 Task: Explore Airbnb accommodation in Chimichagua, Colombia from 12nd December, 2023 to 16th December, 2023 for 2 adults. Place can be entire room with 1  bedroom having 1 bed and 1 bathroom. Property type can be hotel. Amenities needed are: washing machine.
Action: Mouse moved to (461, 81)
Screenshot: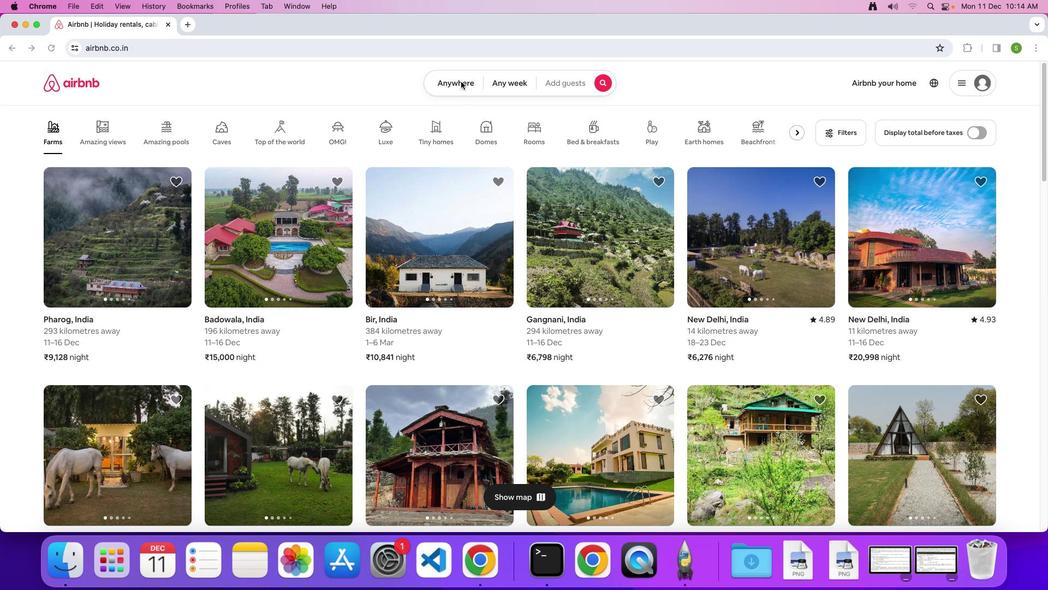 
Action: Mouse pressed left at (461, 81)
Screenshot: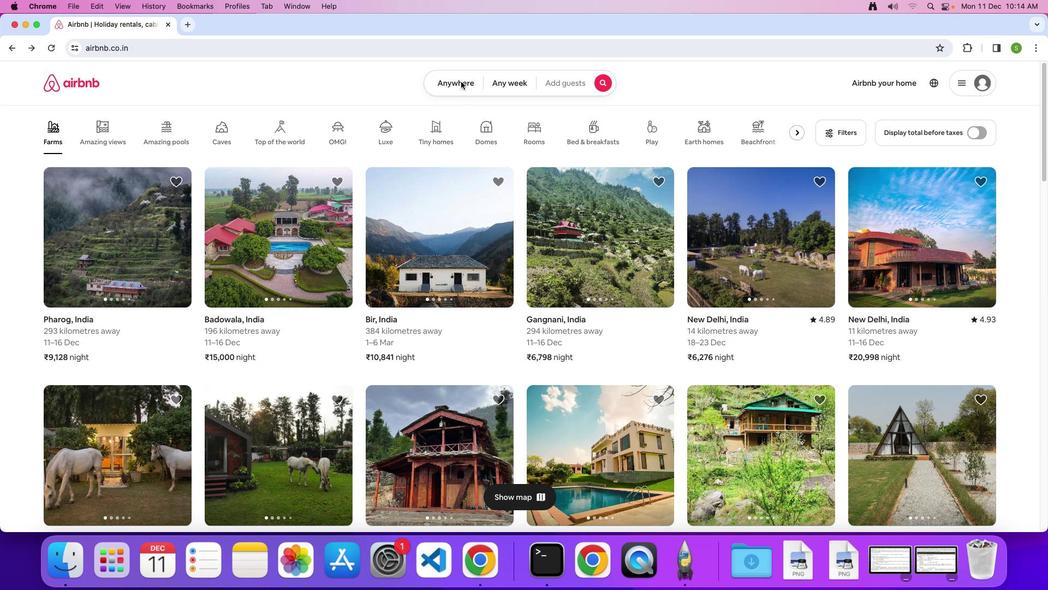 
Action: Mouse moved to (451, 87)
Screenshot: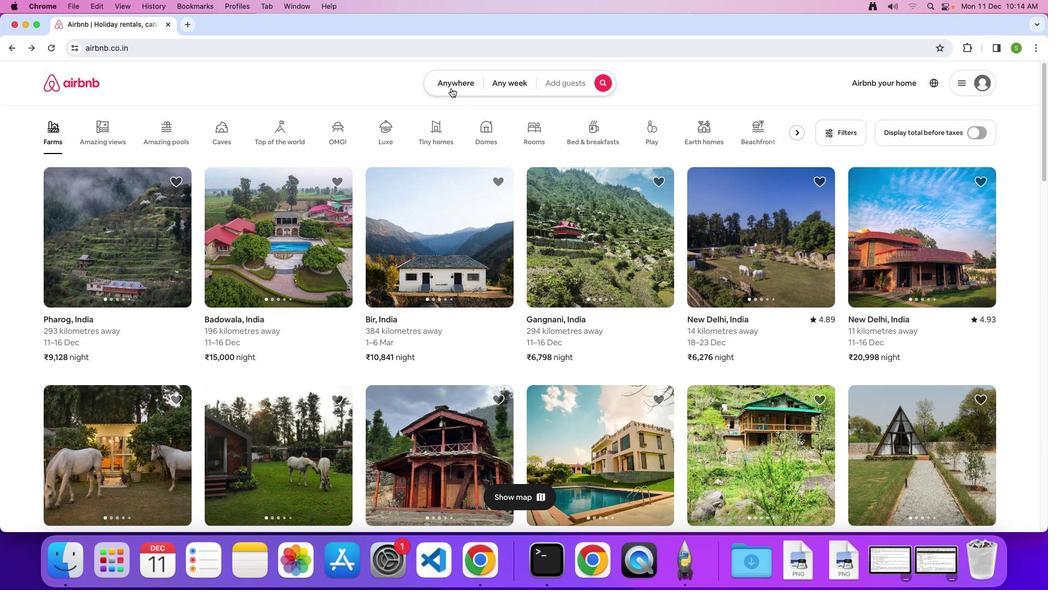 
Action: Mouse pressed left at (451, 87)
Screenshot: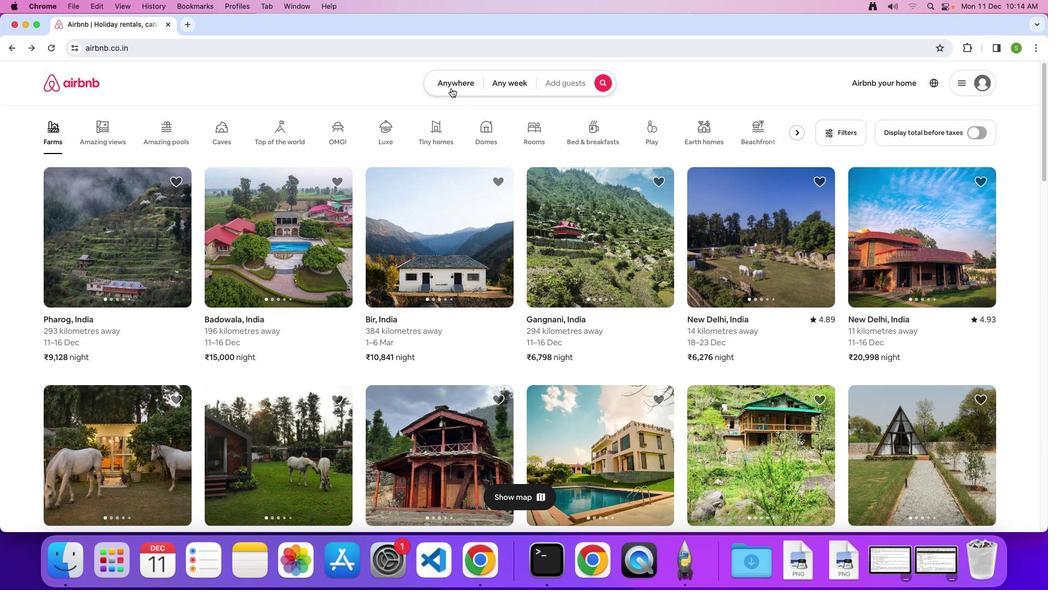 
Action: Mouse moved to (414, 123)
Screenshot: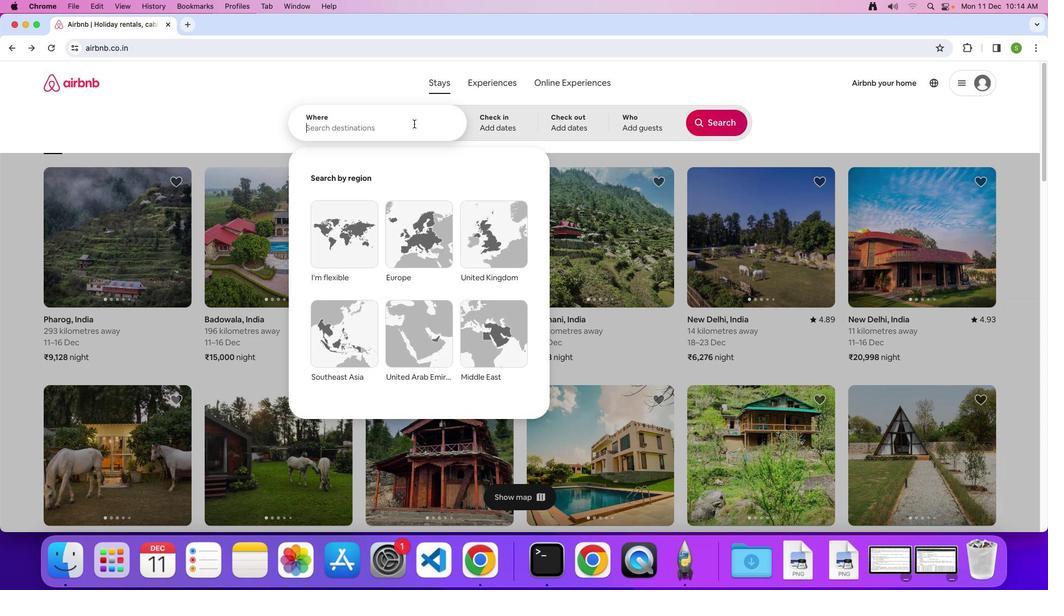 
Action: Mouse pressed left at (414, 123)
Screenshot: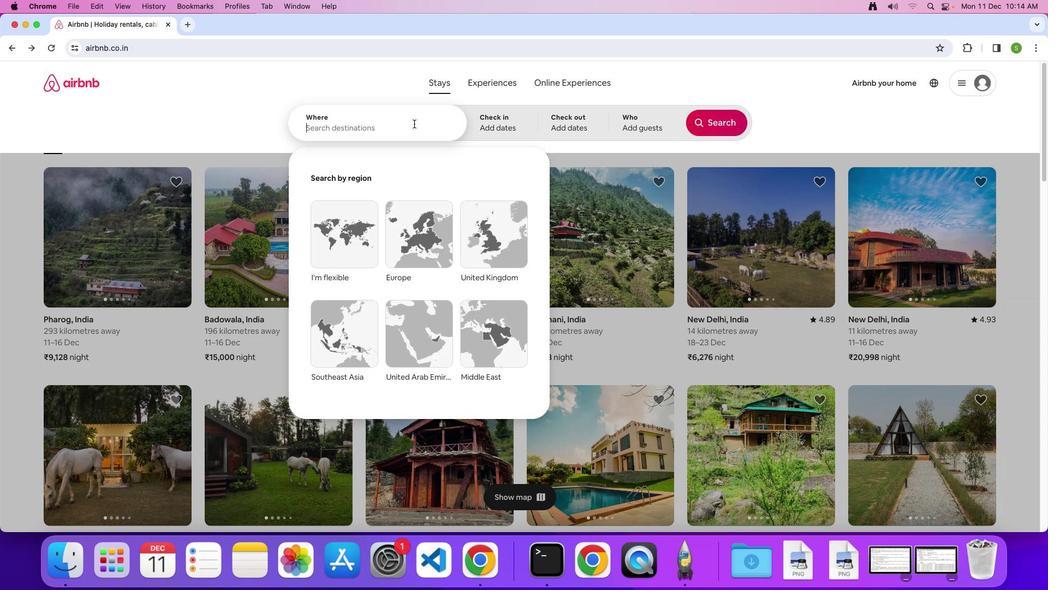 
Action: Key pressed 'C'Key.caps_lock'h''i''m''i''c''h''a''g''u''a'','Key.spaceKey.shift'C''o''l''o''m''b''i''a'Key.enter
Screenshot: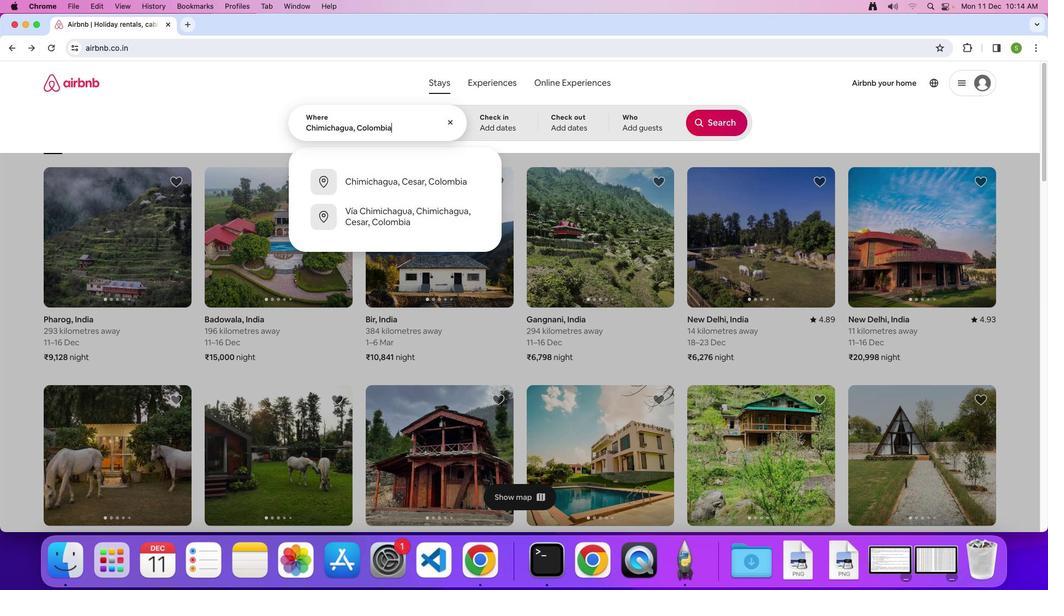 
Action: Mouse moved to (391, 312)
Screenshot: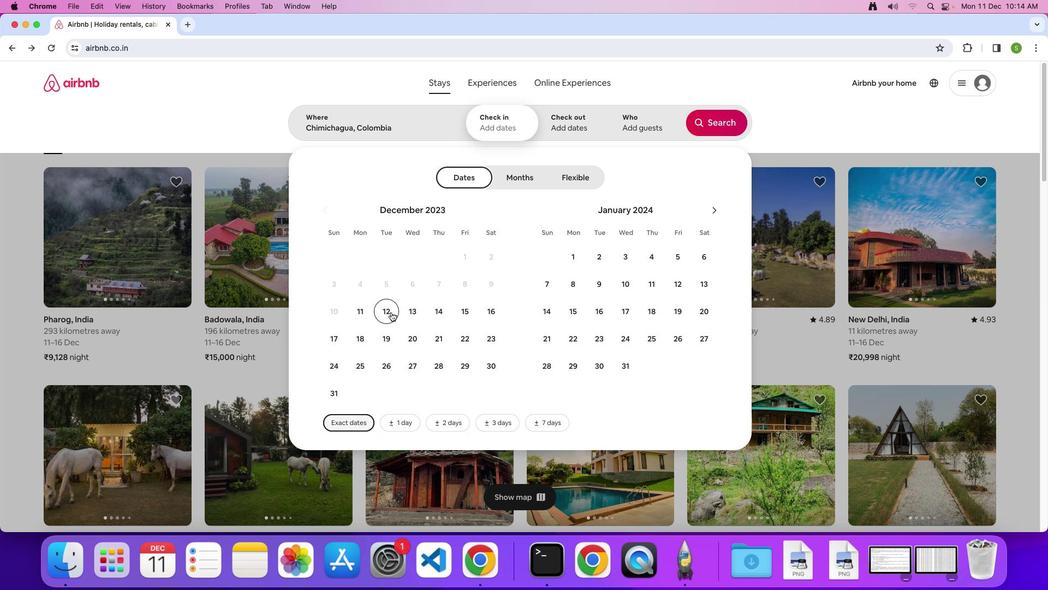
Action: Mouse pressed left at (391, 312)
Screenshot: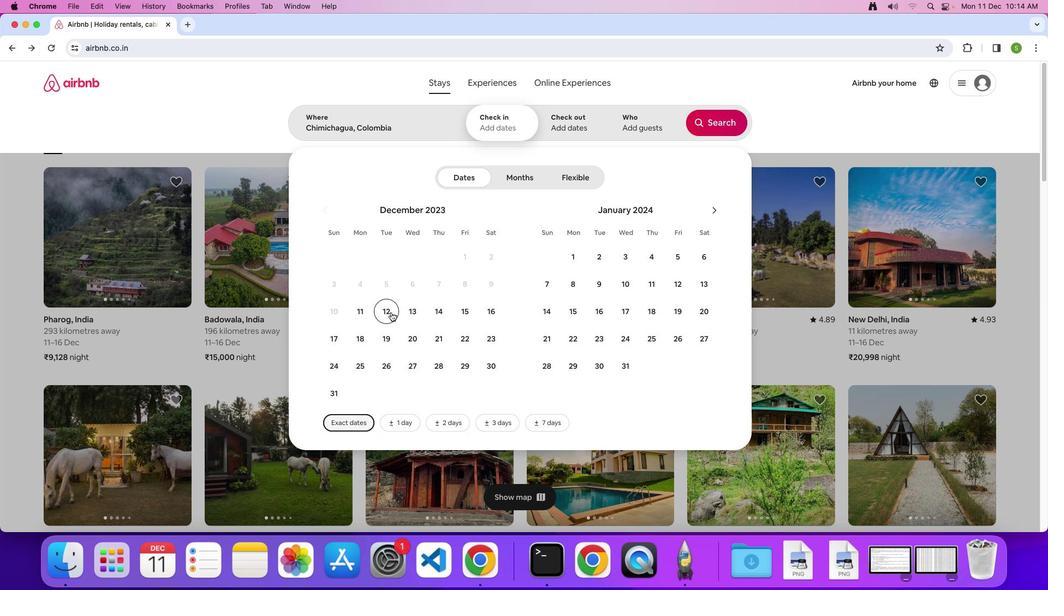 
Action: Mouse moved to (486, 309)
Screenshot: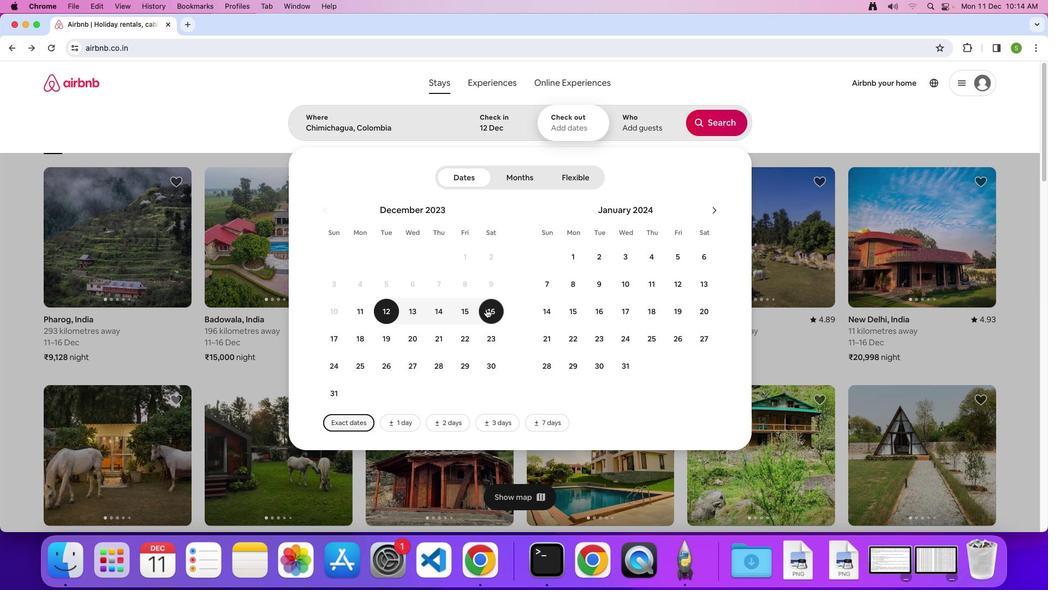 
Action: Mouse pressed left at (486, 309)
Screenshot: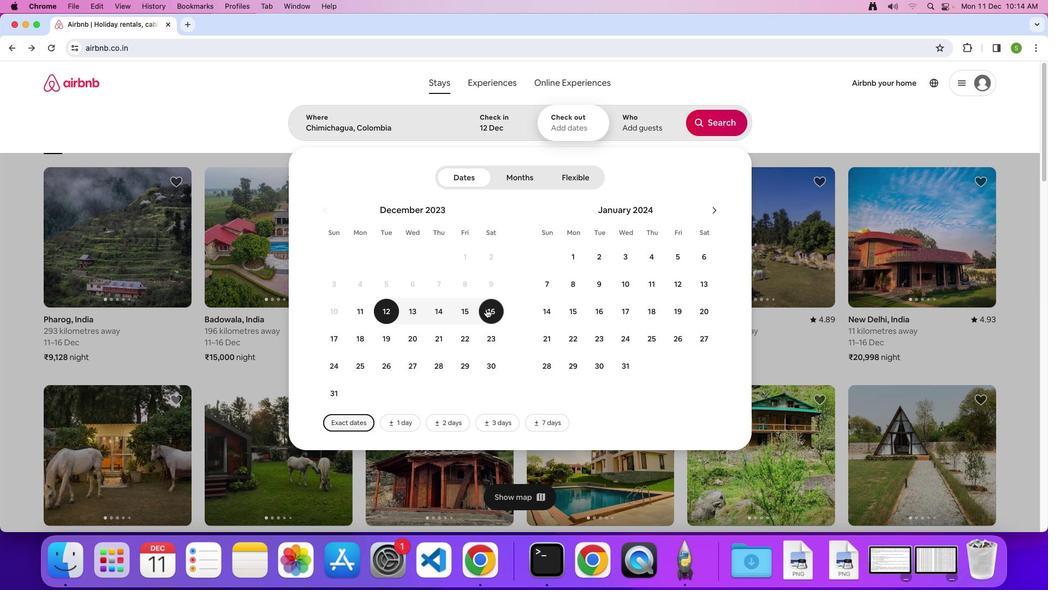
Action: Mouse moved to (643, 130)
Screenshot: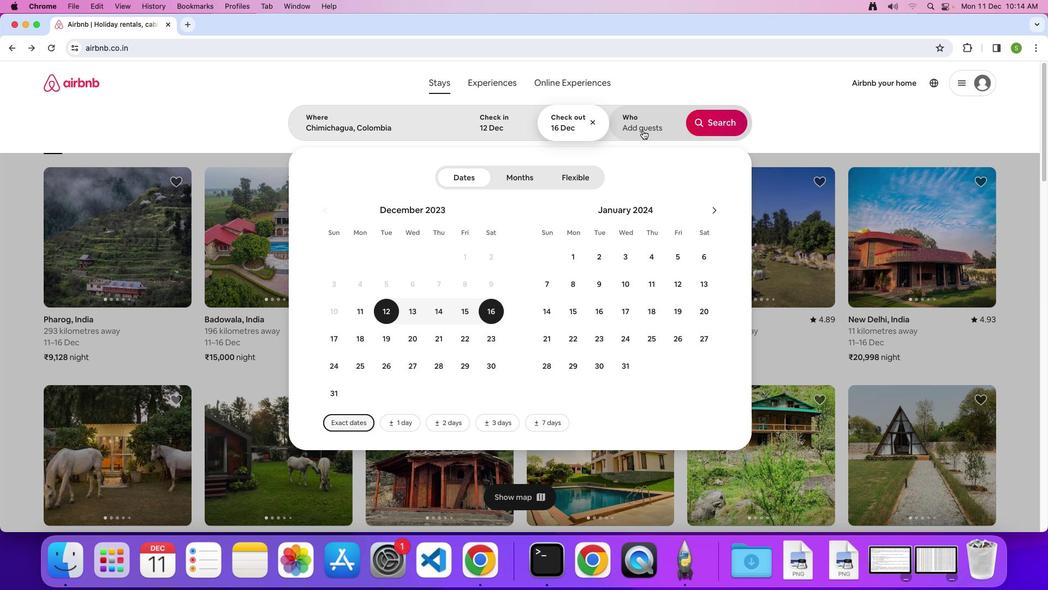 
Action: Mouse pressed left at (643, 130)
Screenshot: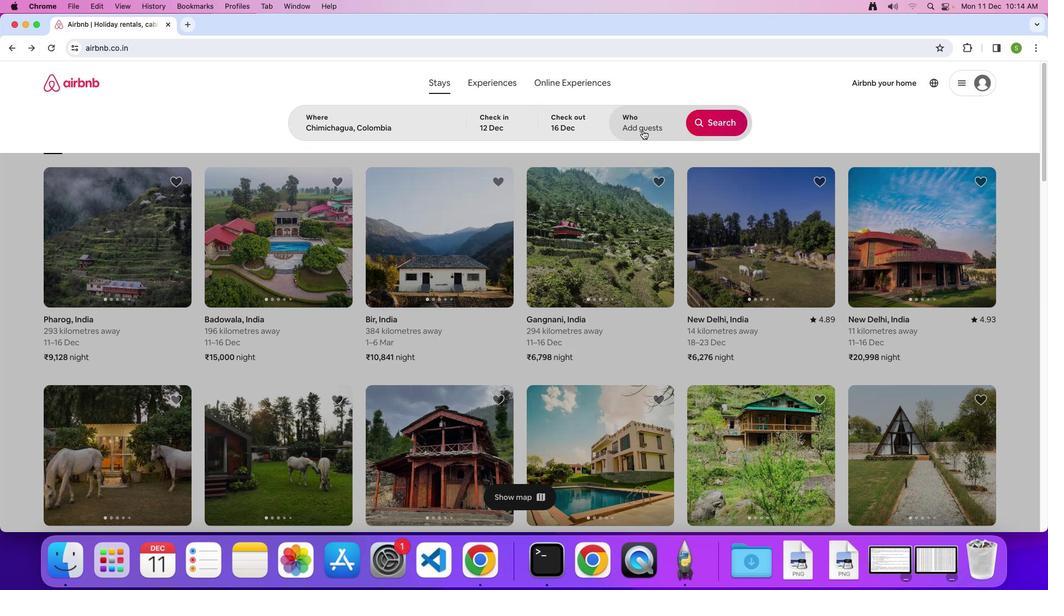 
Action: Mouse moved to (715, 180)
Screenshot: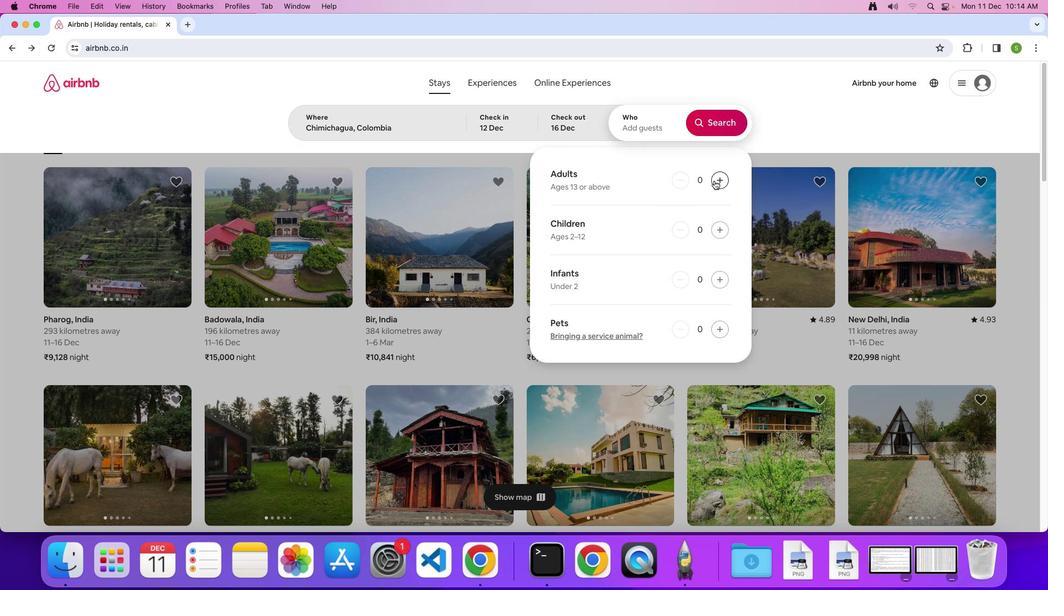 
Action: Mouse pressed left at (715, 180)
Screenshot: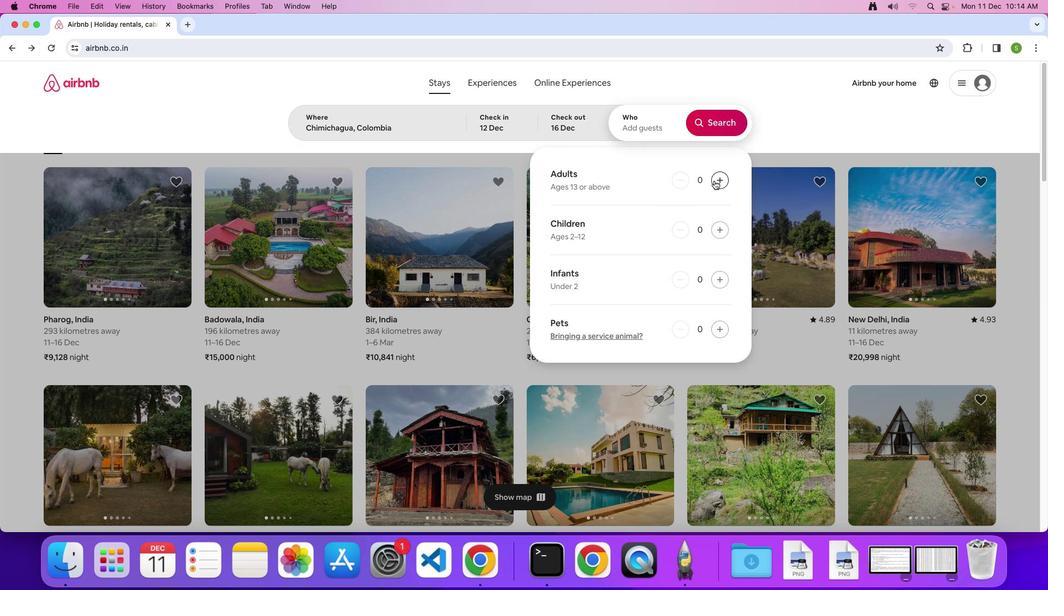 
Action: Mouse pressed left at (715, 180)
Screenshot: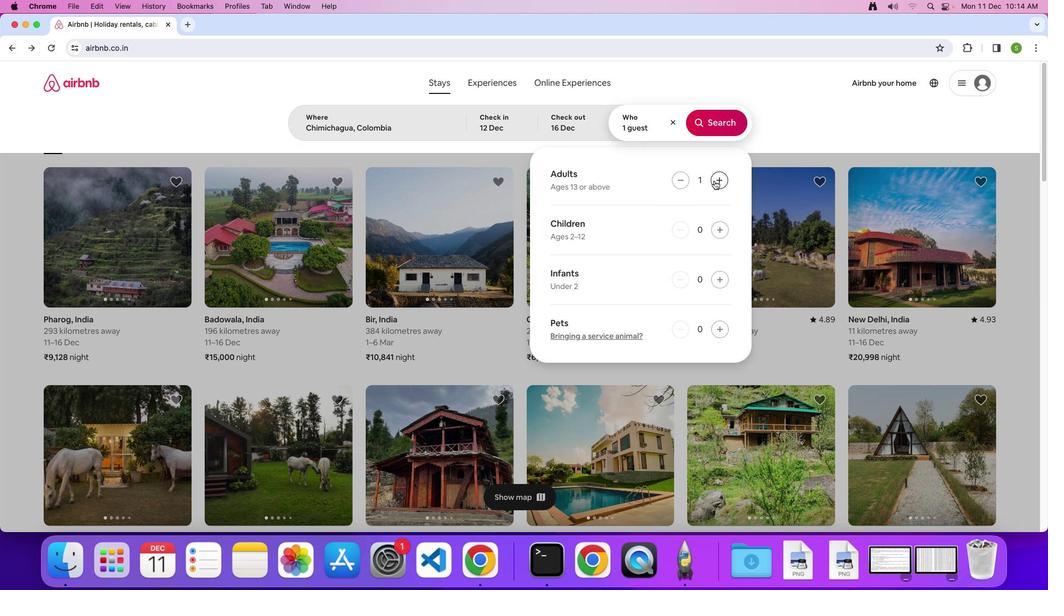 
Action: Mouse moved to (712, 127)
Screenshot: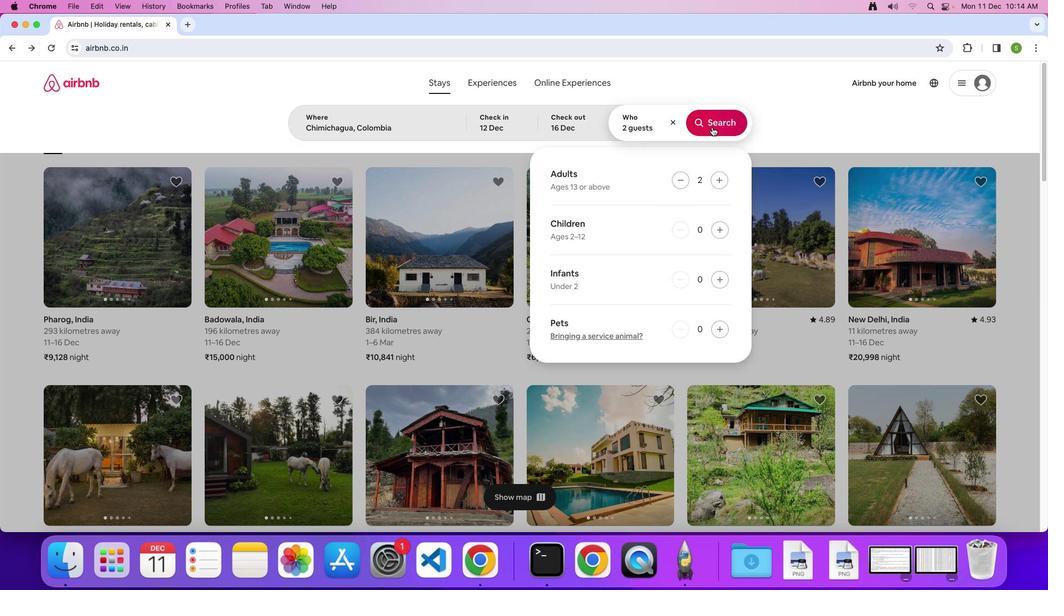 
Action: Mouse pressed left at (712, 127)
Screenshot: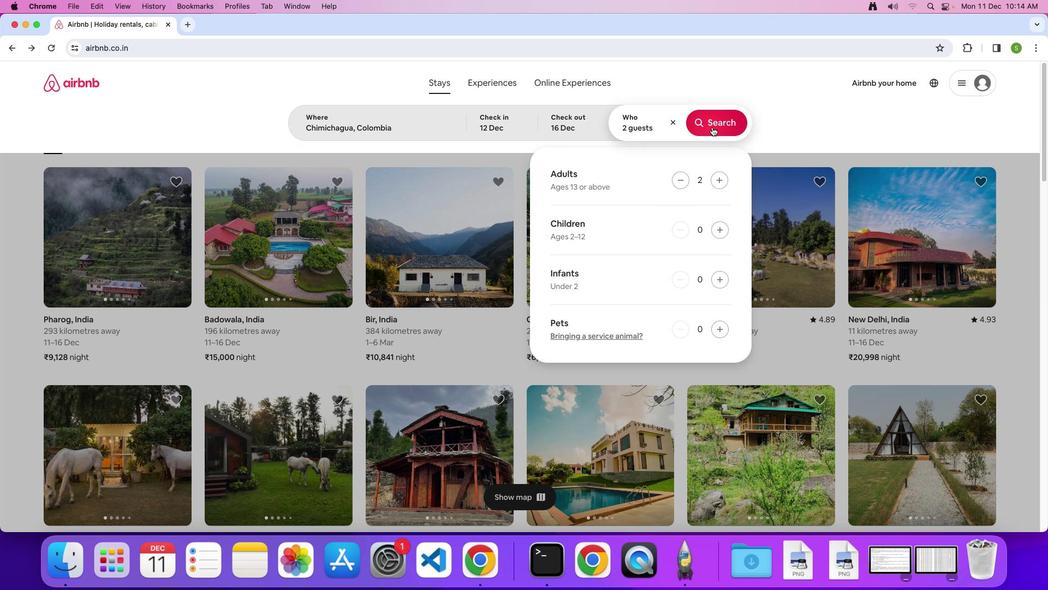 
Action: Mouse moved to (864, 131)
Screenshot: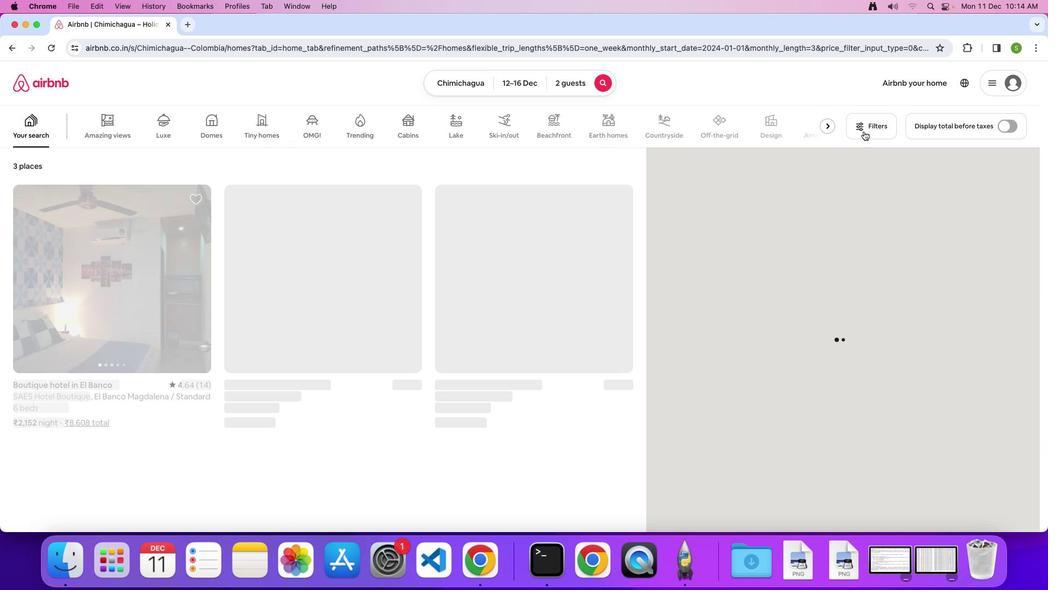 
Action: Mouse pressed left at (864, 131)
Screenshot: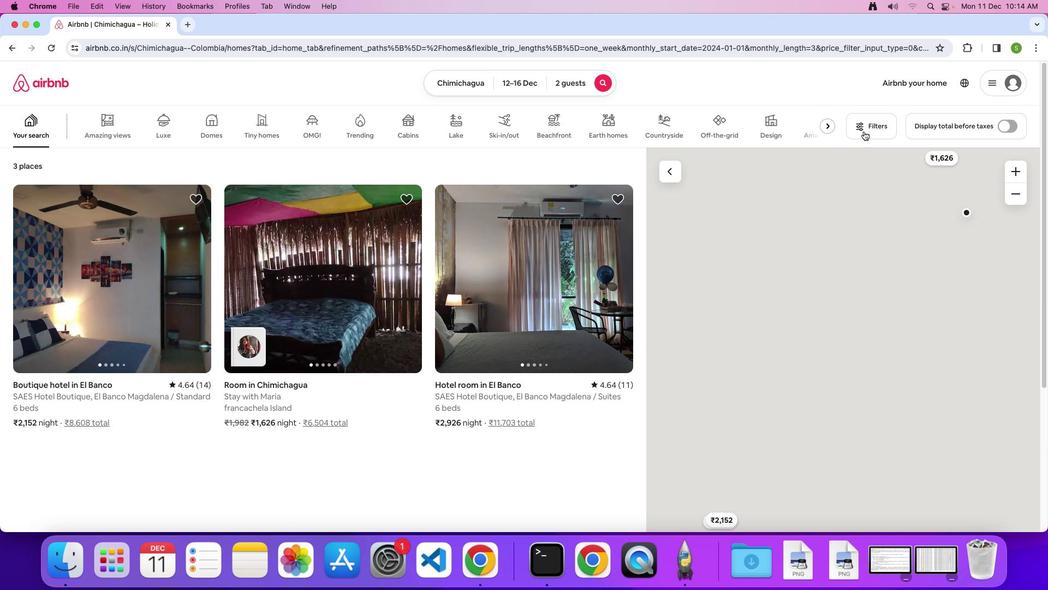 
Action: Mouse moved to (454, 360)
Screenshot: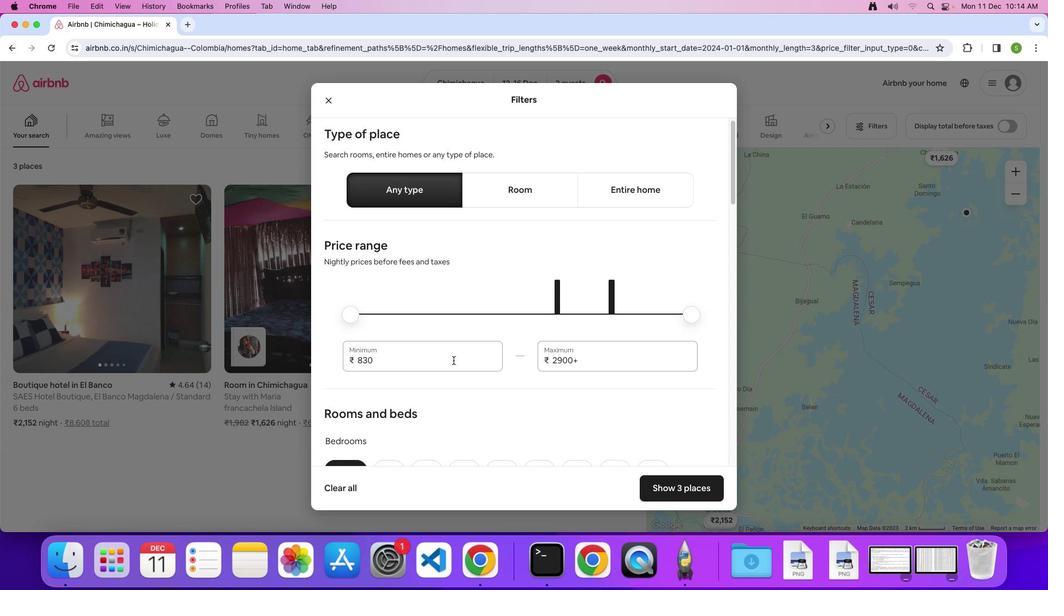 
Action: Mouse scrolled (454, 360) with delta (0, 0)
Screenshot: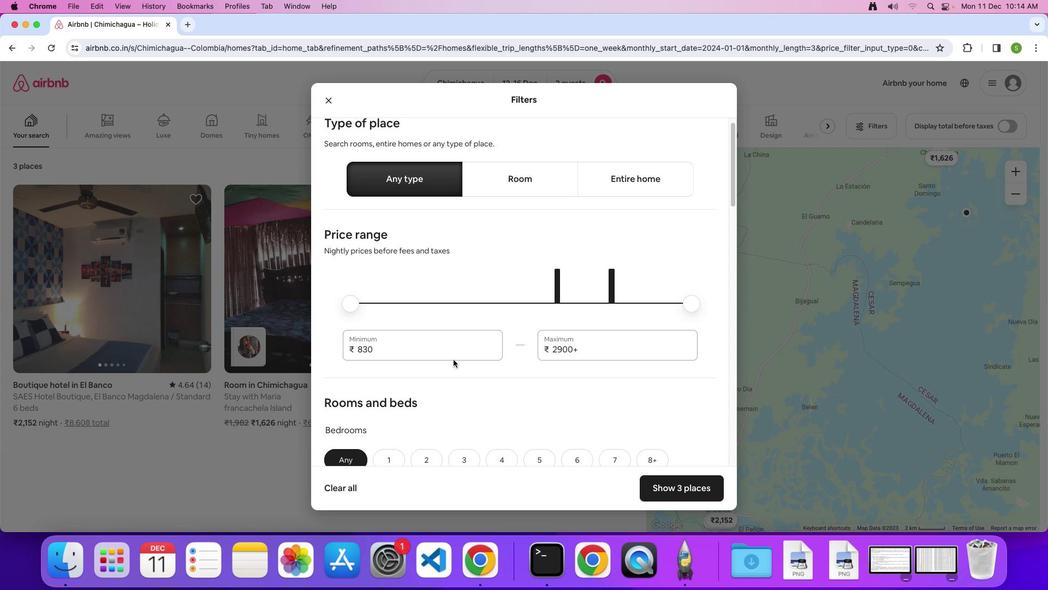 
Action: Mouse moved to (454, 360)
Screenshot: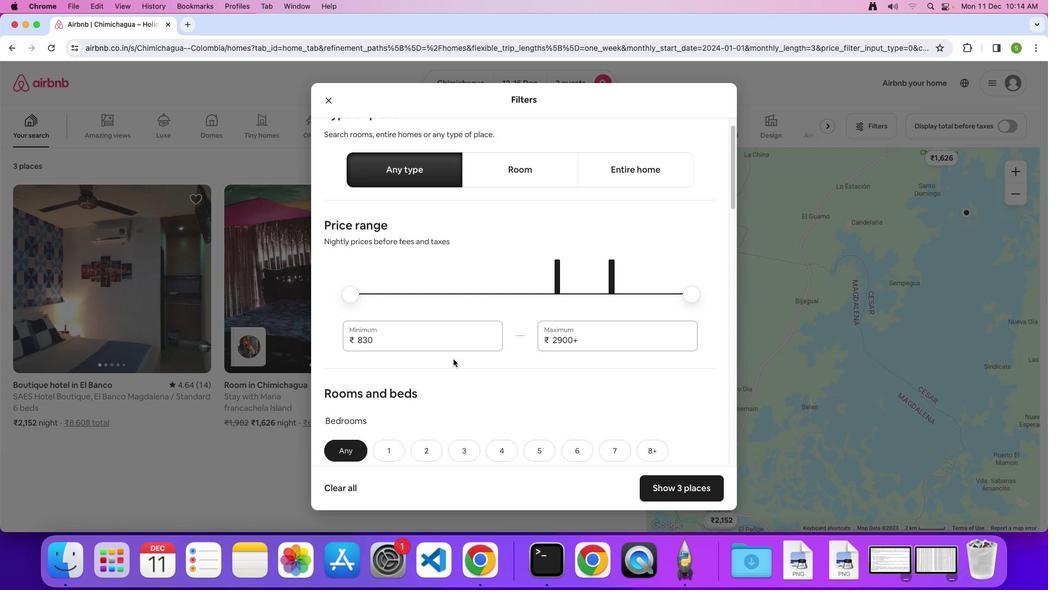 
Action: Mouse scrolled (454, 360) with delta (0, 0)
Screenshot: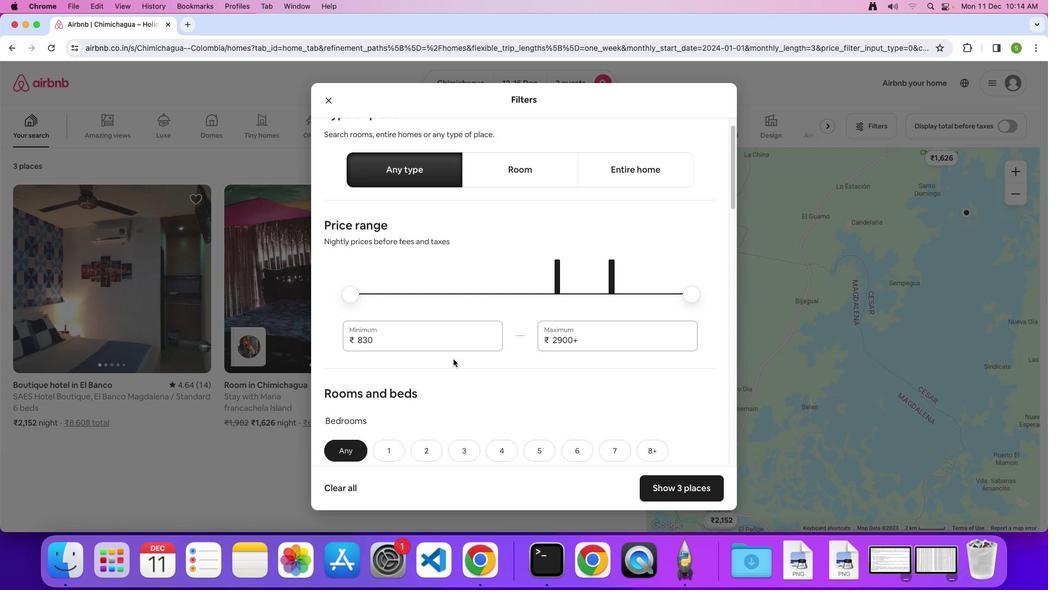 
Action: Mouse moved to (454, 360)
Screenshot: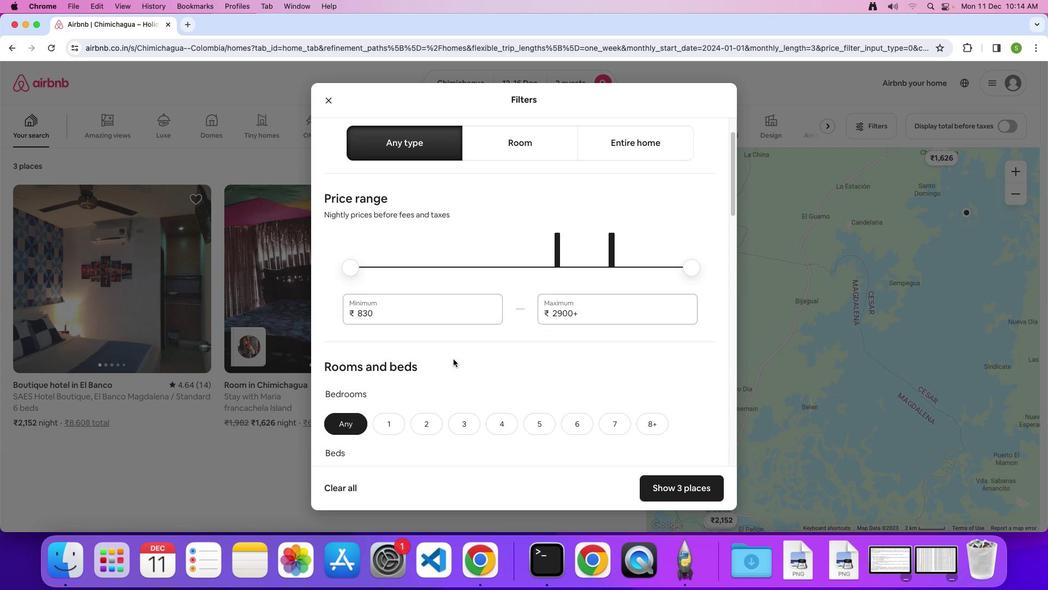 
Action: Mouse scrolled (454, 360) with delta (0, -1)
Screenshot: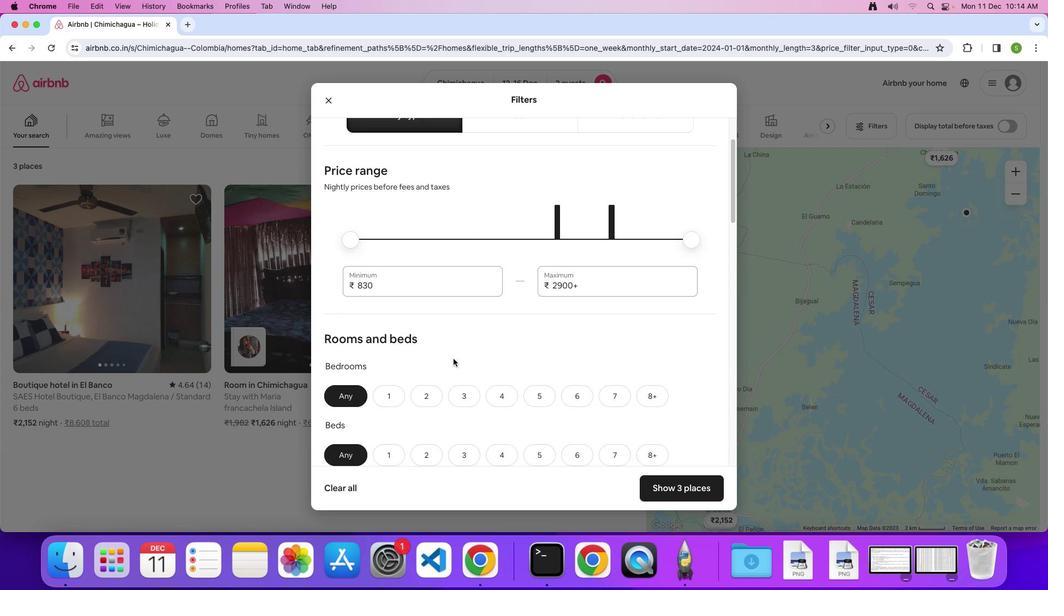 
Action: Mouse moved to (454, 358)
Screenshot: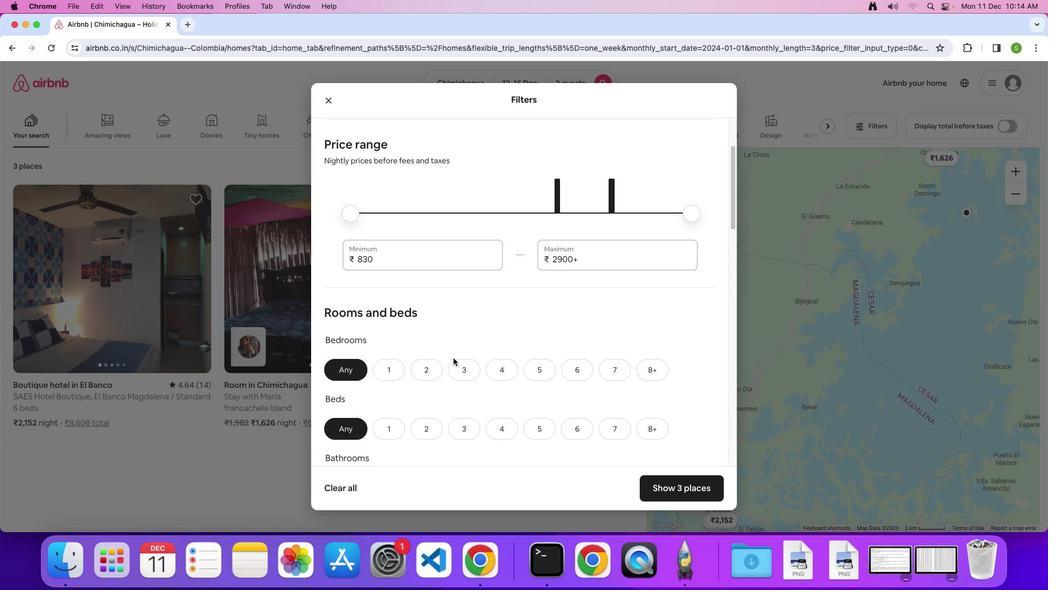 
Action: Mouse scrolled (454, 358) with delta (0, 0)
Screenshot: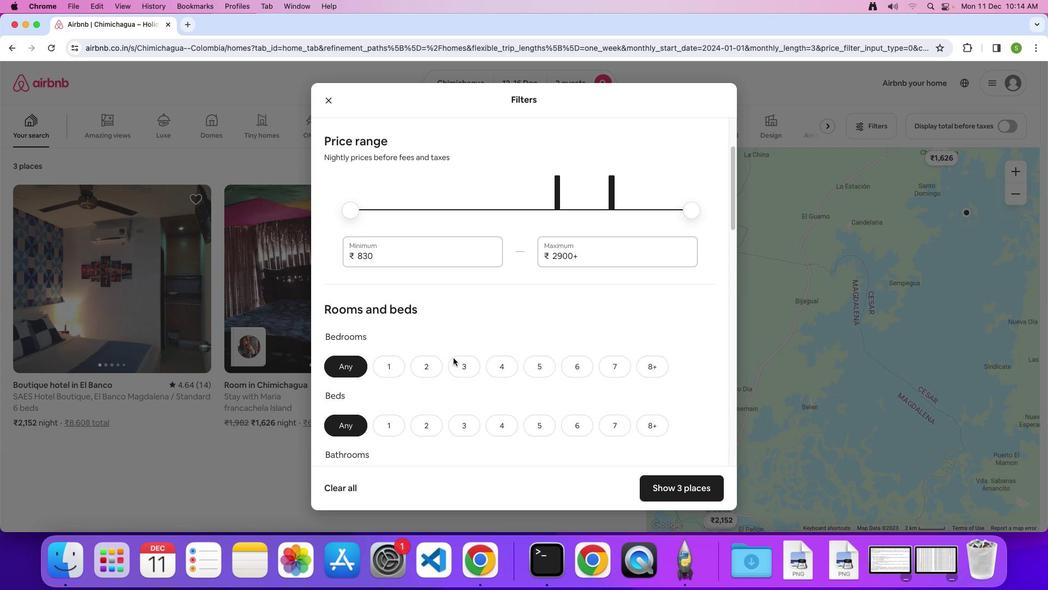 
Action: Mouse moved to (454, 358)
Screenshot: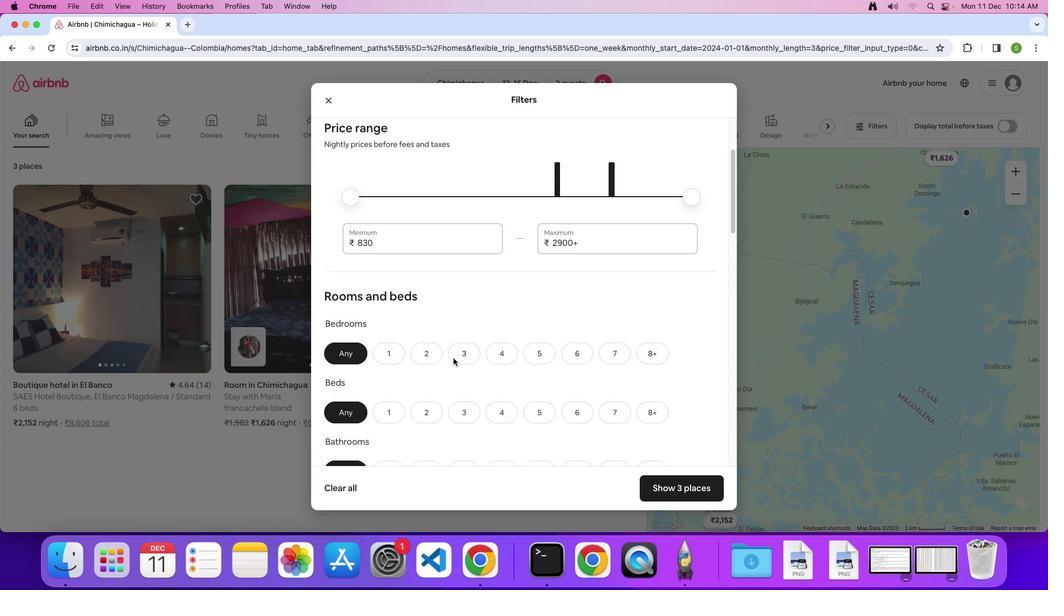 
Action: Mouse scrolled (454, 358) with delta (0, 0)
Screenshot: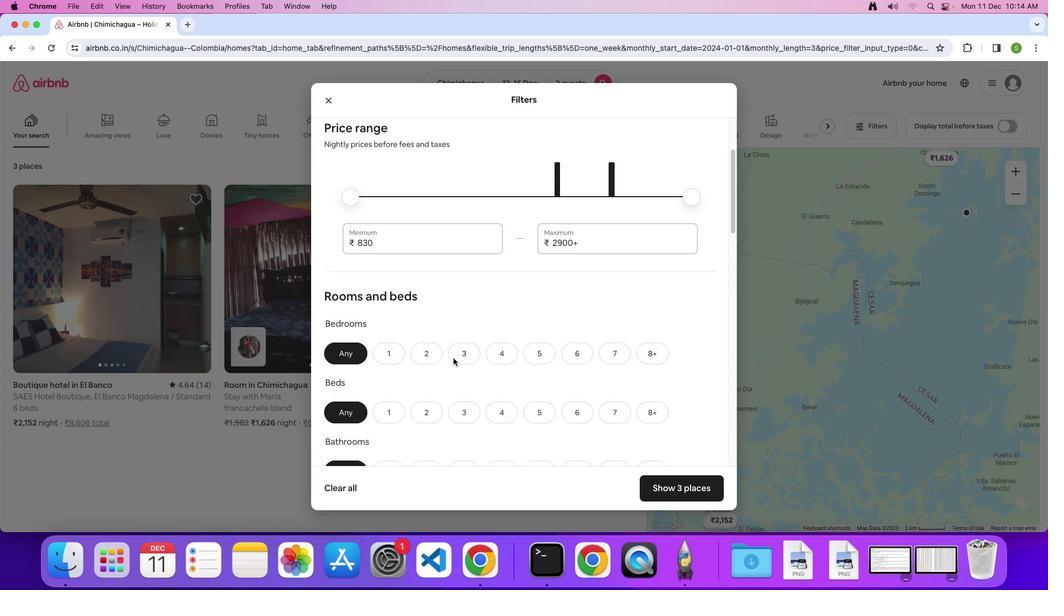 
Action: Mouse scrolled (454, 358) with delta (0, -1)
Screenshot: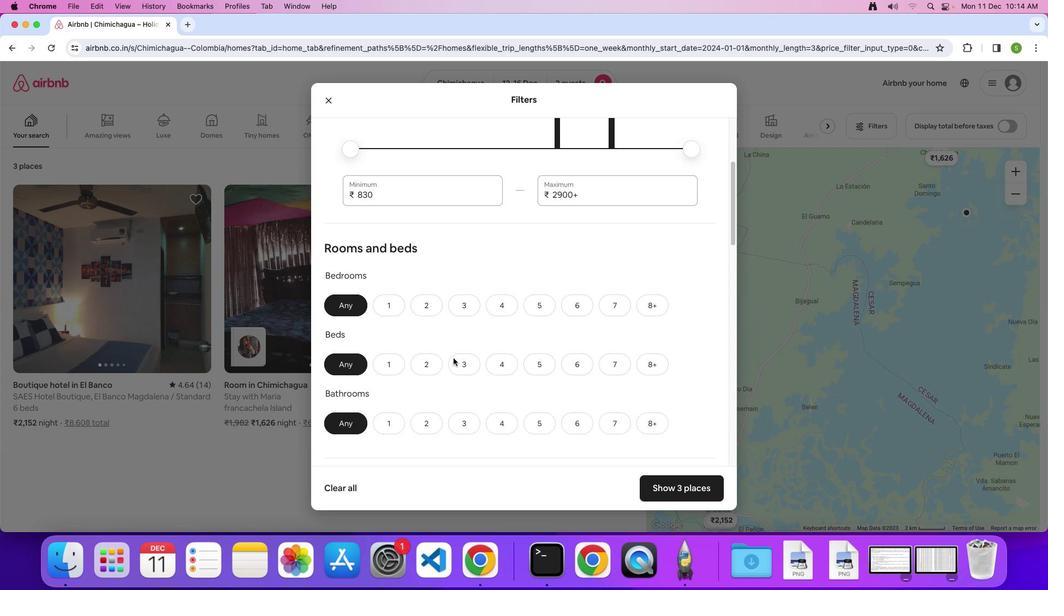 
Action: Mouse moved to (393, 285)
Screenshot: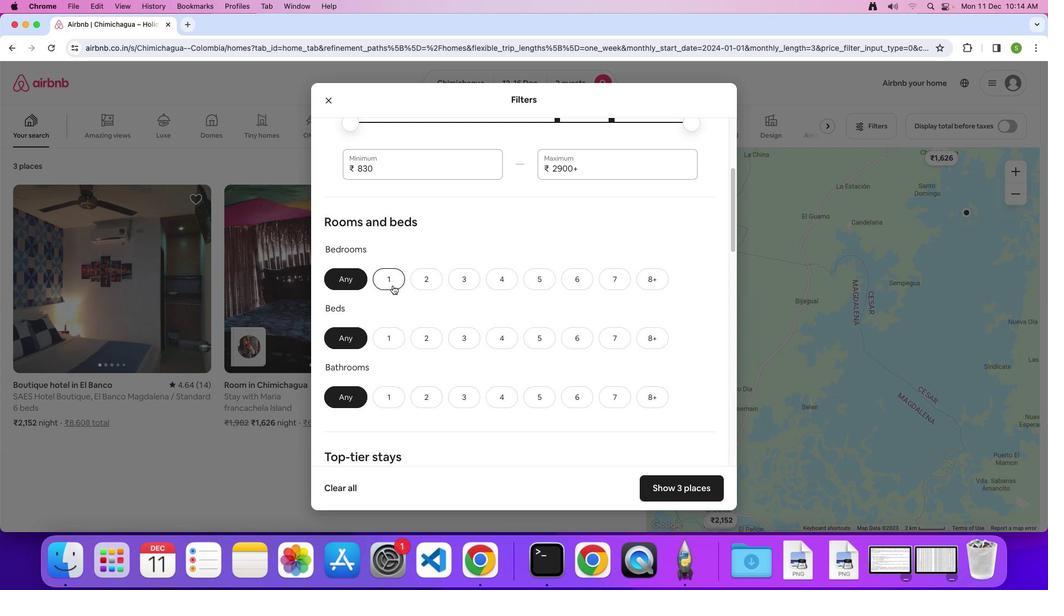 
Action: Mouse pressed left at (393, 285)
Screenshot: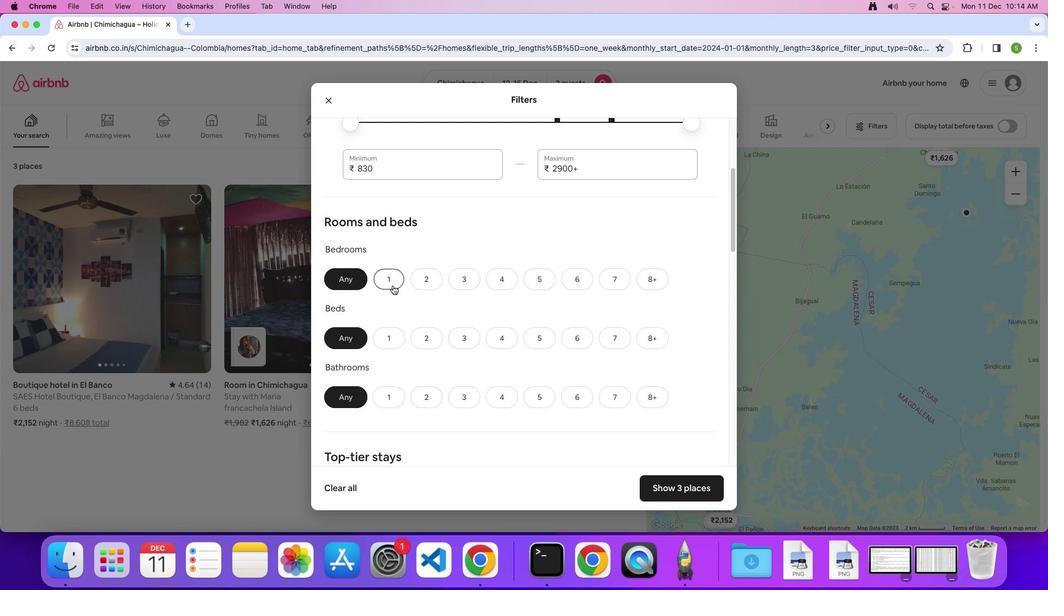 
Action: Mouse moved to (380, 346)
Screenshot: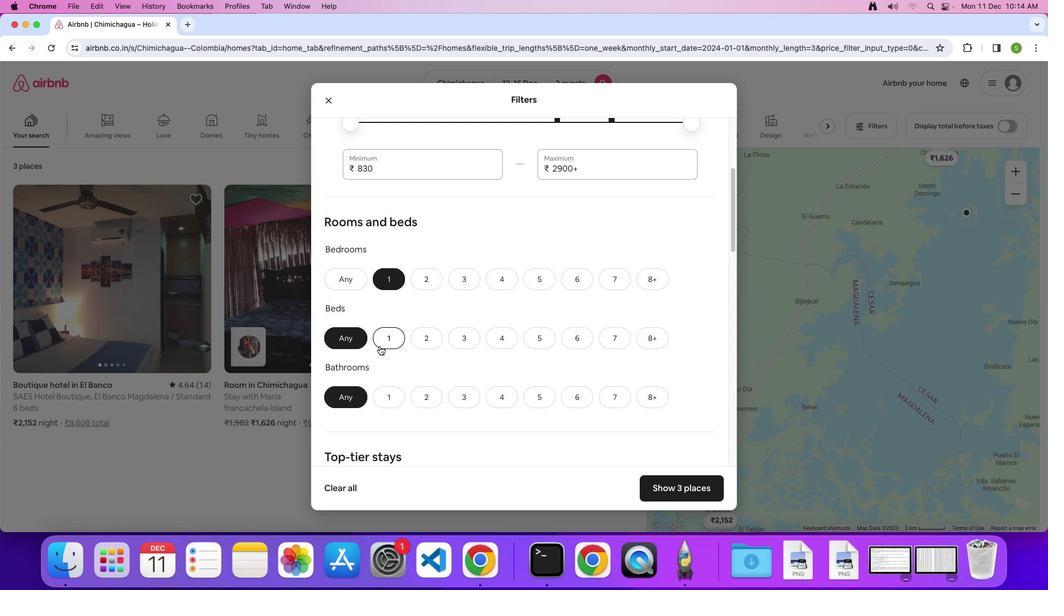 
Action: Mouse pressed left at (380, 346)
Screenshot: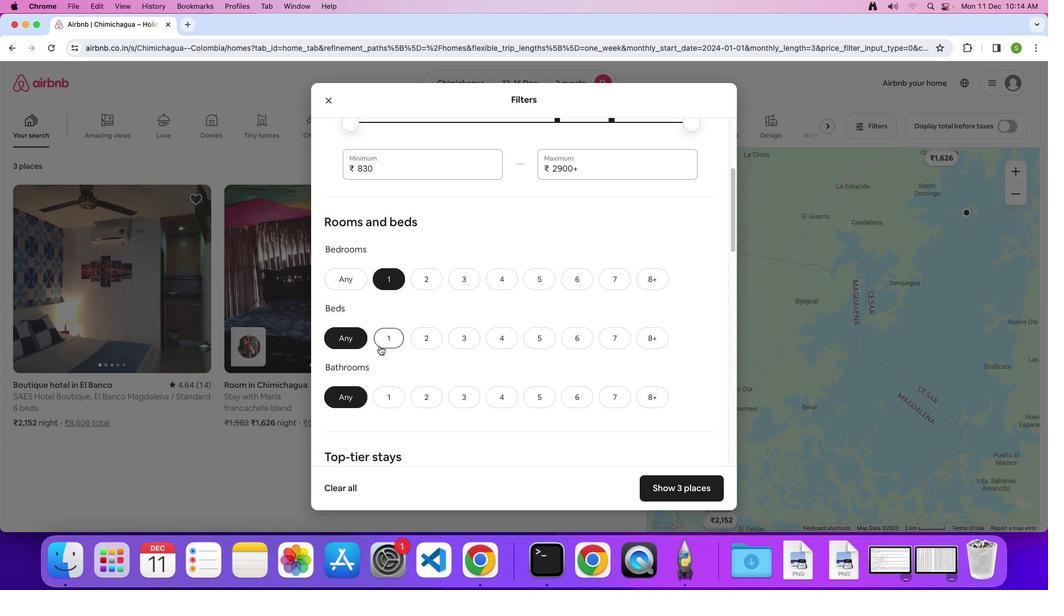 
Action: Mouse moved to (385, 396)
Screenshot: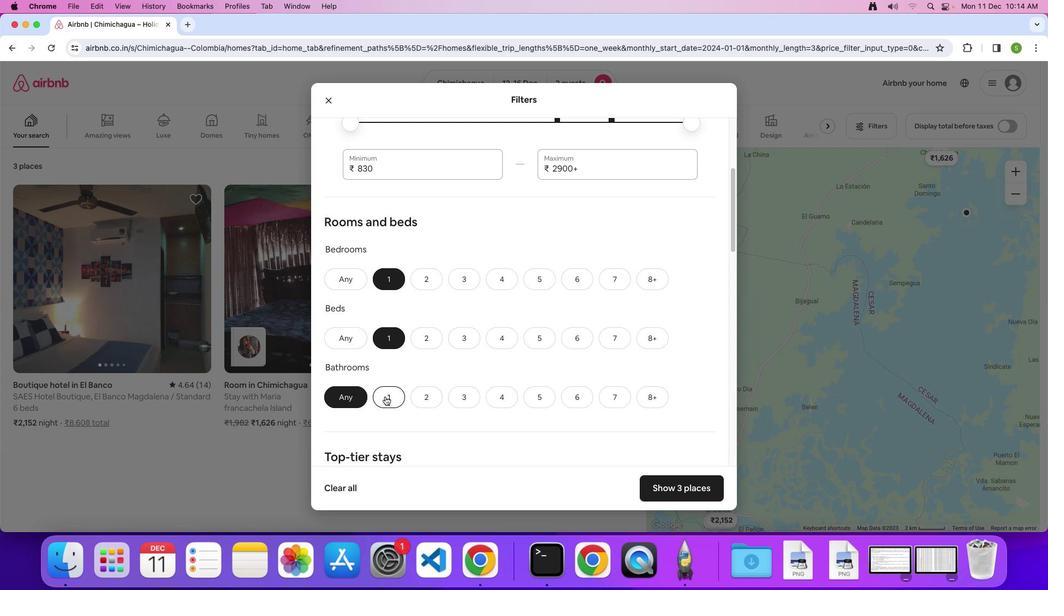 
Action: Mouse pressed left at (385, 396)
Screenshot: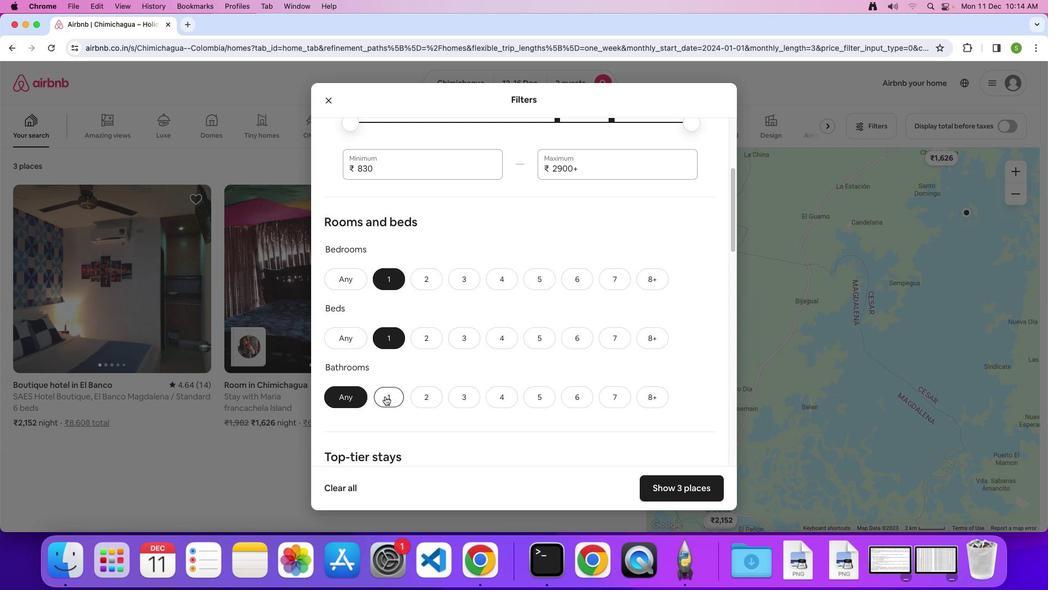 
Action: Mouse moved to (490, 329)
Screenshot: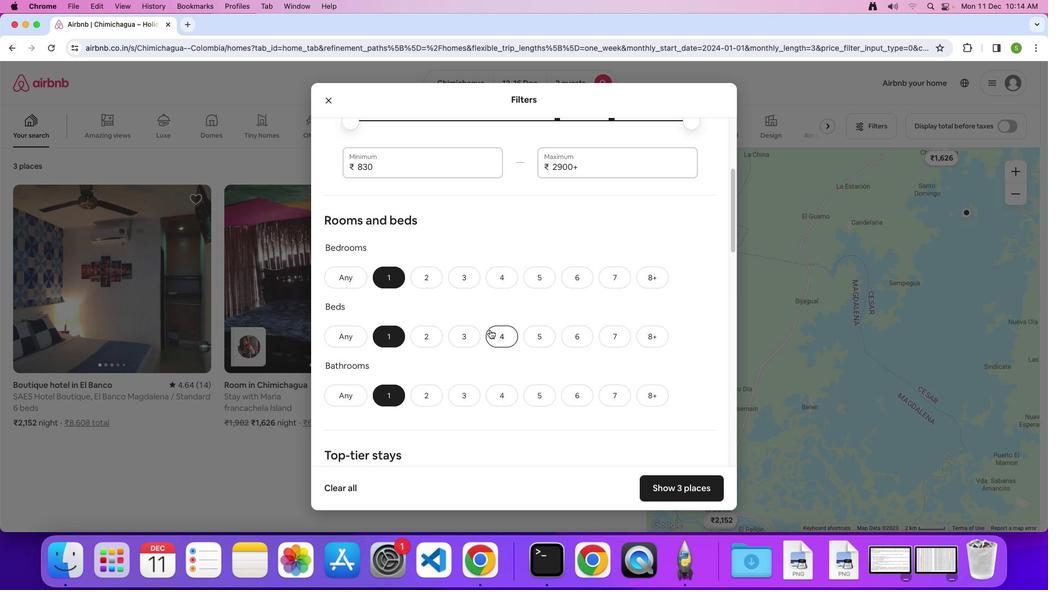 
Action: Mouse scrolled (490, 329) with delta (0, 0)
Screenshot: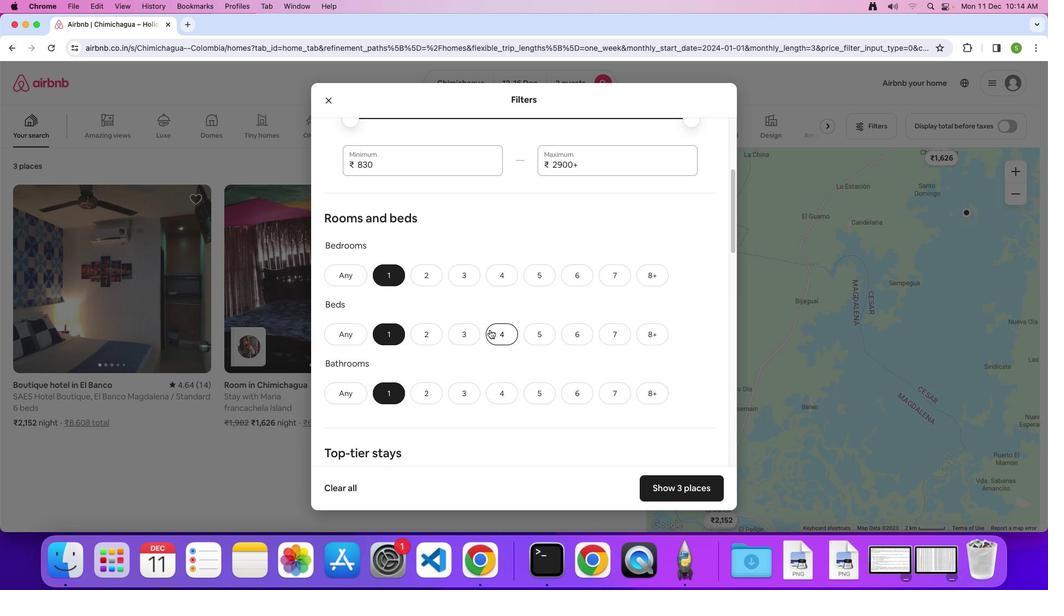 
Action: Mouse moved to (490, 329)
Screenshot: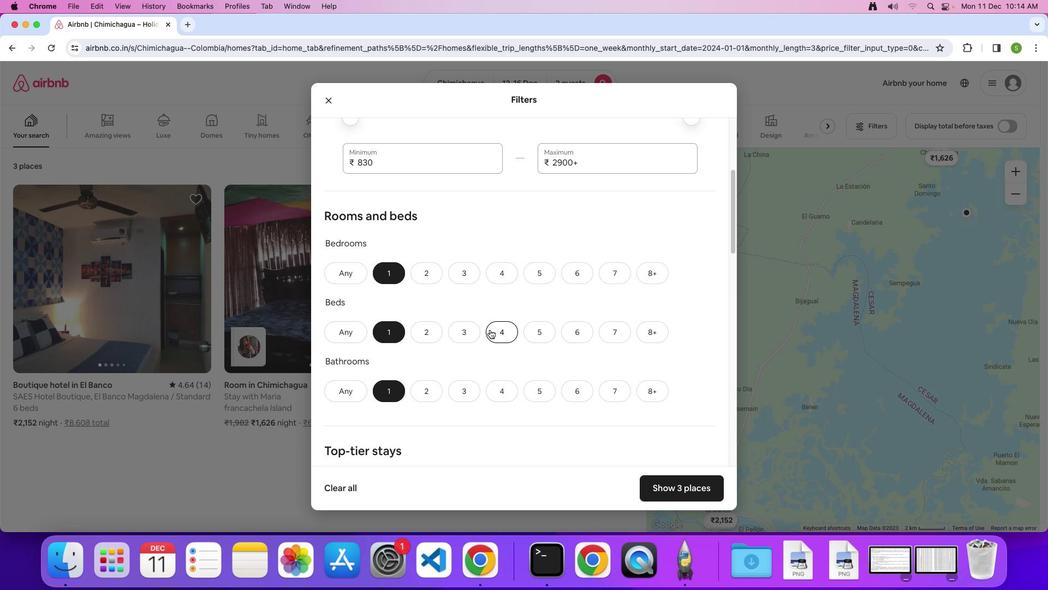 
Action: Mouse scrolled (490, 329) with delta (0, 0)
Screenshot: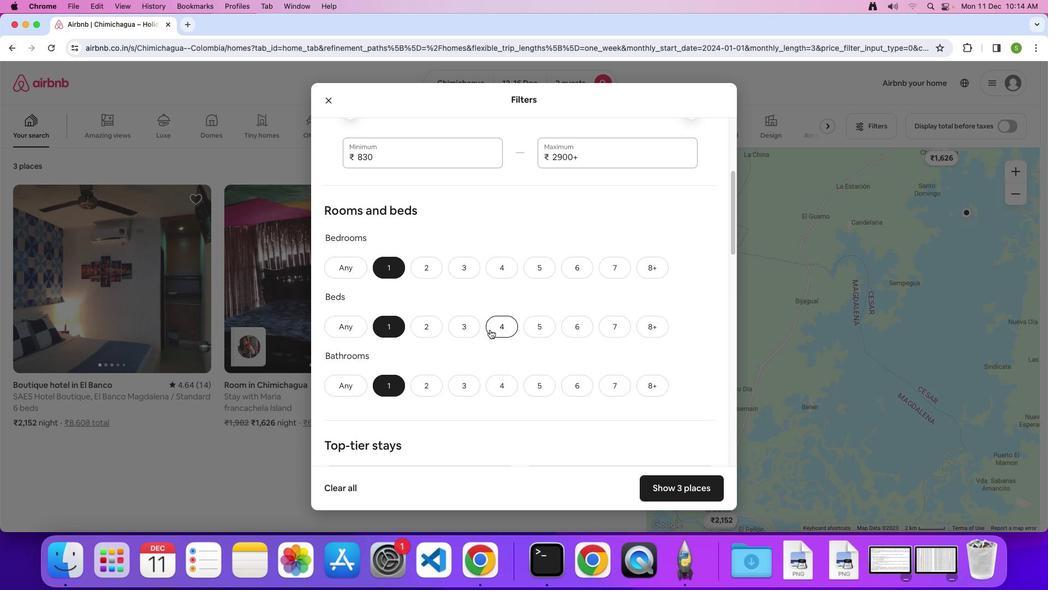 
Action: Mouse scrolled (490, 329) with delta (0, 0)
Screenshot: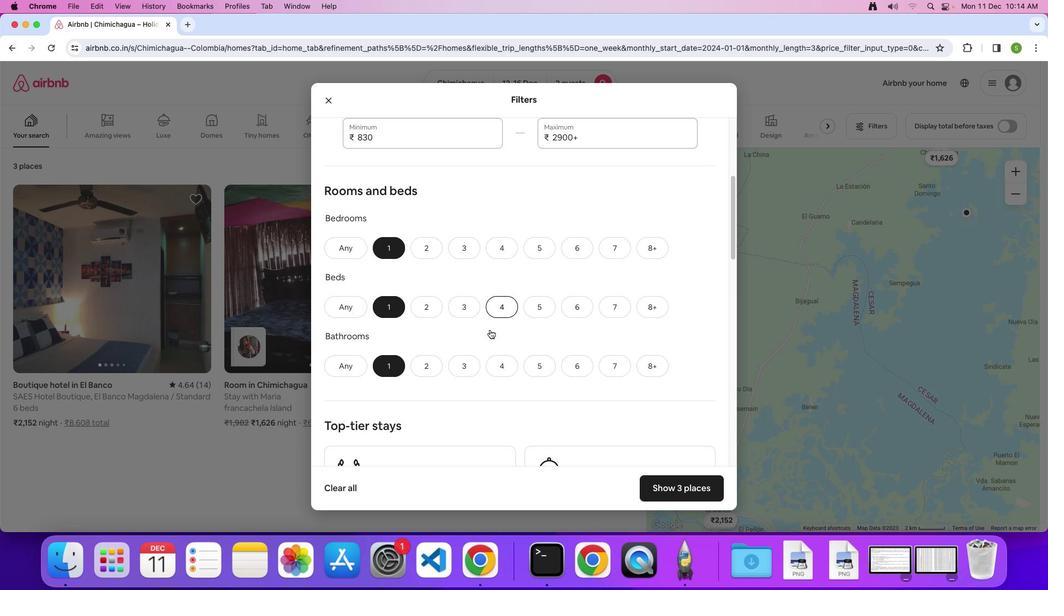 
Action: Mouse scrolled (490, 329) with delta (0, 0)
Screenshot: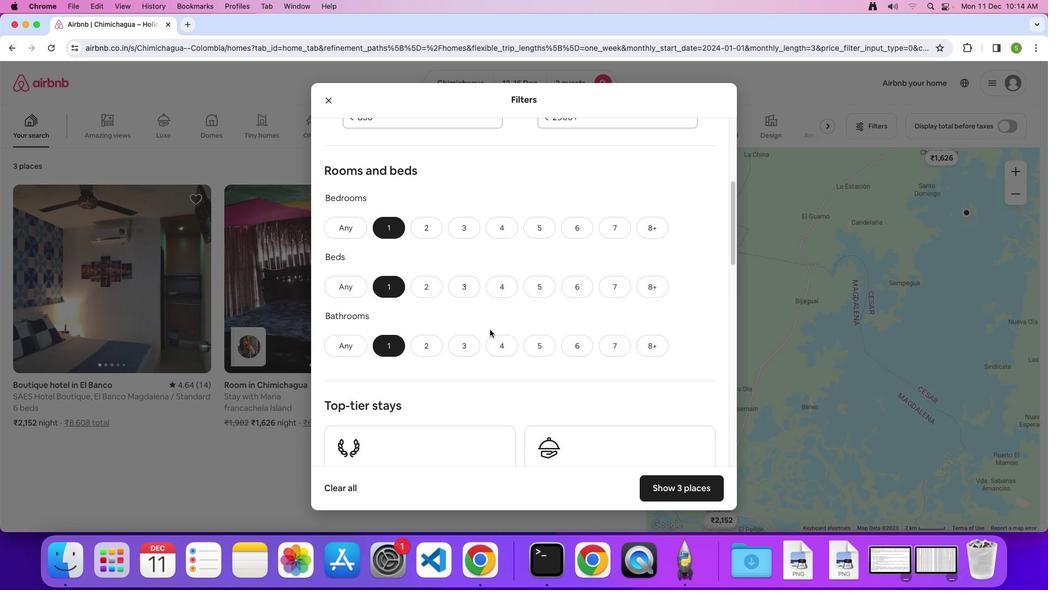 
Action: Mouse scrolled (490, 329) with delta (0, 0)
Screenshot: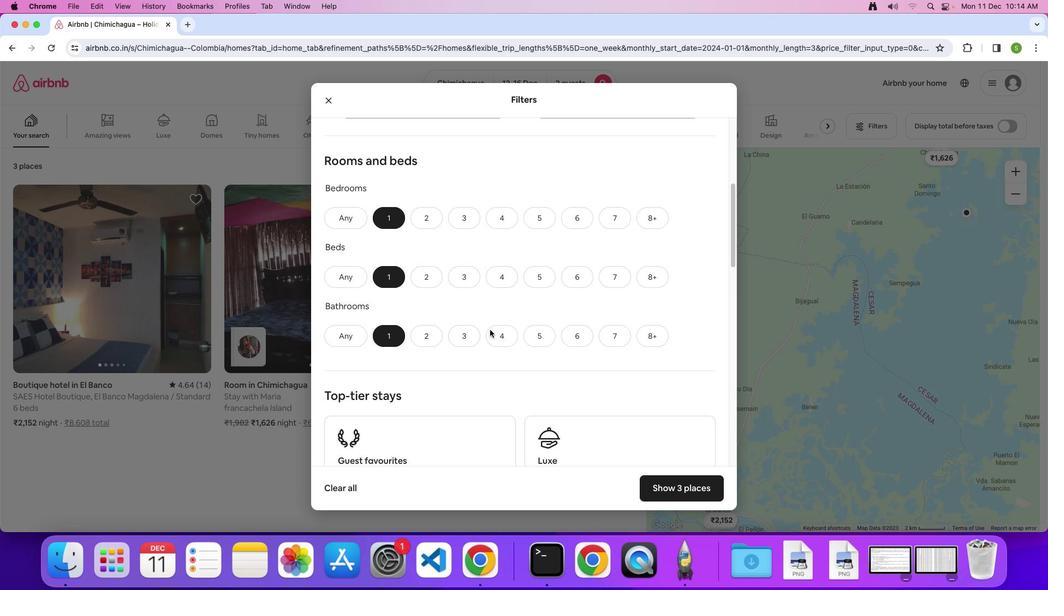 
Action: Mouse scrolled (490, 329) with delta (0, 0)
Screenshot: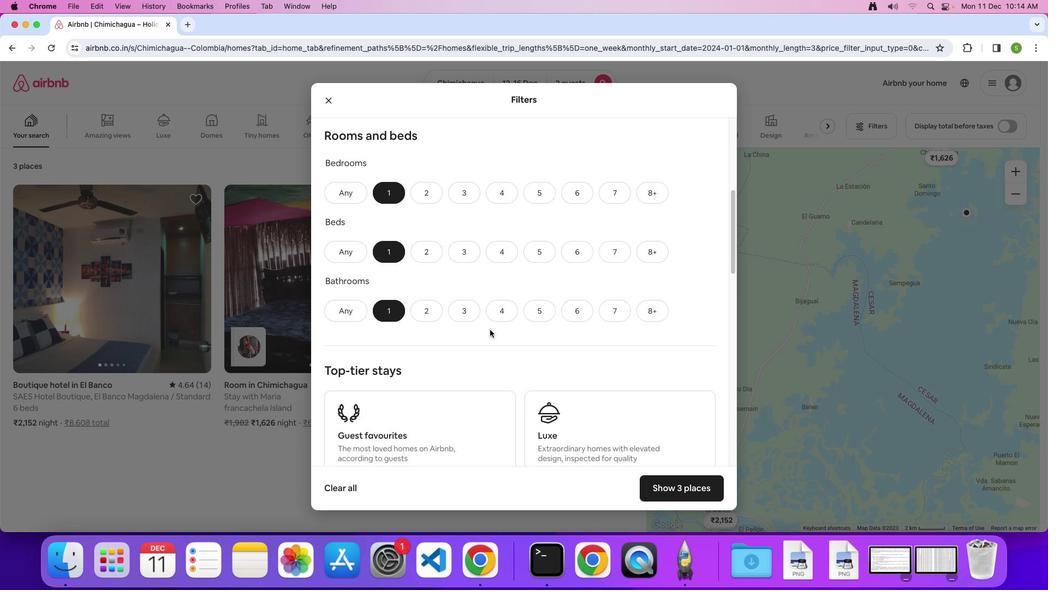 
Action: Mouse scrolled (490, 329) with delta (0, 0)
Screenshot: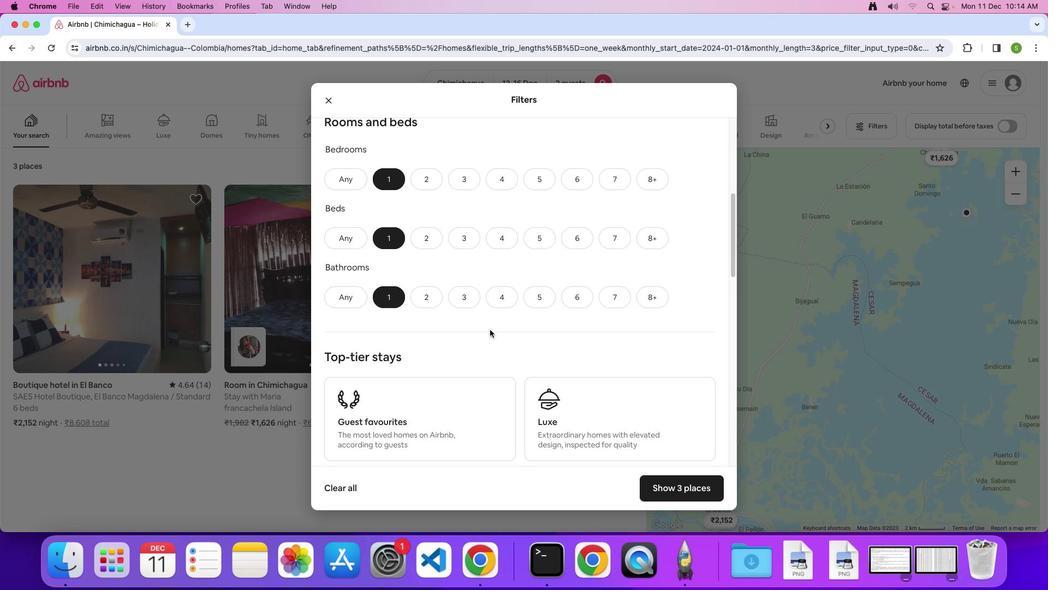 
Action: Mouse scrolled (490, 329) with delta (0, 0)
Screenshot: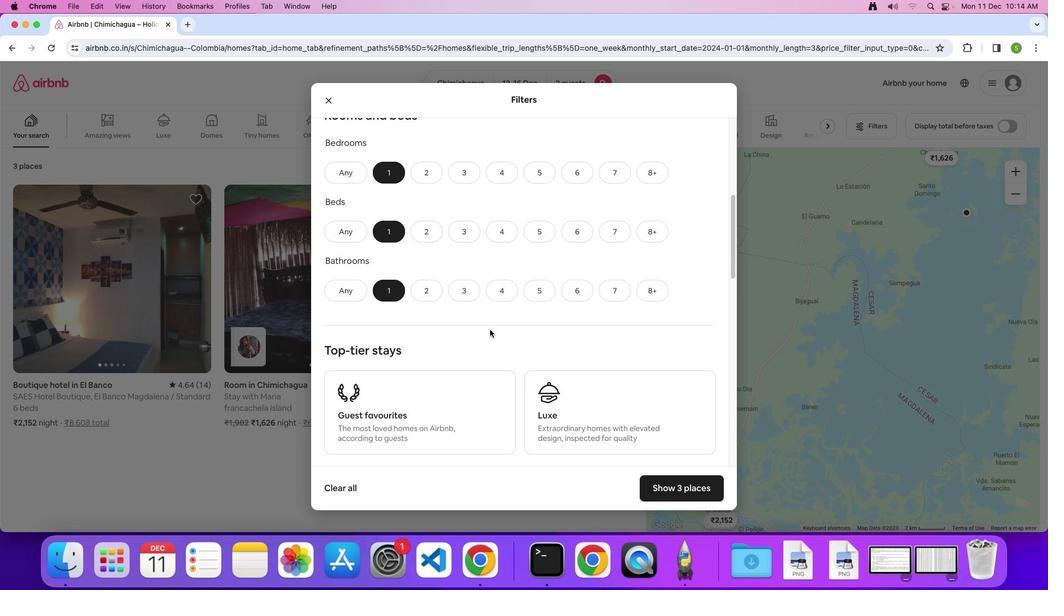 
Action: Mouse scrolled (490, 329) with delta (0, 0)
Screenshot: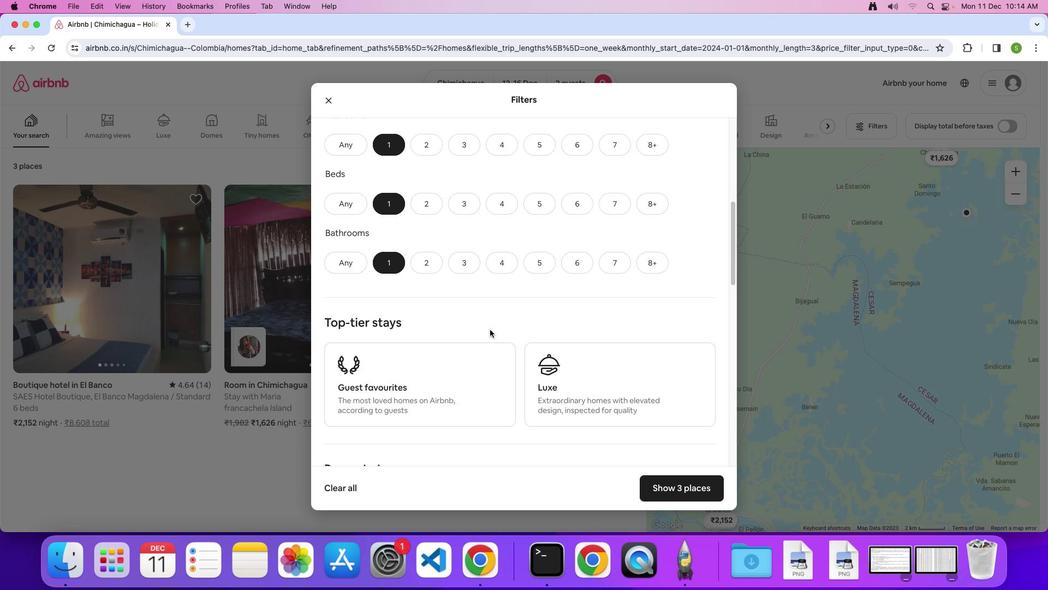 
Action: Mouse scrolled (490, 329) with delta (0, 0)
Screenshot: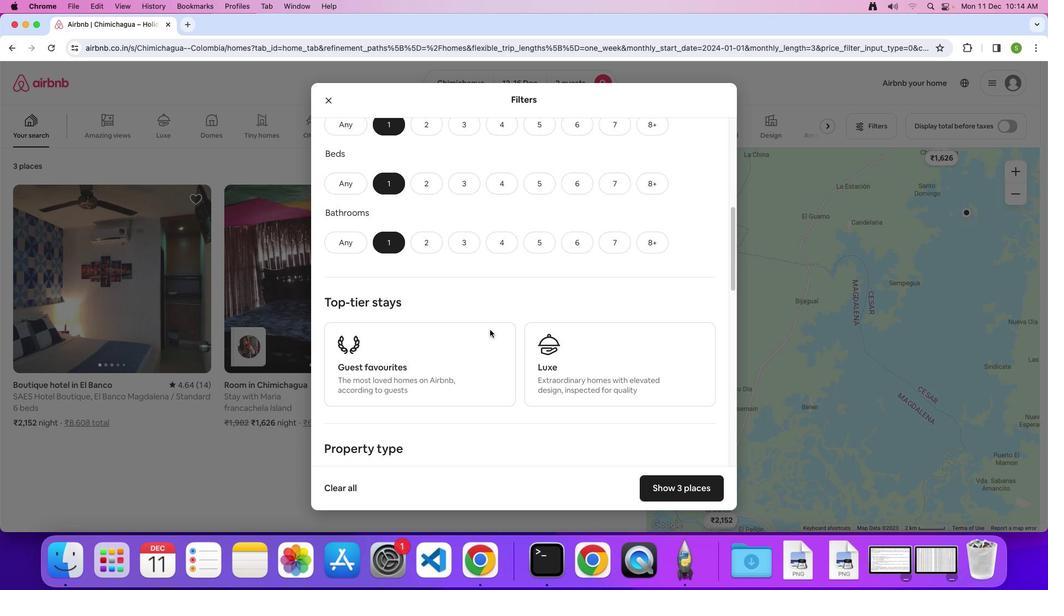 
Action: Mouse scrolled (490, 329) with delta (0, 0)
Screenshot: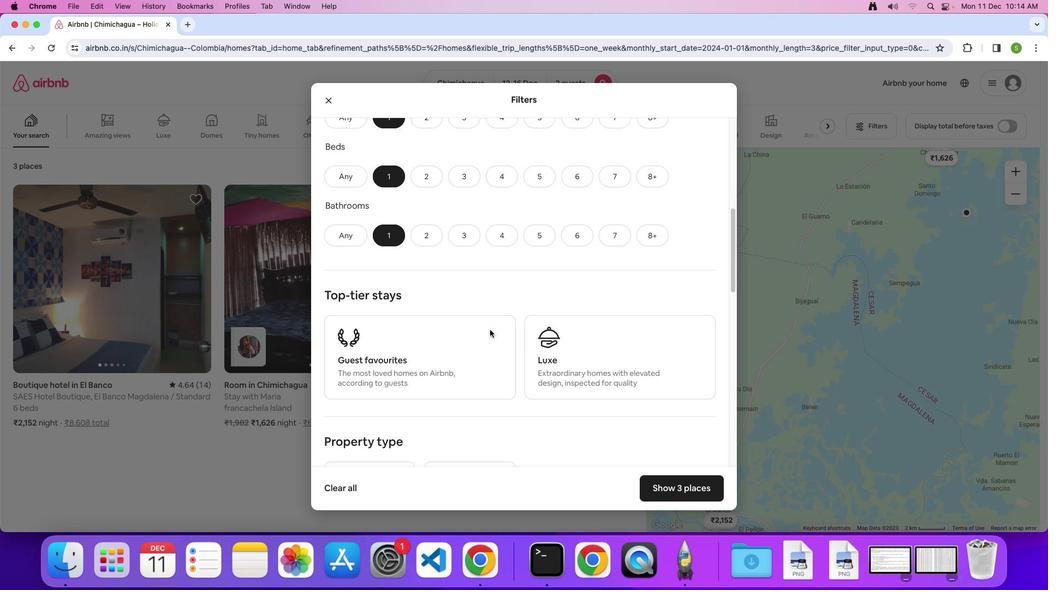 
Action: Mouse scrolled (490, 329) with delta (0, 0)
Screenshot: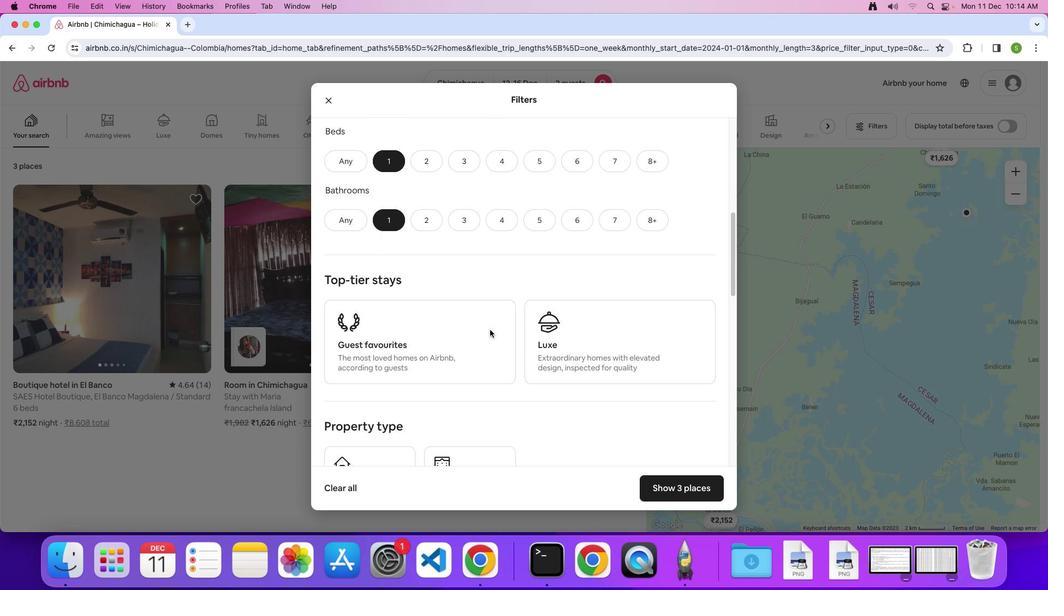 
Action: Mouse scrolled (490, 329) with delta (0, 0)
Screenshot: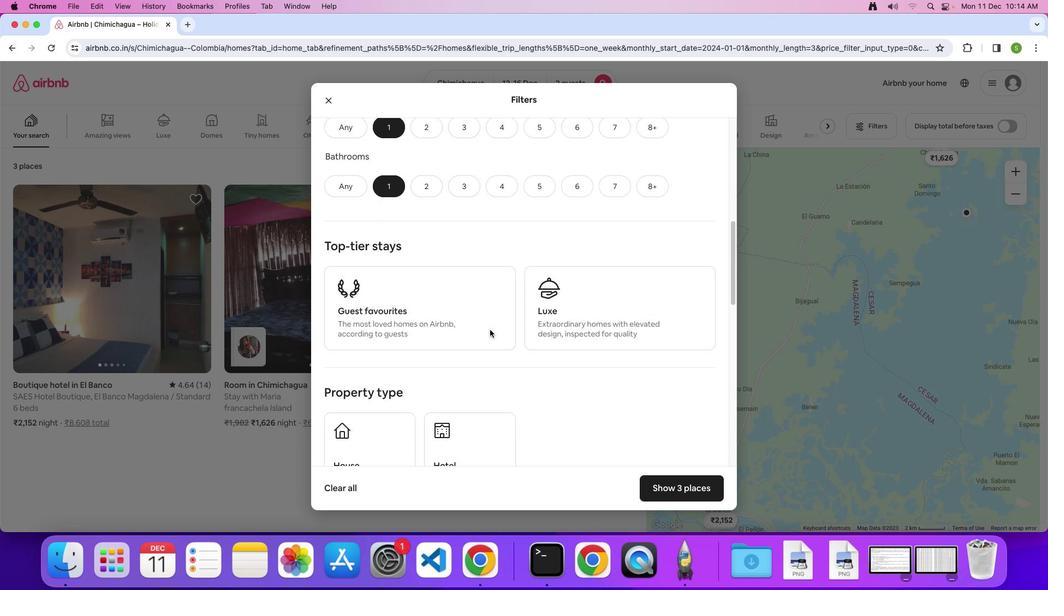 
Action: Mouse scrolled (490, 329) with delta (0, -1)
Screenshot: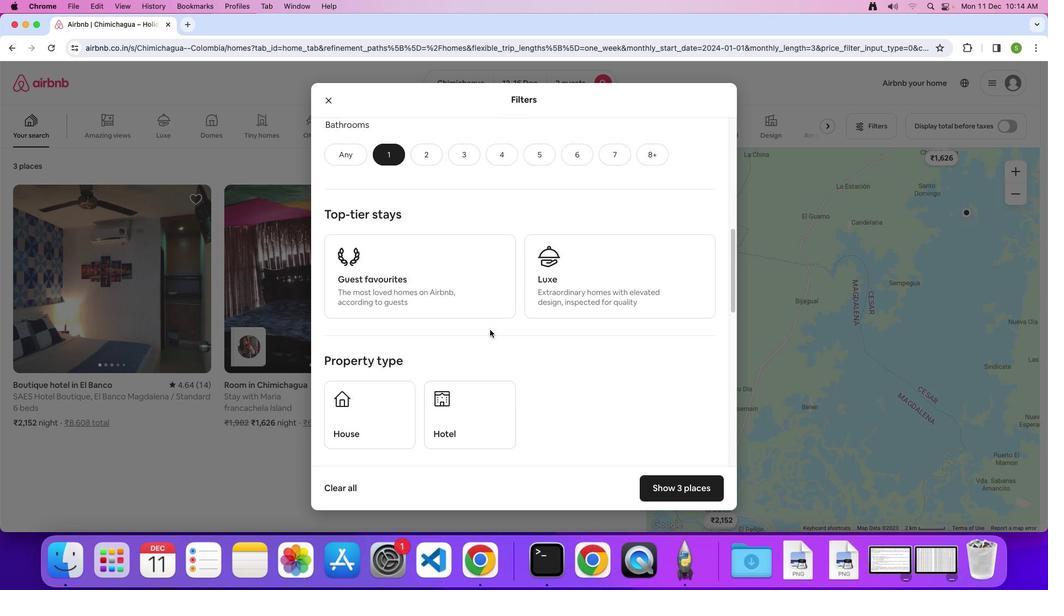 
Action: Mouse scrolled (490, 329) with delta (0, 0)
Screenshot: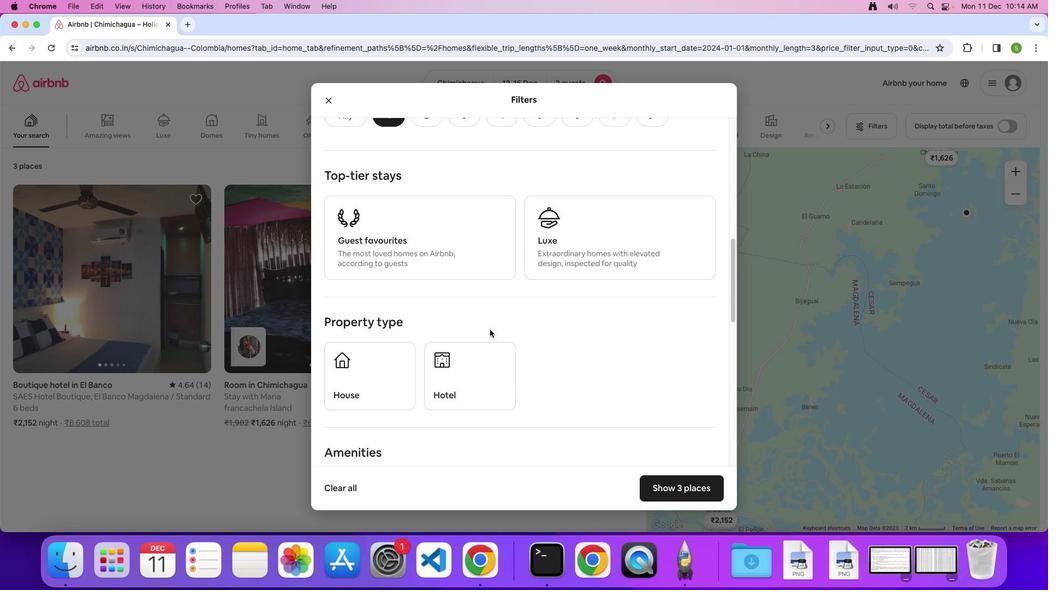 
Action: Mouse scrolled (490, 329) with delta (0, 0)
Screenshot: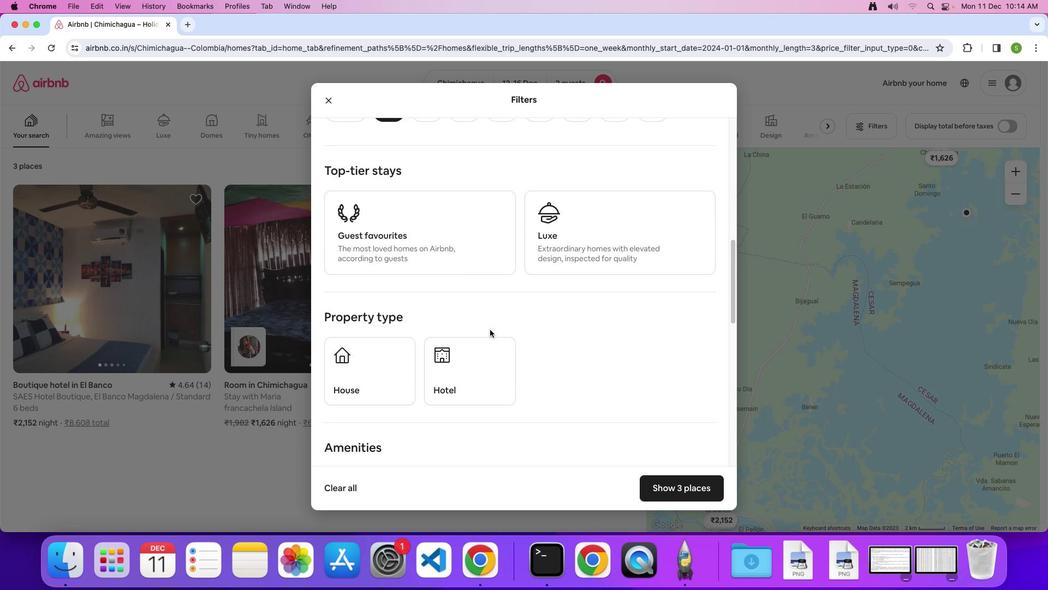 
Action: Mouse scrolled (490, 329) with delta (0, 0)
Screenshot: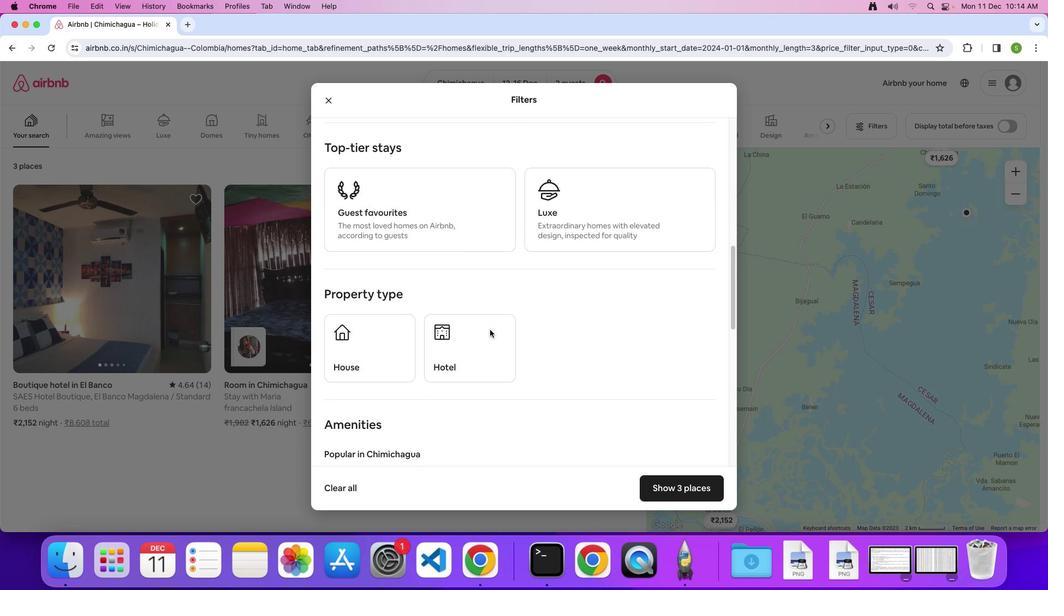 
Action: Mouse moved to (479, 332)
Screenshot: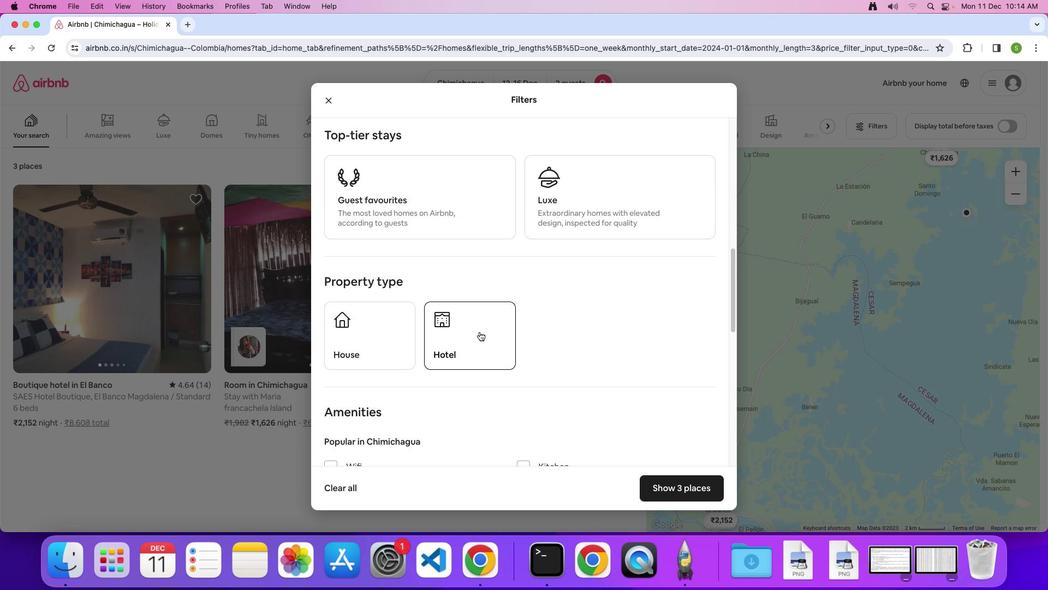 
Action: Mouse pressed left at (479, 332)
Screenshot: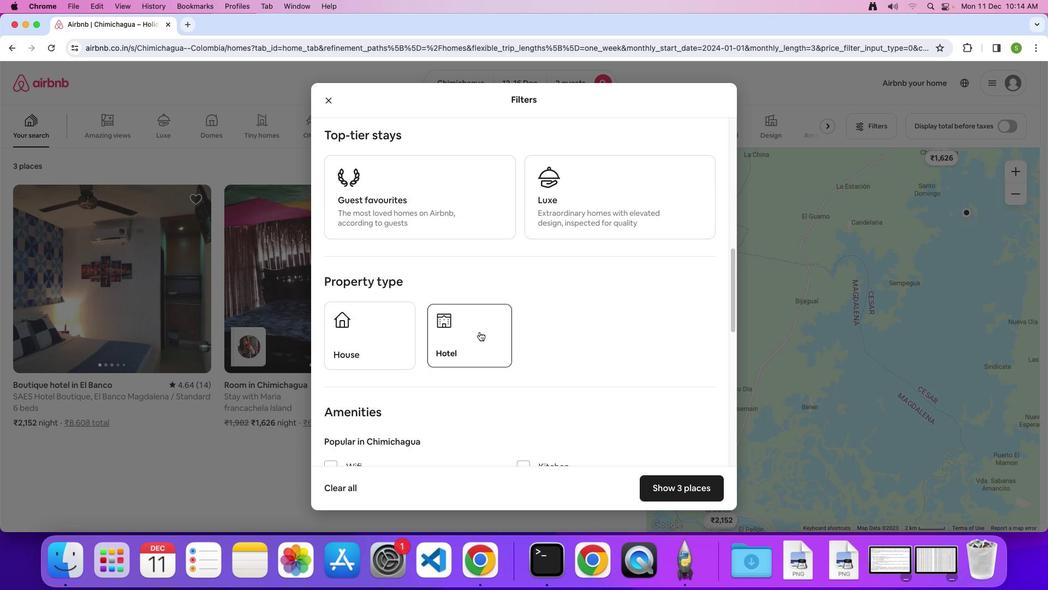 
Action: Mouse moved to (568, 326)
Screenshot: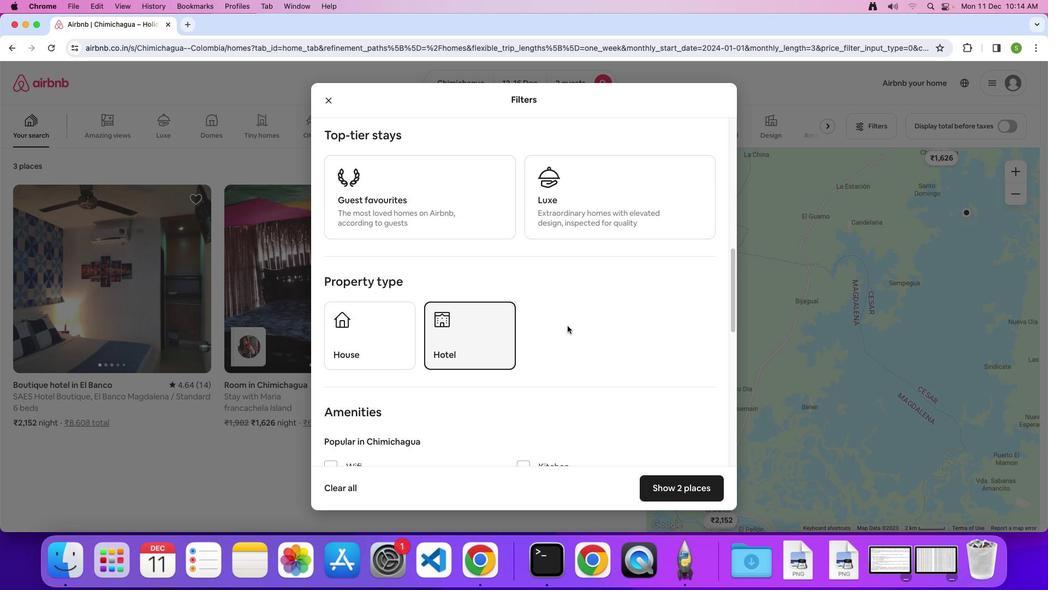 
Action: Mouse scrolled (568, 326) with delta (0, 0)
Screenshot: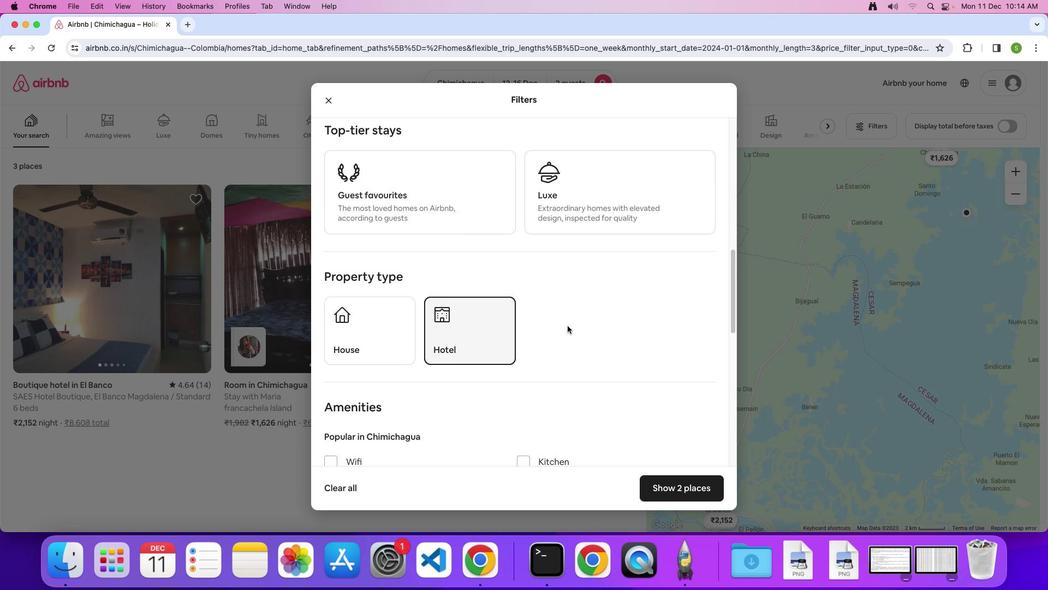 
Action: Mouse scrolled (568, 326) with delta (0, 0)
Screenshot: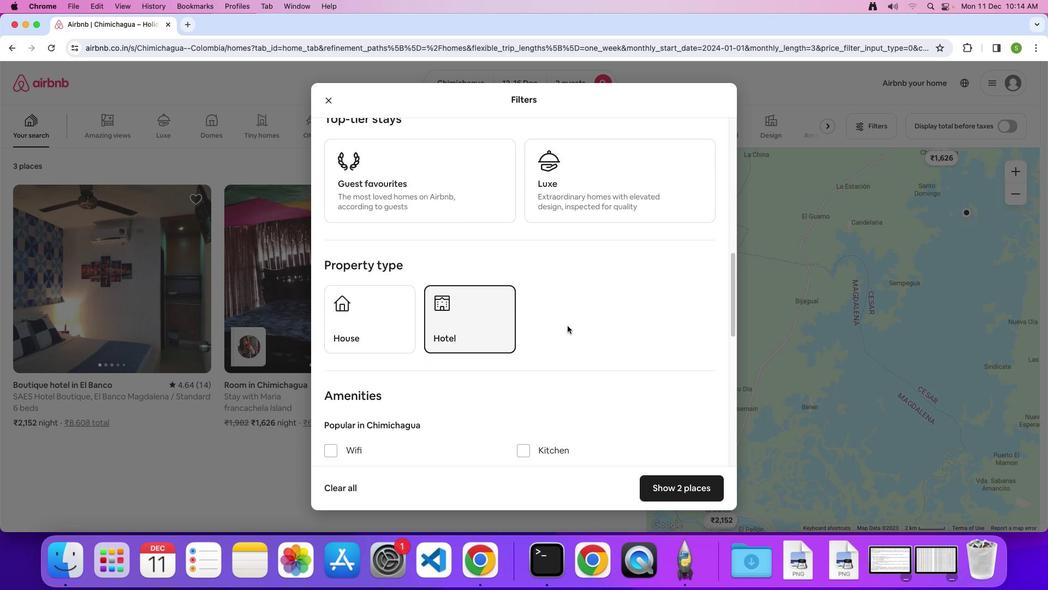 
Action: Mouse scrolled (568, 326) with delta (0, 0)
Screenshot: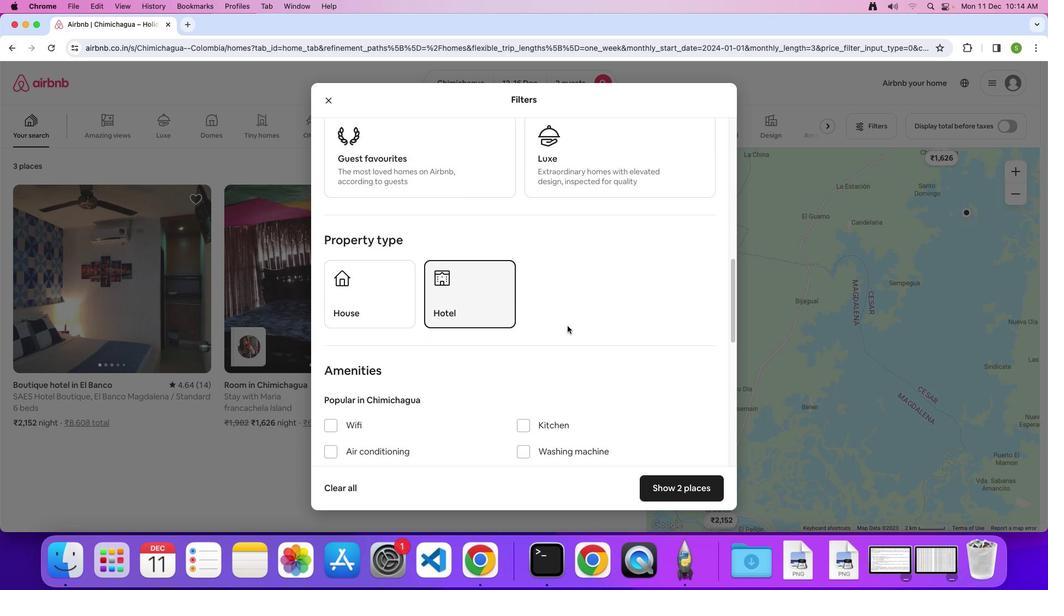 
Action: Mouse scrolled (568, 326) with delta (0, 0)
Screenshot: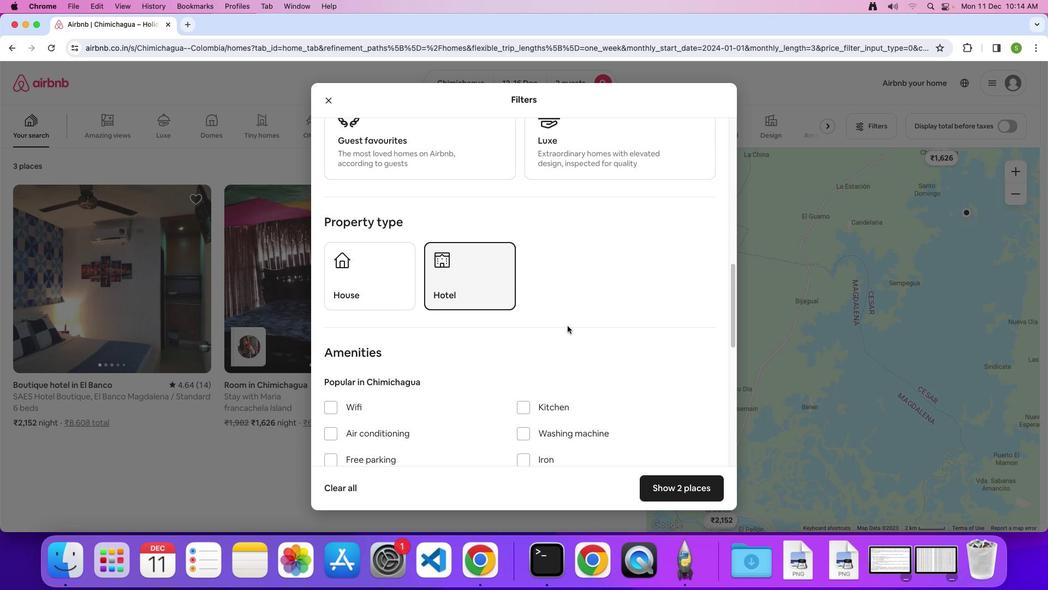 
Action: Mouse scrolled (568, 326) with delta (0, 0)
Screenshot: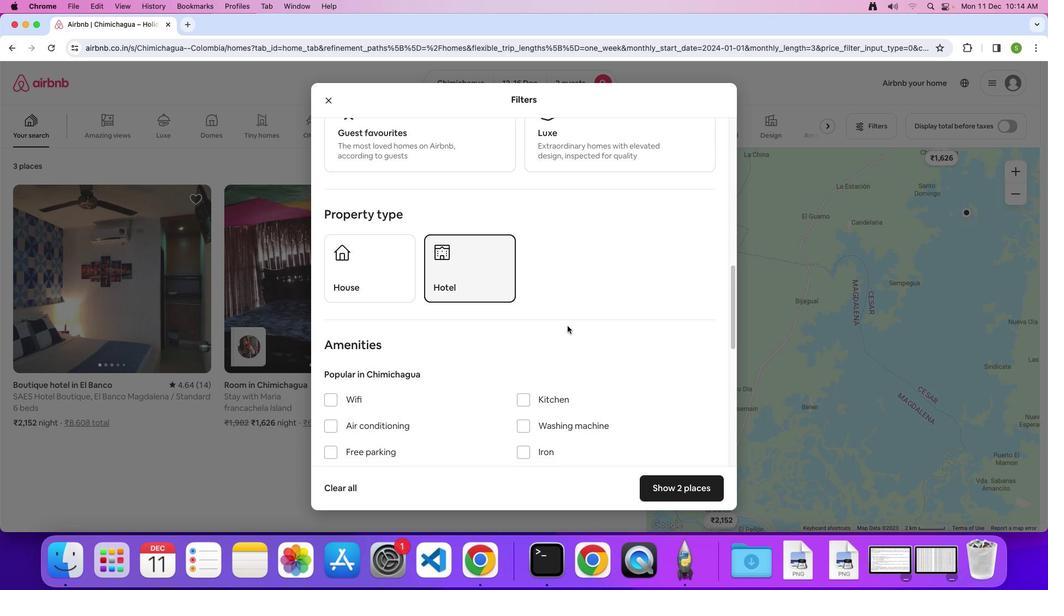 
Action: Mouse scrolled (568, 326) with delta (0, 0)
Screenshot: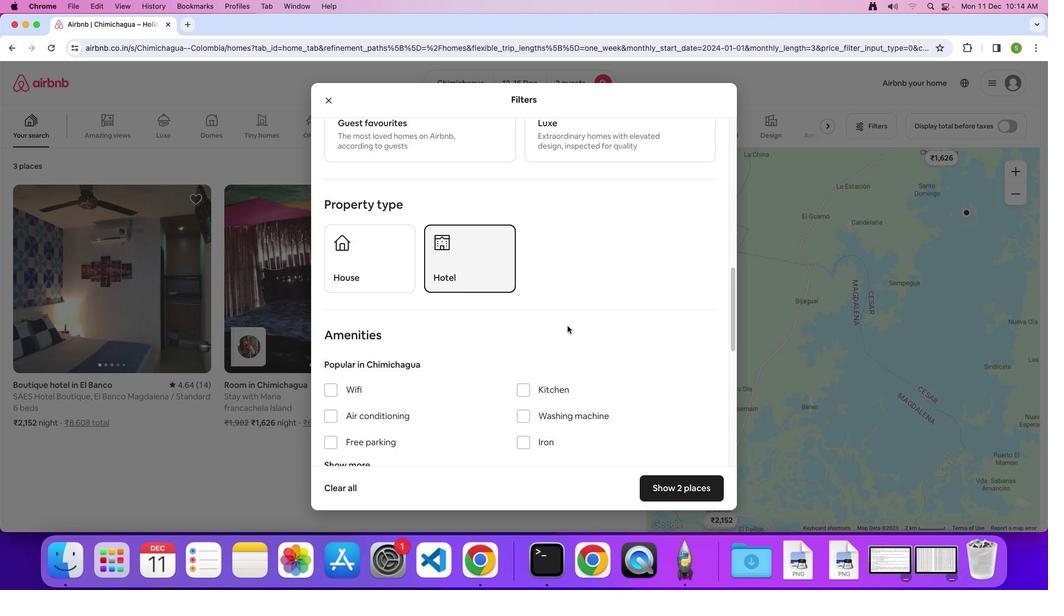 
Action: Mouse scrolled (568, 326) with delta (0, 0)
Screenshot: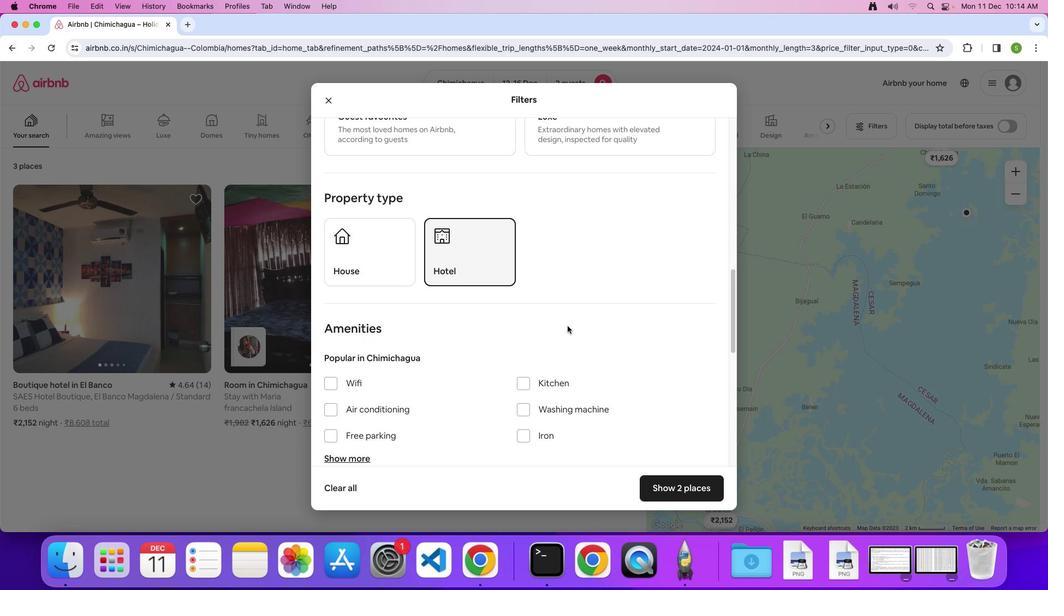 
Action: Mouse scrolled (568, 326) with delta (0, 0)
Screenshot: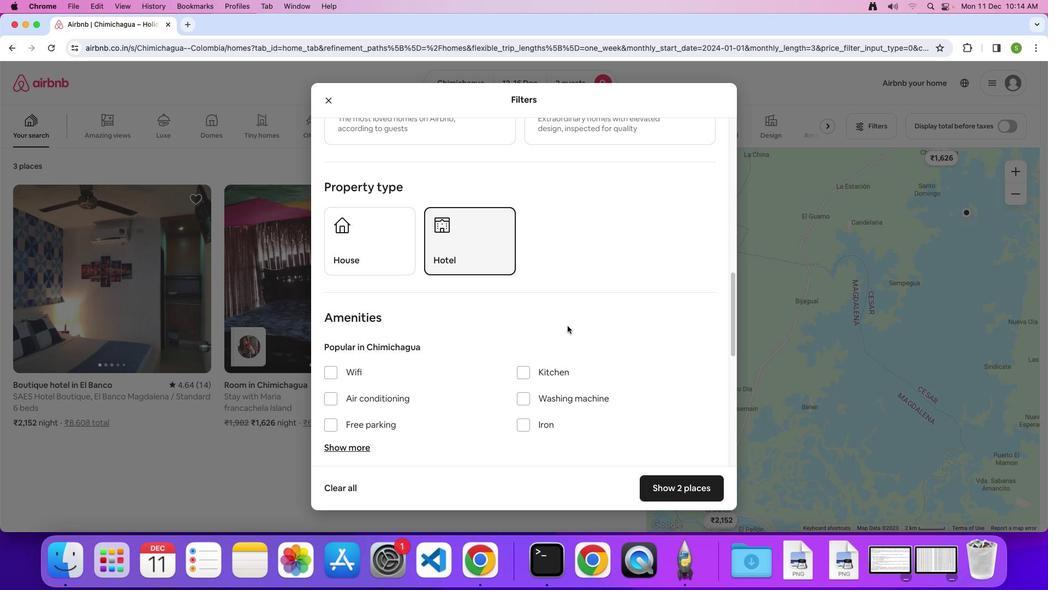 
Action: Mouse scrolled (568, 326) with delta (0, 0)
Screenshot: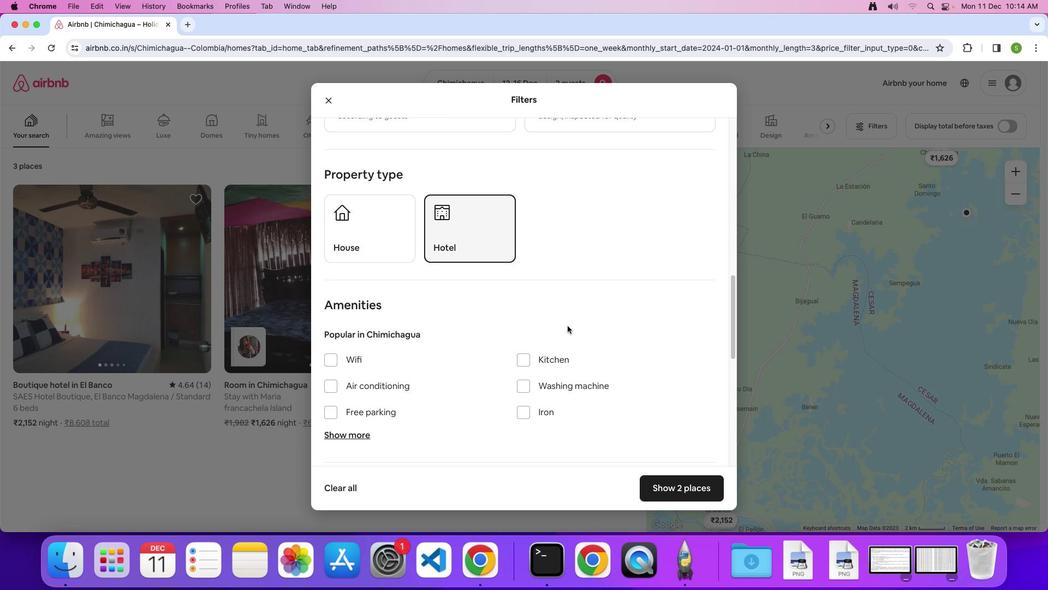 
Action: Mouse scrolled (568, 326) with delta (0, 0)
Screenshot: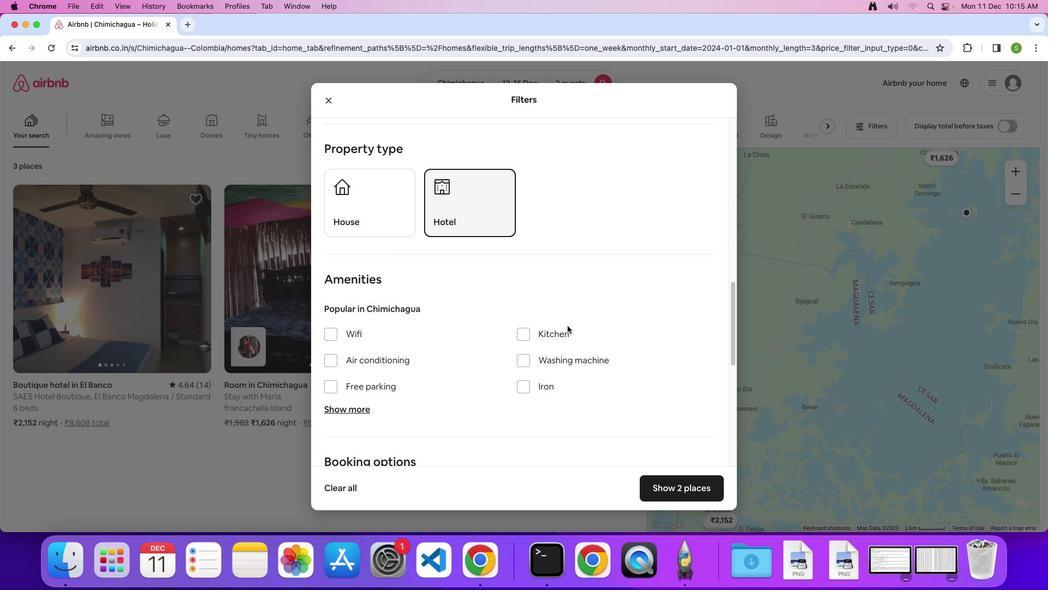 
Action: Mouse scrolled (568, 326) with delta (0, 0)
Screenshot: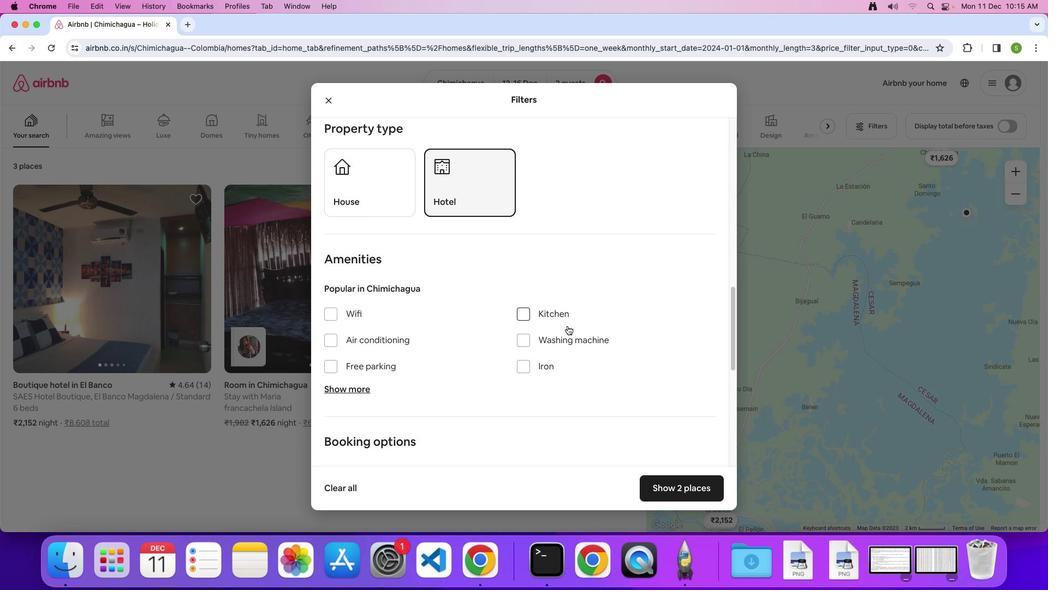 
Action: Mouse scrolled (568, 326) with delta (0, 0)
Screenshot: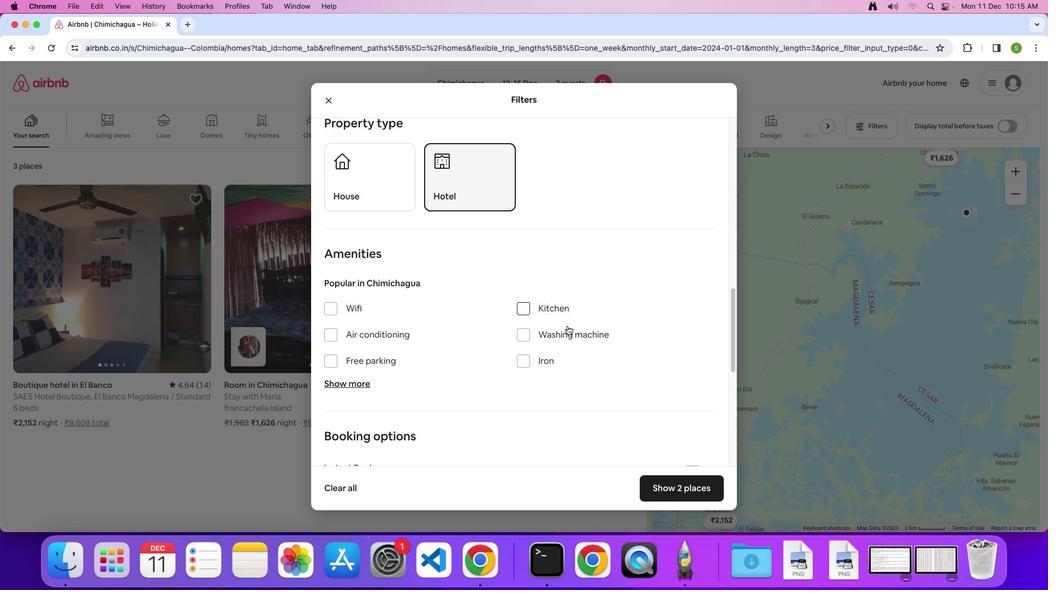 
Action: Mouse scrolled (568, 326) with delta (0, 0)
Screenshot: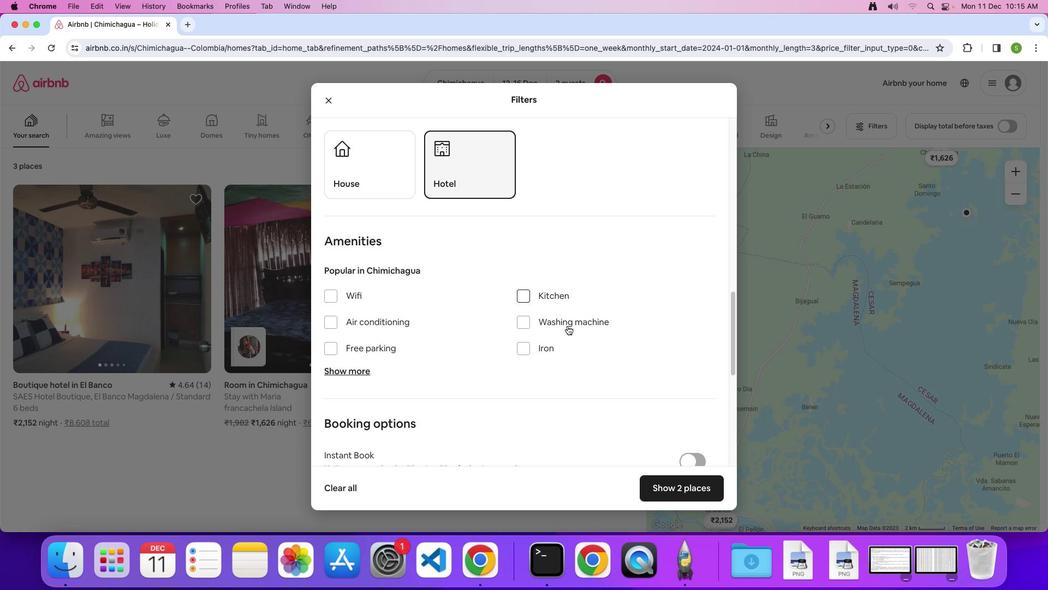 
Action: Mouse scrolled (568, 326) with delta (0, 0)
Screenshot: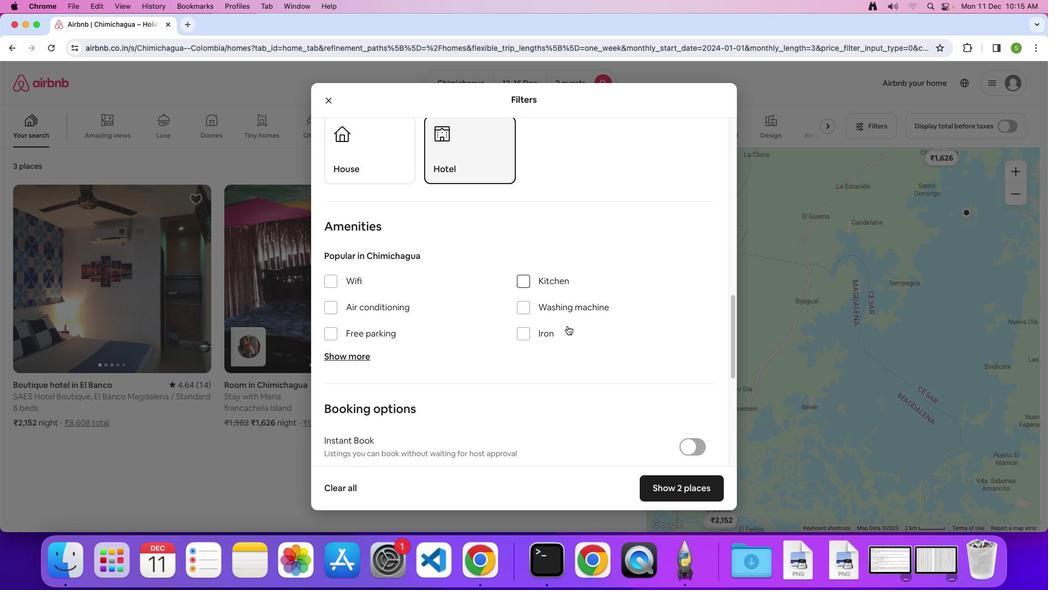 
Action: Mouse scrolled (568, 326) with delta (0, -1)
Screenshot: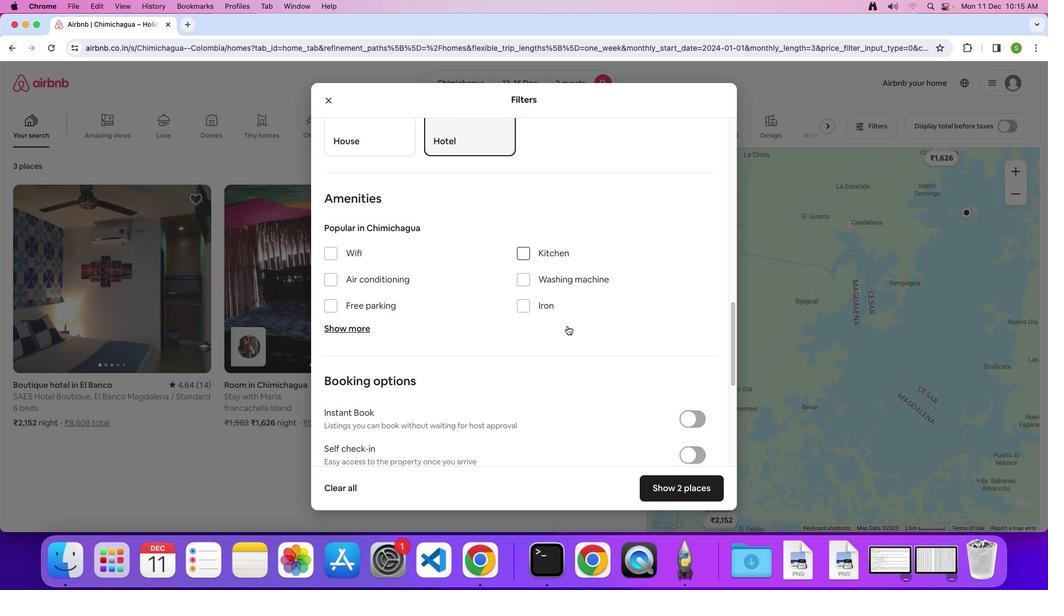 
Action: Mouse moved to (524, 267)
Screenshot: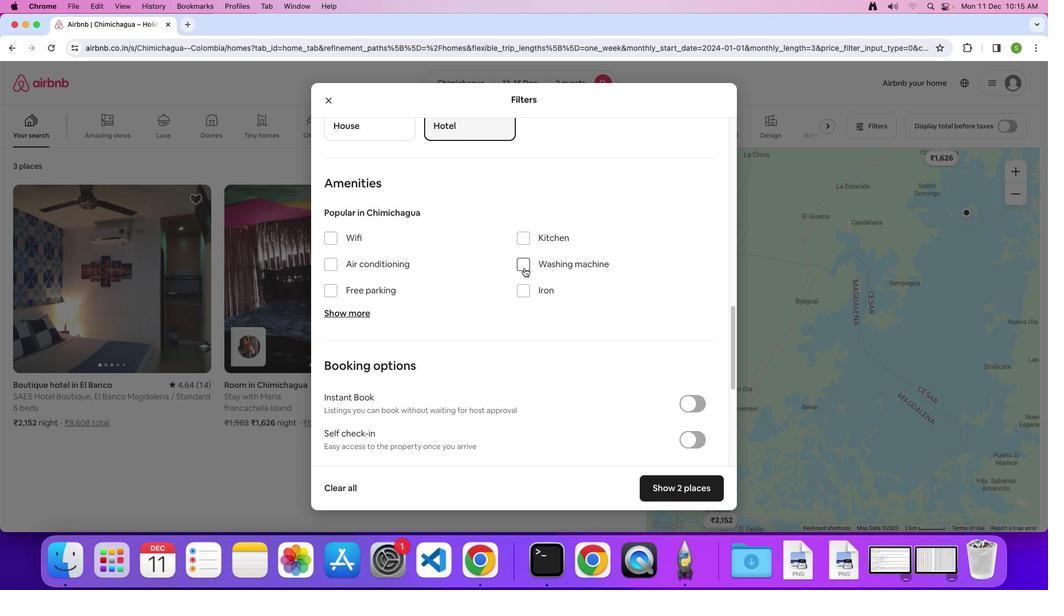 
Action: Mouse pressed left at (524, 267)
Screenshot: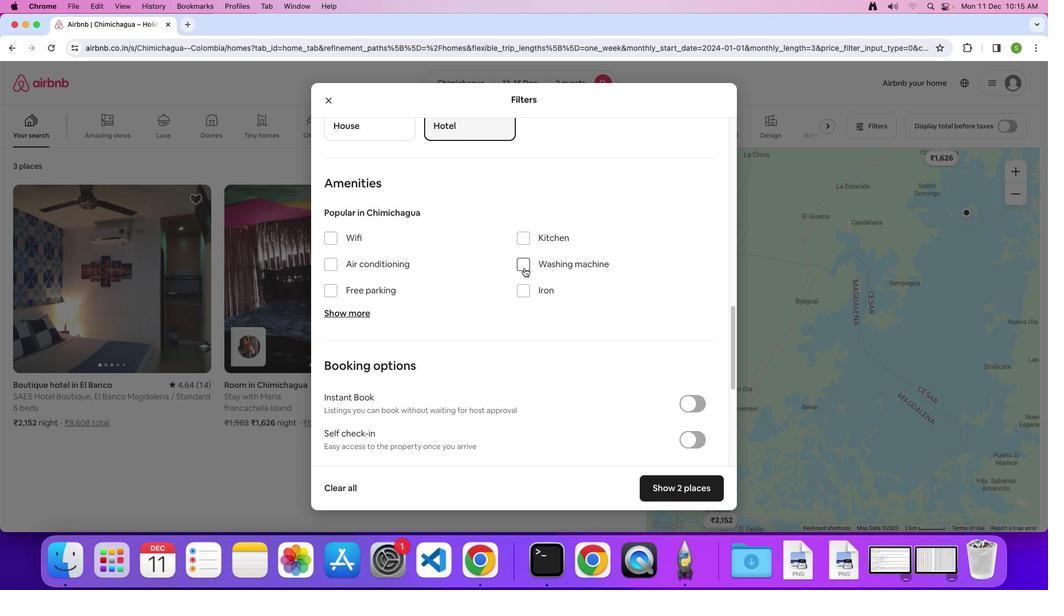 
Action: Mouse moved to (606, 331)
Screenshot: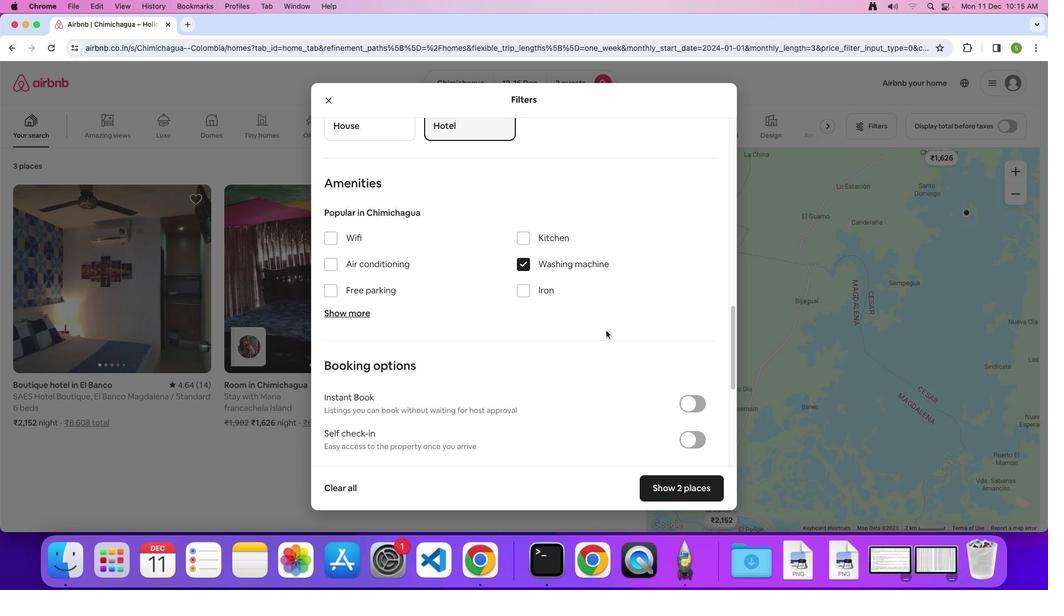 
Action: Mouse scrolled (606, 331) with delta (0, 0)
Screenshot: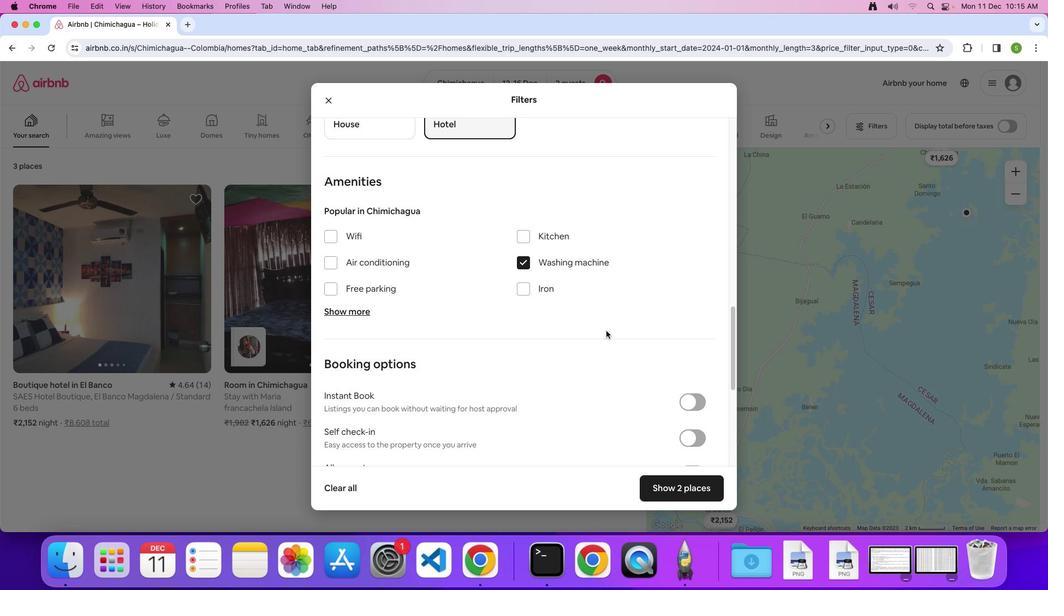 
Action: Mouse scrolled (606, 331) with delta (0, 0)
Screenshot: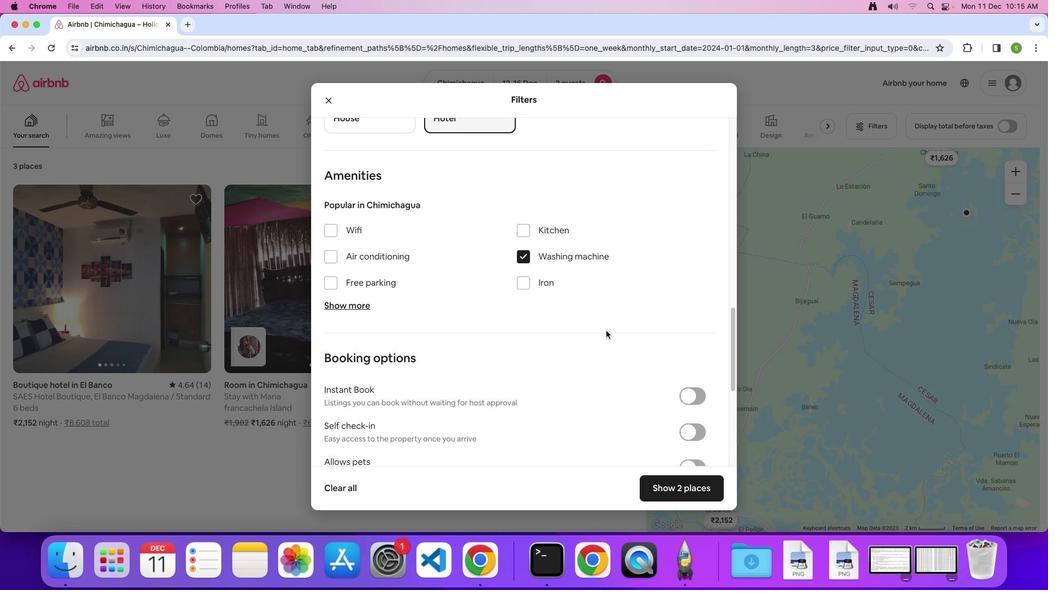
Action: Mouse scrolled (606, 331) with delta (0, 0)
Screenshot: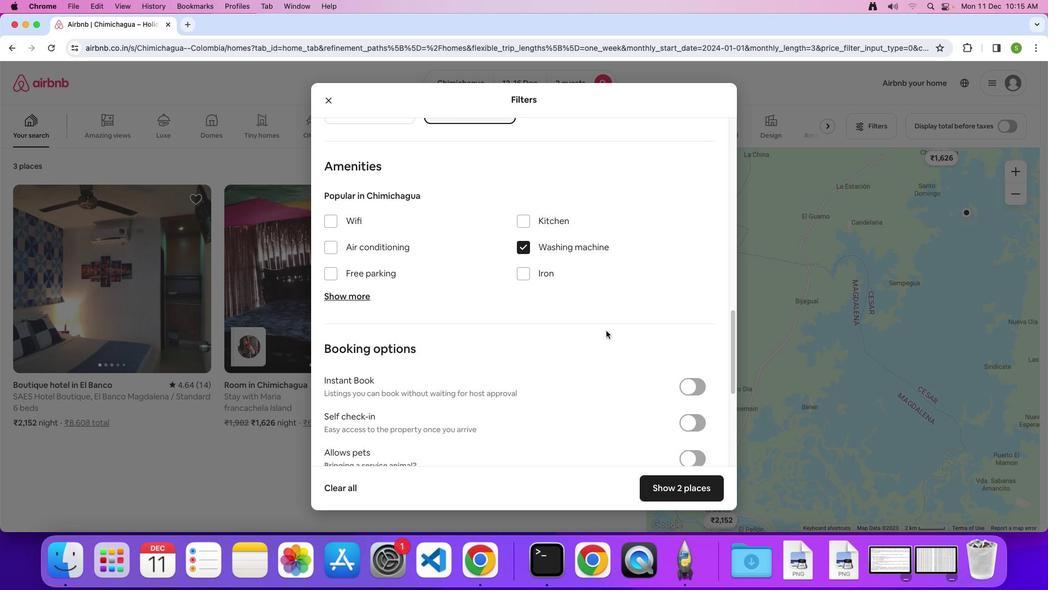 
Action: Mouse scrolled (606, 331) with delta (0, 0)
Screenshot: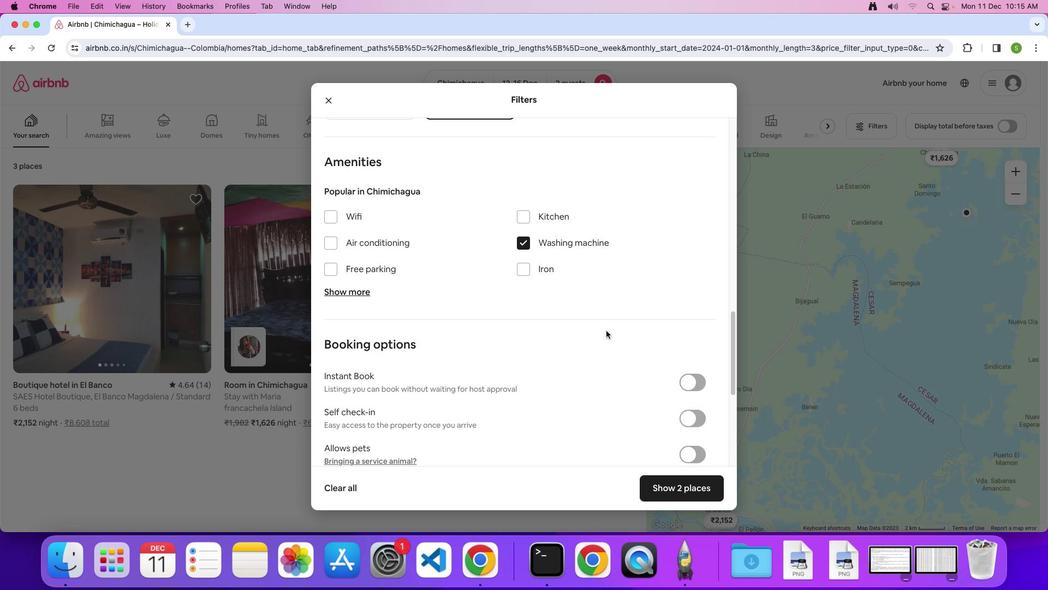 
Action: Mouse scrolled (606, 331) with delta (0, 0)
Screenshot: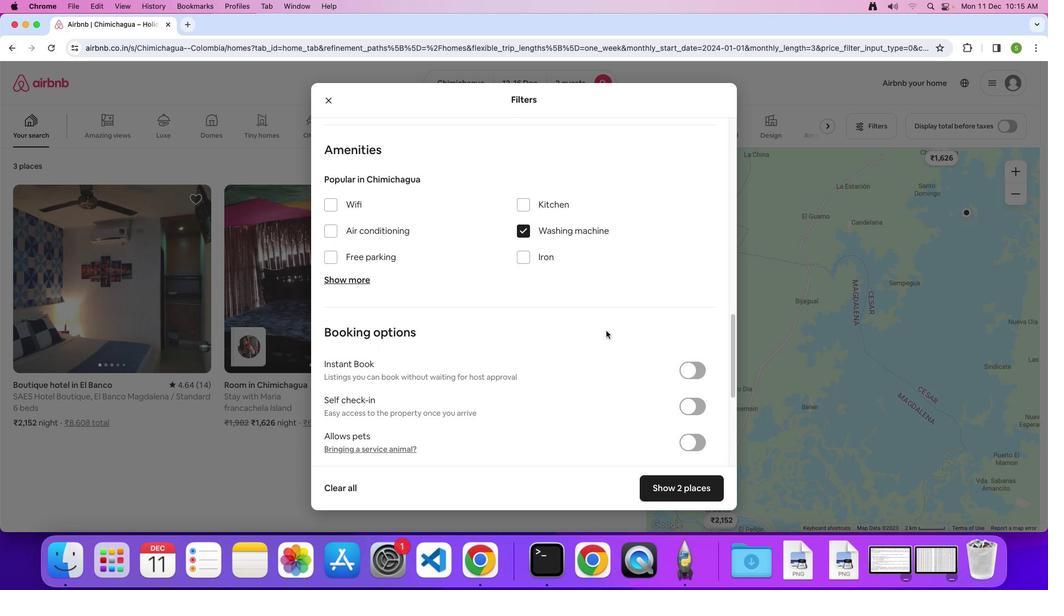 
Action: Mouse scrolled (606, 331) with delta (0, 0)
Screenshot: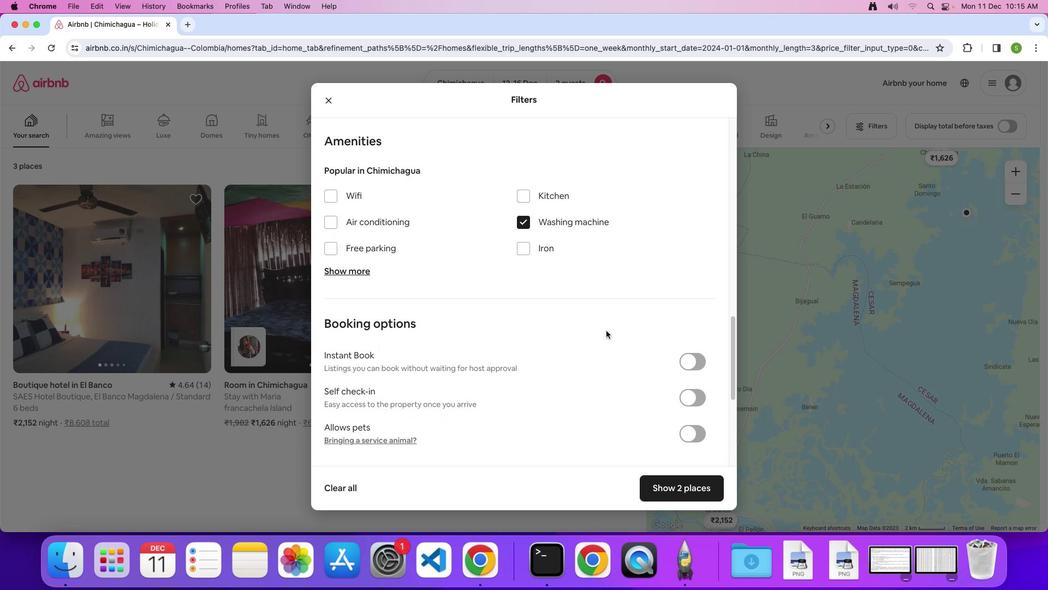 
Action: Mouse scrolled (606, 331) with delta (0, 0)
Screenshot: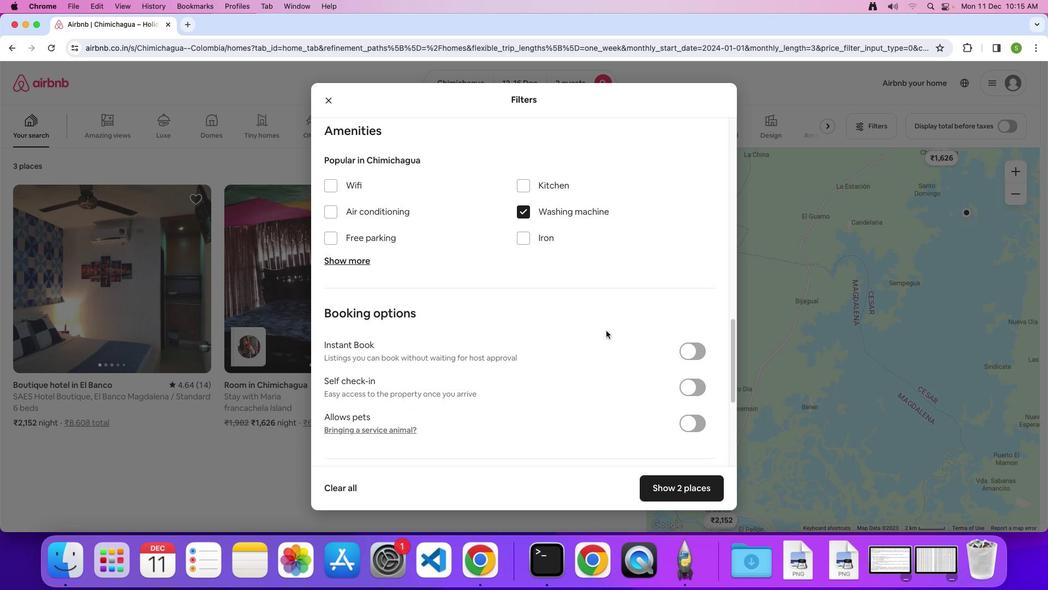 
Action: Mouse scrolled (606, 331) with delta (0, 0)
Screenshot: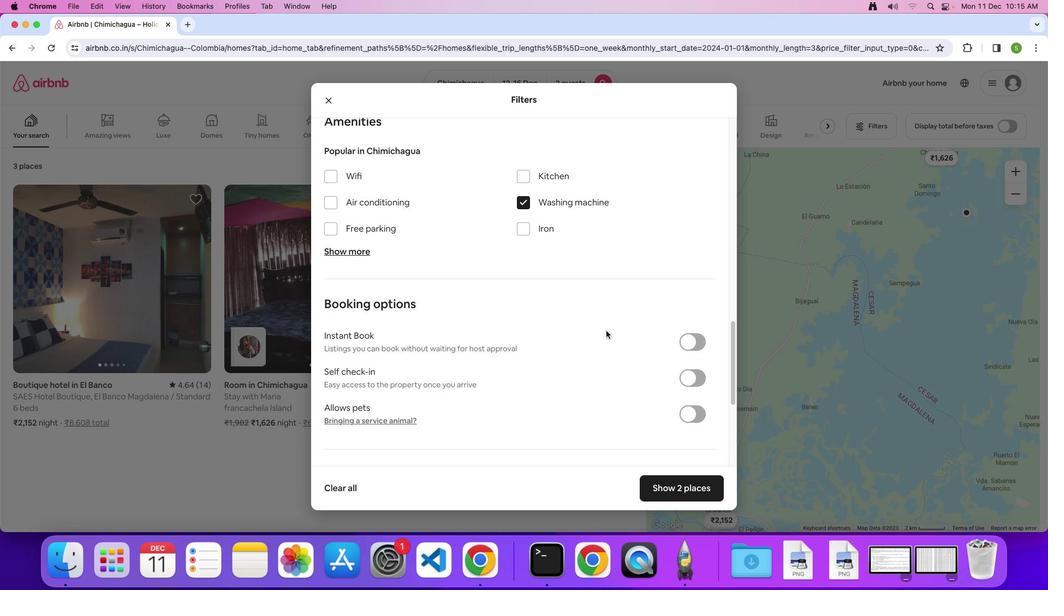 
Action: Mouse scrolled (606, 331) with delta (0, 0)
Screenshot: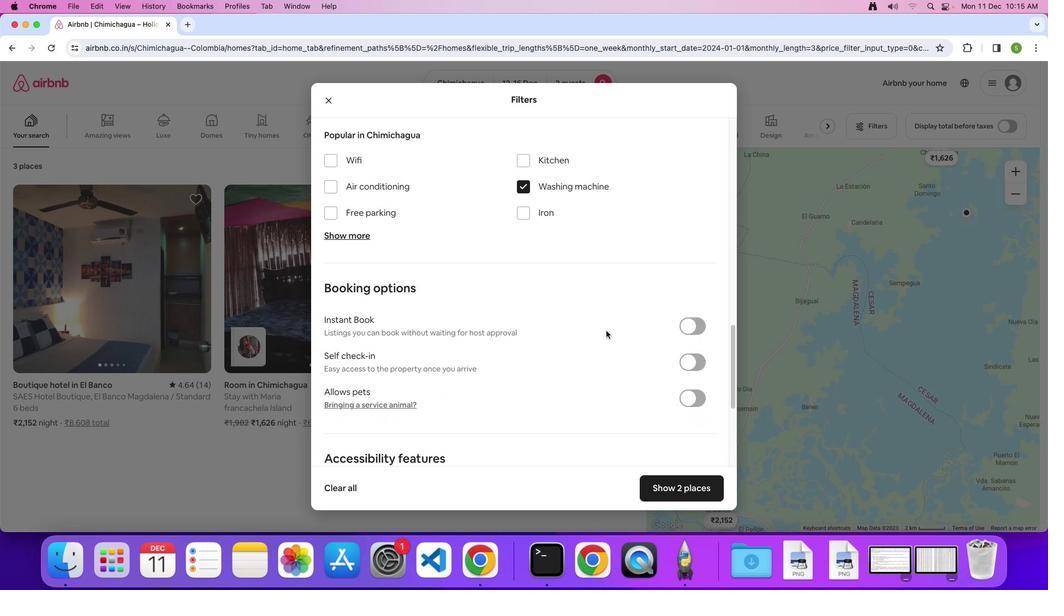 
Action: Mouse scrolled (606, 331) with delta (0, 0)
Screenshot: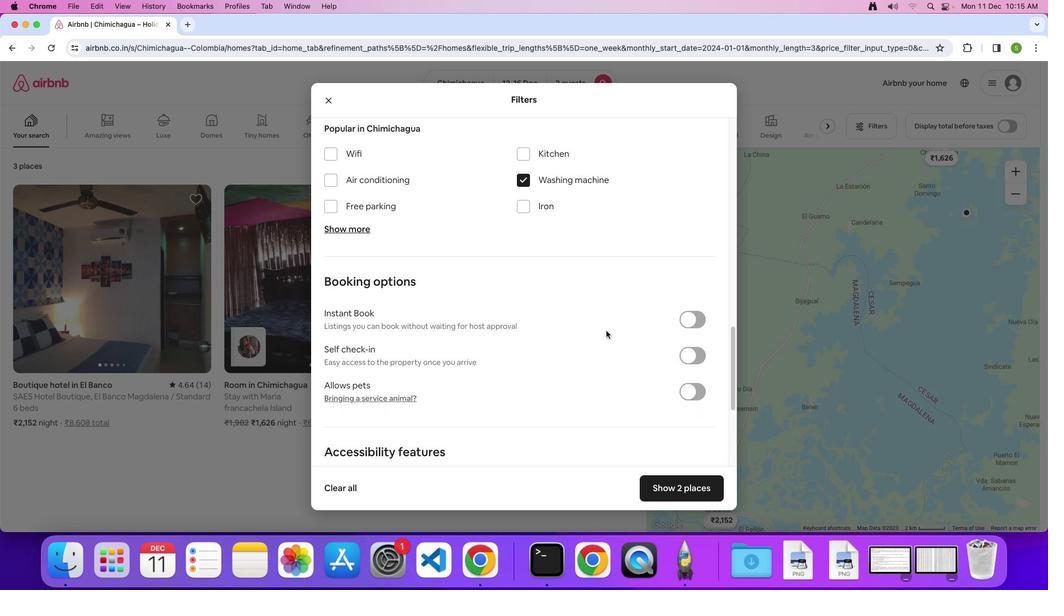 
Action: Mouse scrolled (606, 331) with delta (0, -1)
Screenshot: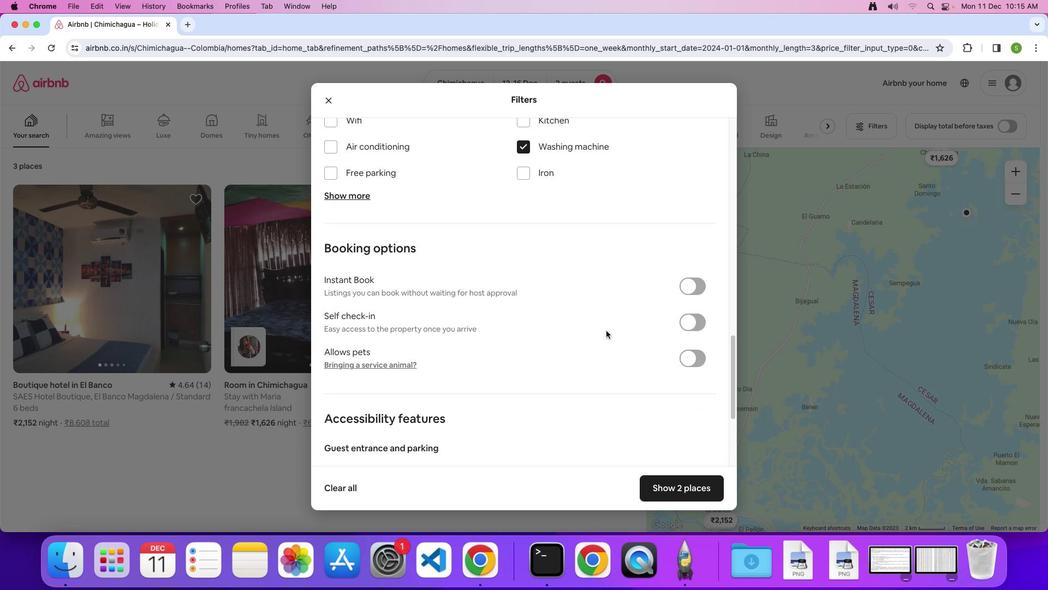 
Action: Mouse scrolled (606, 331) with delta (0, 0)
Screenshot: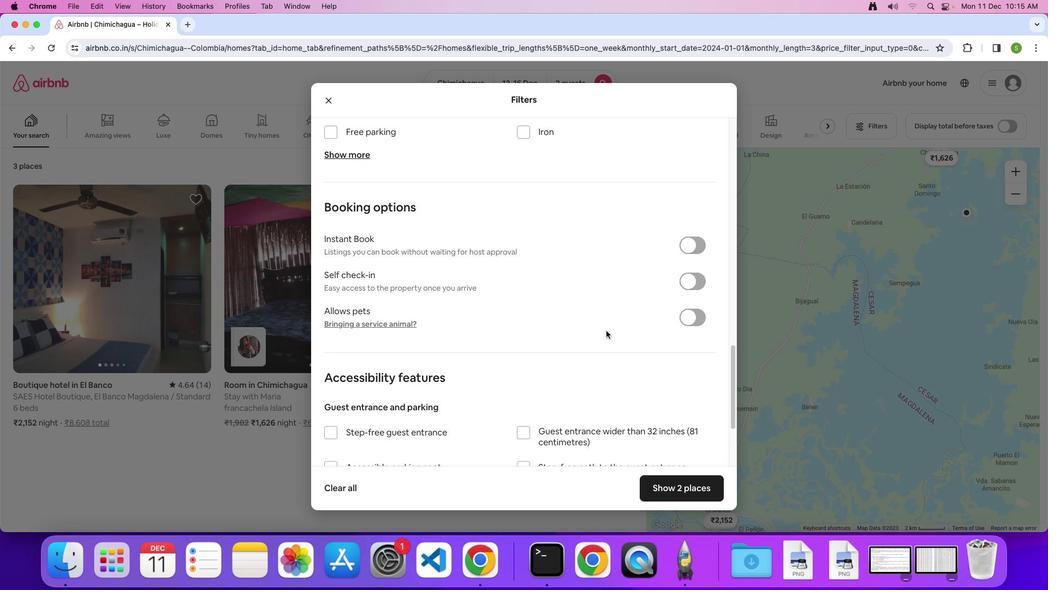 
Action: Mouse scrolled (606, 331) with delta (0, 0)
Screenshot: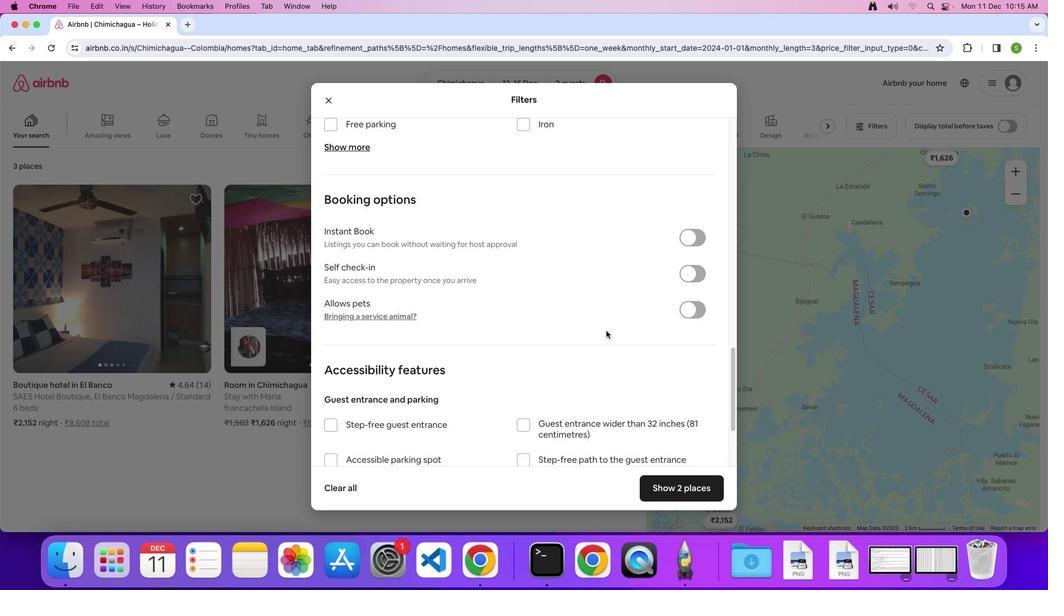 
Action: Mouse scrolled (606, 331) with delta (0, 0)
Screenshot: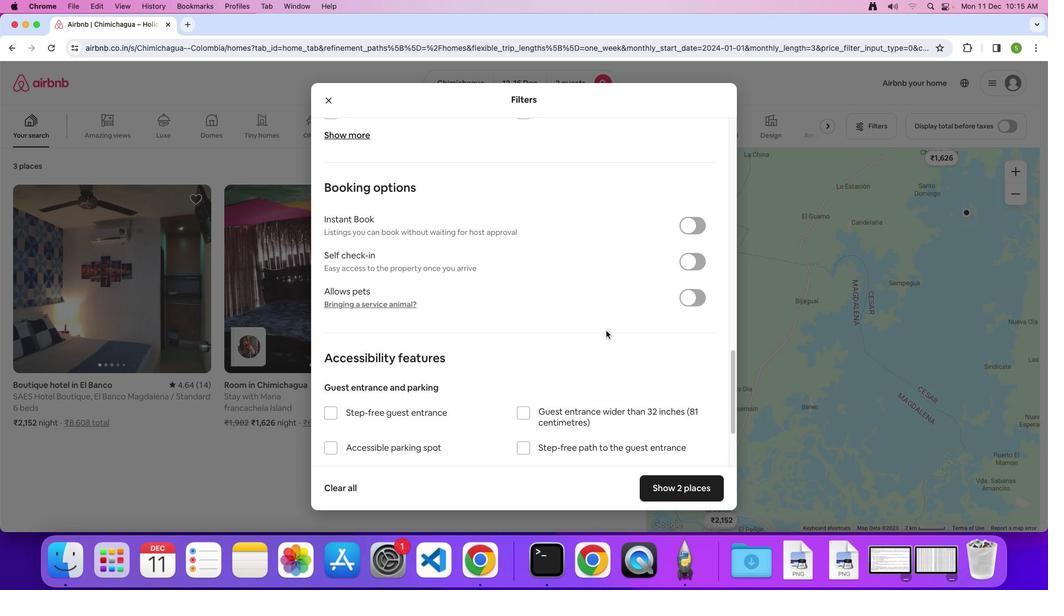 
Action: Mouse scrolled (606, 331) with delta (0, 0)
Screenshot: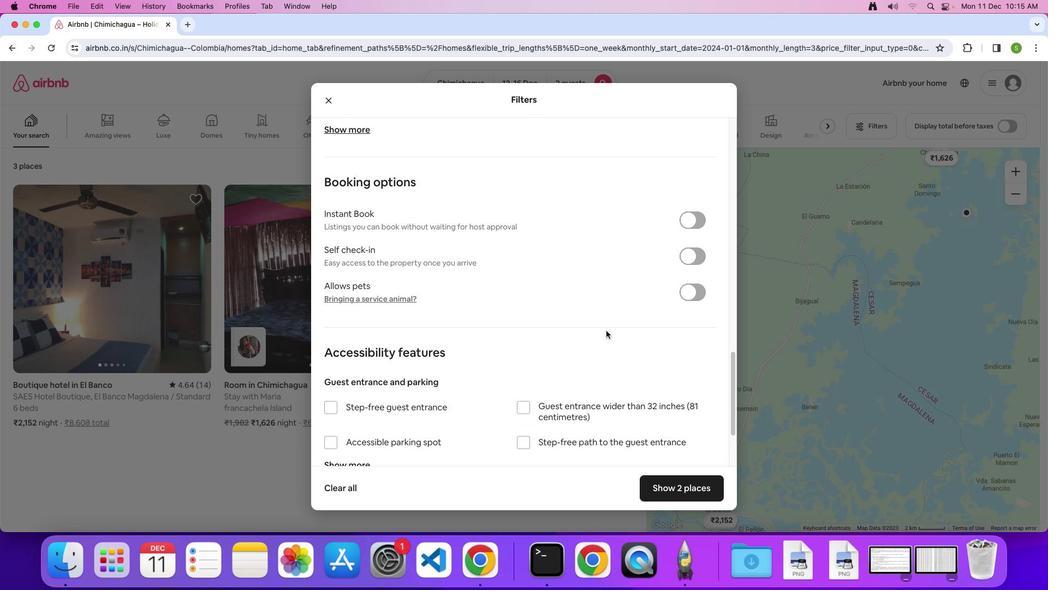 
Action: Mouse scrolled (606, 331) with delta (0, -1)
Screenshot: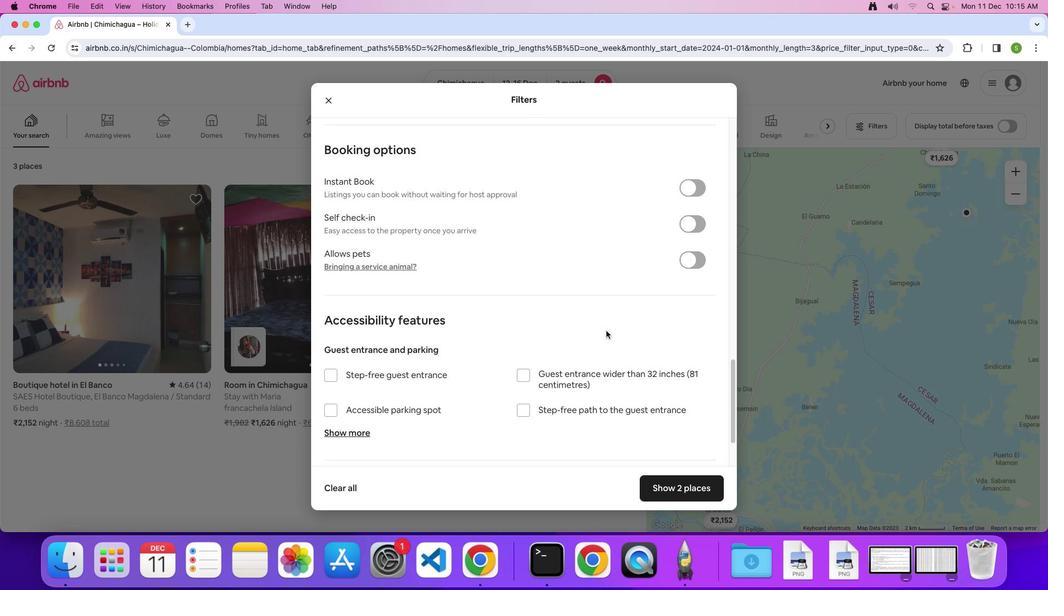 
Action: Mouse scrolled (606, 331) with delta (0, 0)
Screenshot: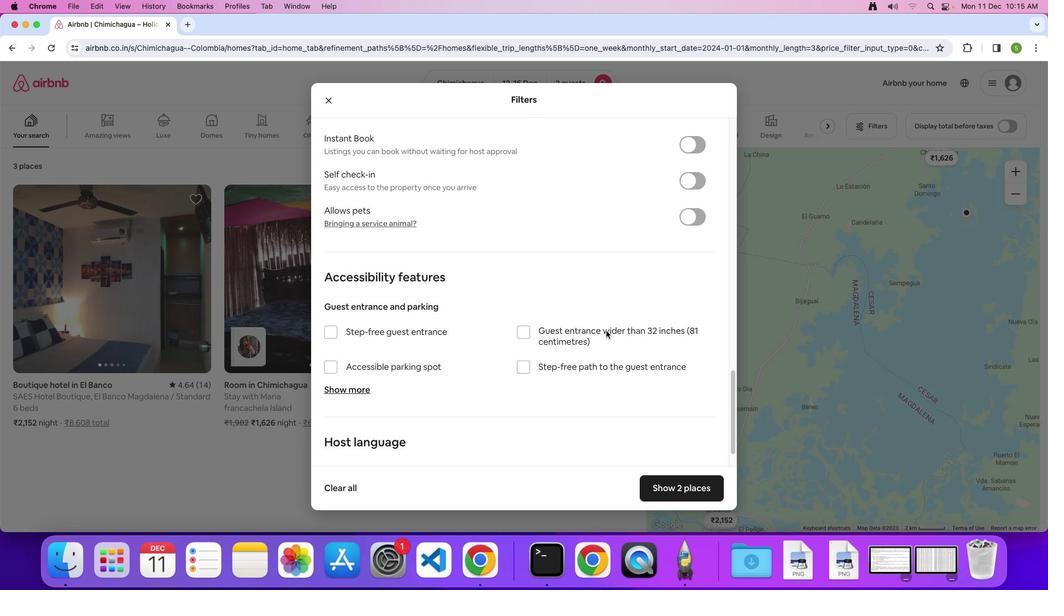
Action: Mouse scrolled (606, 331) with delta (0, 0)
Screenshot: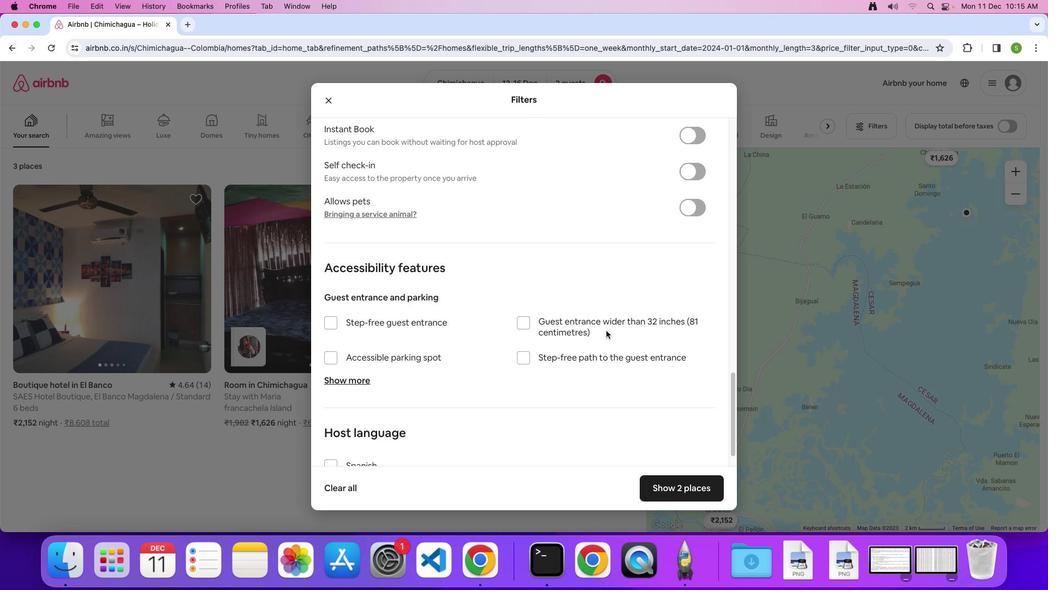 
Action: Mouse scrolled (606, 331) with delta (0, 0)
Screenshot: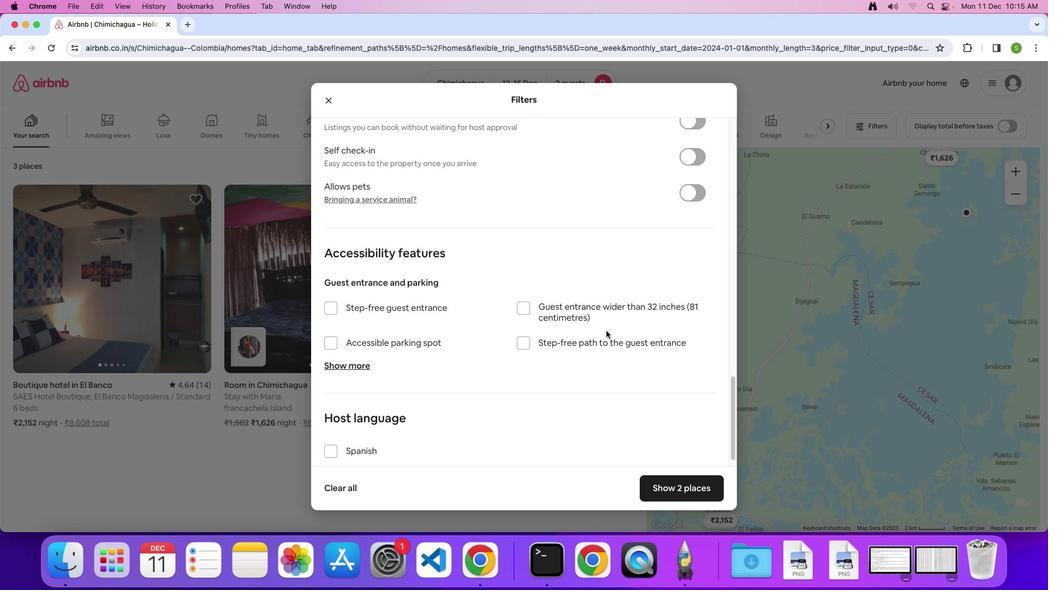 
Action: Mouse scrolled (606, 331) with delta (0, 0)
Screenshot: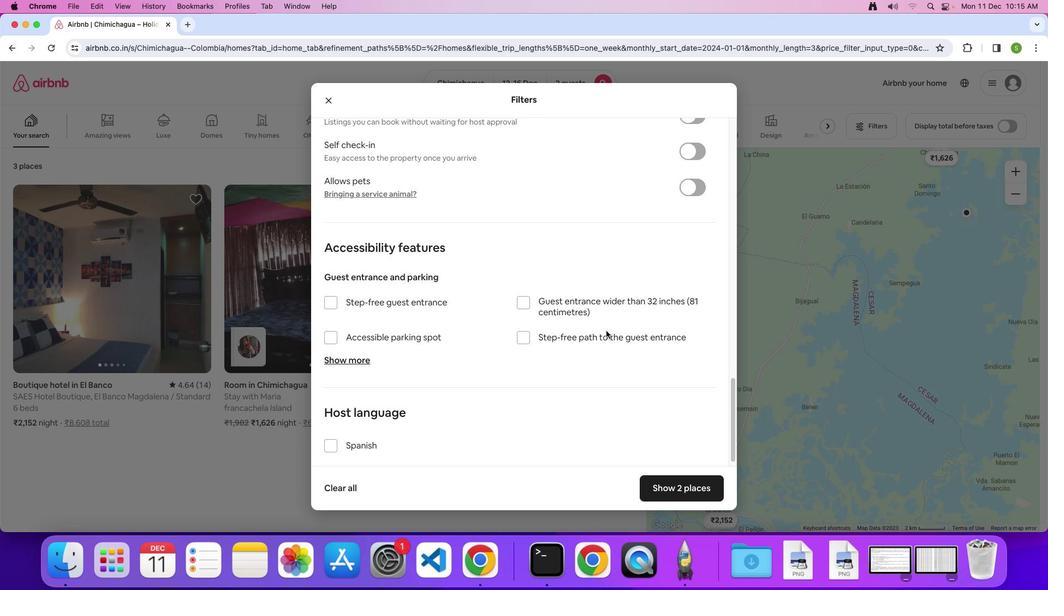 
Action: Mouse scrolled (606, 331) with delta (0, -1)
Screenshot: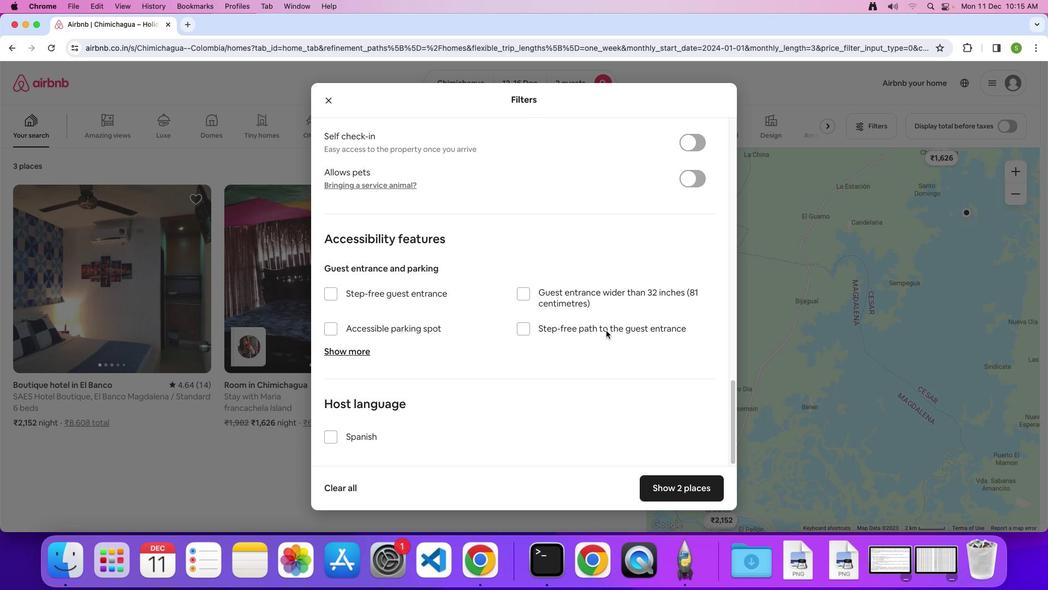 
Action: Mouse scrolled (606, 331) with delta (0, 0)
Screenshot: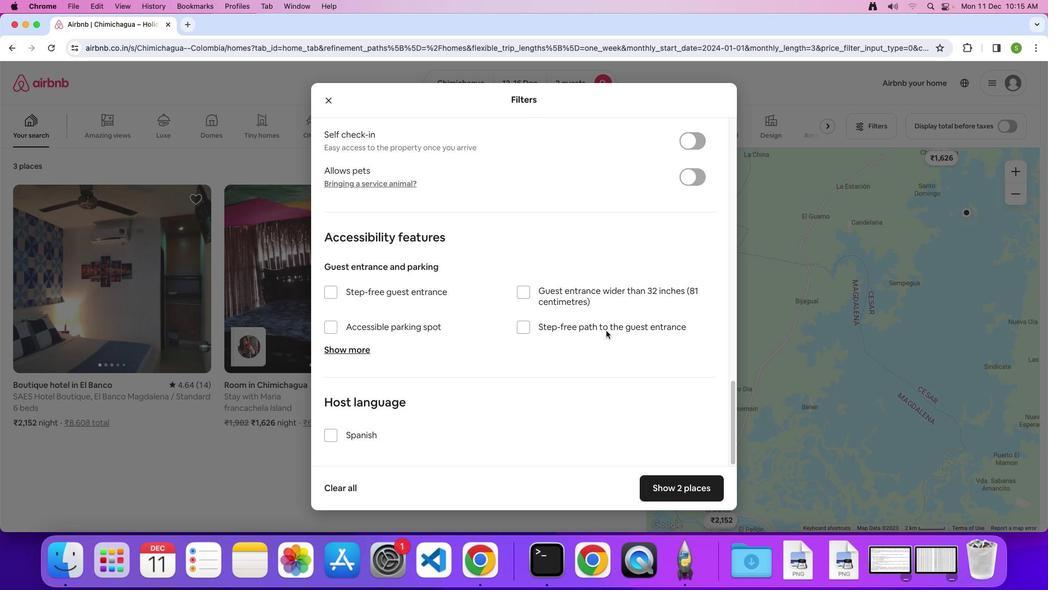 
Action: Mouse scrolled (606, 331) with delta (0, 0)
Screenshot: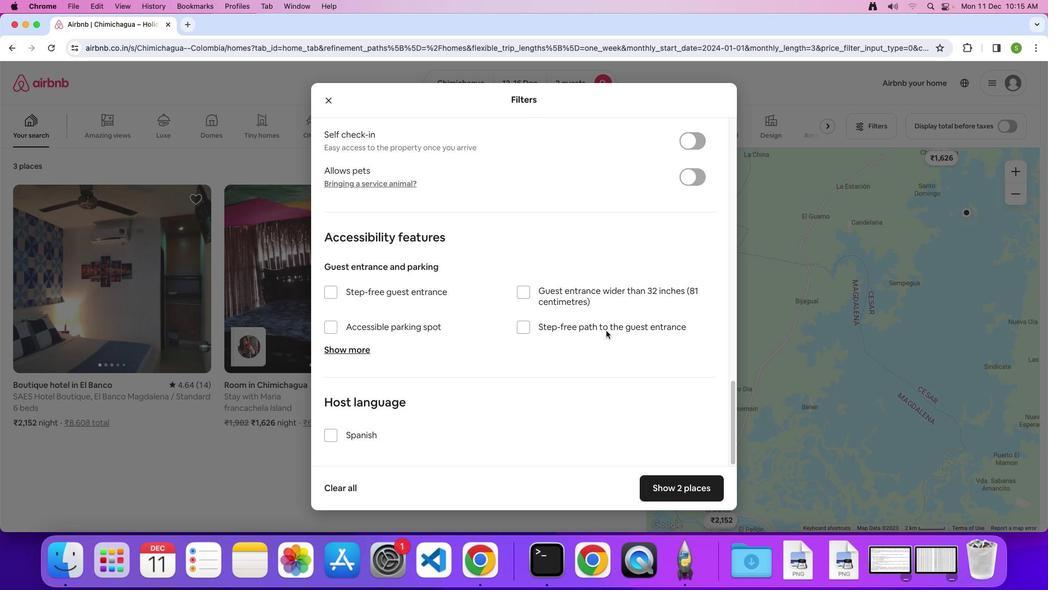 
Action: Mouse scrolled (606, 331) with delta (0, 0)
Screenshot: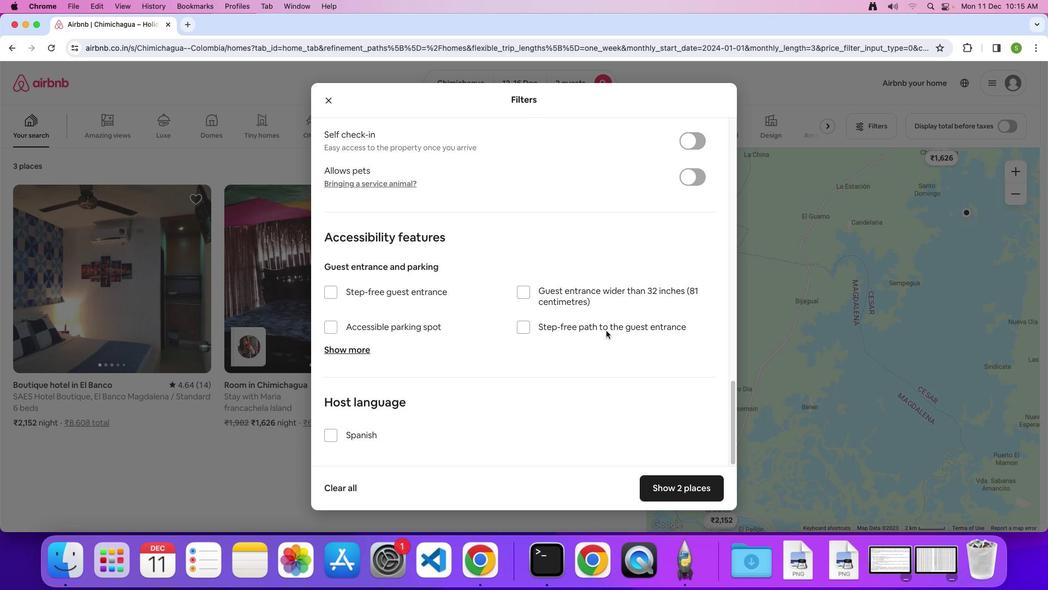 
Action: Mouse scrolled (606, 331) with delta (0, 0)
Screenshot: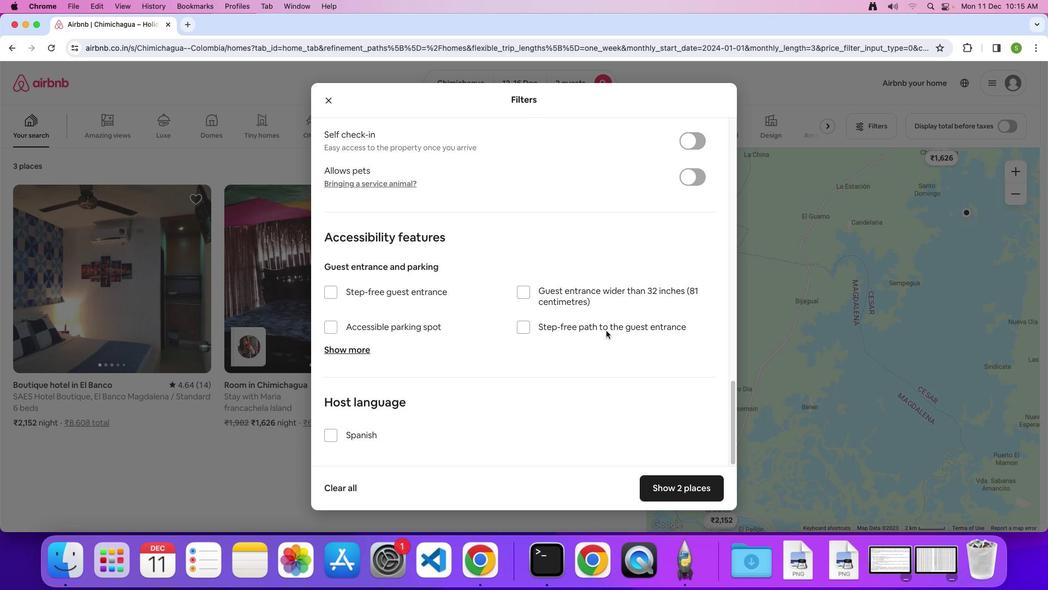 
Action: Mouse scrolled (606, 331) with delta (0, -1)
Screenshot: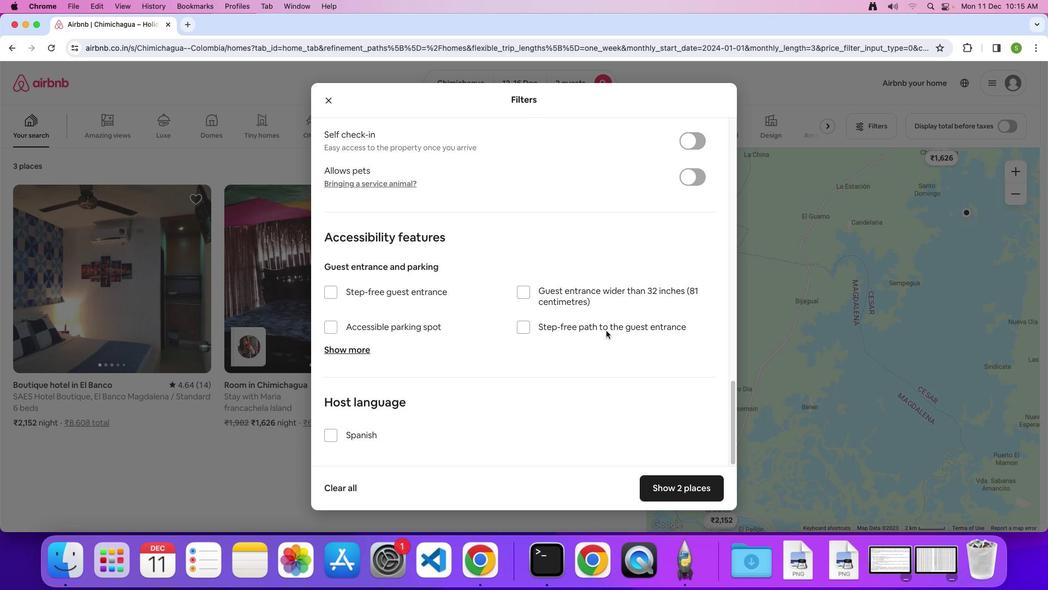 
Action: Mouse scrolled (606, 331) with delta (0, 0)
Screenshot: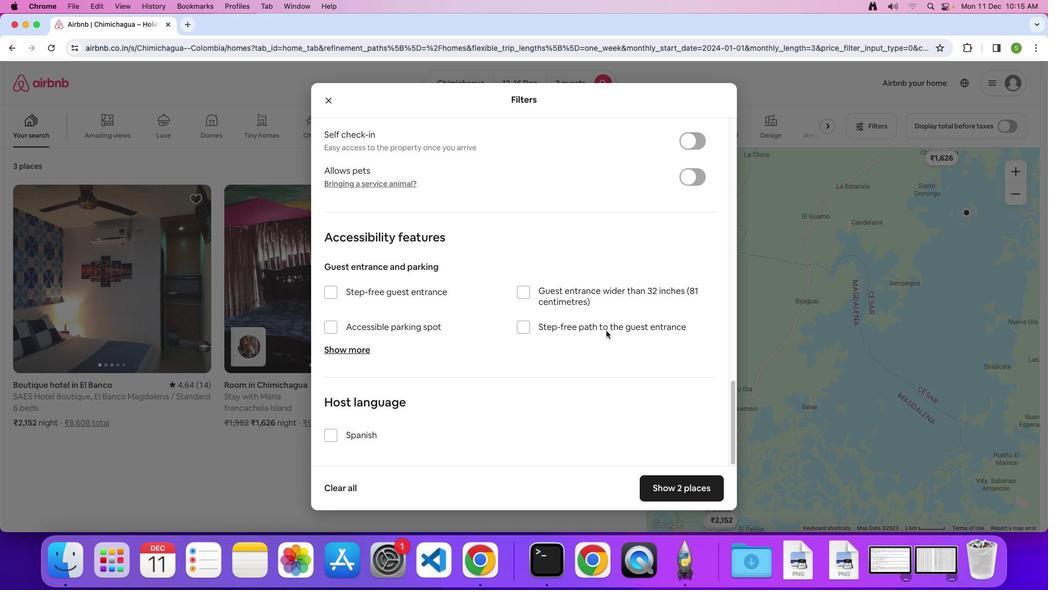 
Action: Mouse scrolled (606, 331) with delta (0, 0)
Screenshot: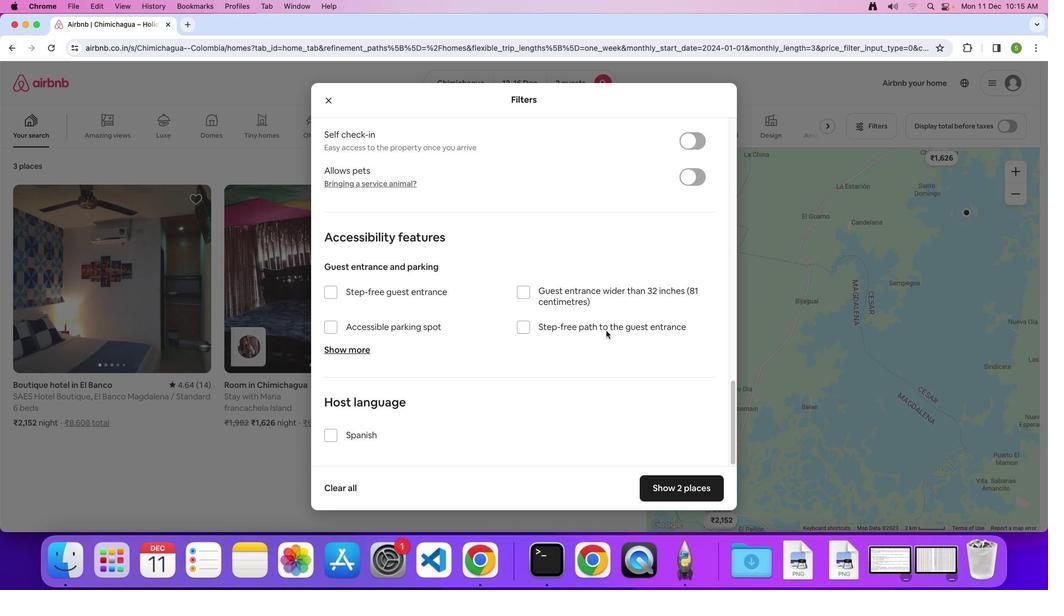 
Action: Mouse scrolled (606, 331) with delta (0, 0)
Screenshot: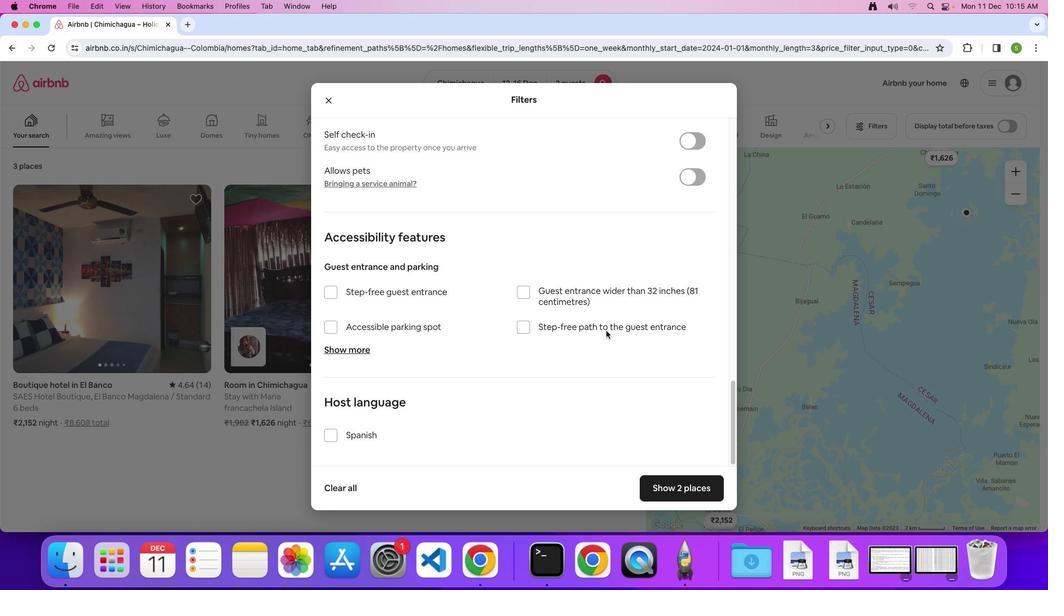 
Action: Mouse scrolled (606, 331) with delta (0, 0)
Screenshot: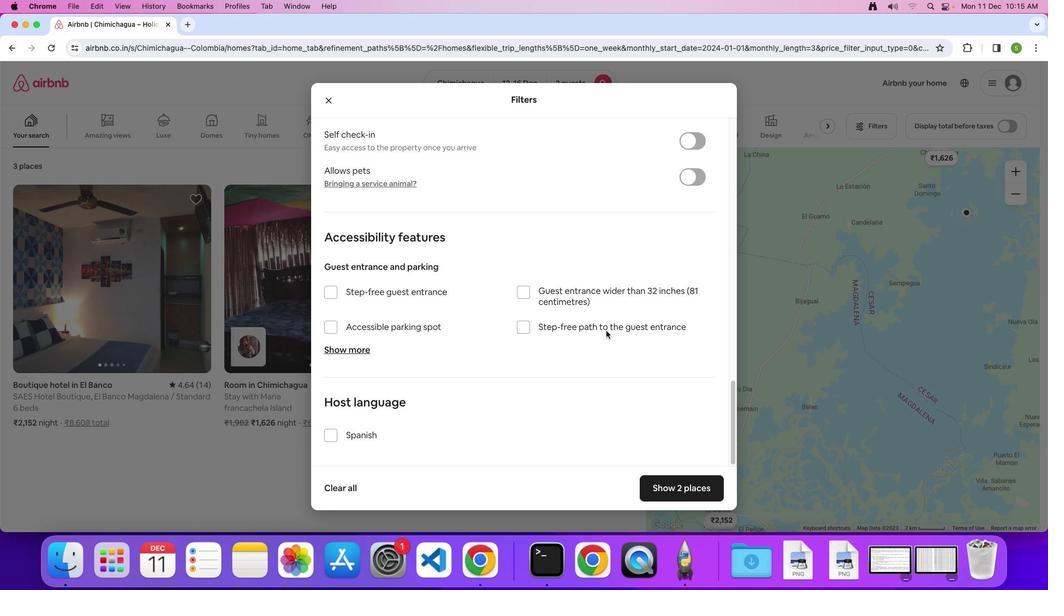 
Action: Mouse scrolled (606, 331) with delta (0, -1)
Screenshot: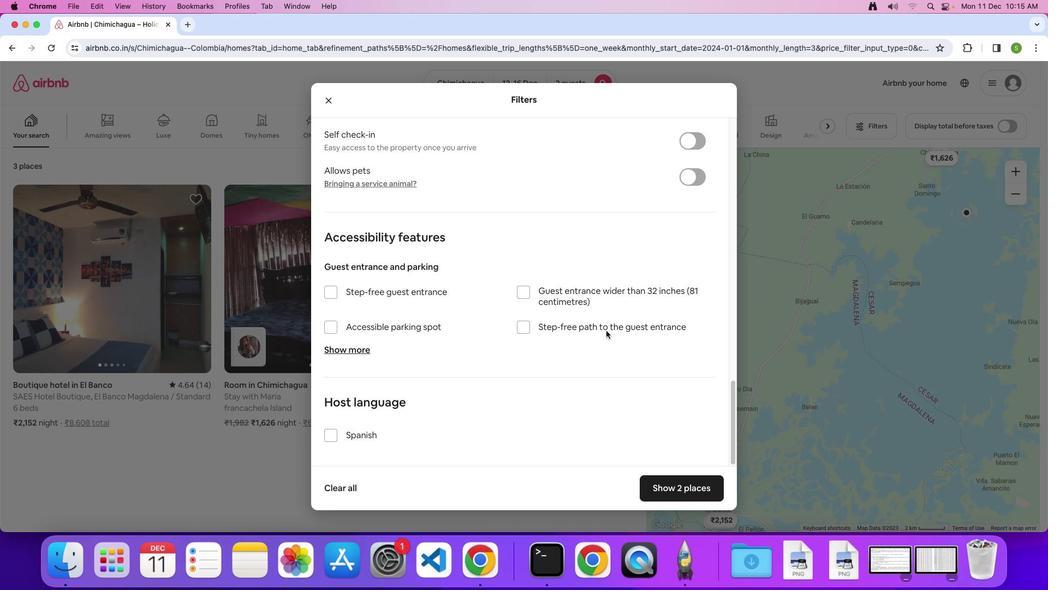 
Action: Mouse moved to (668, 488)
Screenshot: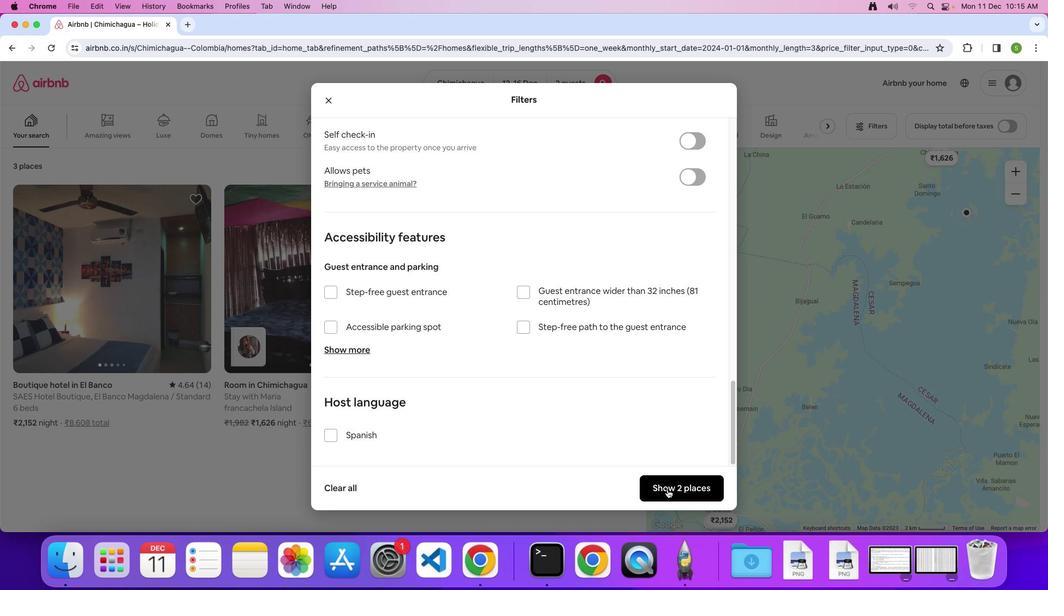 
Action: Mouse pressed left at (668, 488)
Screenshot: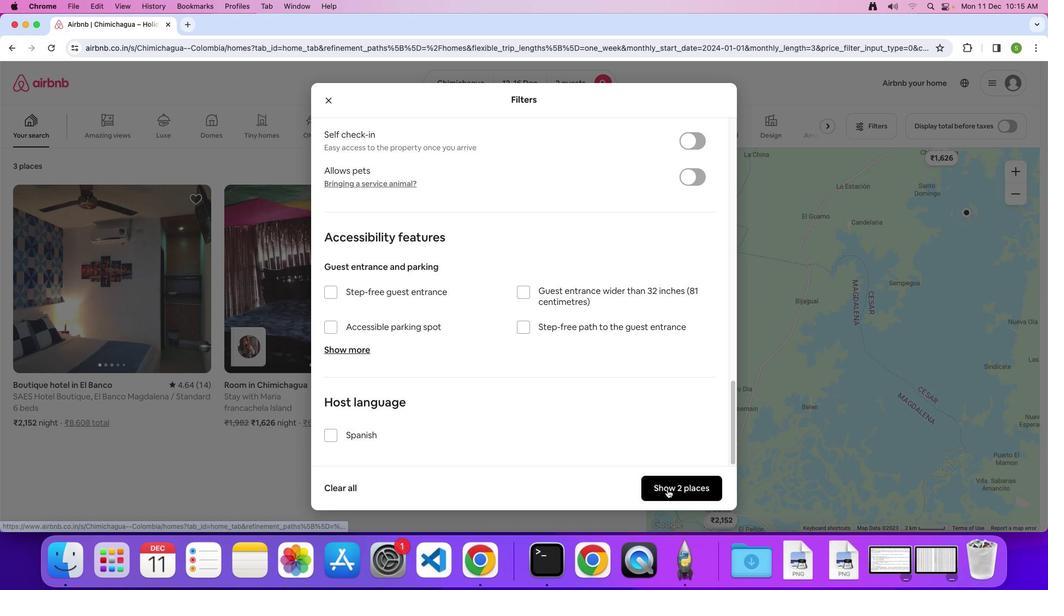 
Action: Mouse moved to (167, 249)
Screenshot: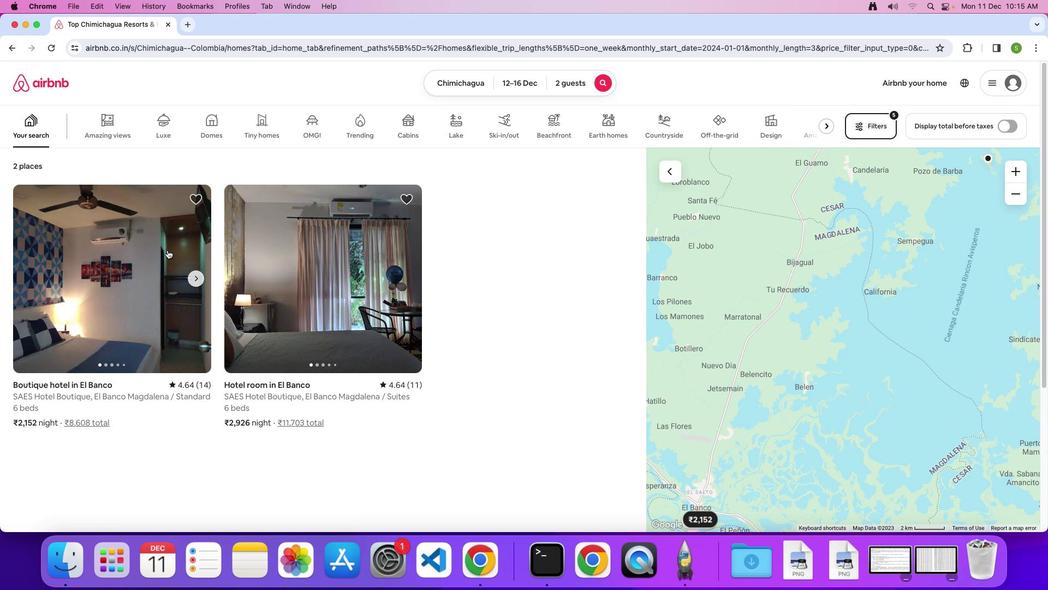 
Action: Mouse pressed left at (167, 249)
Screenshot: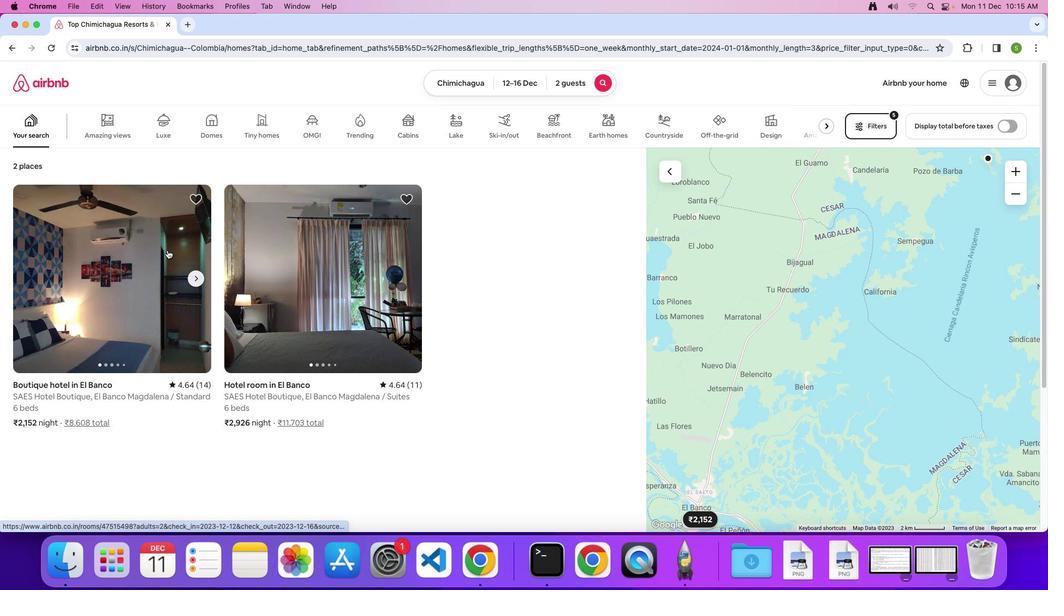 
Action: Mouse moved to (428, 282)
Screenshot: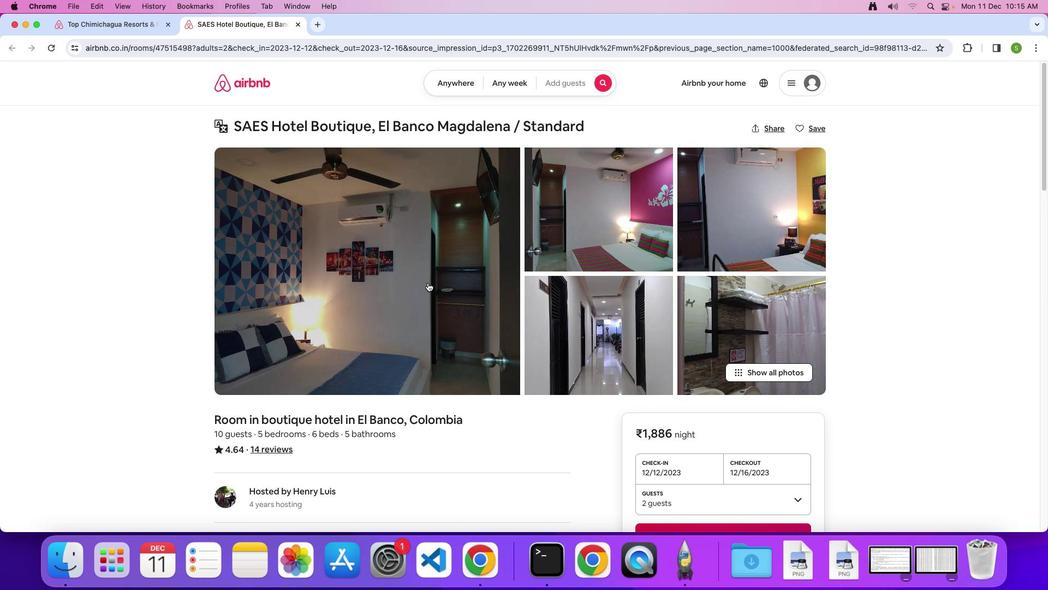 
Action: Mouse pressed left at (428, 282)
Screenshot: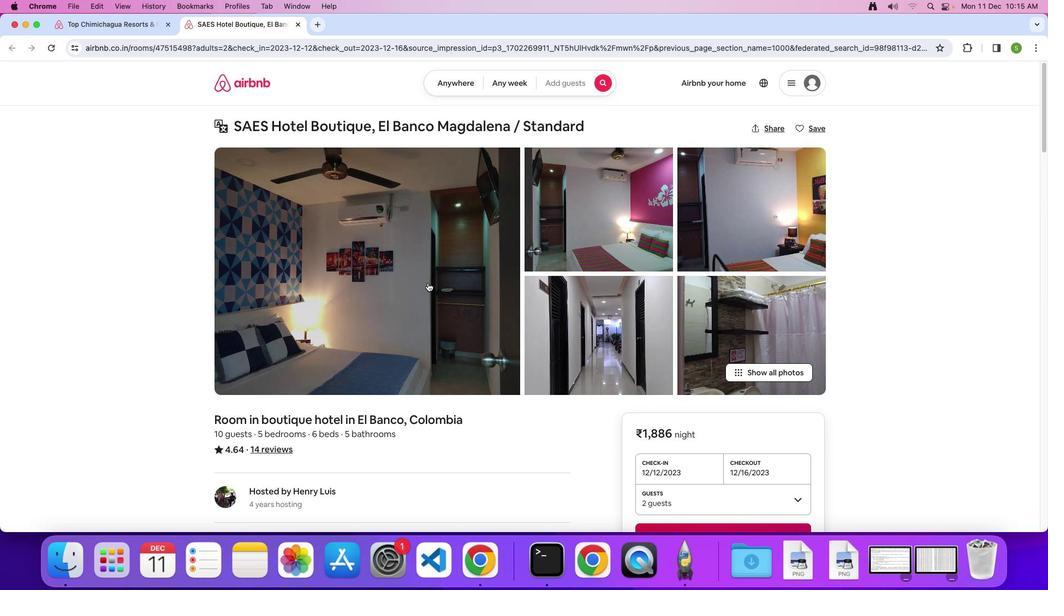 
Action: Mouse moved to (566, 315)
Screenshot: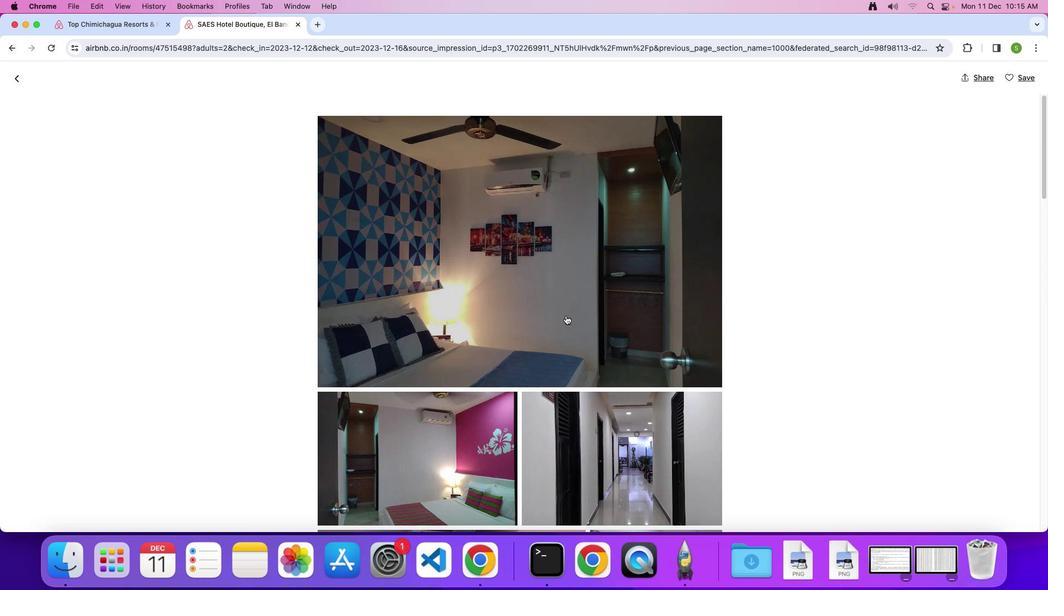 
Action: Mouse scrolled (566, 315) with delta (0, 0)
Screenshot: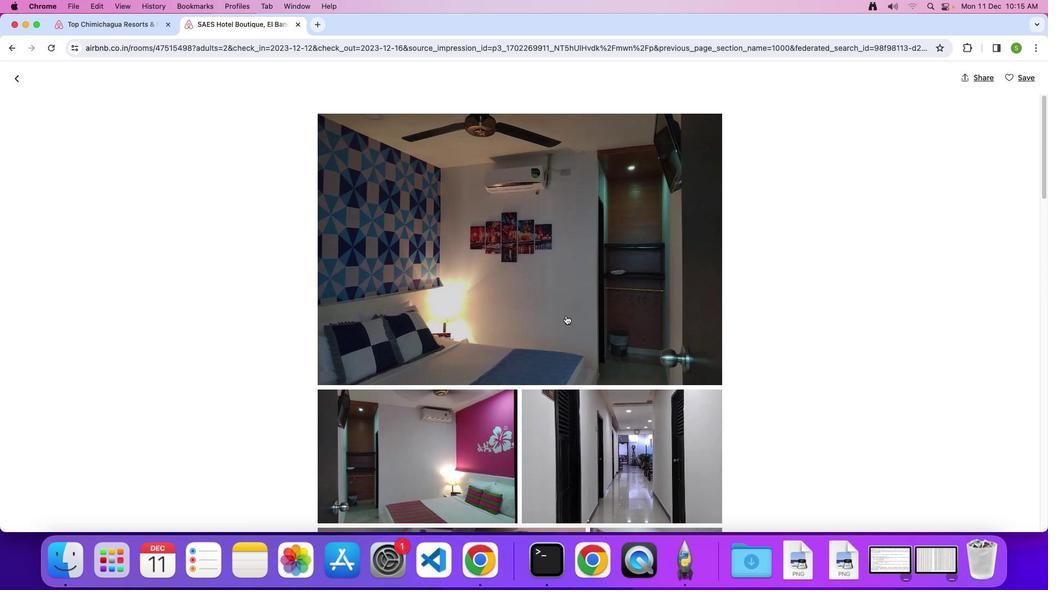 
Action: Mouse scrolled (566, 315) with delta (0, 0)
Screenshot: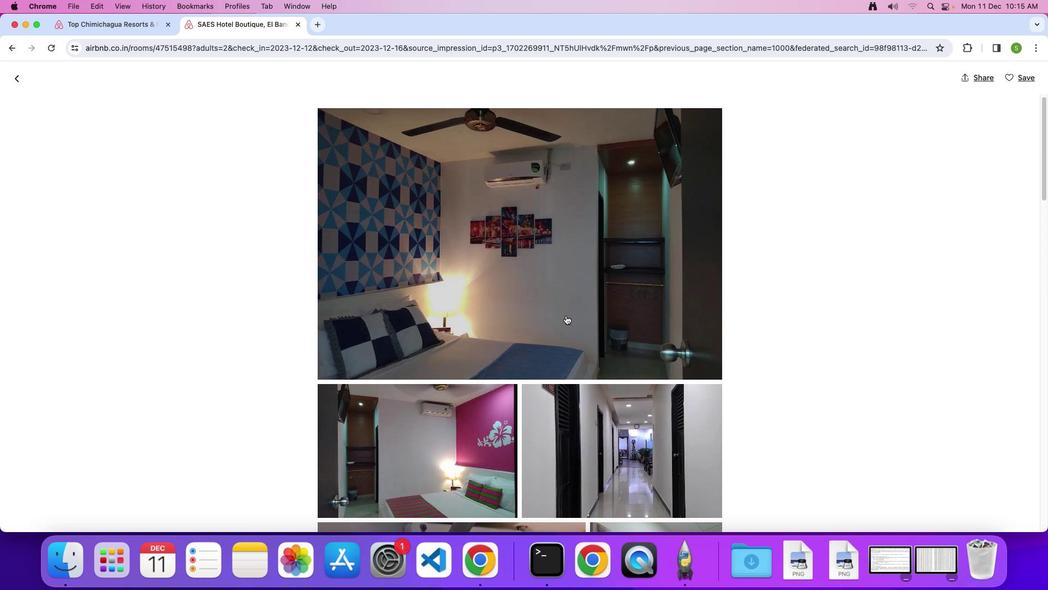 
Action: Mouse scrolled (566, 315) with delta (0, 0)
Screenshot: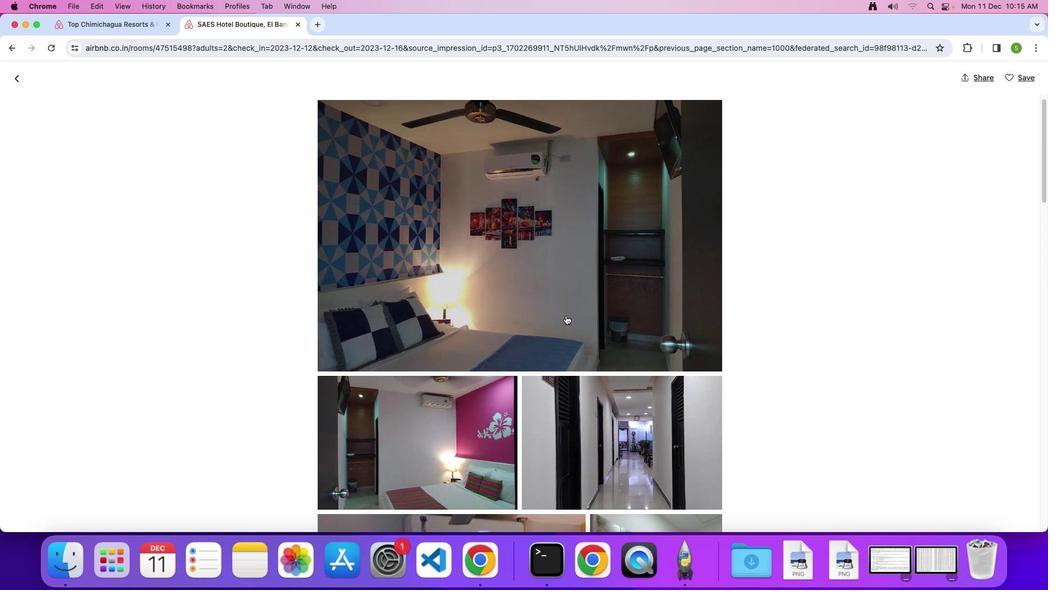 
Action: Mouse scrolled (566, 315) with delta (0, 0)
Screenshot: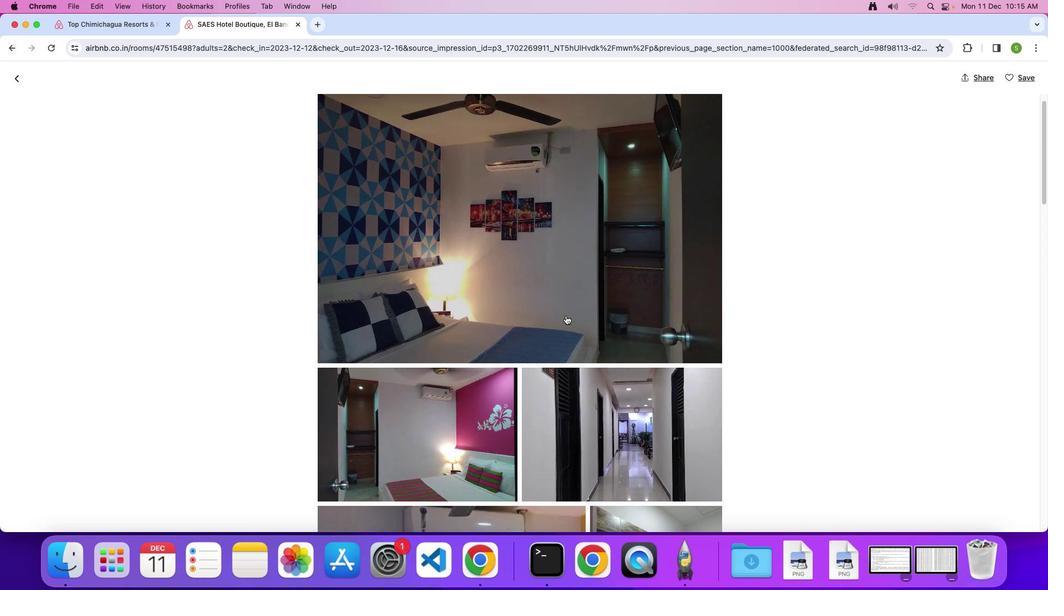 
Action: Mouse scrolled (566, 315) with delta (0, 0)
Screenshot: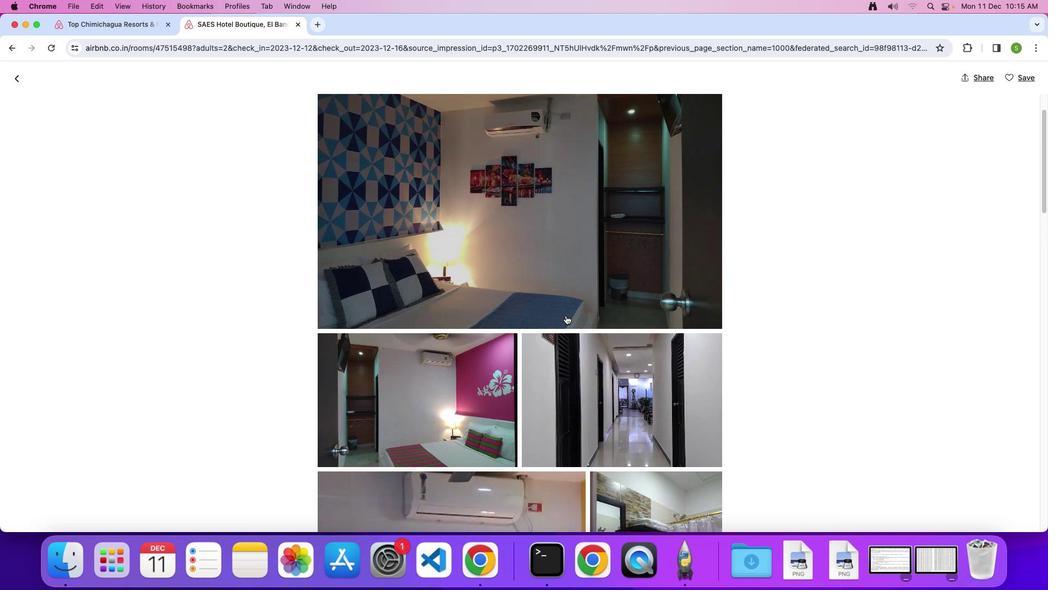 
Action: Mouse scrolled (566, 315) with delta (0, 0)
Screenshot: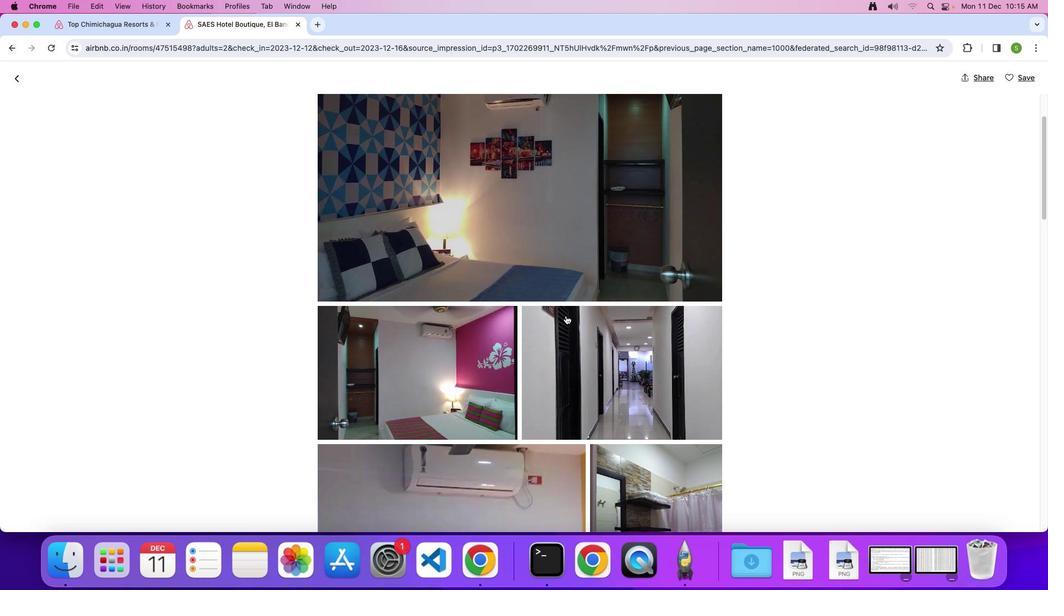 
Action: Mouse scrolled (566, 315) with delta (0, 0)
Screenshot: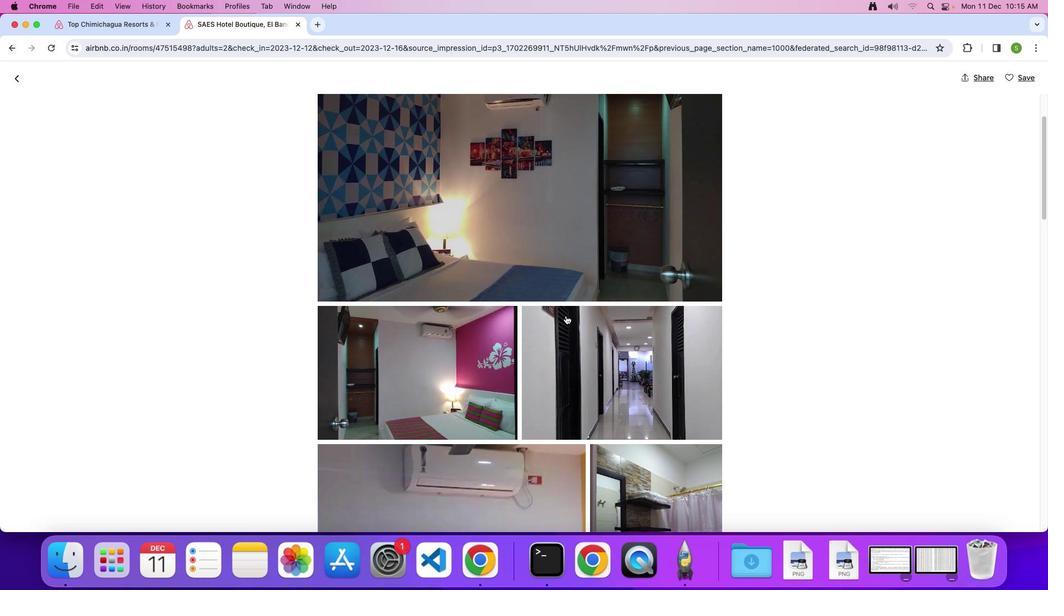 
Action: Mouse scrolled (566, 315) with delta (0, 0)
Screenshot: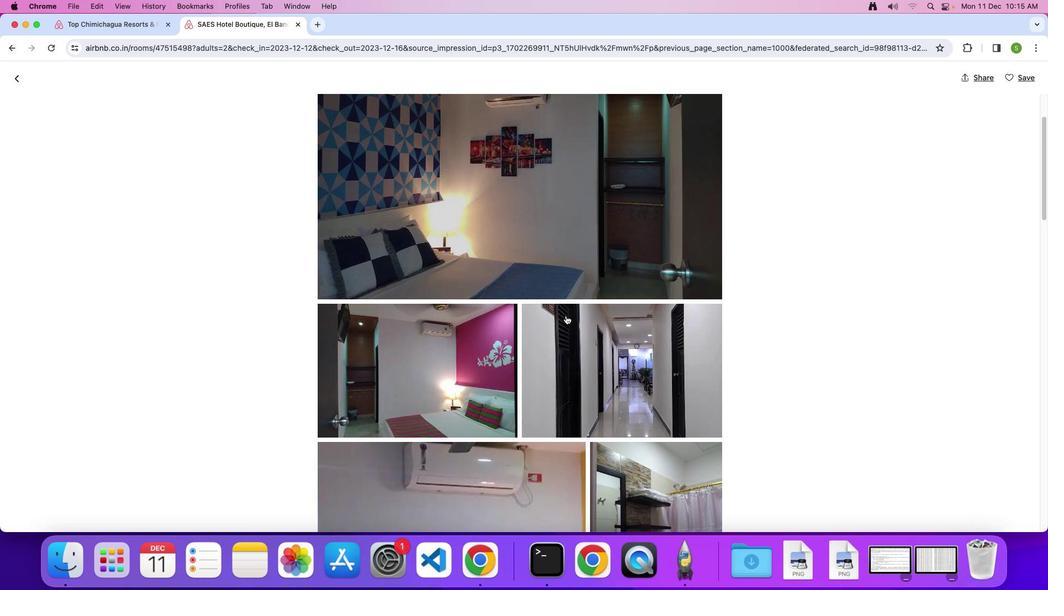 
Action: Mouse scrolled (566, 315) with delta (0, 0)
Screenshot: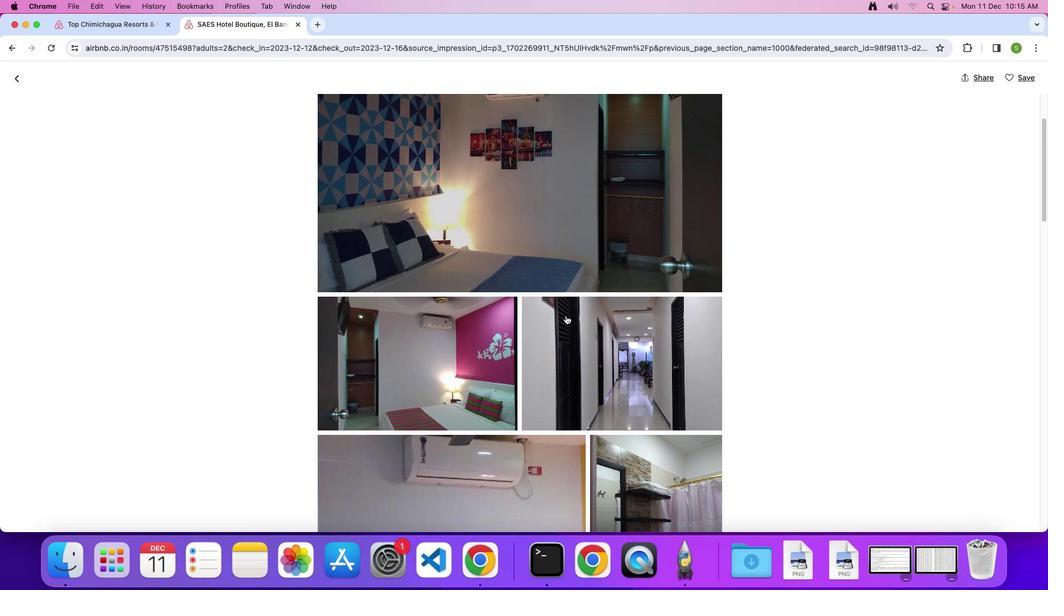 
Action: Mouse scrolled (566, 315) with delta (0, -1)
Screenshot: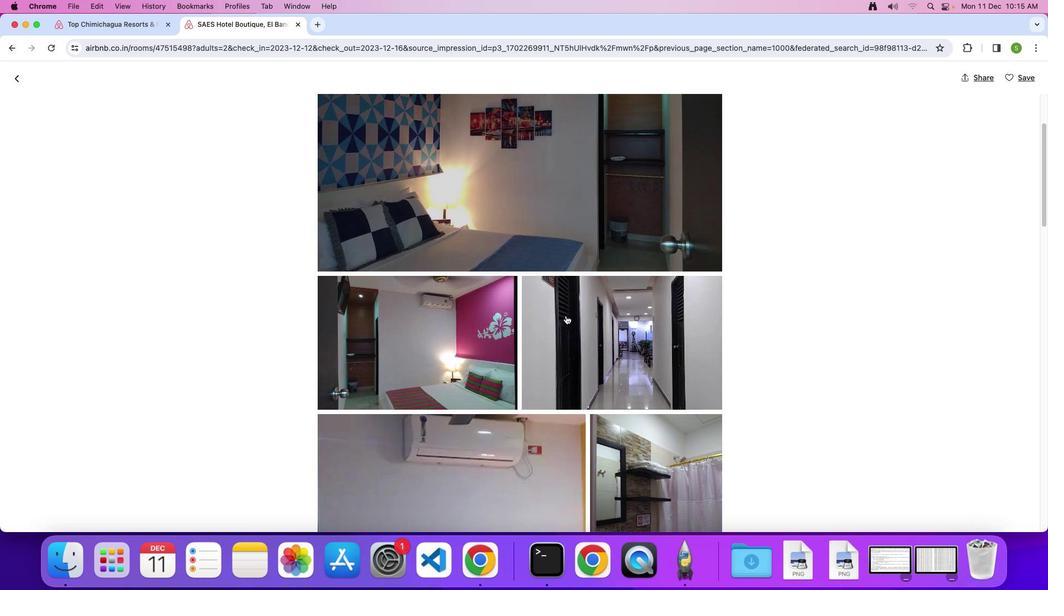 
Action: Mouse scrolled (566, 315) with delta (0, 0)
Screenshot: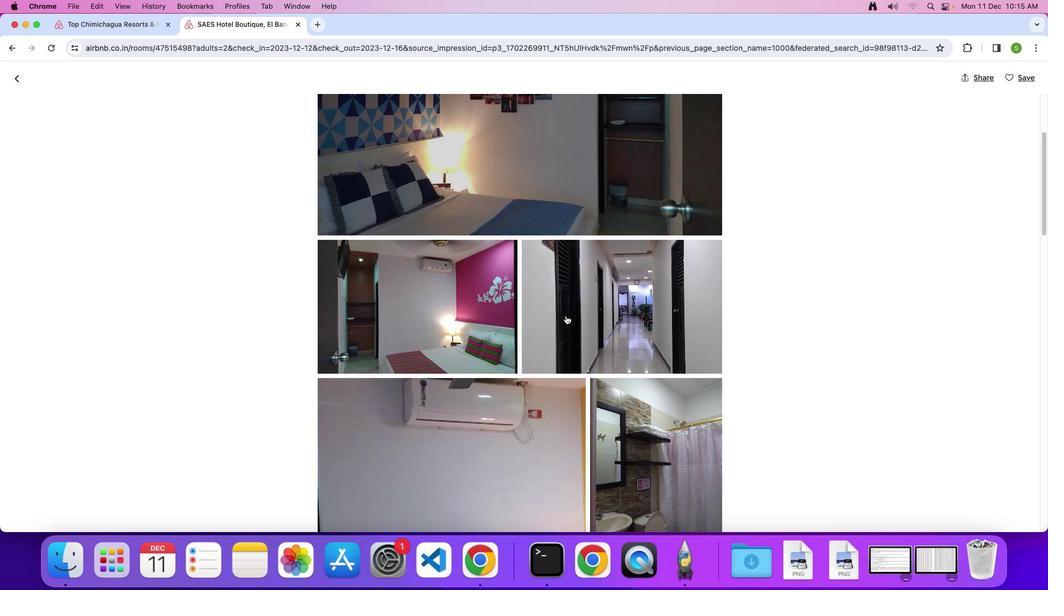 
Action: Mouse scrolled (566, 315) with delta (0, 0)
Screenshot: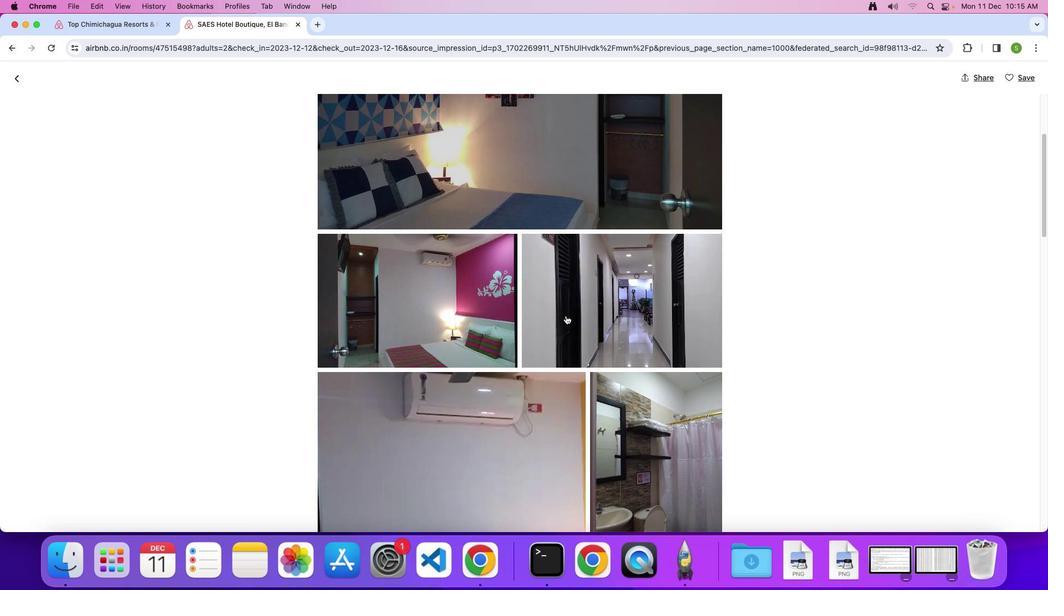 
Action: Mouse scrolled (566, 315) with delta (0, 0)
Screenshot: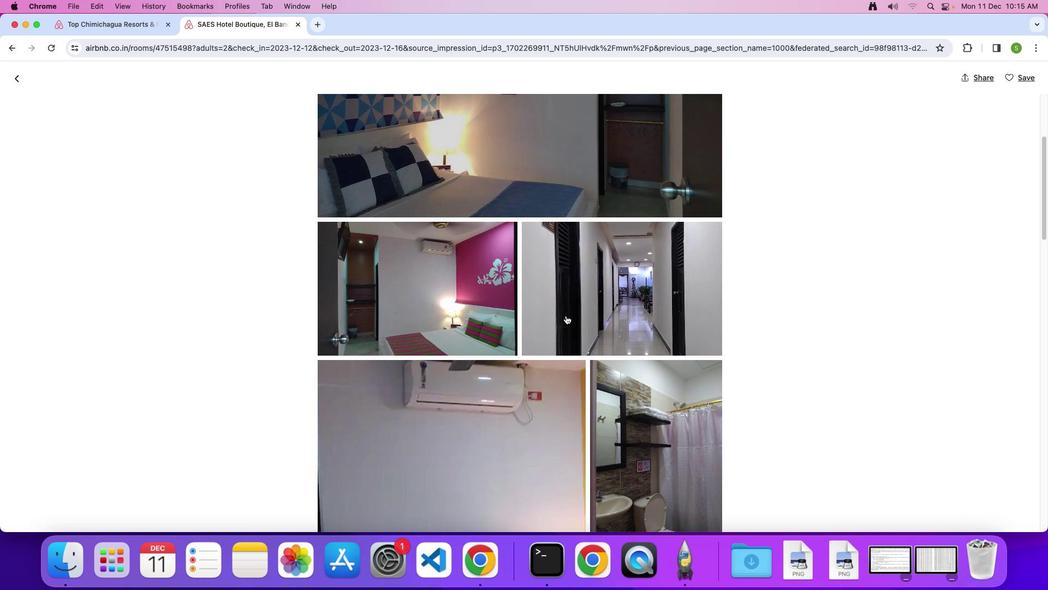 
Action: Mouse scrolled (566, 315) with delta (0, 0)
Screenshot: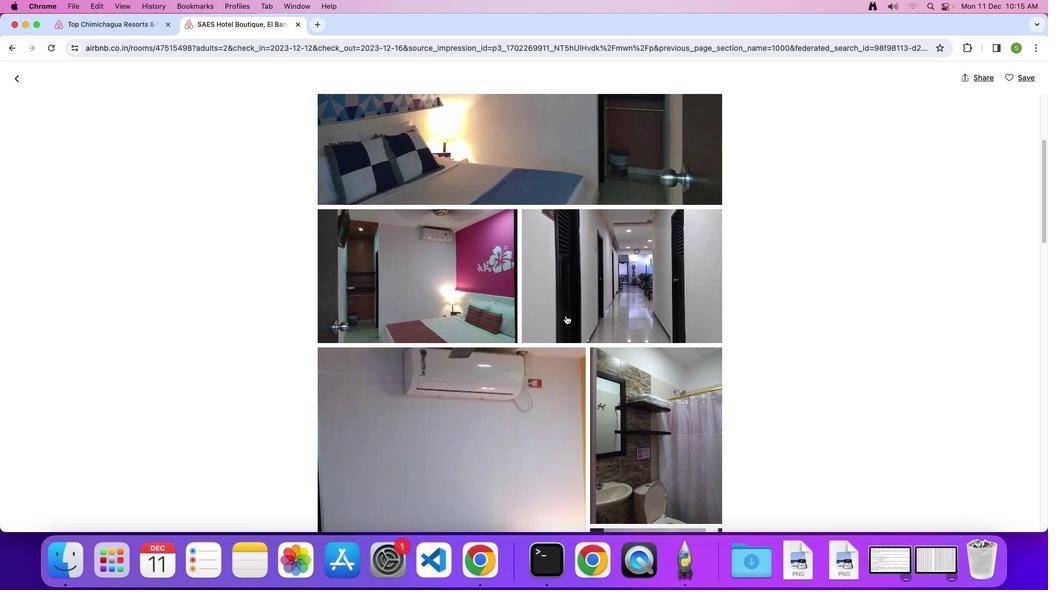 
Action: Mouse scrolled (566, 315) with delta (0, -1)
Screenshot: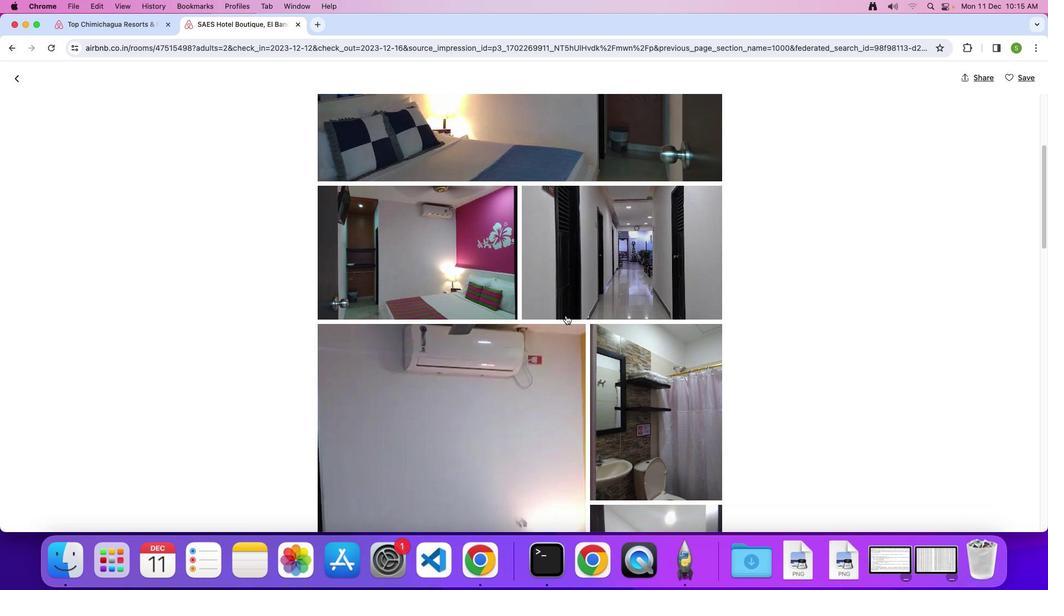 
Action: Mouse scrolled (566, 315) with delta (0, 0)
Screenshot: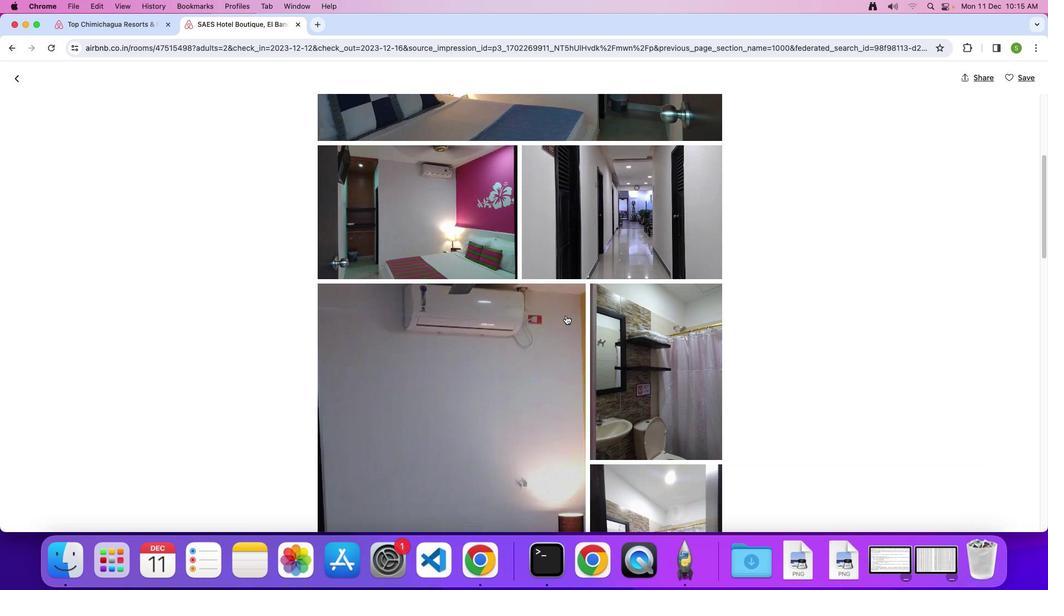 
Action: Mouse scrolled (566, 315) with delta (0, 0)
Screenshot: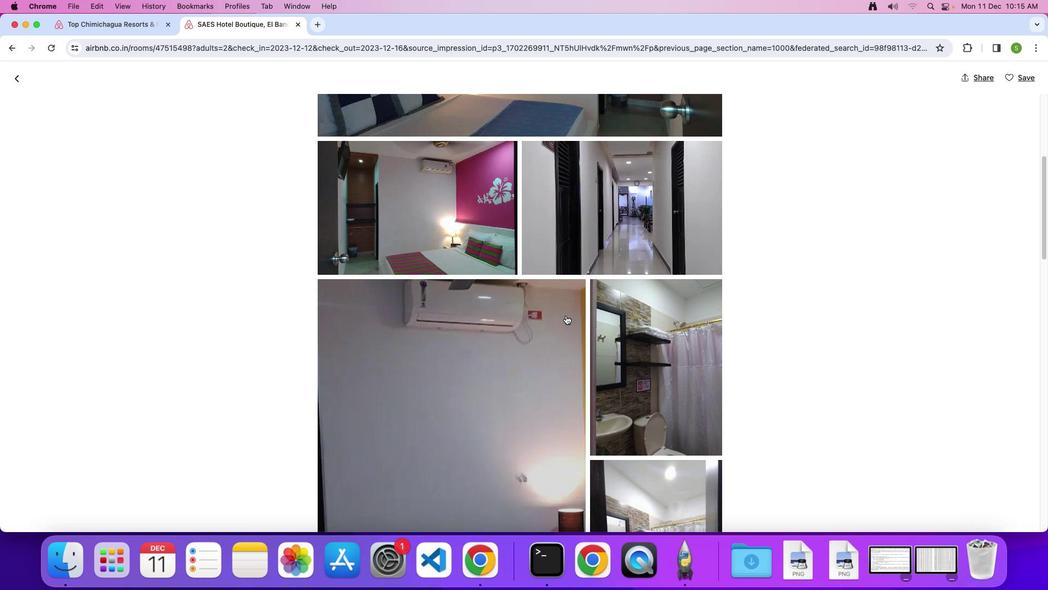 
Action: Mouse scrolled (566, 315) with delta (0, 0)
Screenshot: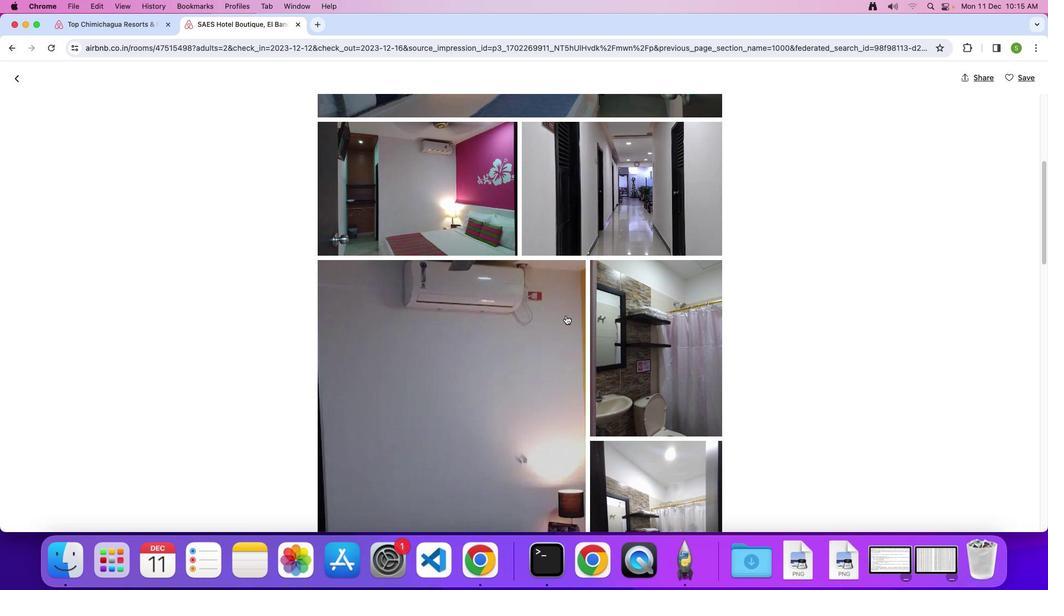 
Action: Mouse scrolled (566, 315) with delta (0, 0)
Screenshot: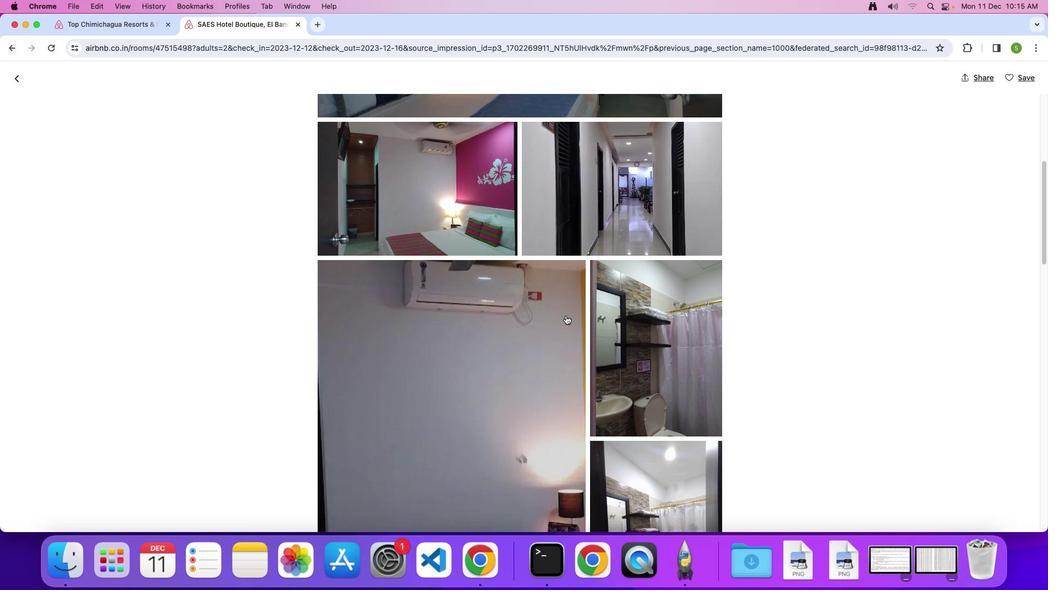 
Action: Mouse scrolled (566, 315) with delta (0, -1)
Screenshot: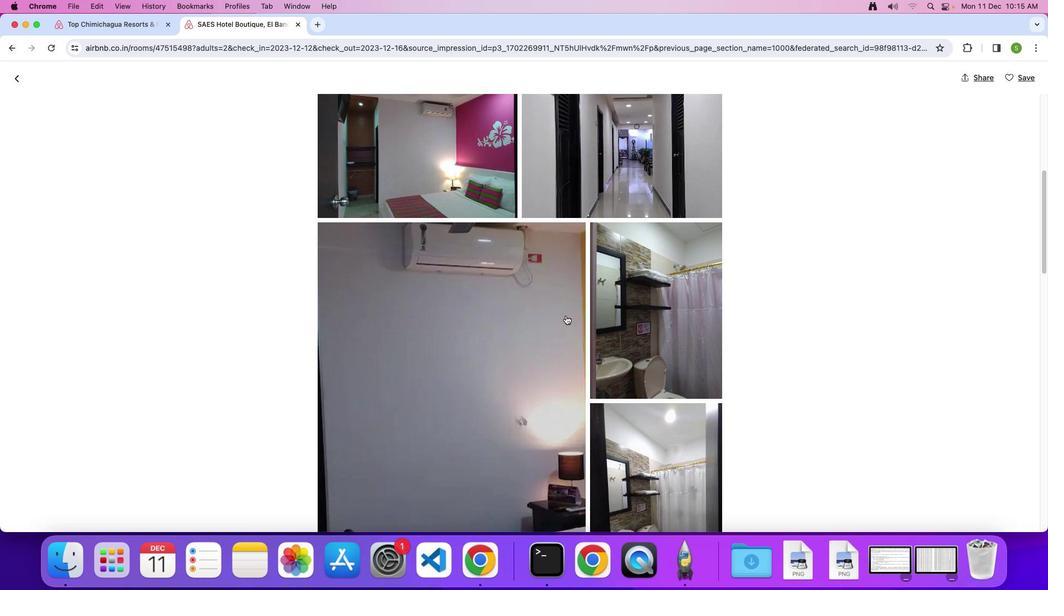 
Action: Mouse scrolled (566, 315) with delta (0, 0)
Screenshot: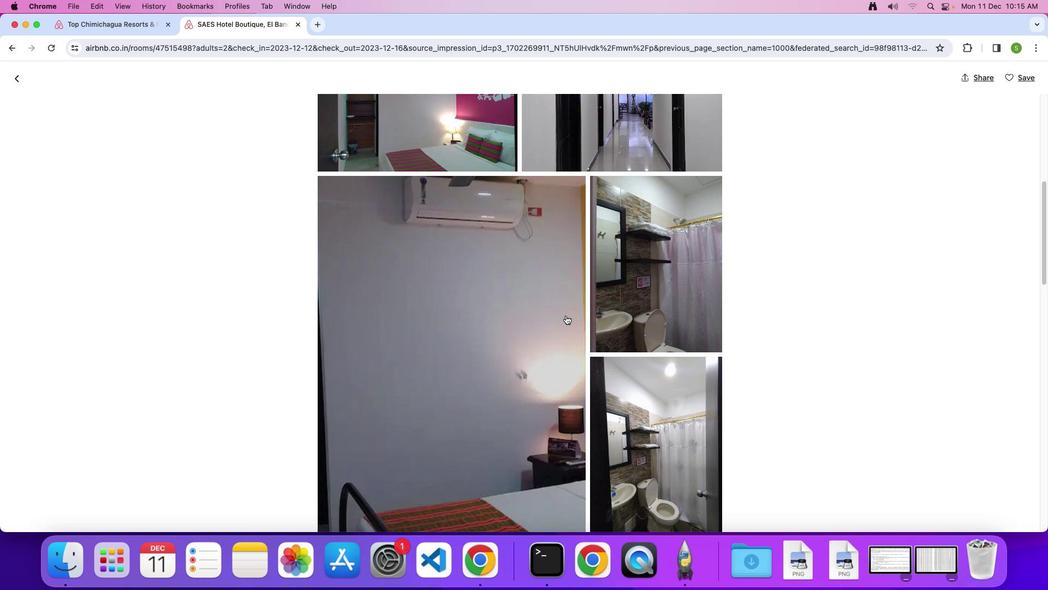 
Action: Mouse scrolled (566, 315) with delta (0, 0)
Screenshot: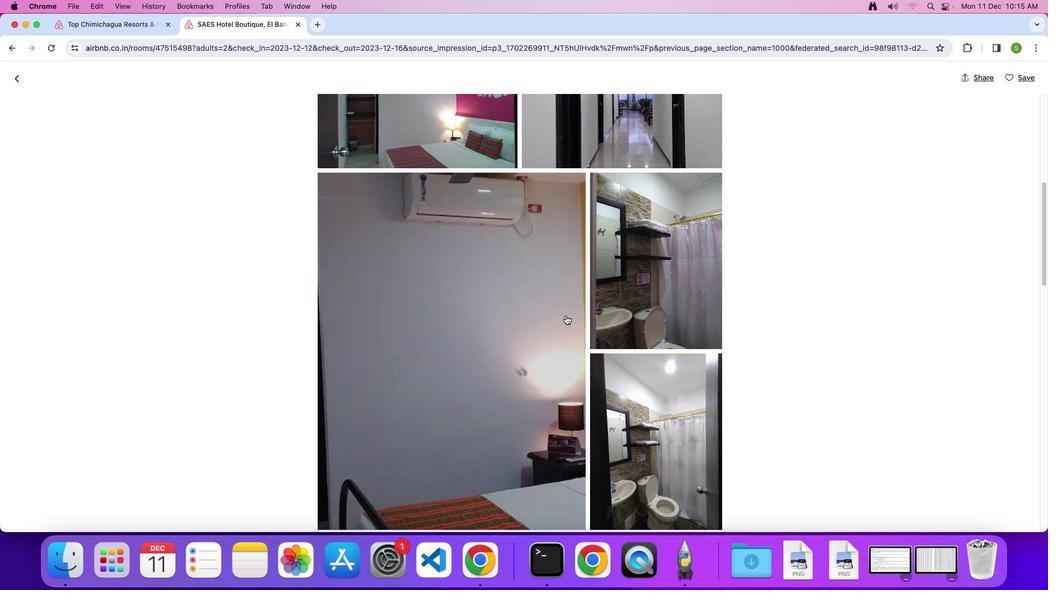 
Action: Mouse scrolled (566, 315) with delta (0, 0)
Screenshot: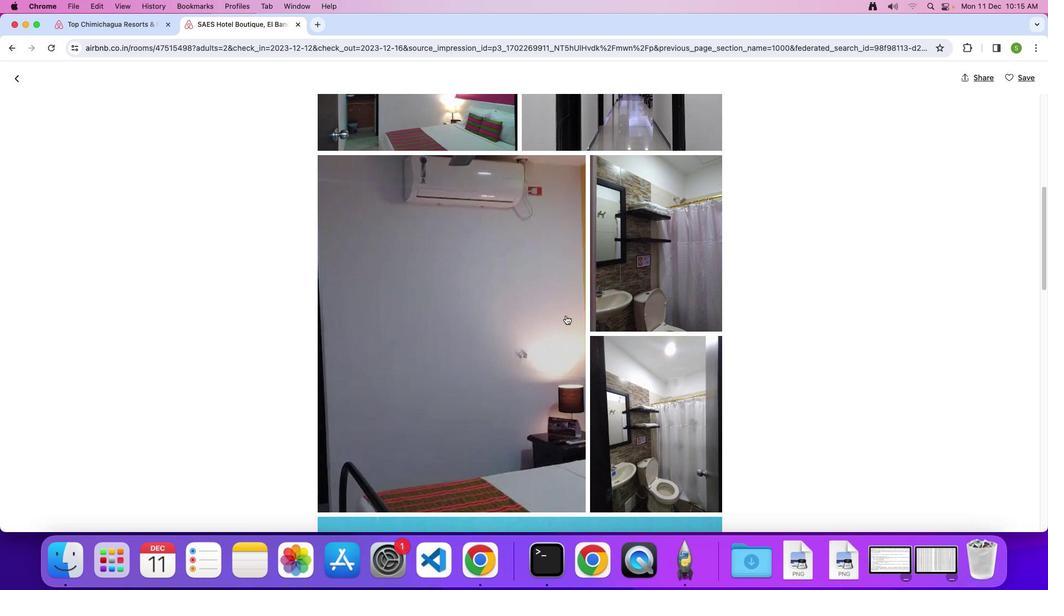
Action: Mouse scrolled (566, 315) with delta (0, 0)
Screenshot: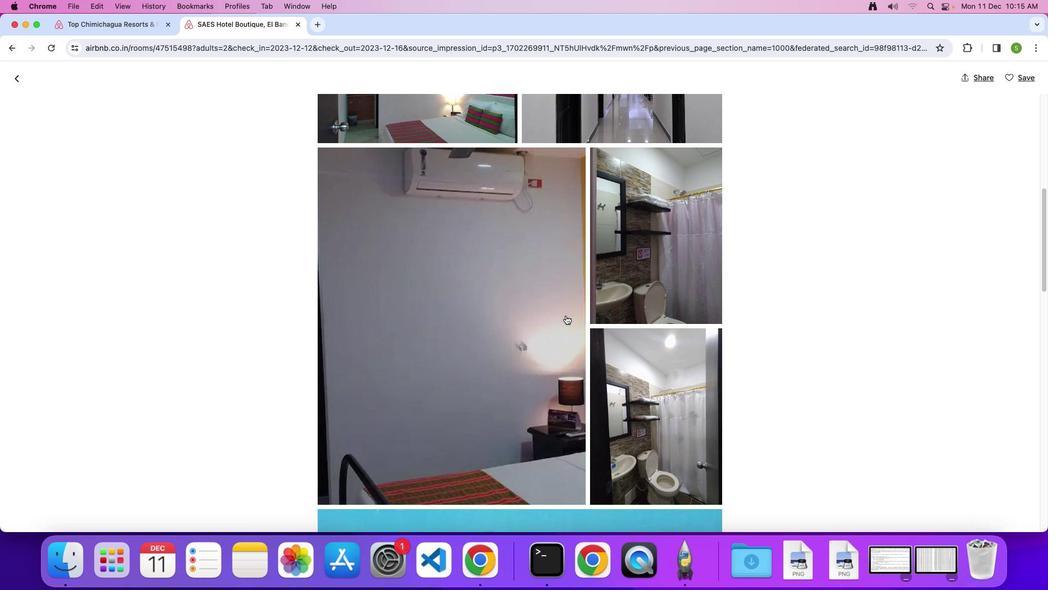 
Action: Mouse scrolled (566, 315) with delta (0, -1)
Screenshot: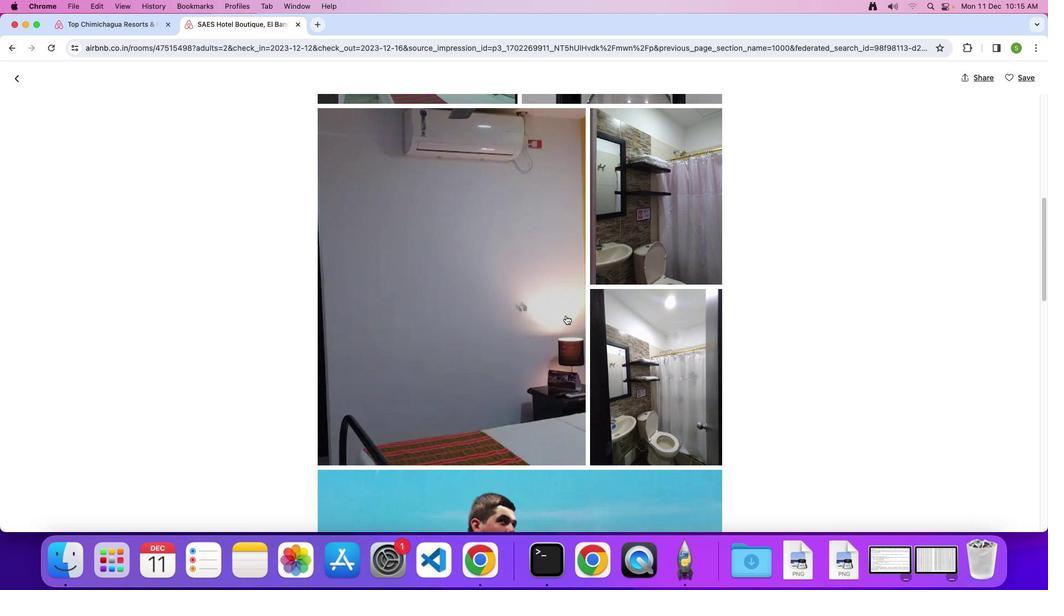 
Action: Mouse scrolled (566, 315) with delta (0, 0)
Screenshot: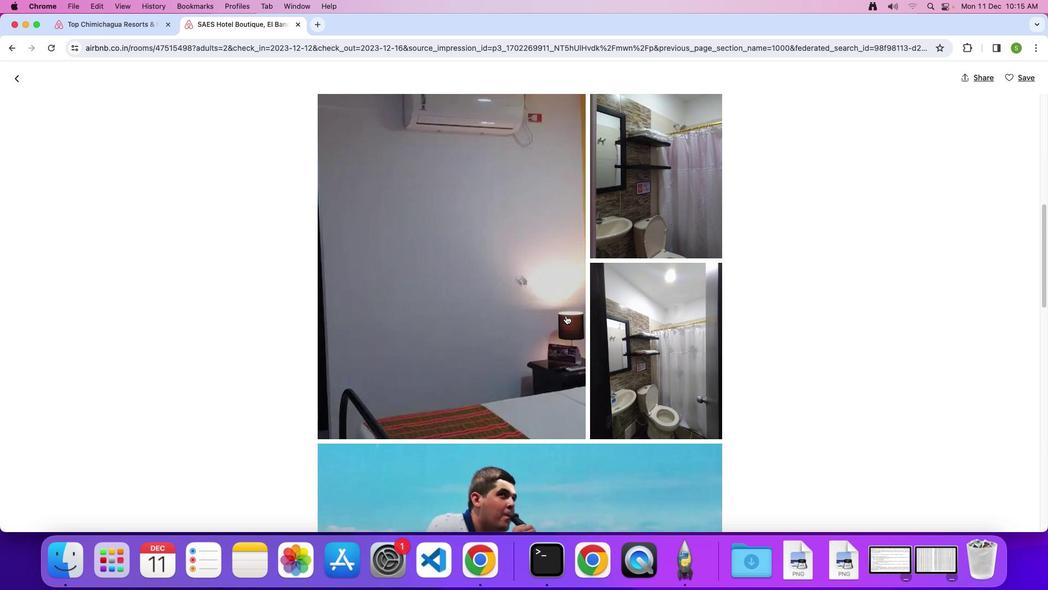 
Action: Mouse scrolled (566, 315) with delta (0, 0)
Screenshot: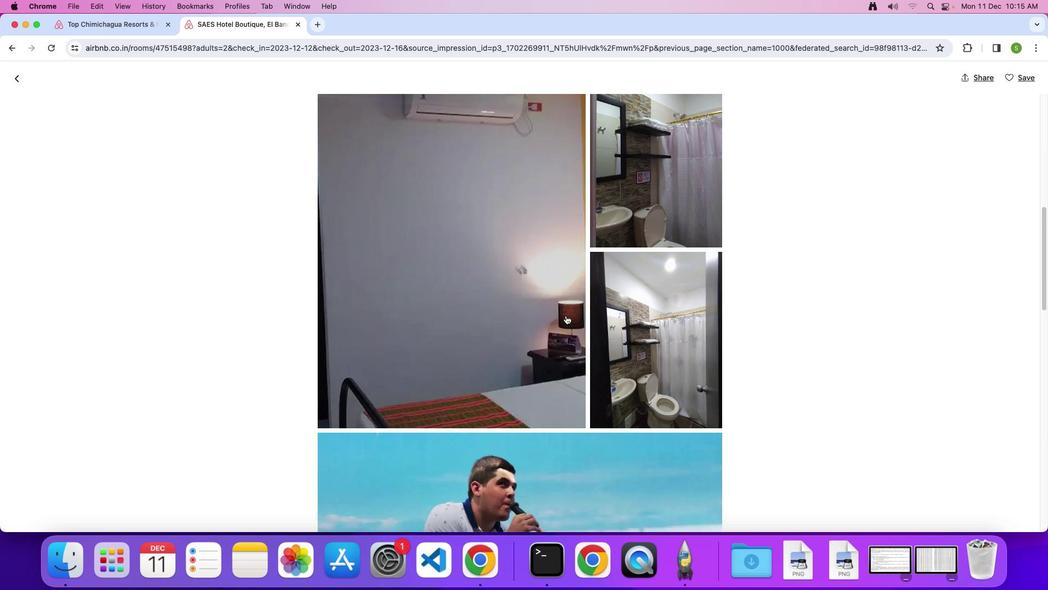 
Action: Mouse scrolled (566, 315) with delta (0, 0)
Screenshot: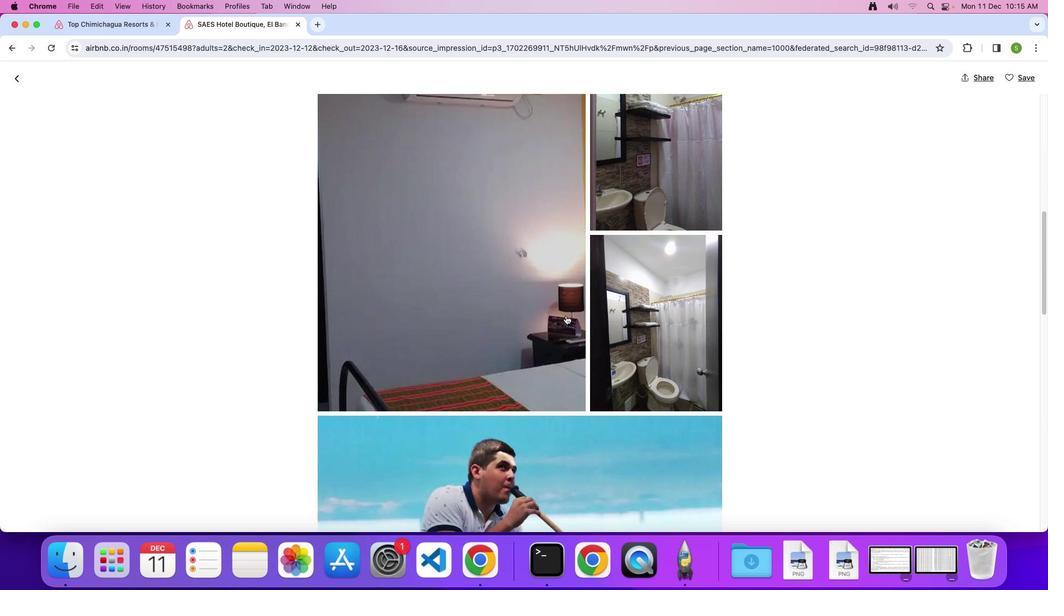 
Action: Mouse scrolled (566, 315) with delta (0, 0)
Screenshot: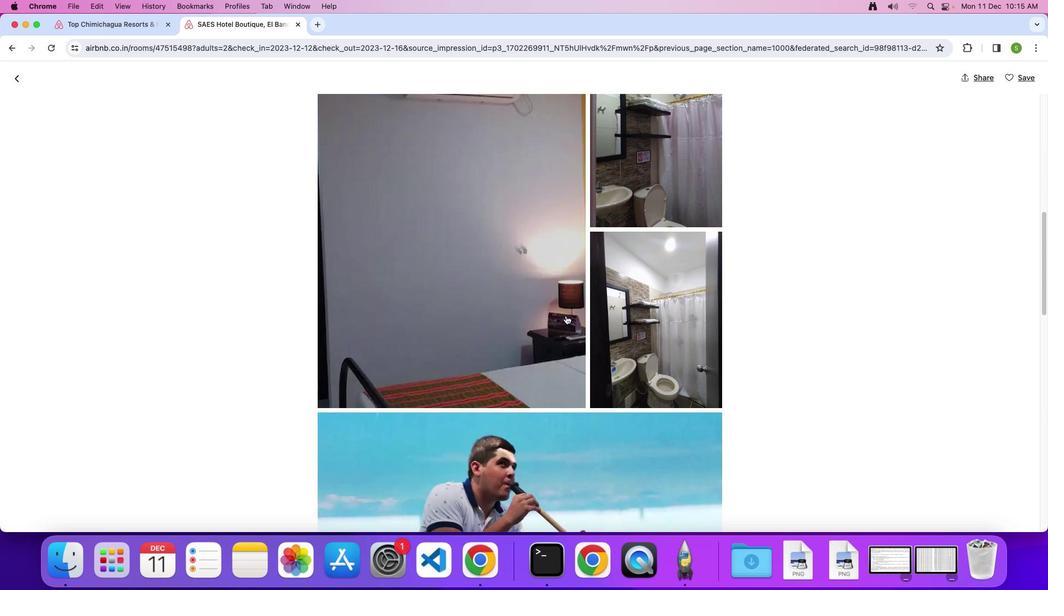 
Action: Mouse scrolled (566, 315) with delta (0, -1)
Screenshot: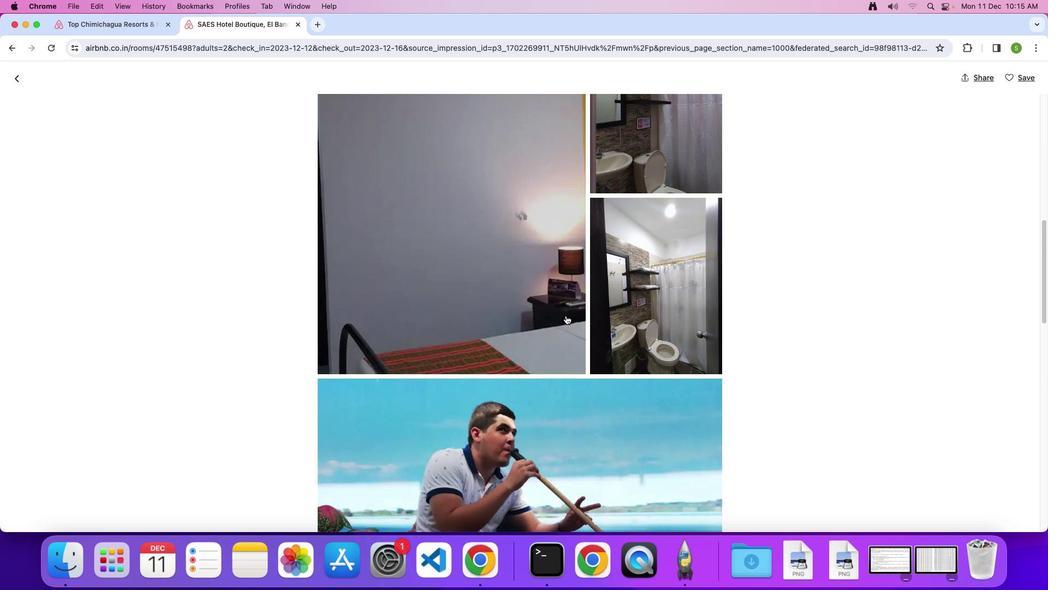 
Action: Mouse scrolled (566, 315) with delta (0, 0)
Screenshot: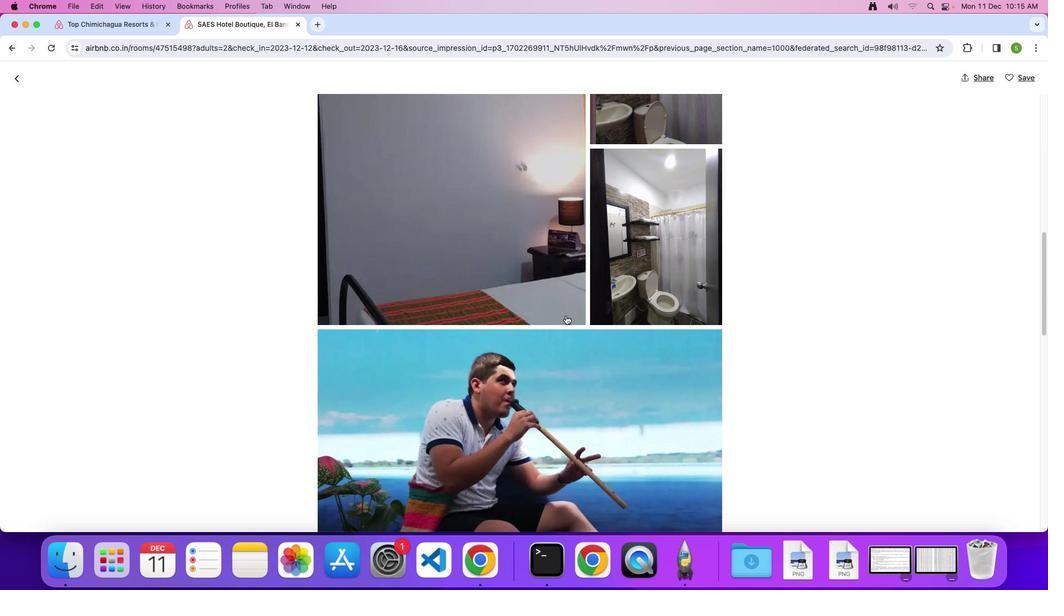 
Action: Mouse scrolled (566, 315) with delta (0, 0)
Screenshot: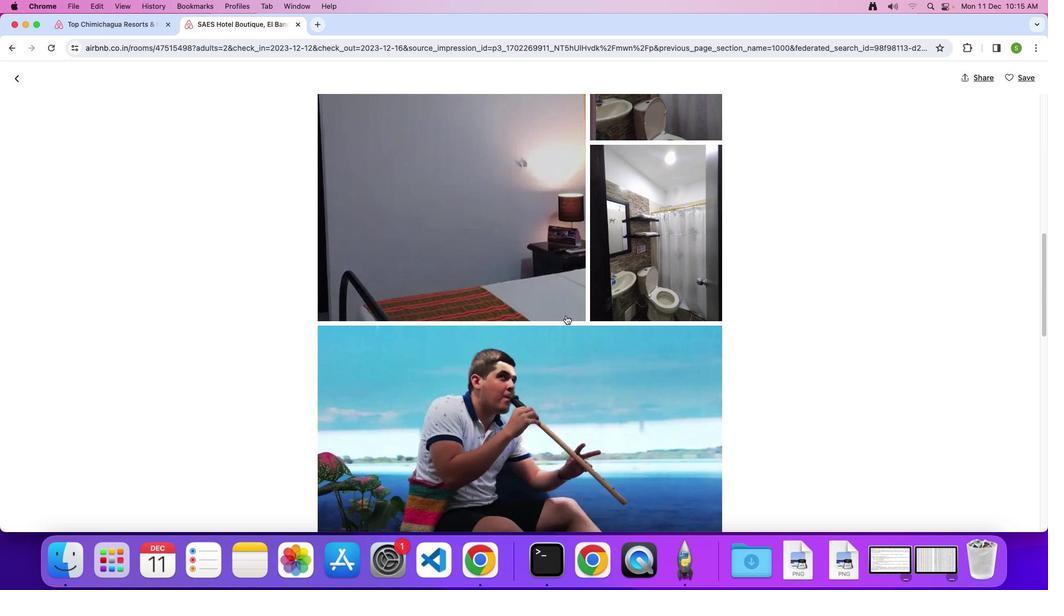 
Action: Mouse scrolled (566, 315) with delta (0, 0)
Screenshot: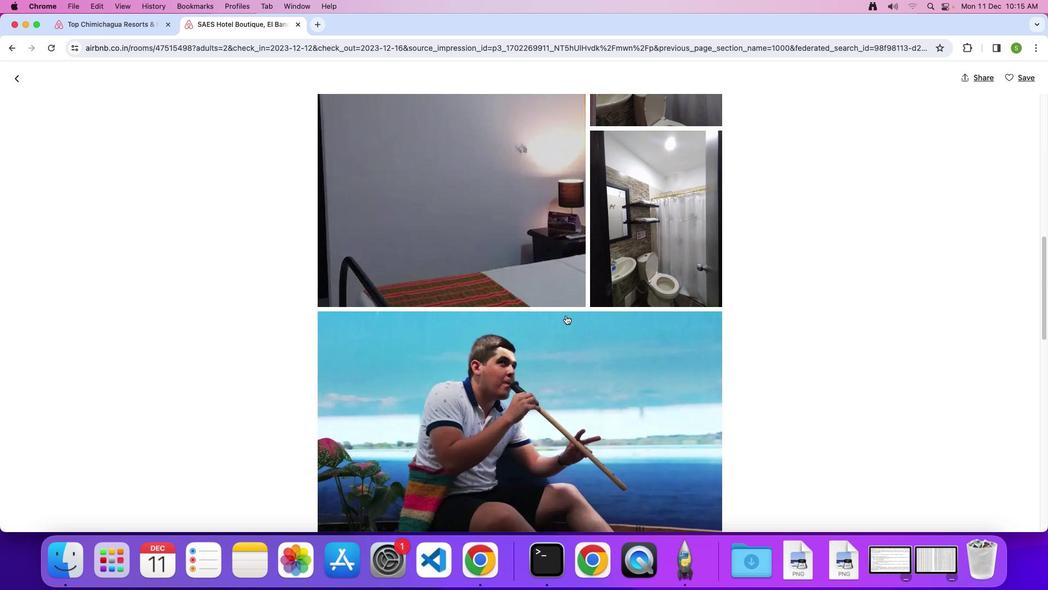 
Action: Mouse scrolled (566, 315) with delta (0, 0)
Screenshot: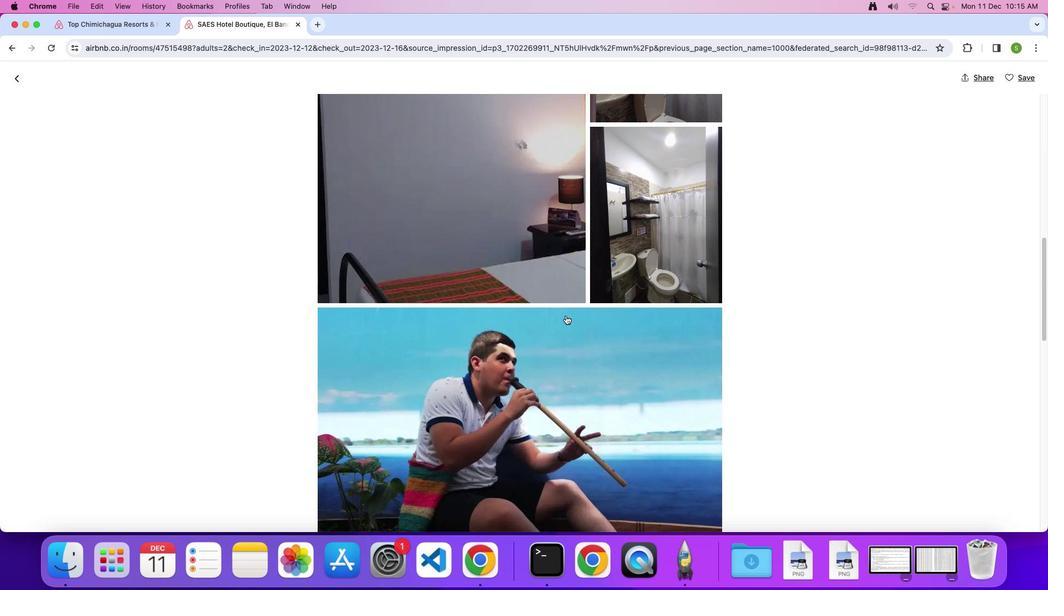 
Action: Mouse scrolled (566, 315) with delta (0, -1)
Screenshot: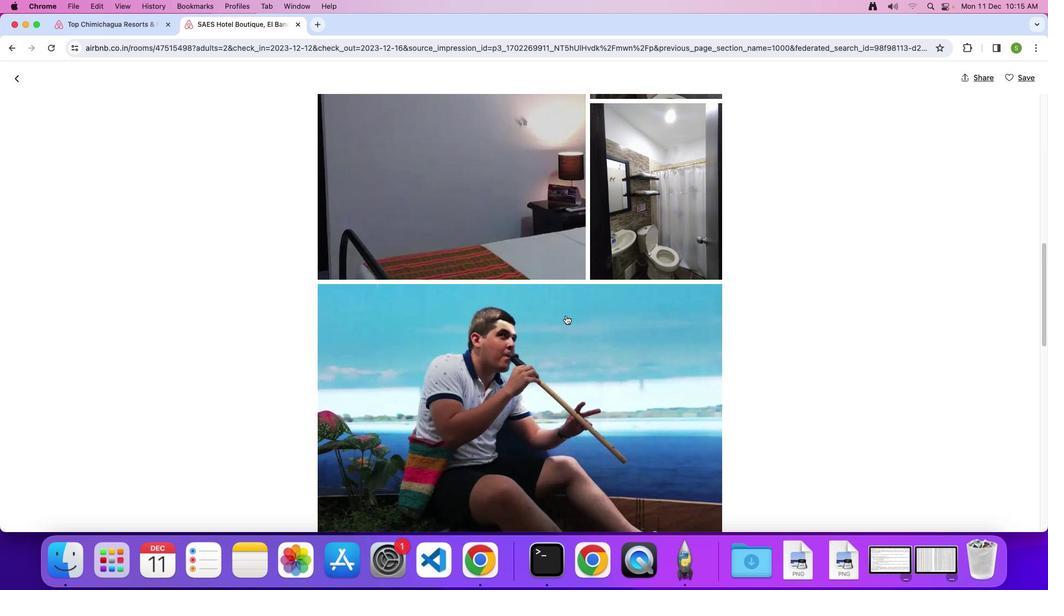 
Action: Mouse scrolled (566, 315) with delta (0, 0)
Screenshot: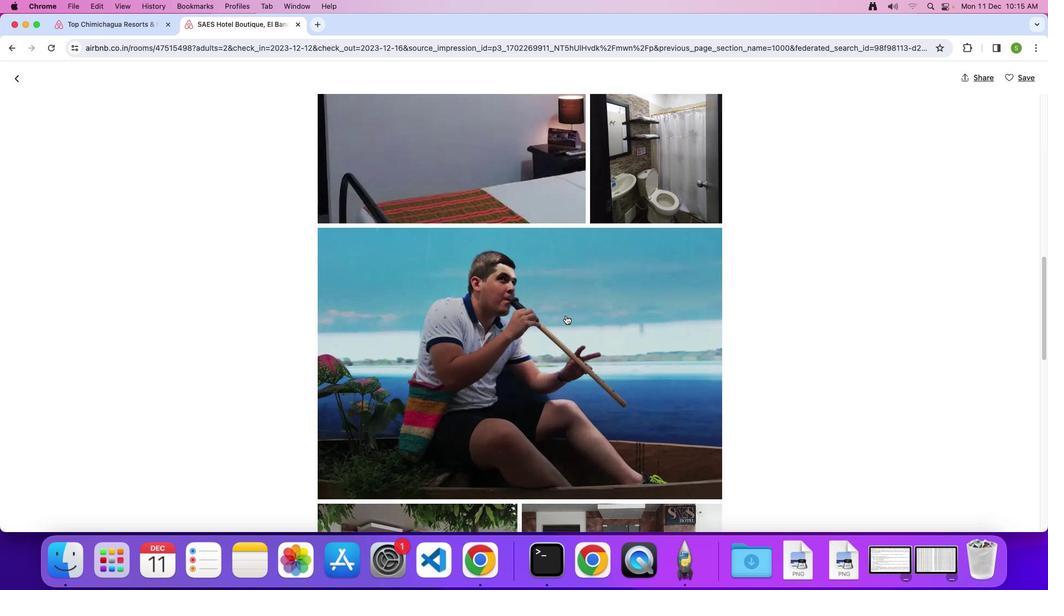 
Action: Mouse scrolled (566, 315) with delta (0, 0)
Screenshot: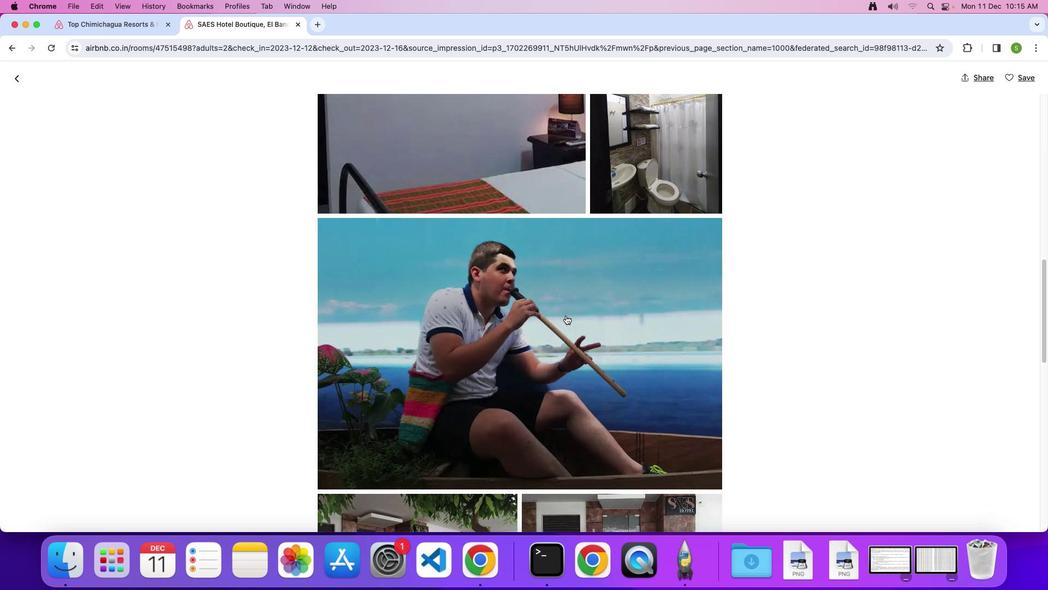 
Action: Mouse scrolled (566, 315) with delta (0, 0)
Screenshot: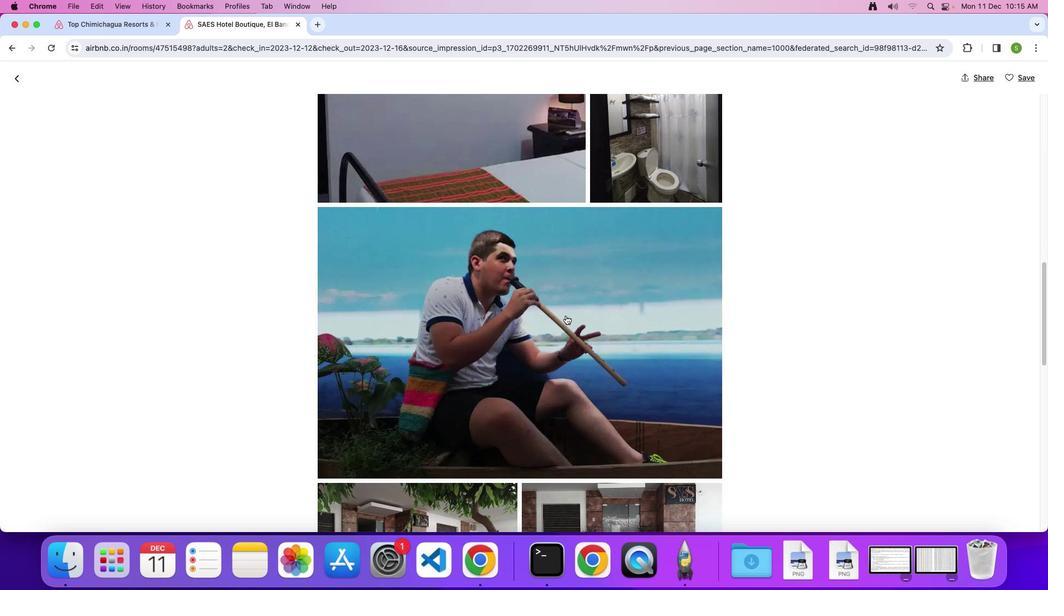 
Action: Mouse scrolled (566, 315) with delta (0, 0)
Screenshot: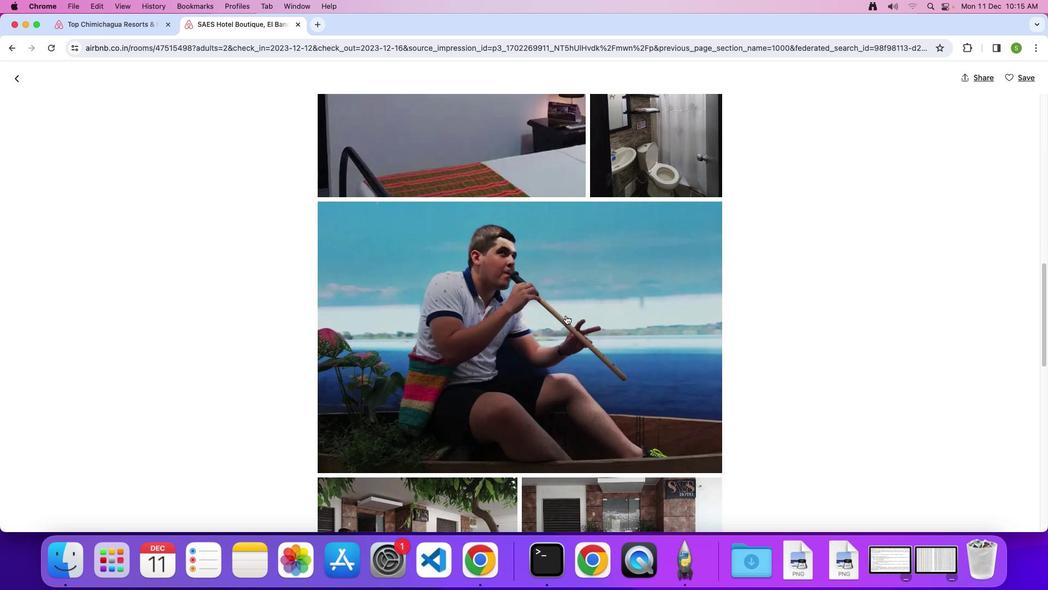 
Action: Mouse scrolled (566, 315) with delta (0, -1)
Screenshot: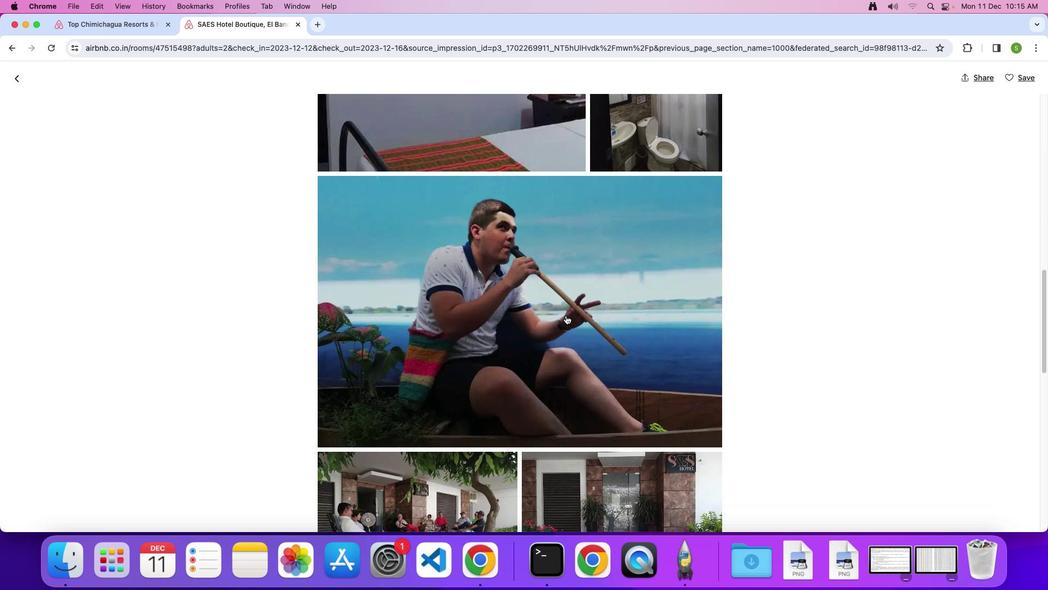 
Action: Mouse scrolled (566, 315) with delta (0, 0)
Screenshot: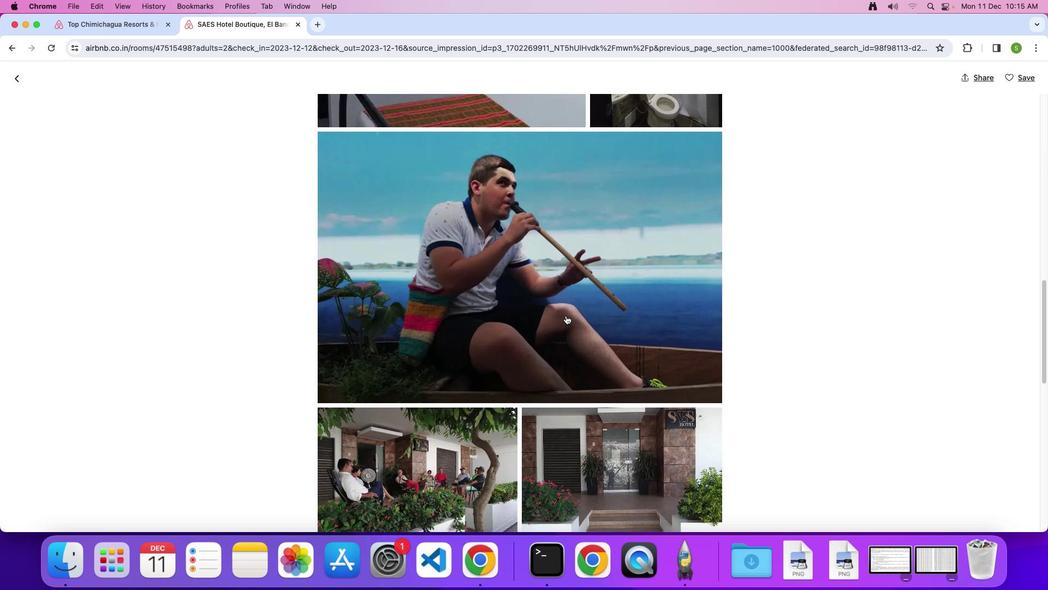 
Action: Mouse scrolled (566, 315) with delta (0, 0)
Screenshot: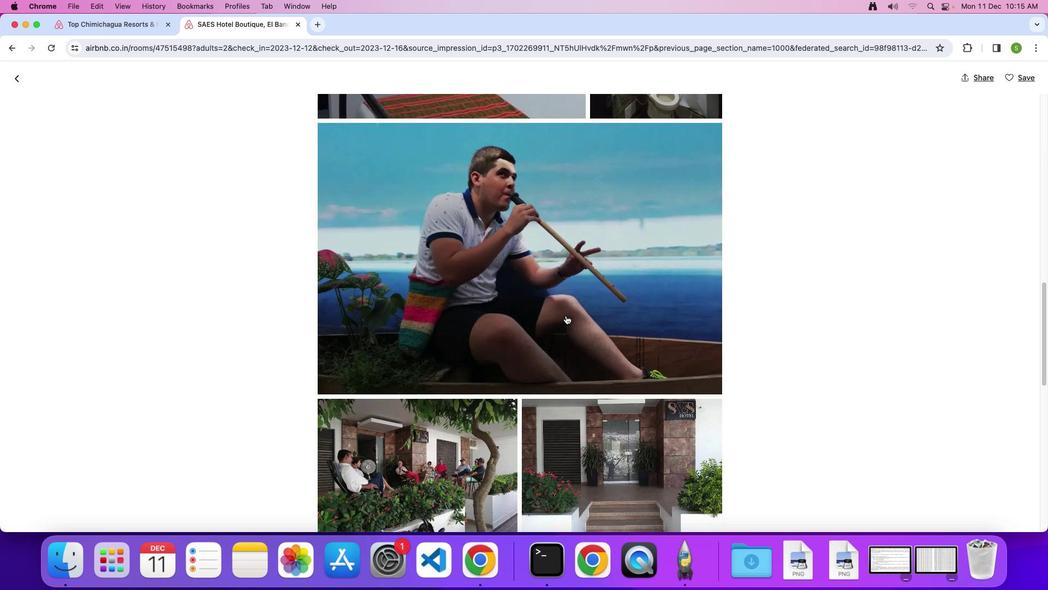 
Action: Mouse scrolled (566, 315) with delta (0, 0)
Screenshot: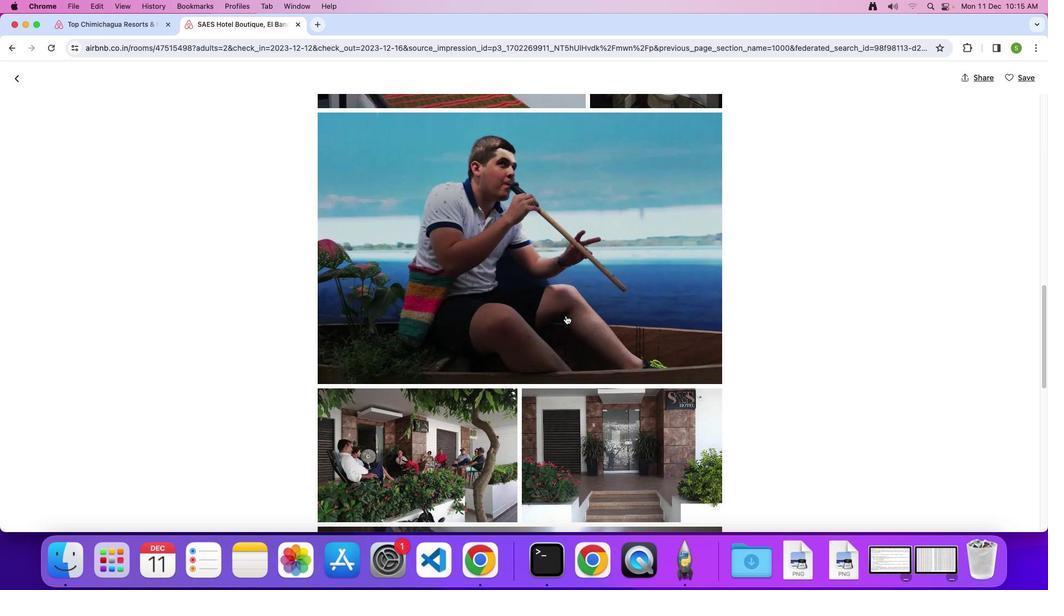 
Action: Mouse scrolled (566, 315) with delta (0, 0)
Screenshot: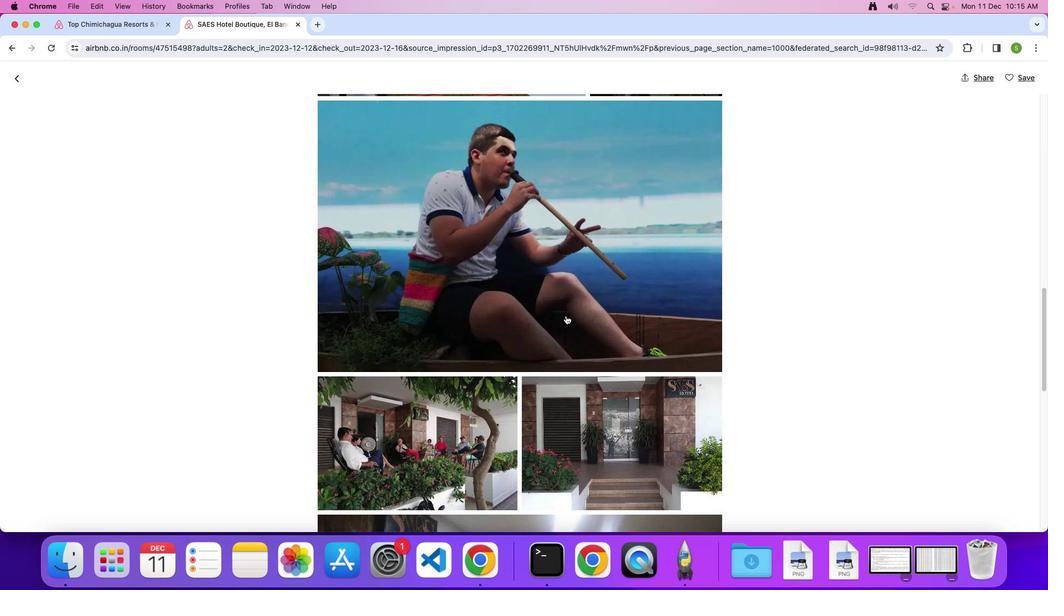 
Action: Mouse scrolled (566, 315) with delta (0, -1)
Screenshot: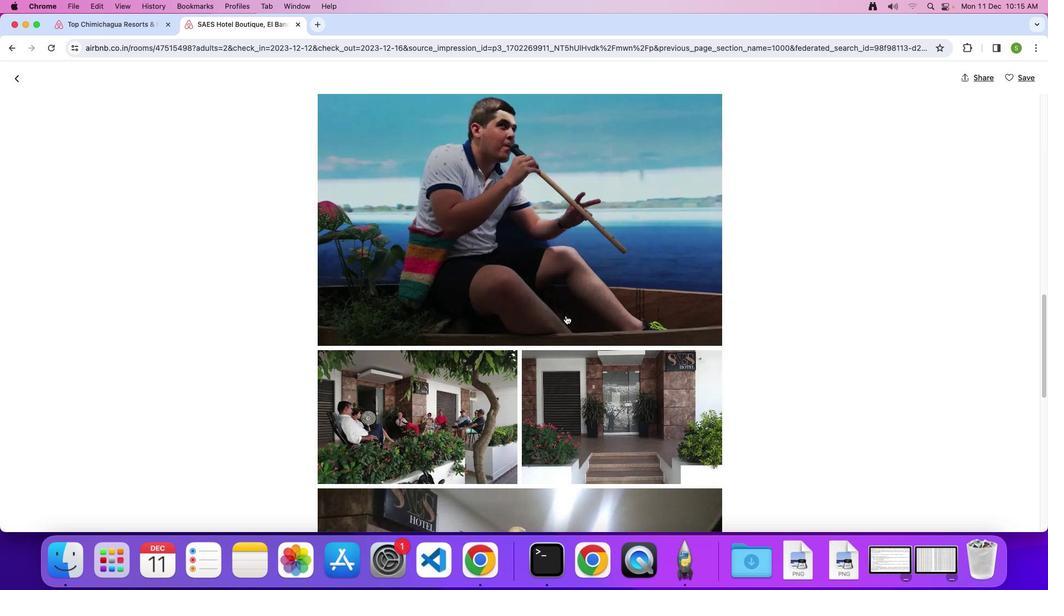 
Action: Mouse scrolled (566, 315) with delta (0, 0)
Screenshot: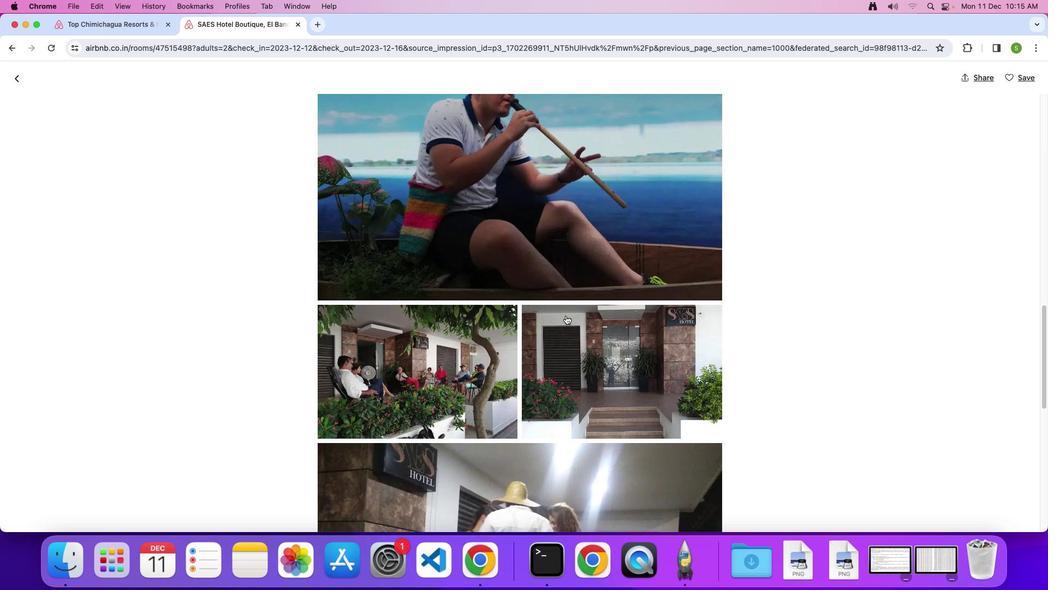 
Action: Mouse scrolled (566, 315) with delta (0, 0)
Screenshot: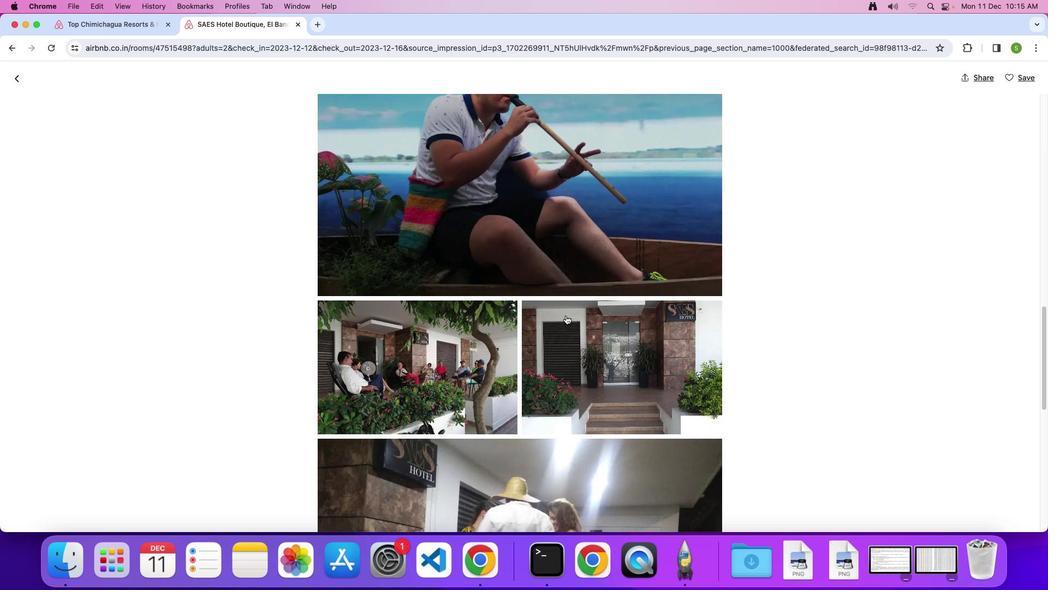
Action: Mouse scrolled (566, 315) with delta (0, 0)
Screenshot: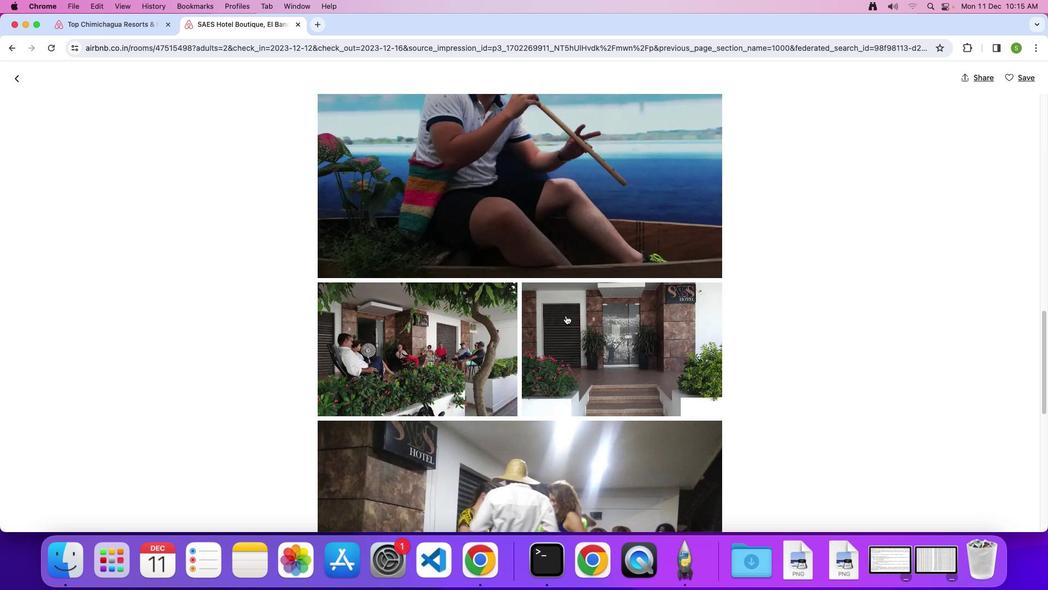 
Action: Mouse scrolled (566, 315) with delta (0, 0)
Screenshot: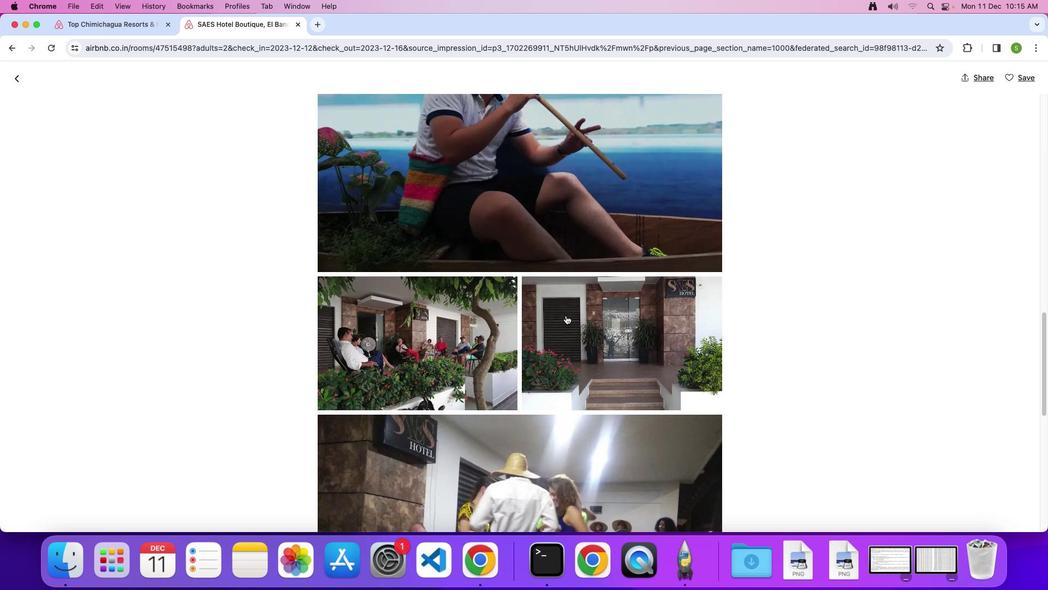 
Action: Mouse scrolled (566, 315) with delta (0, -1)
Screenshot: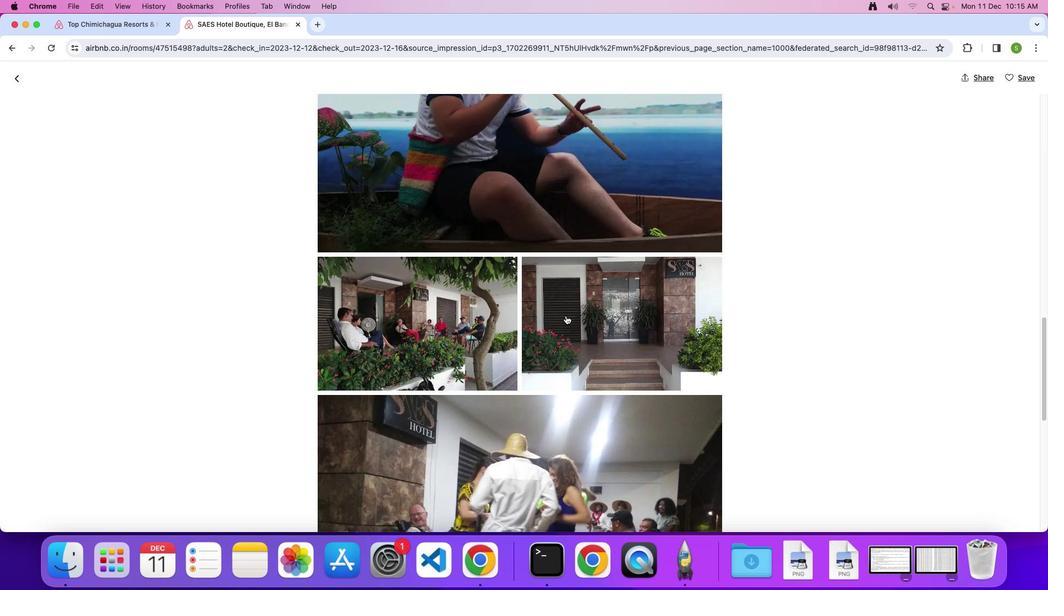 
Action: Mouse scrolled (566, 315) with delta (0, 0)
Screenshot: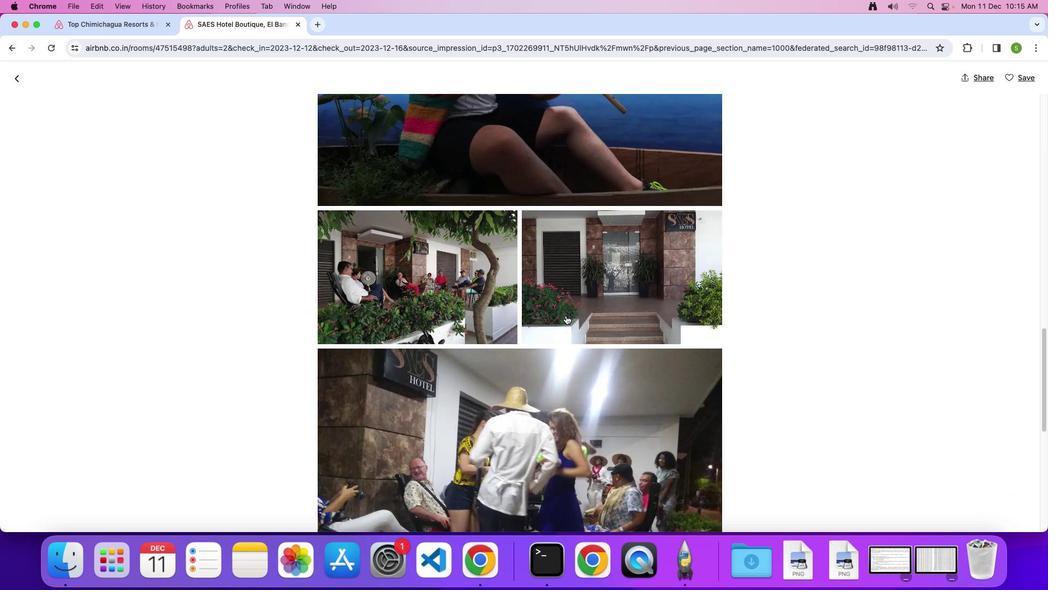 
Action: Mouse scrolled (566, 315) with delta (0, 0)
Screenshot: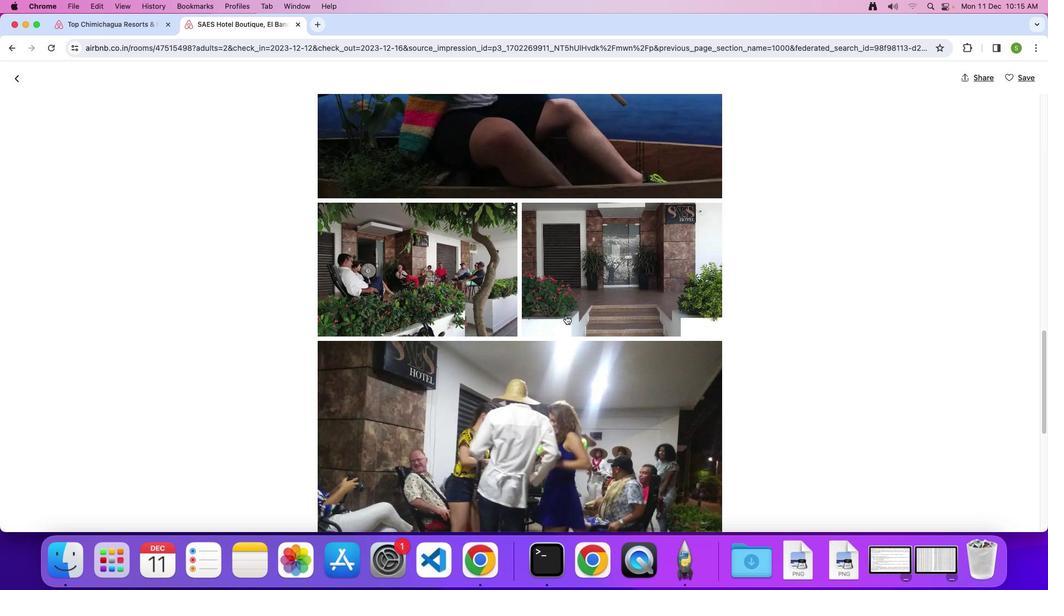 
Action: Mouse scrolled (566, 315) with delta (0, 0)
Screenshot: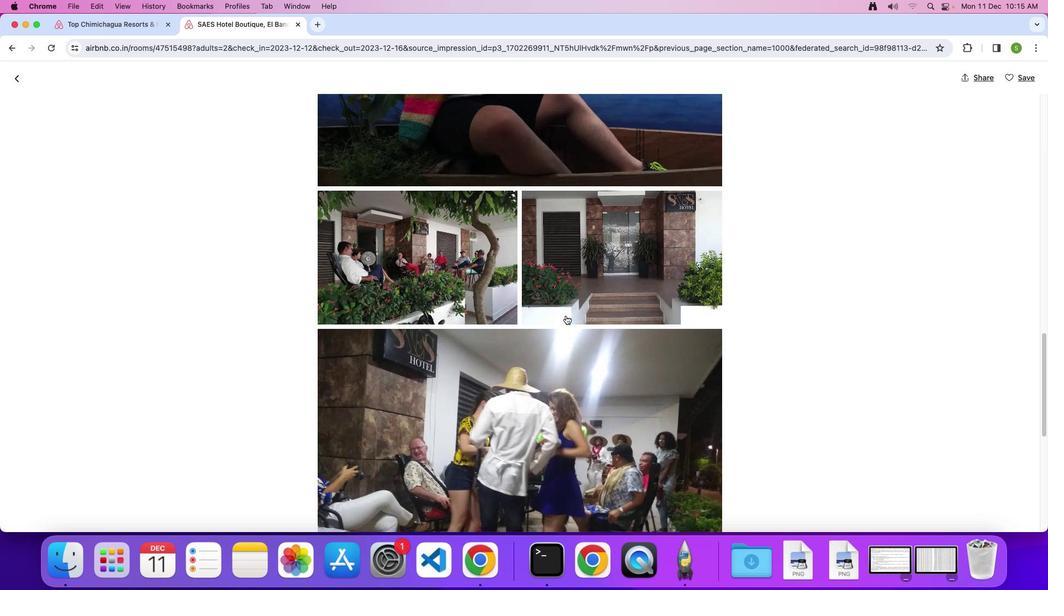 
Action: Mouse scrolled (566, 315) with delta (0, 0)
Screenshot: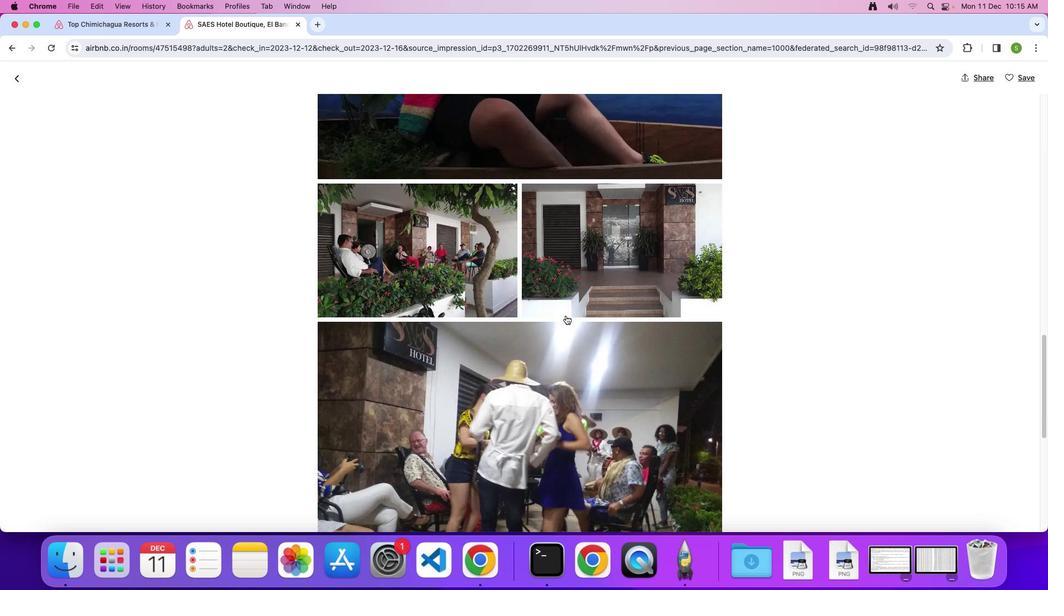 
Action: Mouse scrolled (566, 315) with delta (0, -1)
Screenshot: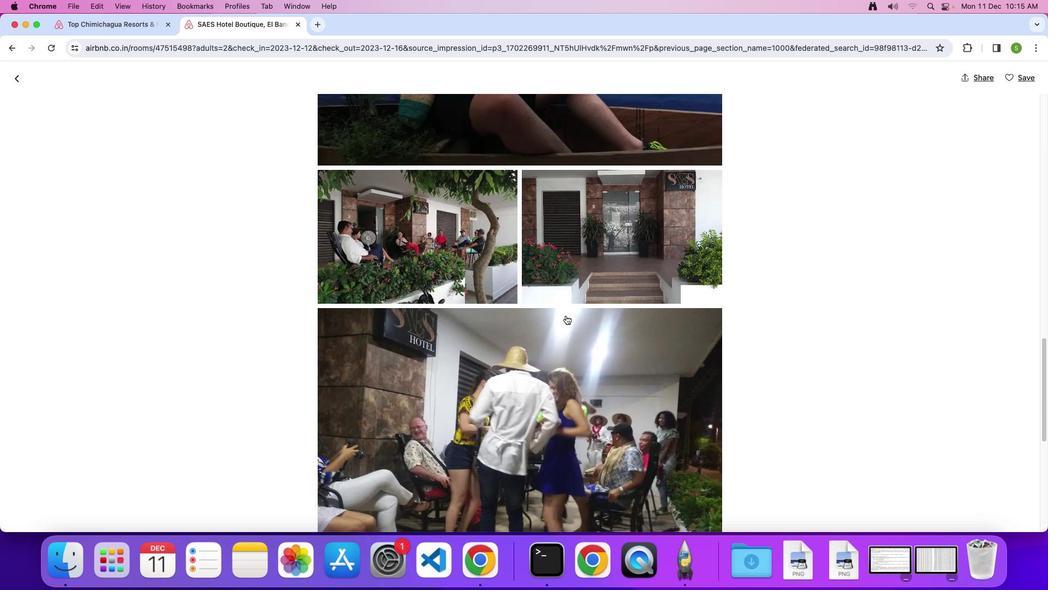 
Action: Mouse scrolled (566, 315) with delta (0, 0)
Screenshot: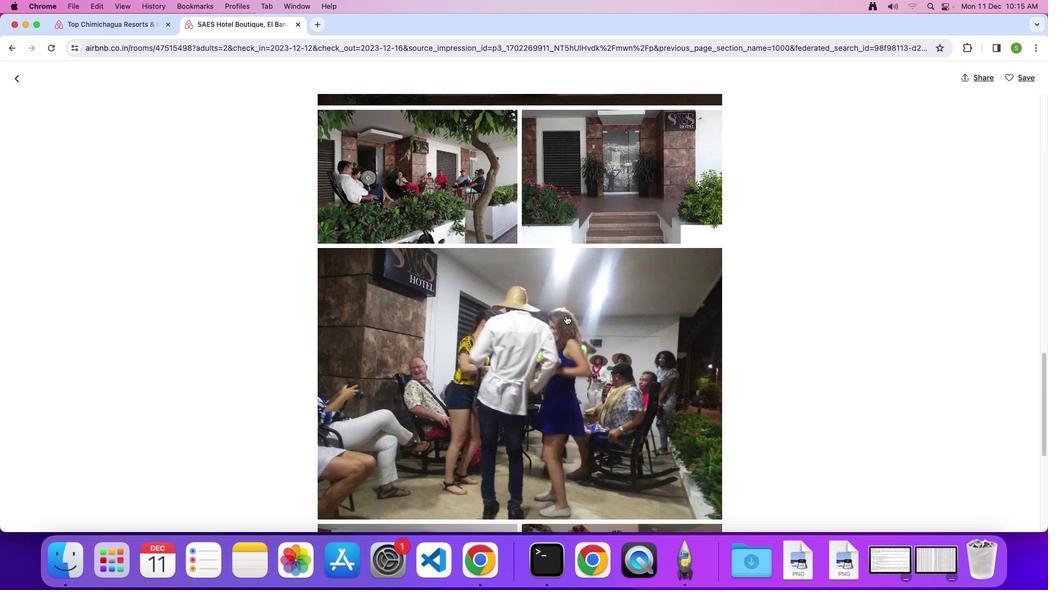 
Action: Mouse scrolled (566, 315) with delta (0, 0)
Screenshot: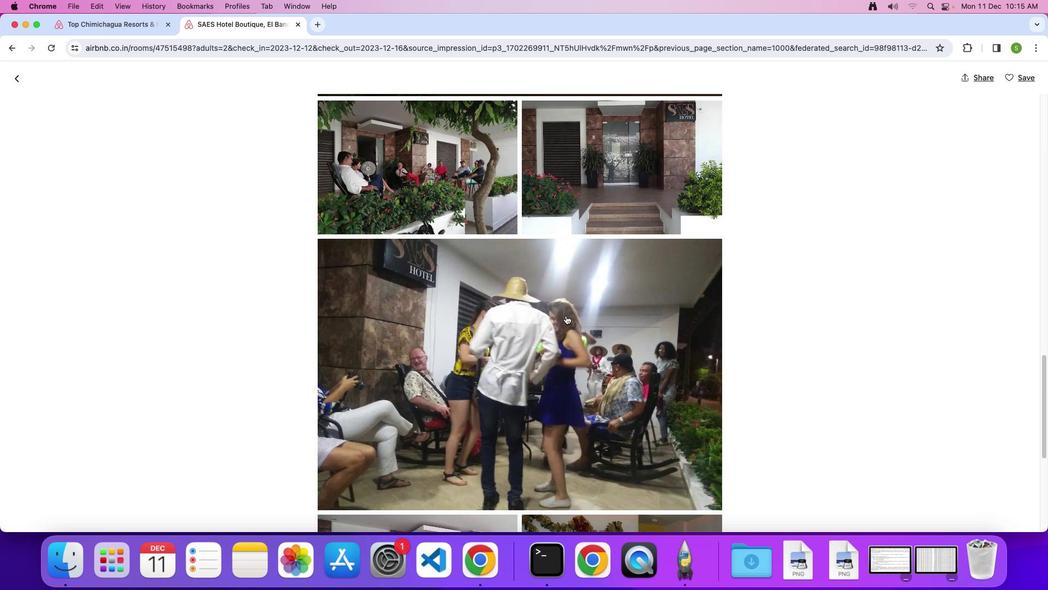 
Action: Mouse scrolled (566, 315) with delta (0, 0)
Screenshot: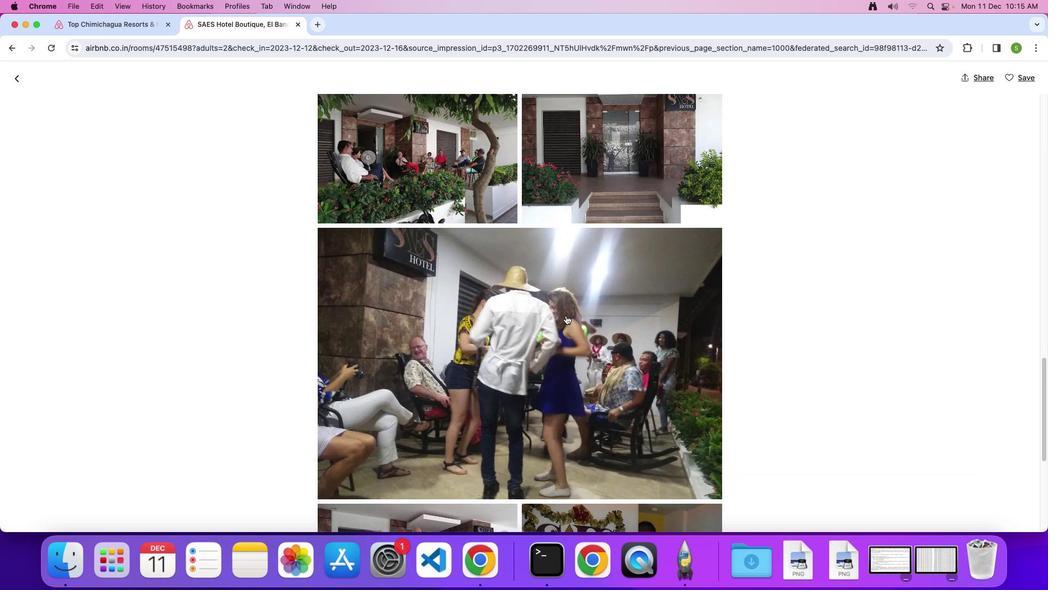 
Action: Mouse scrolled (566, 315) with delta (0, 0)
Screenshot: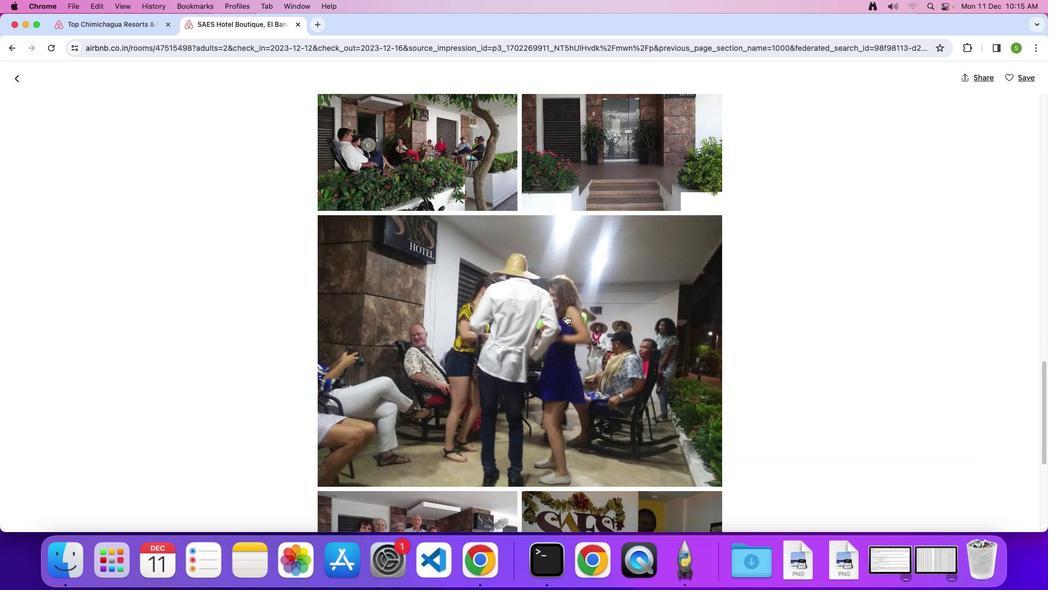 
Action: Mouse scrolled (566, 315) with delta (0, -1)
Screenshot: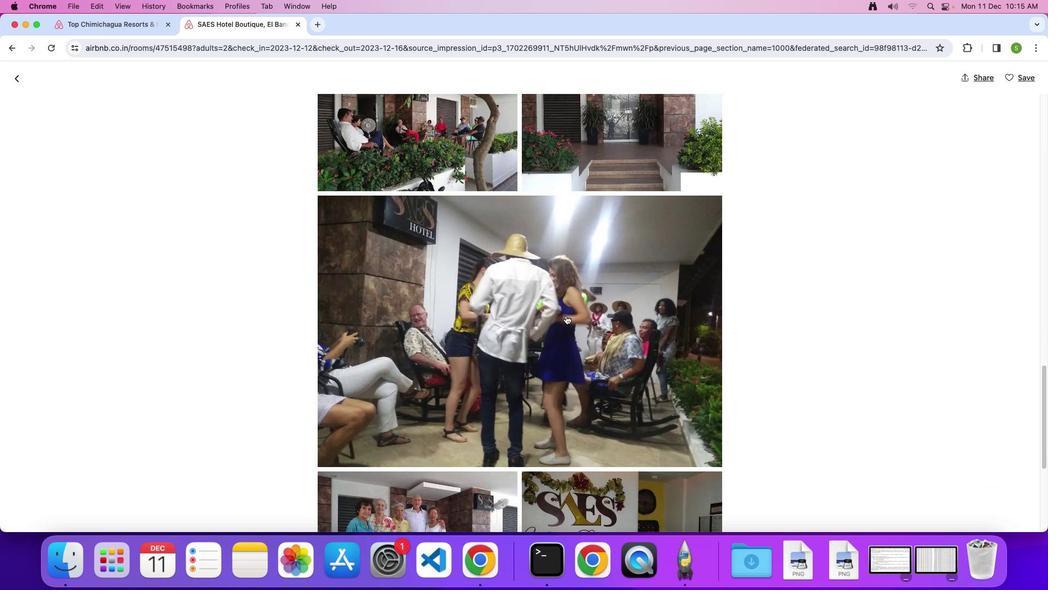 
Action: Mouse scrolled (566, 315) with delta (0, 0)
Screenshot: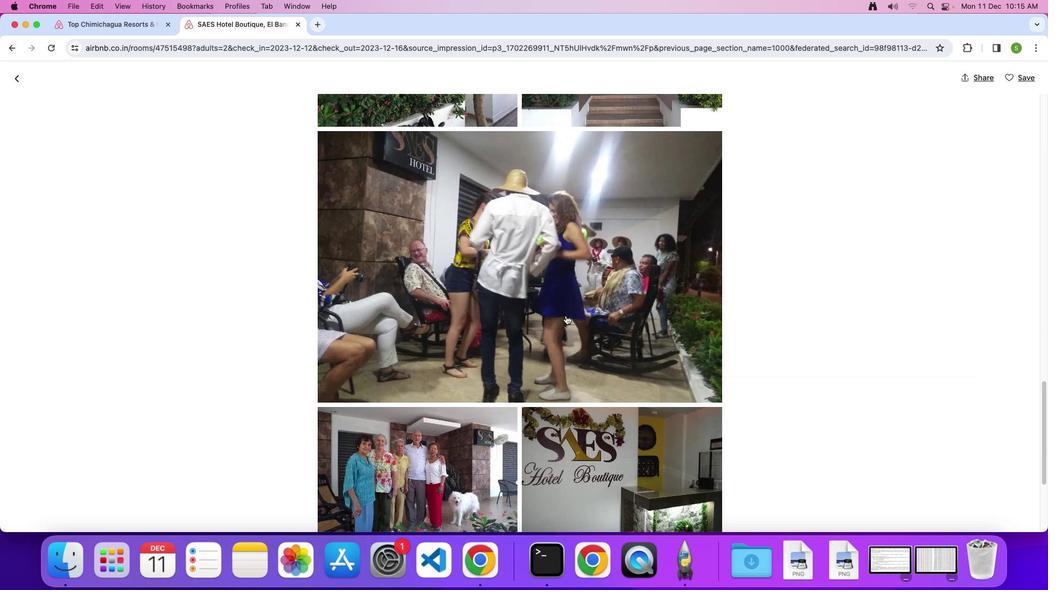 
Action: Mouse scrolled (566, 315) with delta (0, 0)
Screenshot: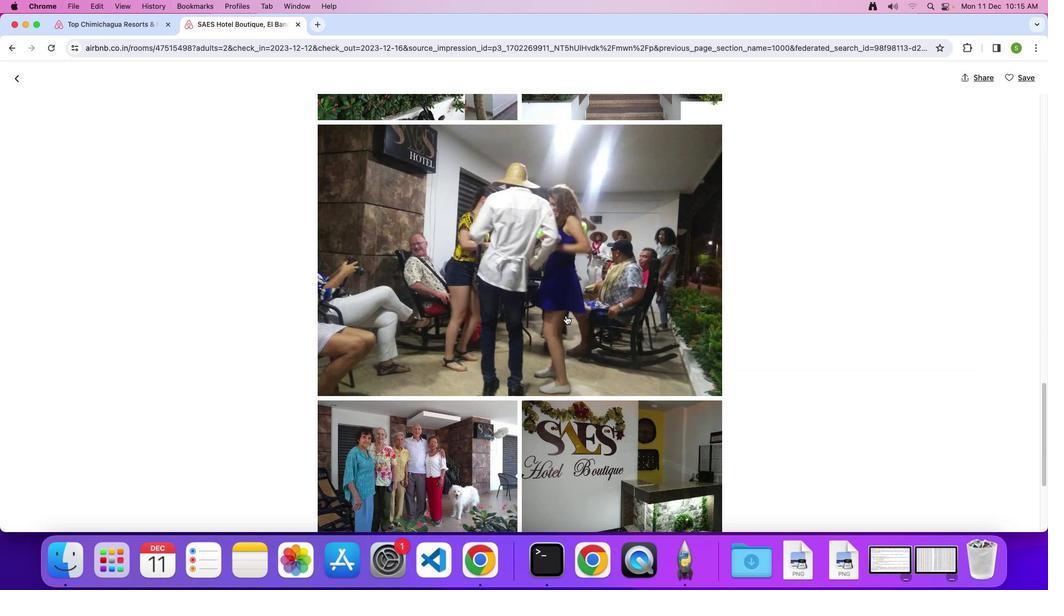 
Action: Mouse scrolled (566, 315) with delta (0, -1)
Screenshot: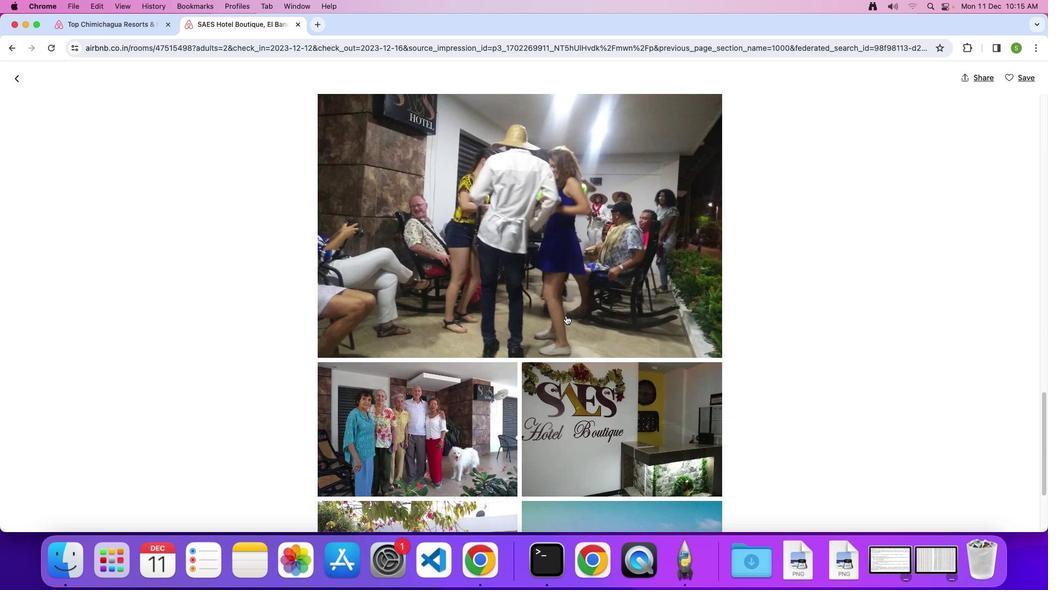 
Action: Mouse scrolled (566, 315) with delta (0, 0)
Screenshot: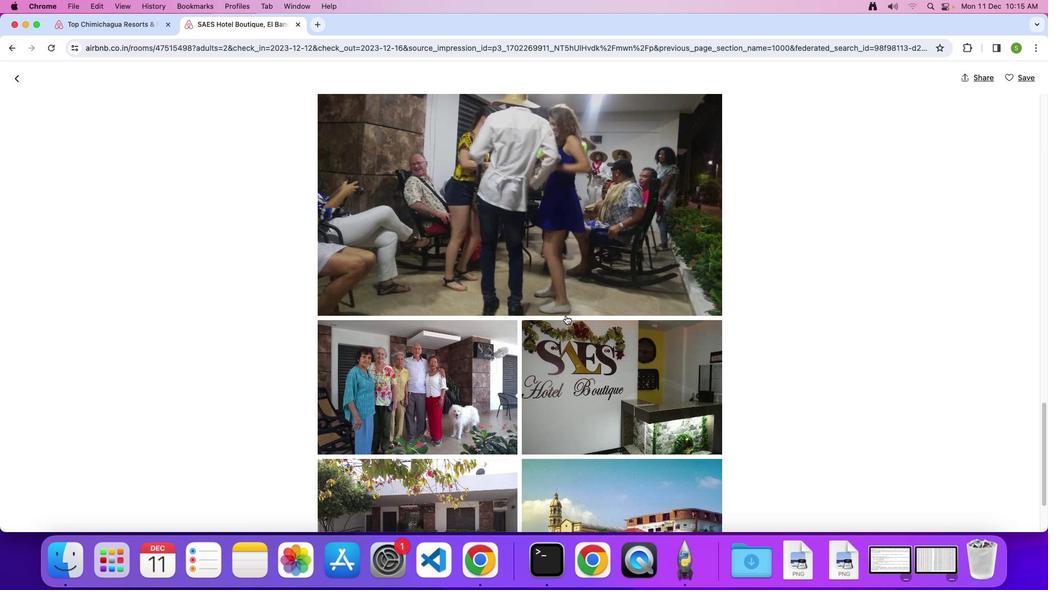 
Action: Mouse scrolled (566, 315) with delta (0, 0)
Screenshot: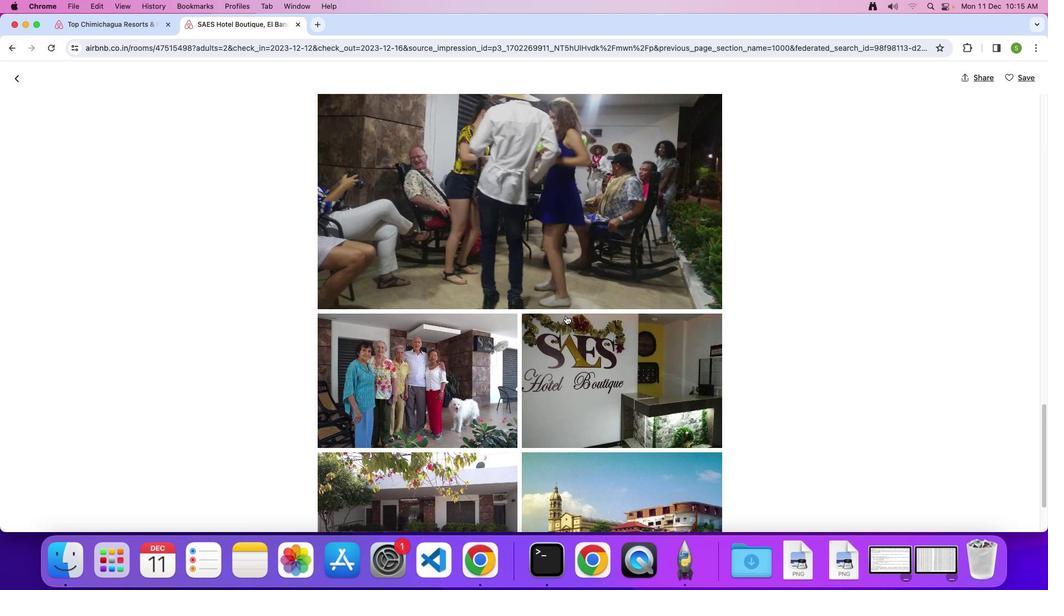 
Action: Mouse scrolled (566, 315) with delta (0, 0)
Screenshot: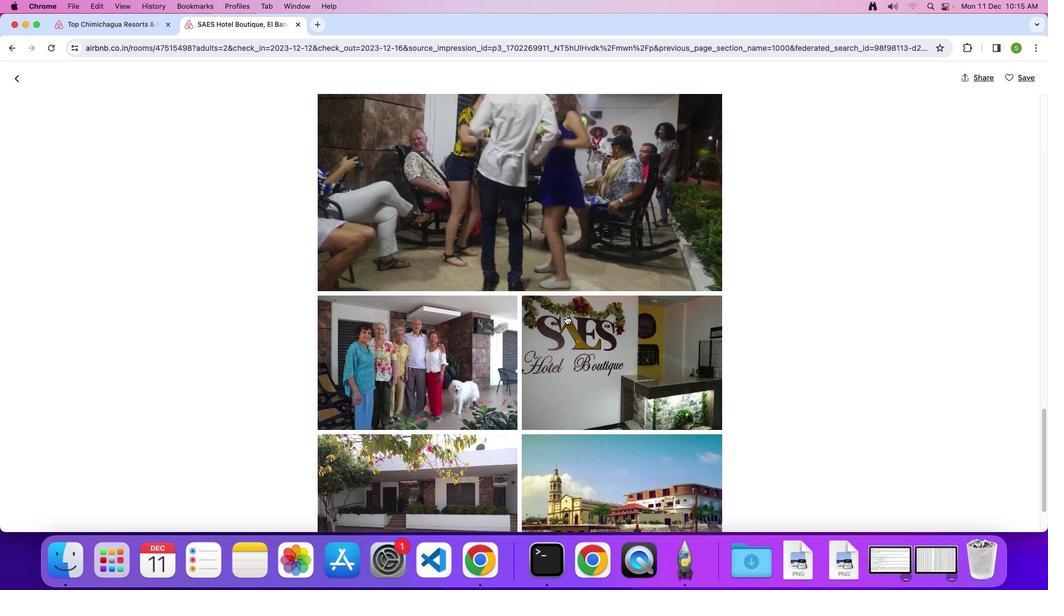 
Action: Mouse scrolled (566, 315) with delta (0, 0)
Screenshot: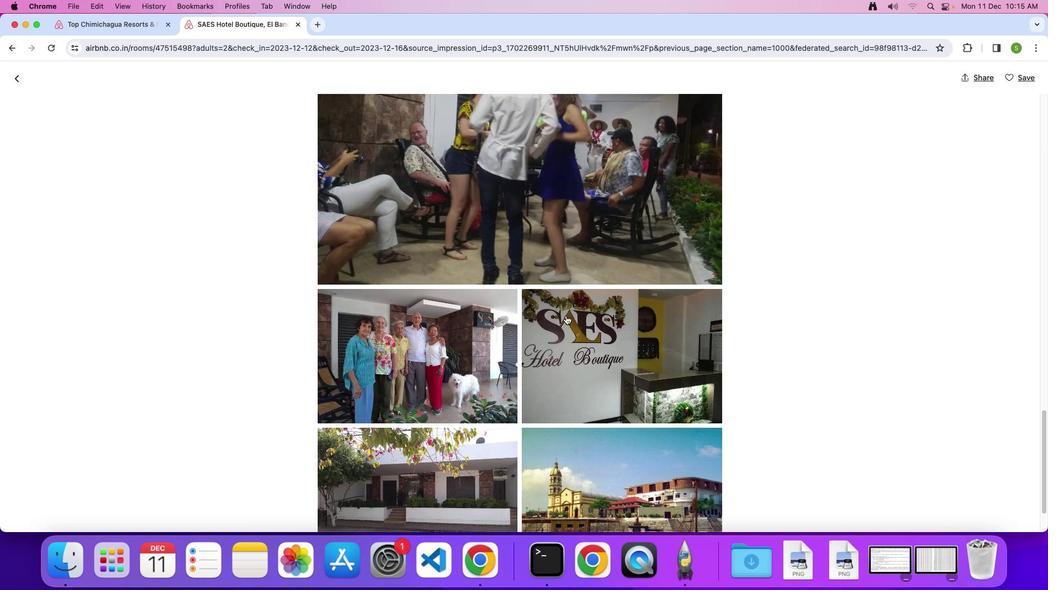 
Action: Mouse scrolled (566, 315) with delta (0, 0)
Screenshot: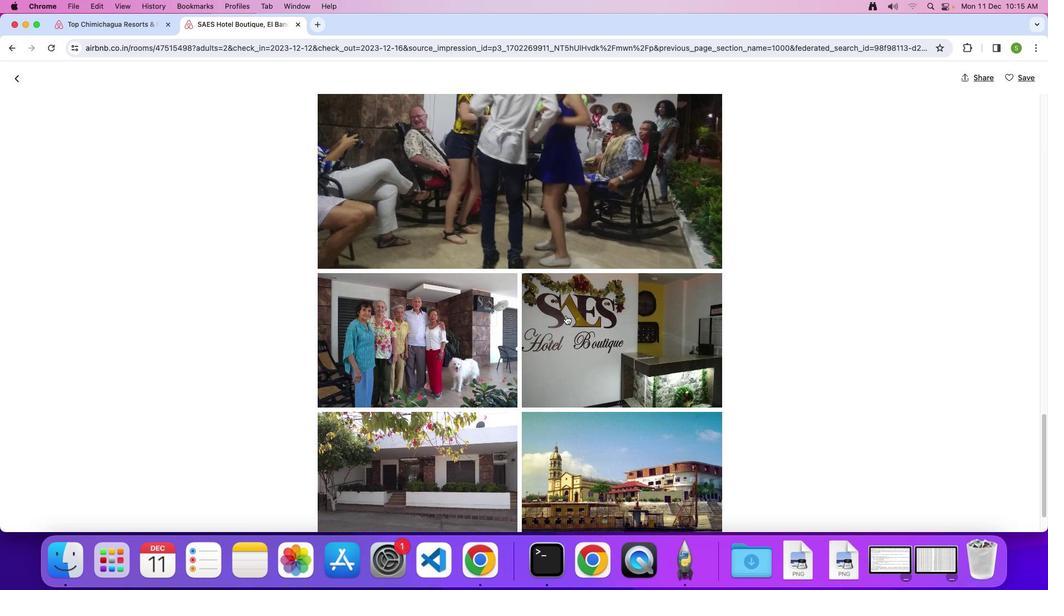 
Action: Mouse scrolled (566, 315) with delta (0, 0)
Screenshot: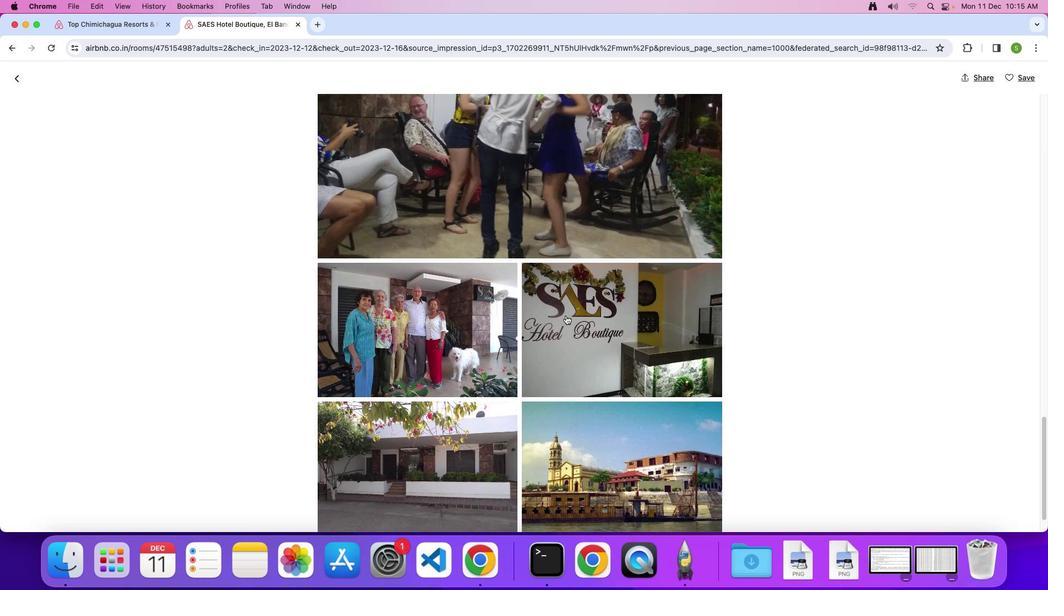
Action: Mouse scrolled (566, 315) with delta (0, -1)
Screenshot: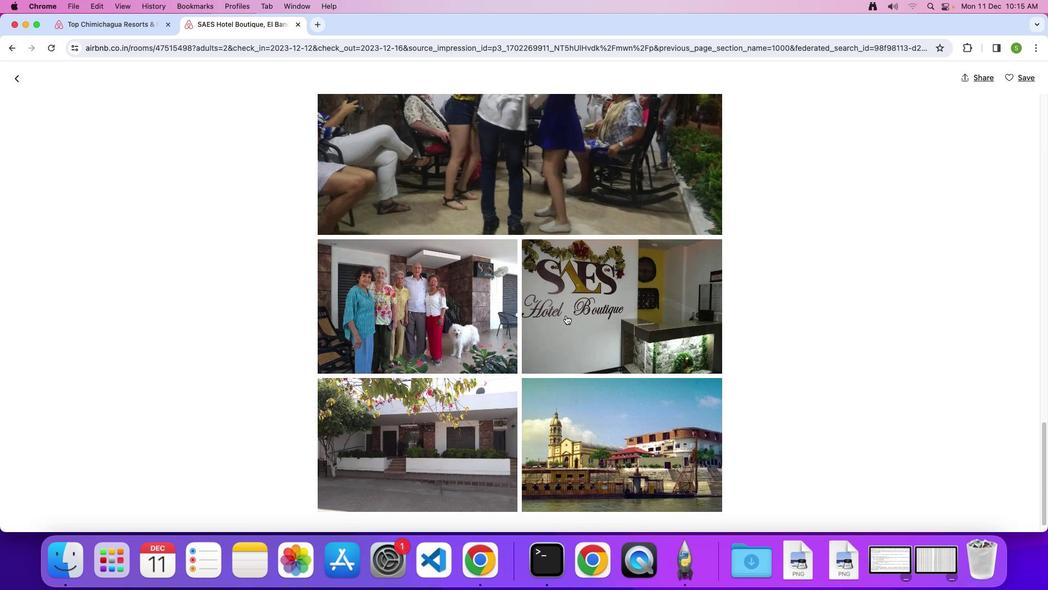
Action: Mouse scrolled (566, 315) with delta (0, 0)
Screenshot: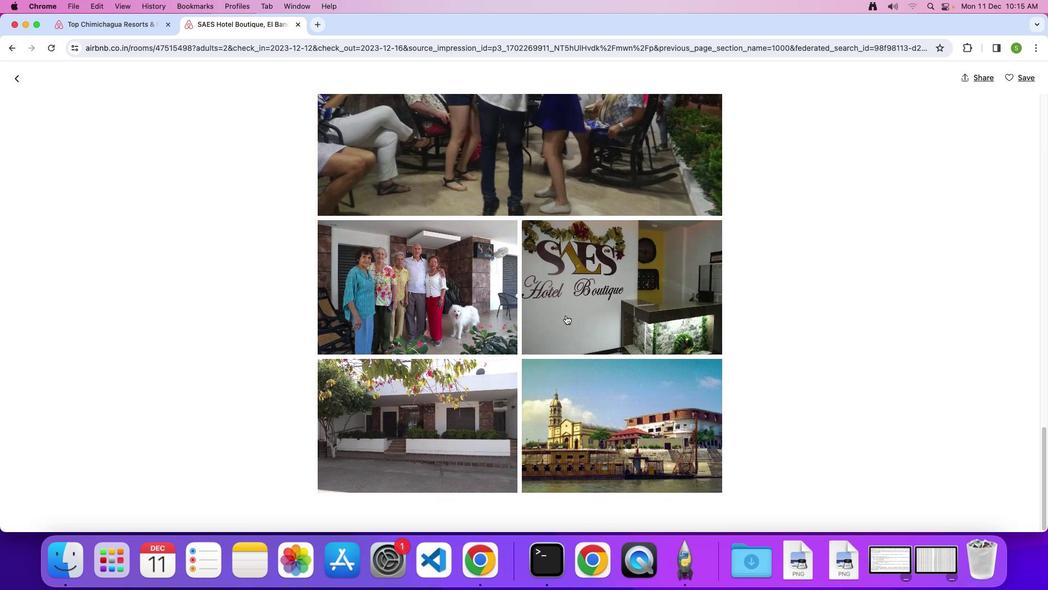 
Action: Mouse scrolled (566, 315) with delta (0, 0)
Screenshot: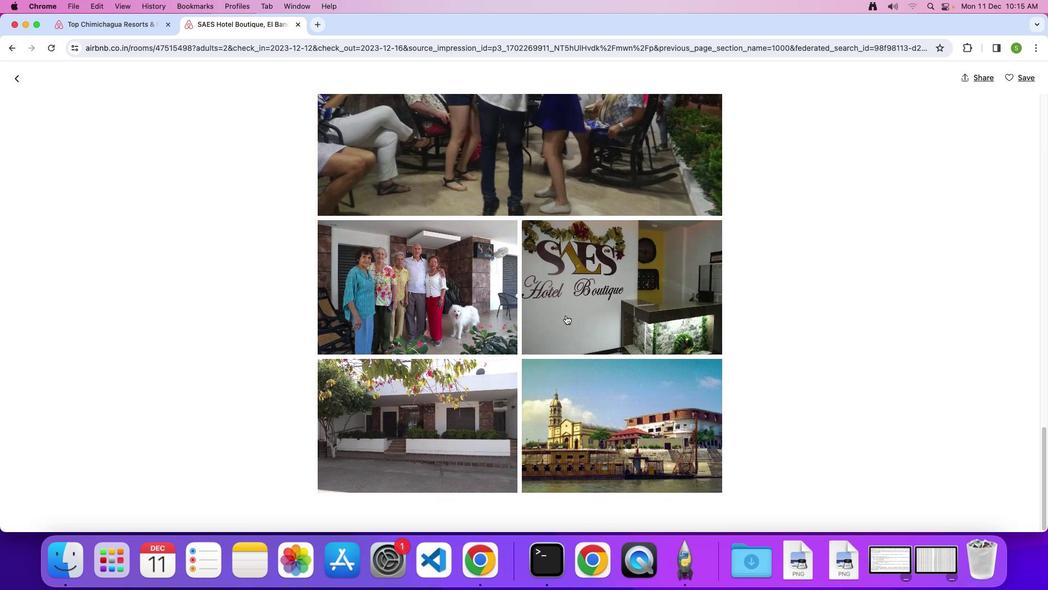 
Action: Mouse scrolled (566, 315) with delta (0, -1)
Screenshot: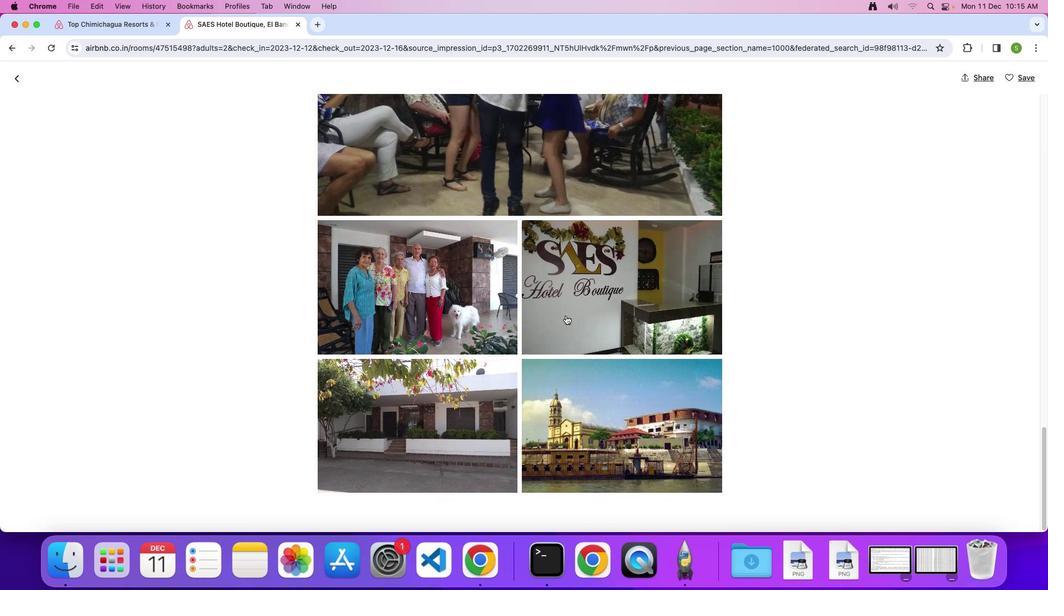 
Action: Mouse scrolled (566, 315) with delta (0, 0)
Screenshot: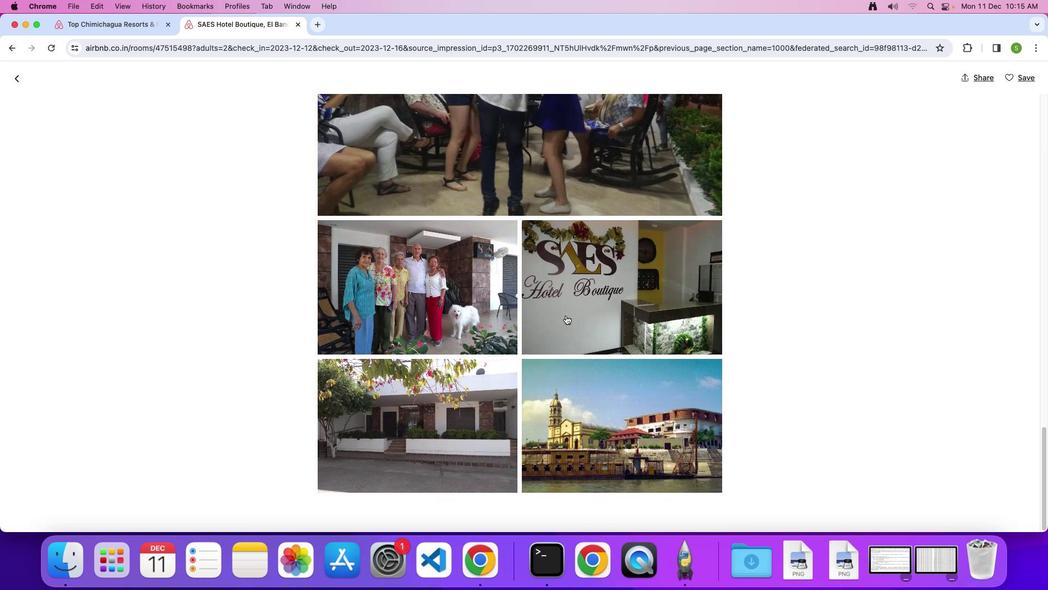 
Action: Mouse scrolled (566, 315) with delta (0, 0)
Screenshot: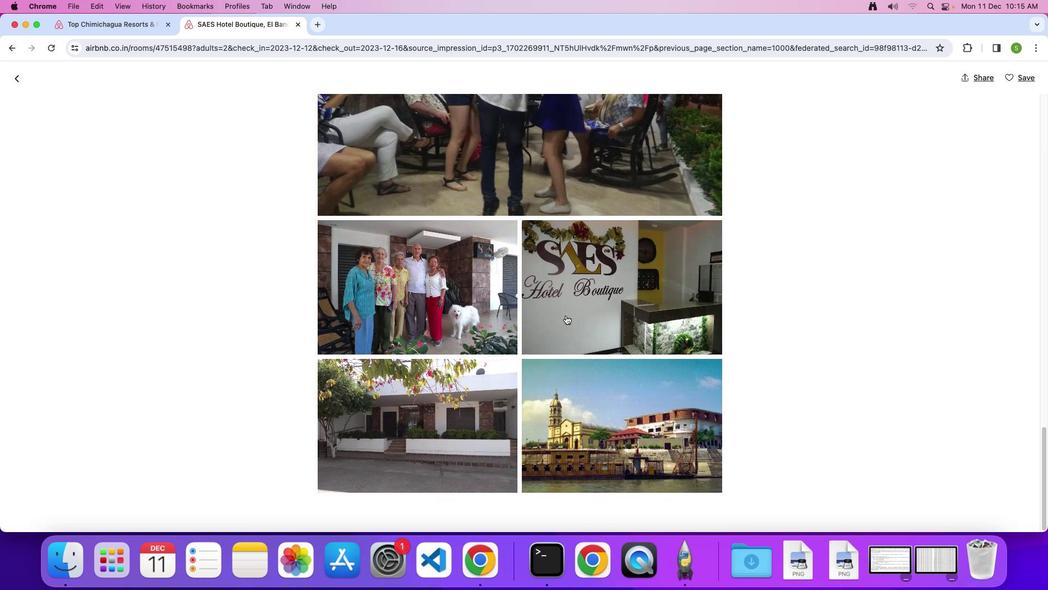 
Action: Mouse scrolled (566, 315) with delta (0, 0)
Screenshot: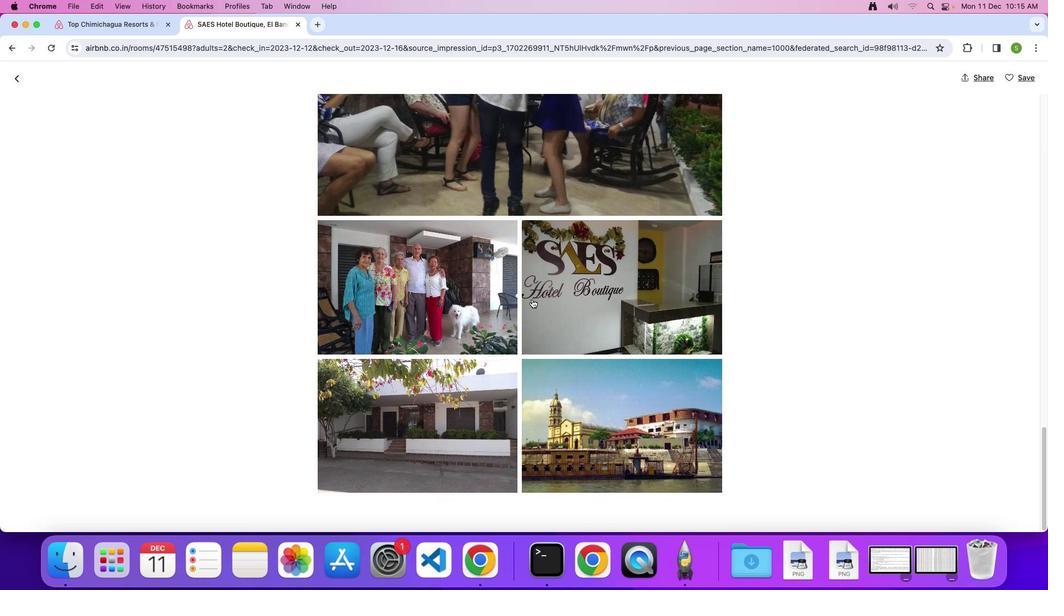 
Action: Mouse moved to (16, 78)
Screenshot: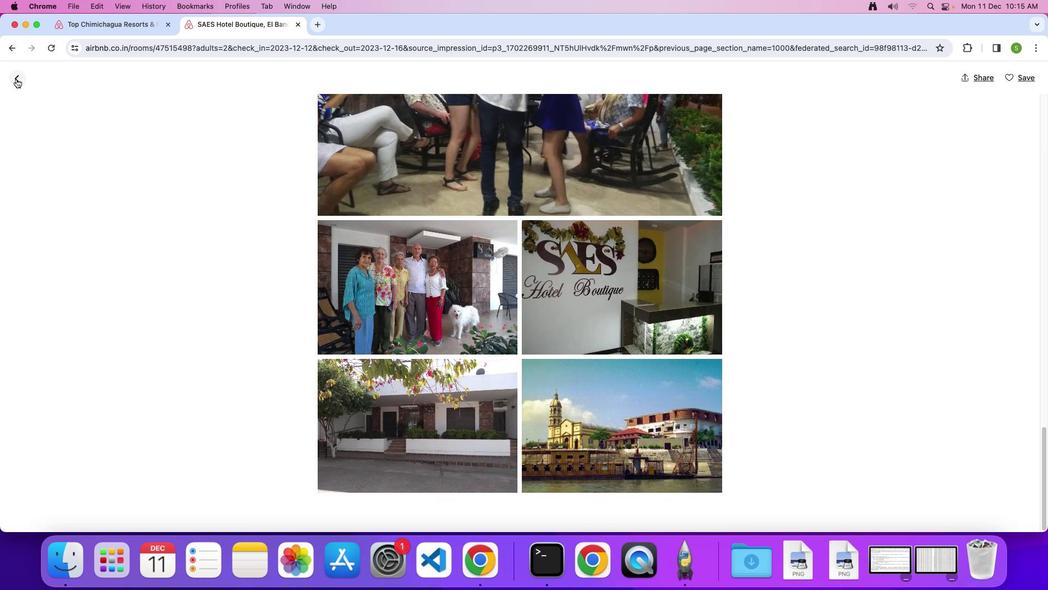 
Action: Mouse pressed left at (16, 78)
Screenshot: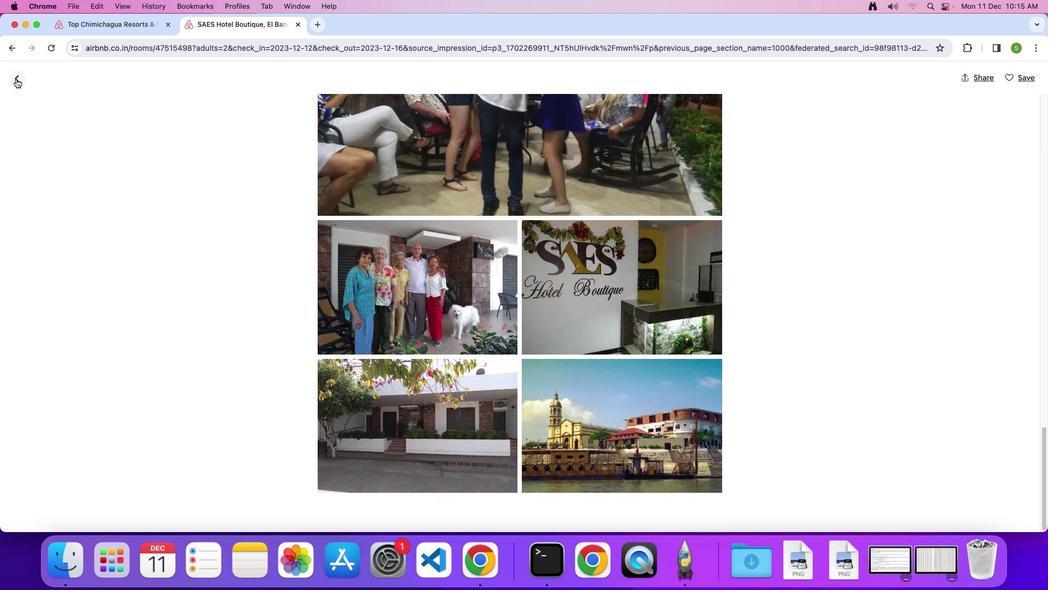 
Action: Mouse moved to (470, 325)
Screenshot: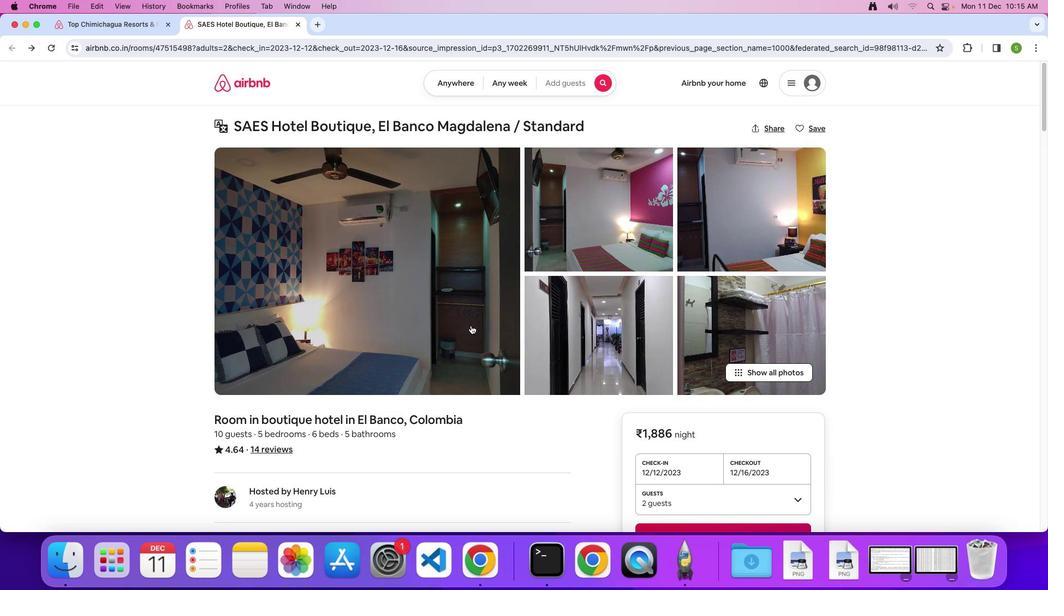 
Action: Mouse scrolled (470, 325) with delta (0, 0)
Screenshot: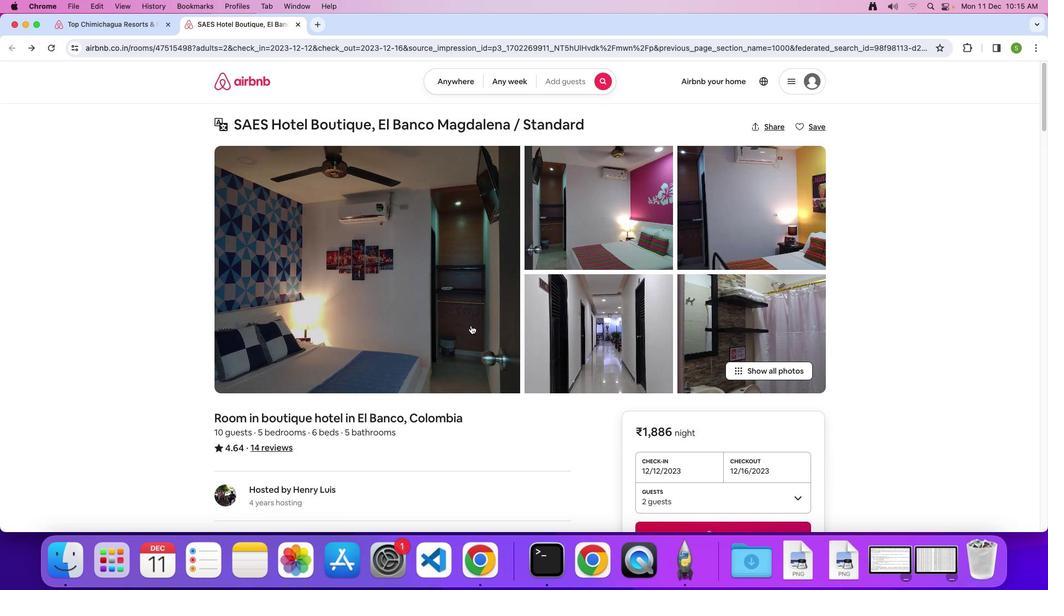 
Action: Mouse scrolled (470, 325) with delta (0, 0)
Screenshot: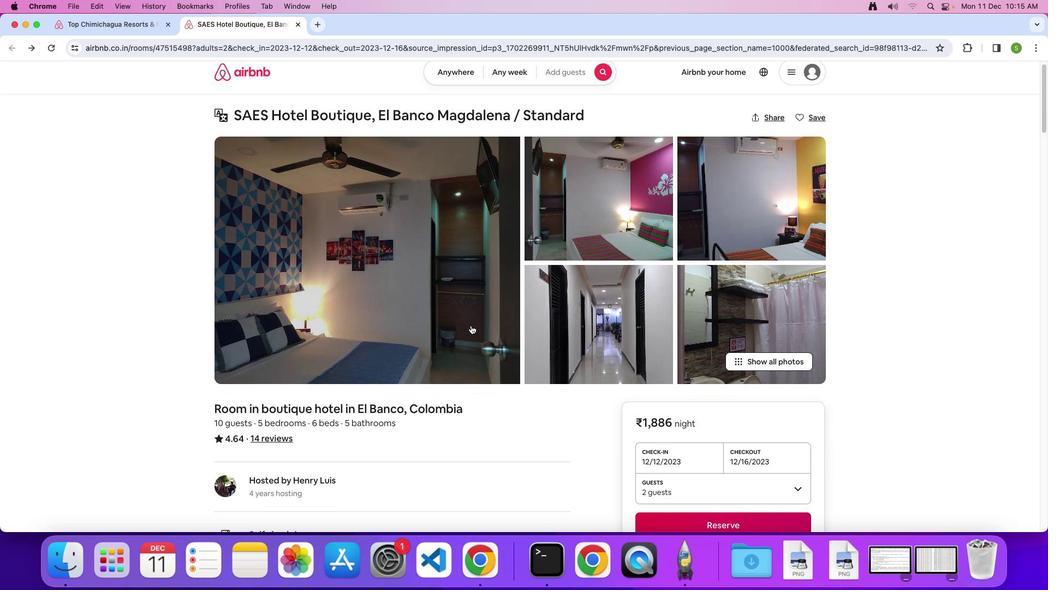 
Action: Mouse scrolled (470, 325) with delta (0, -1)
Screenshot: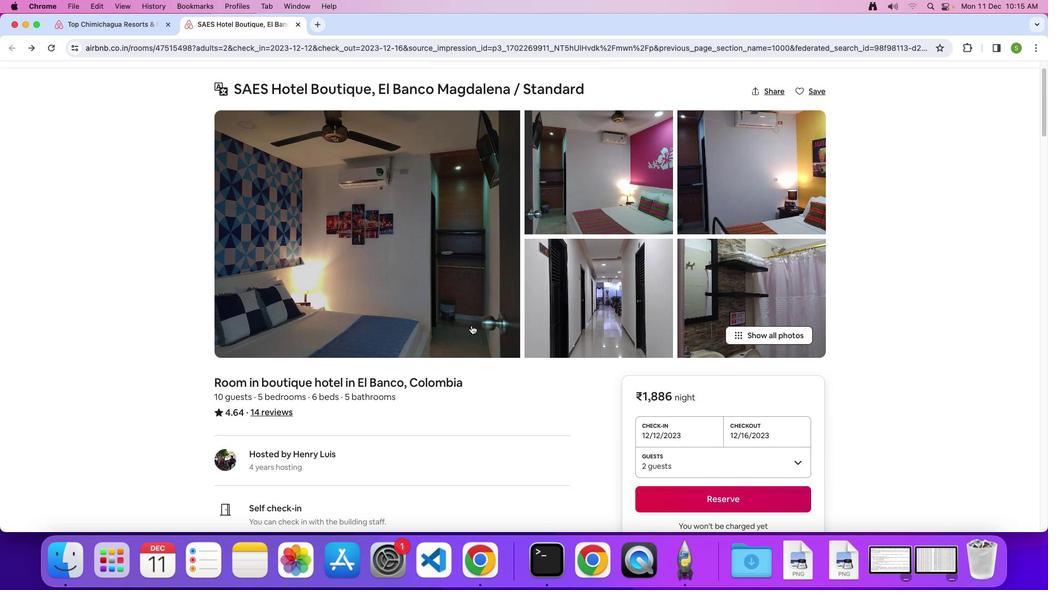 
Action: Mouse moved to (471, 325)
Screenshot: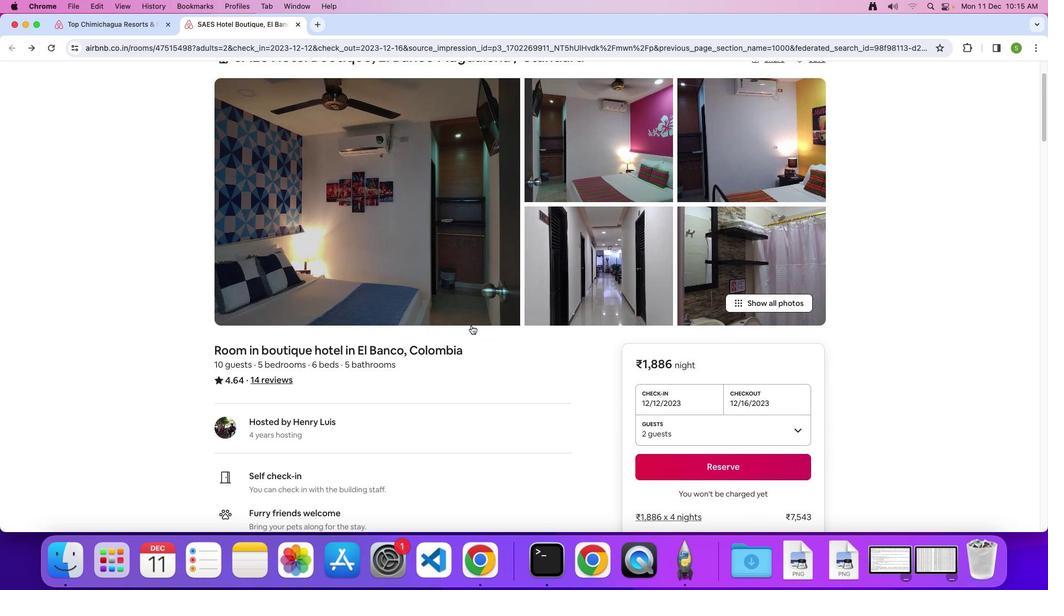
Action: Mouse scrolled (471, 325) with delta (0, 0)
Screenshot: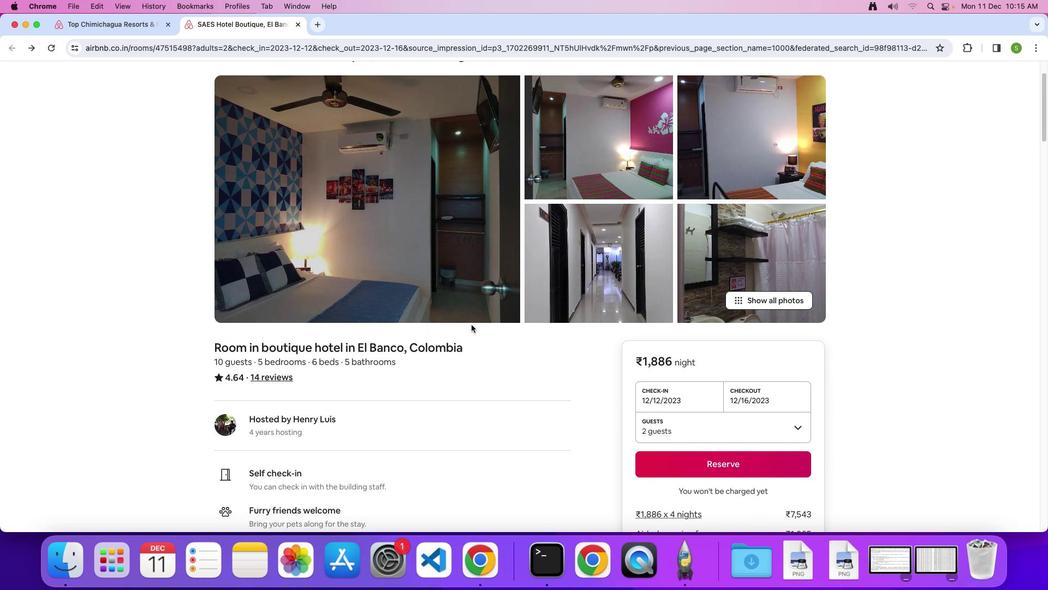 
Action: Mouse scrolled (471, 325) with delta (0, 0)
Screenshot: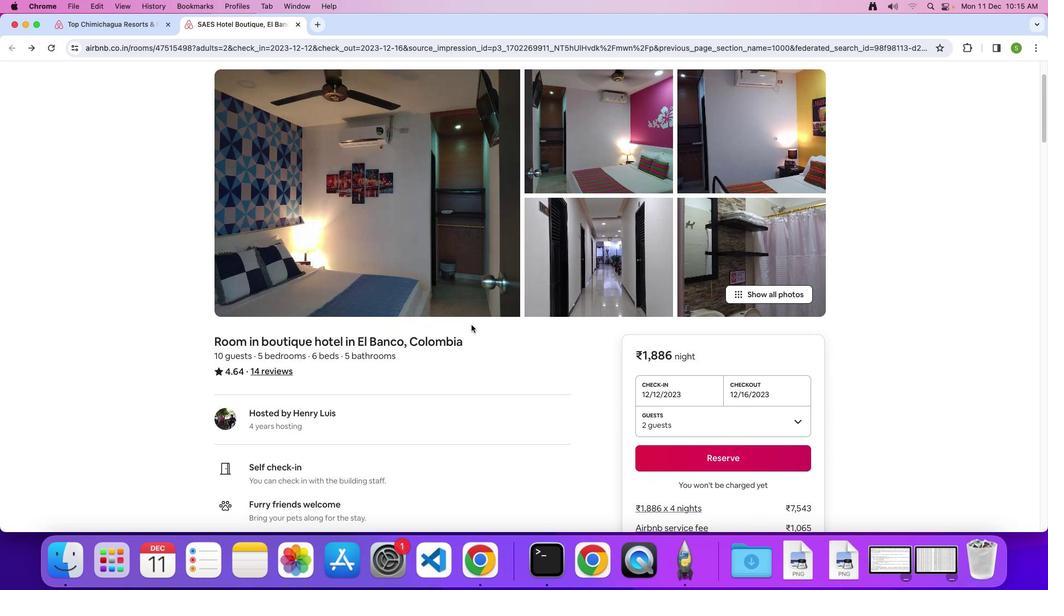 
Action: Mouse moved to (471, 324)
Screenshot: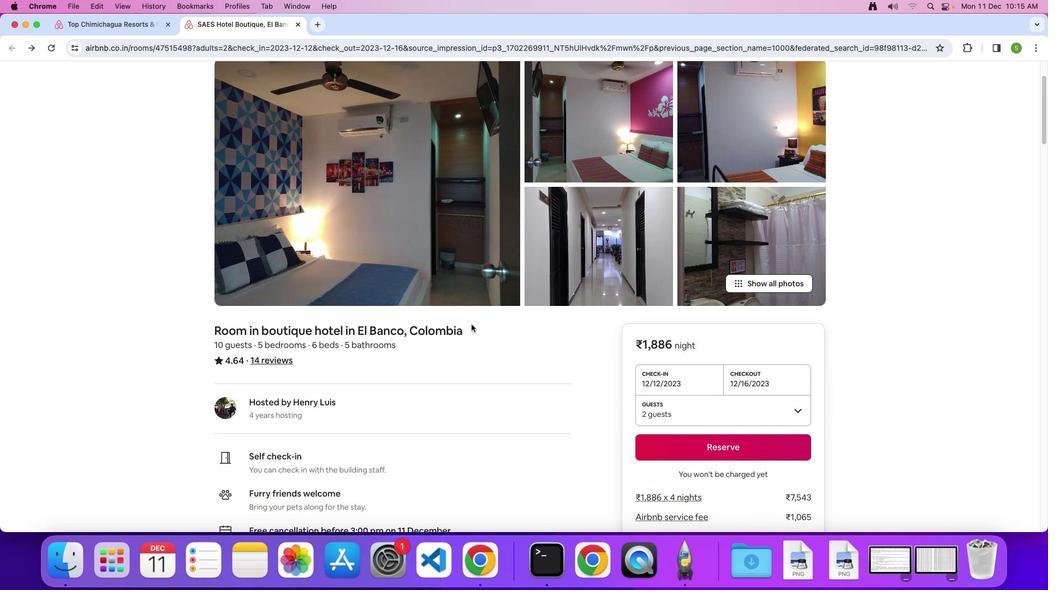 
Action: Mouse scrolled (471, 324) with delta (0, 0)
Screenshot: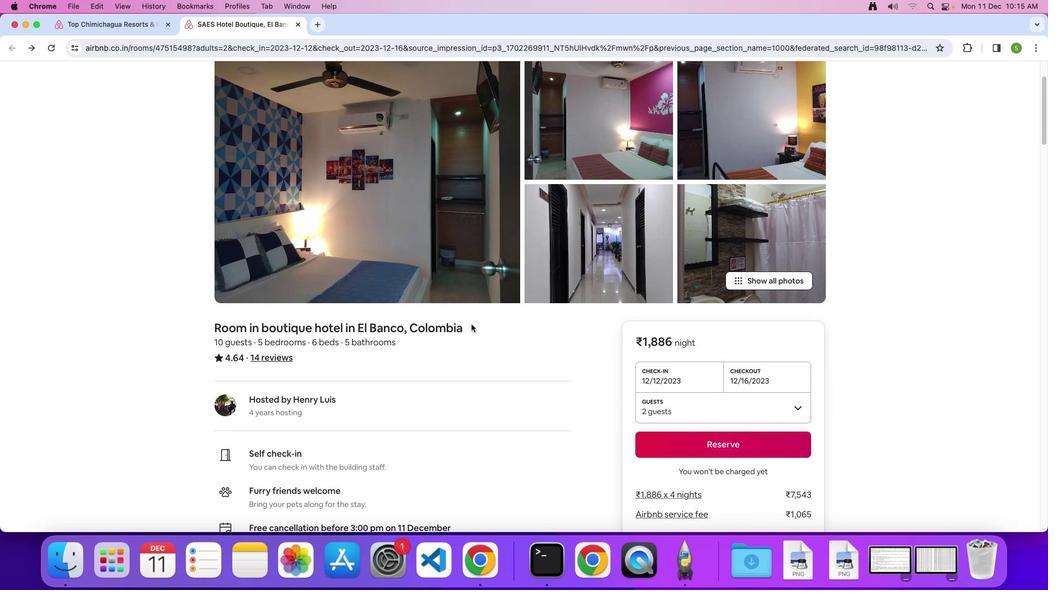 
Action: Mouse scrolled (471, 324) with delta (0, 0)
Screenshot: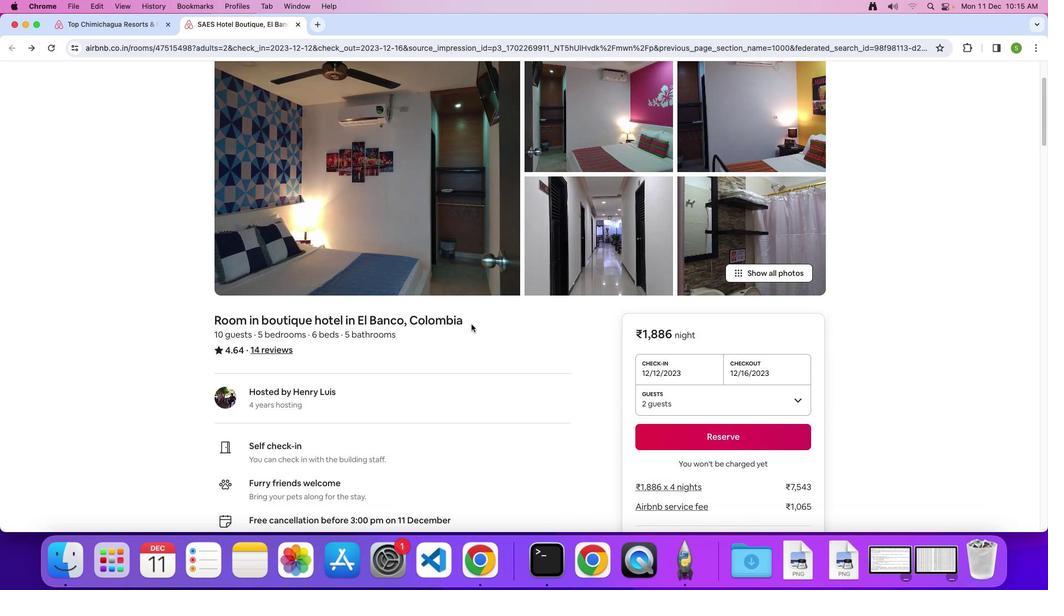 
Action: Mouse scrolled (471, 324) with delta (0, -1)
Screenshot: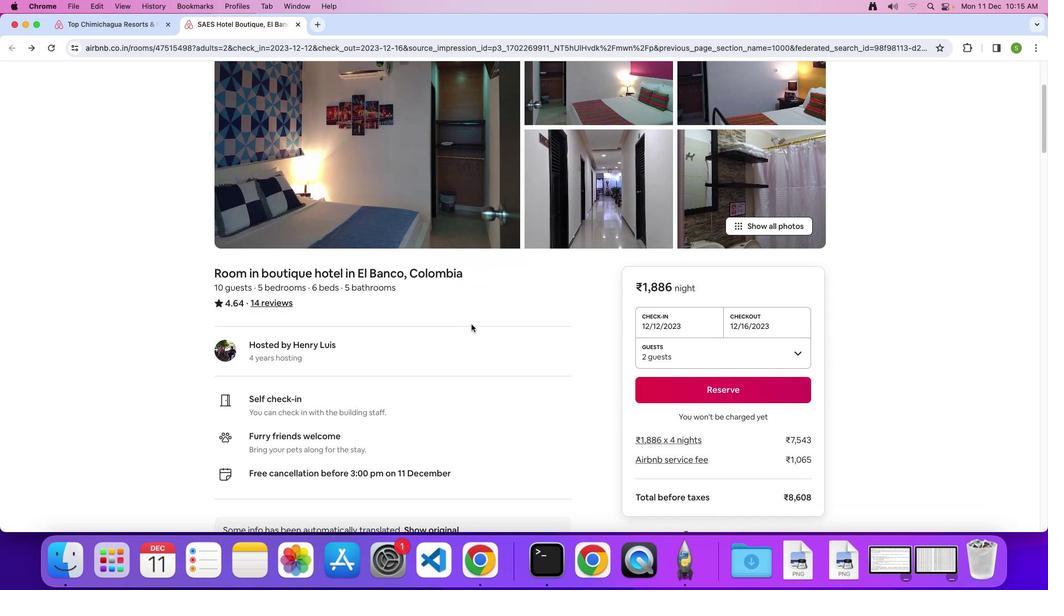 
Action: Mouse scrolled (471, 324) with delta (0, 0)
Screenshot: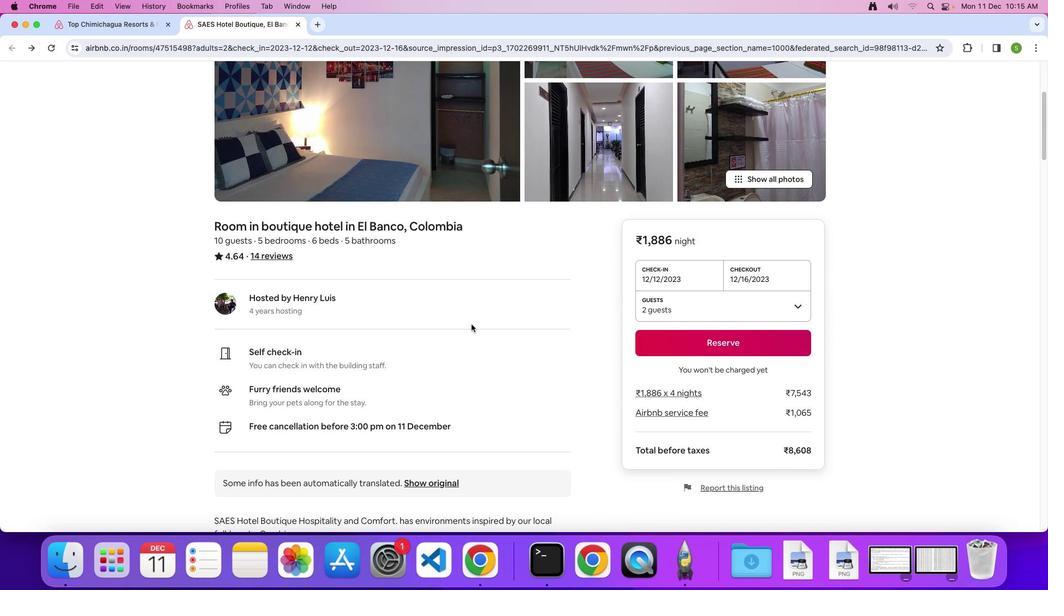 
Action: Mouse scrolled (471, 324) with delta (0, 0)
Screenshot: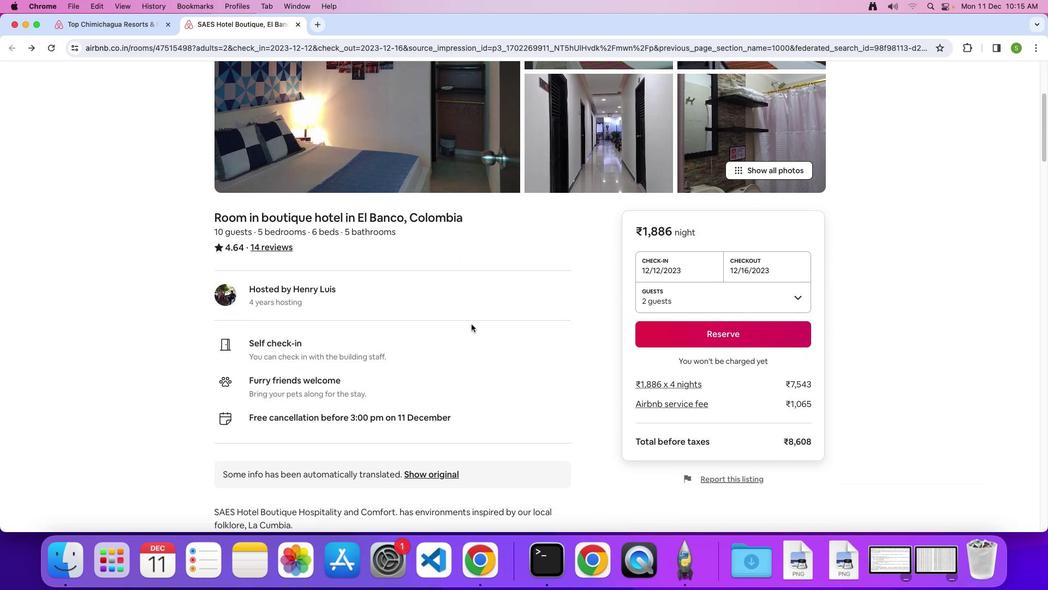 
Action: Mouse scrolled (471, 324) with delta (0, -1)
Screenshot: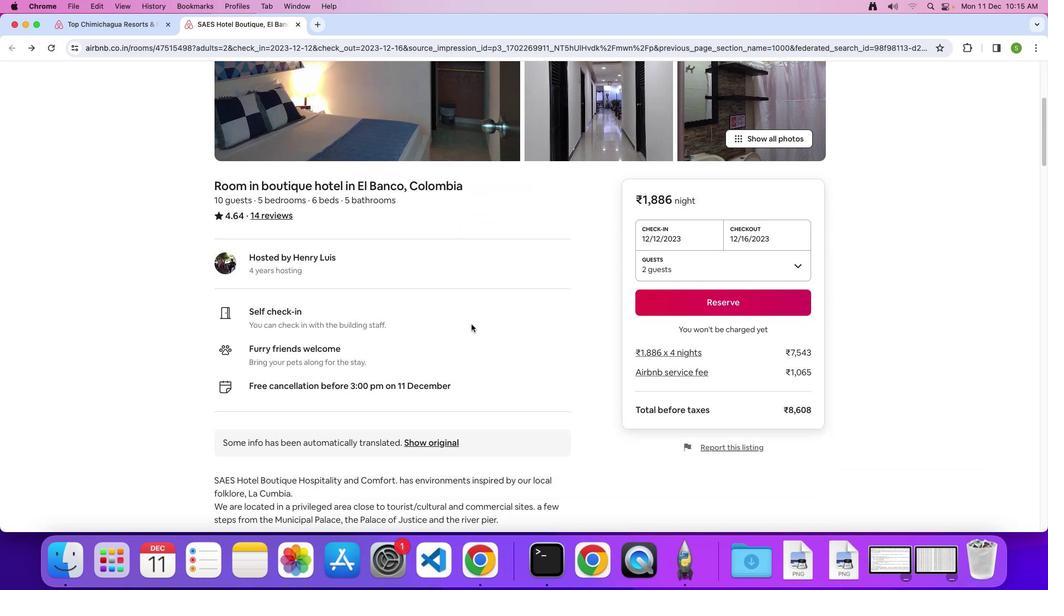 
Action: Mouse scrolled (471, 324) with delta (0, 0)
Screenshot: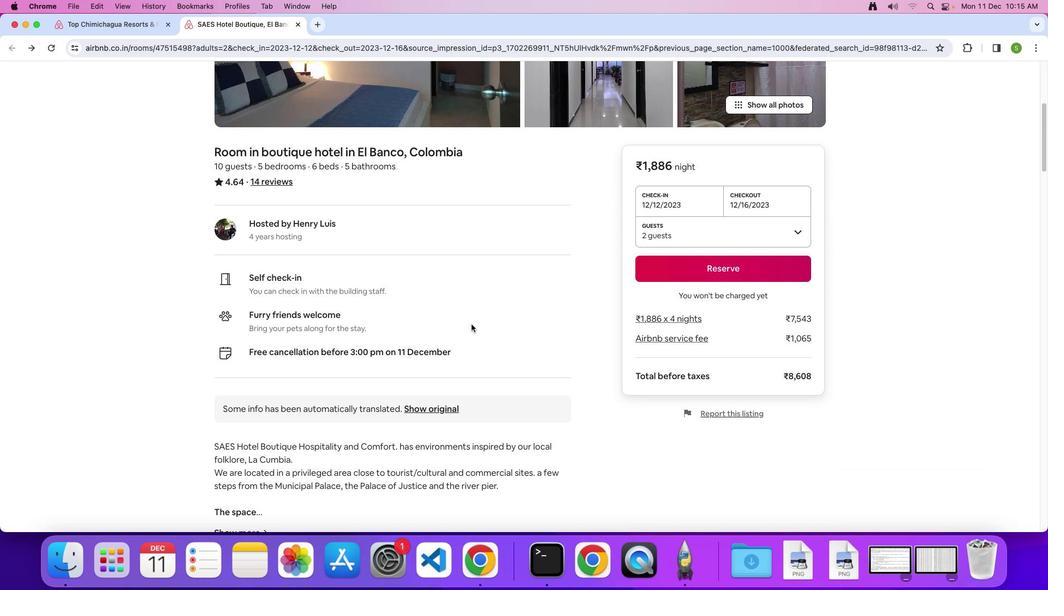 
Action: Mouse scrolled (471, 324) with delta (0, 0)
Screenshot: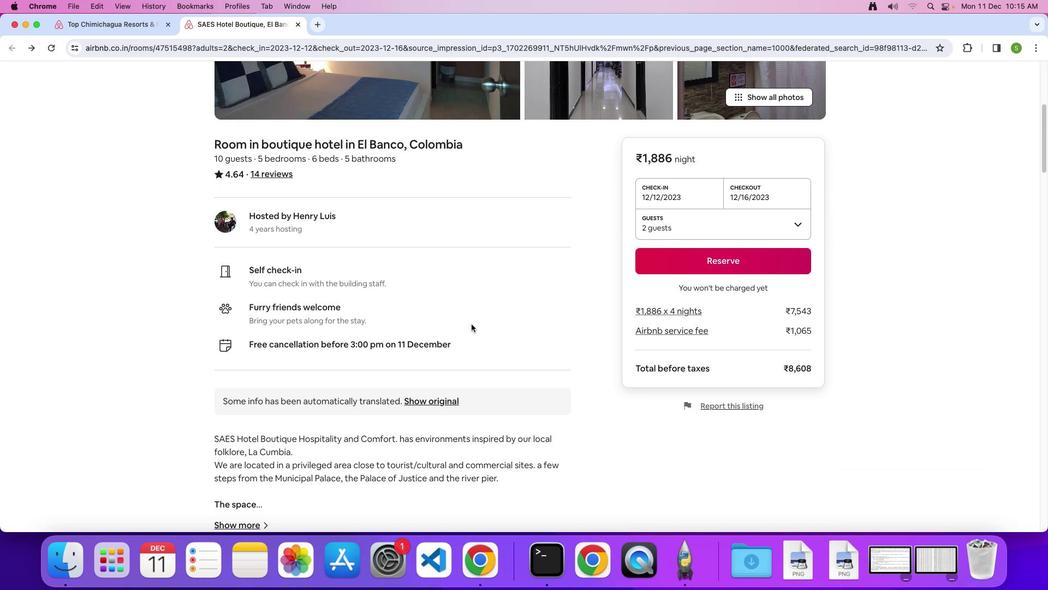 
Action: Mouse scrolled (471, 324) with delta (0, 0)
Screenshot: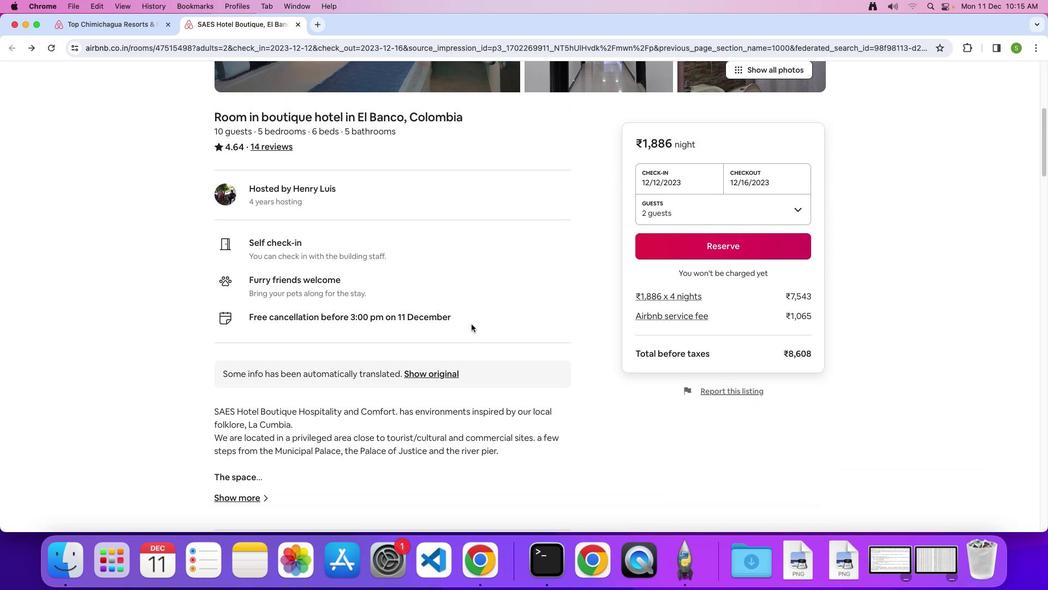 
Action: Mouse scrolled (471, 324) with delta (0, 0)
Screenshot: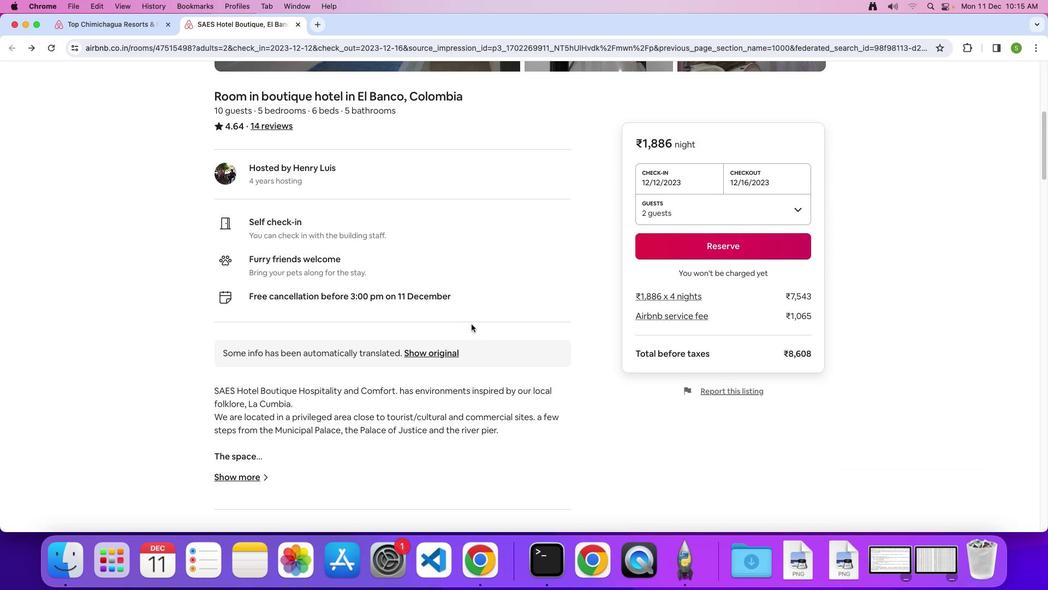
Action: Mouse scrolled (471, 324) with delta (0, 0)
Screenshot: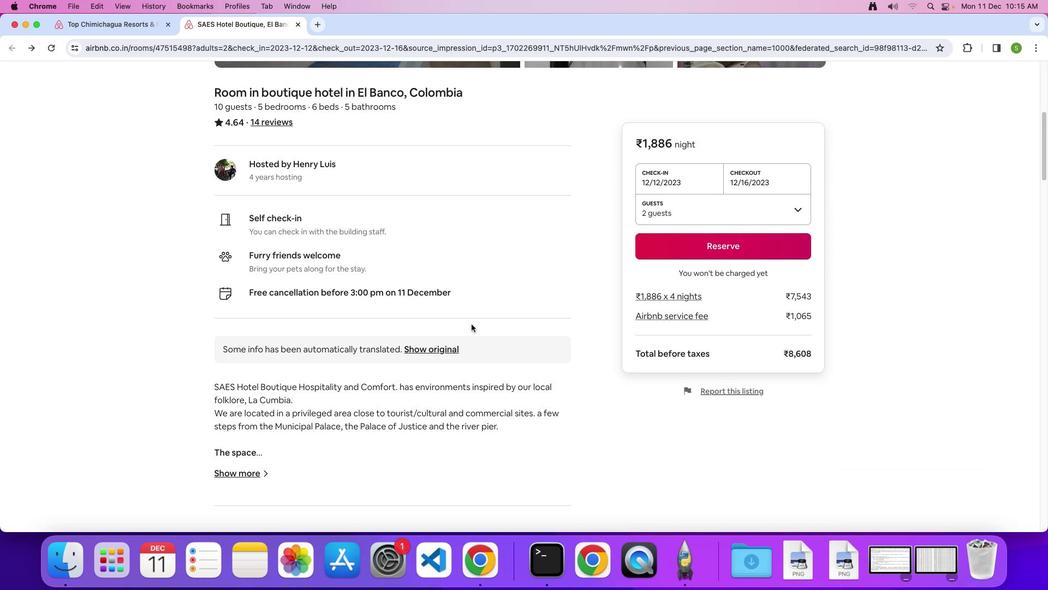 
Action: Mouse scrolled (471, 324) with delta (0, 0)
Screenshot: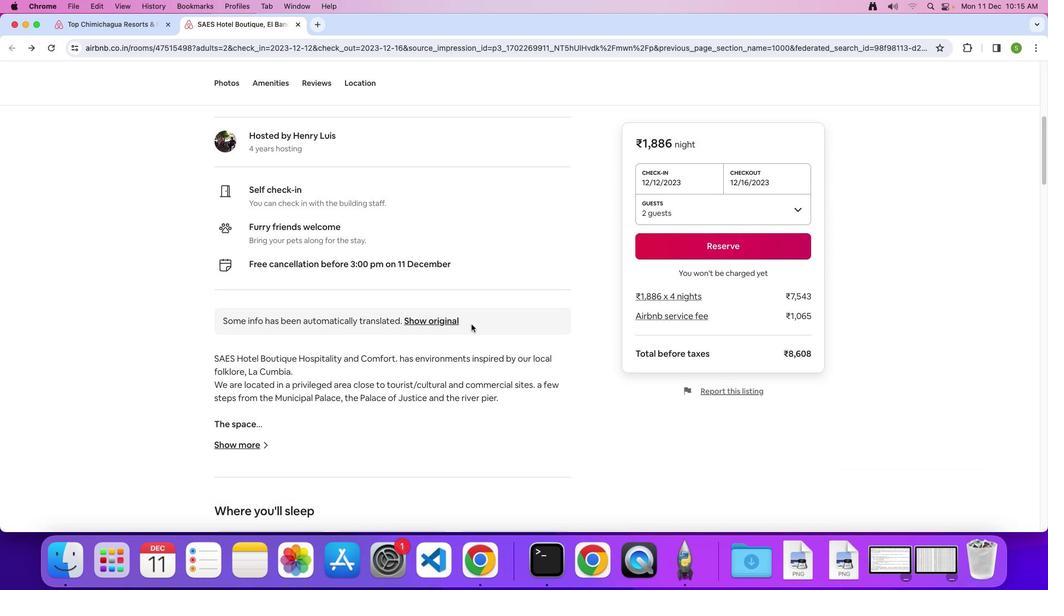 
Action: Mouse scrolled (471, 324) with delta (0, 0)
Screenshot: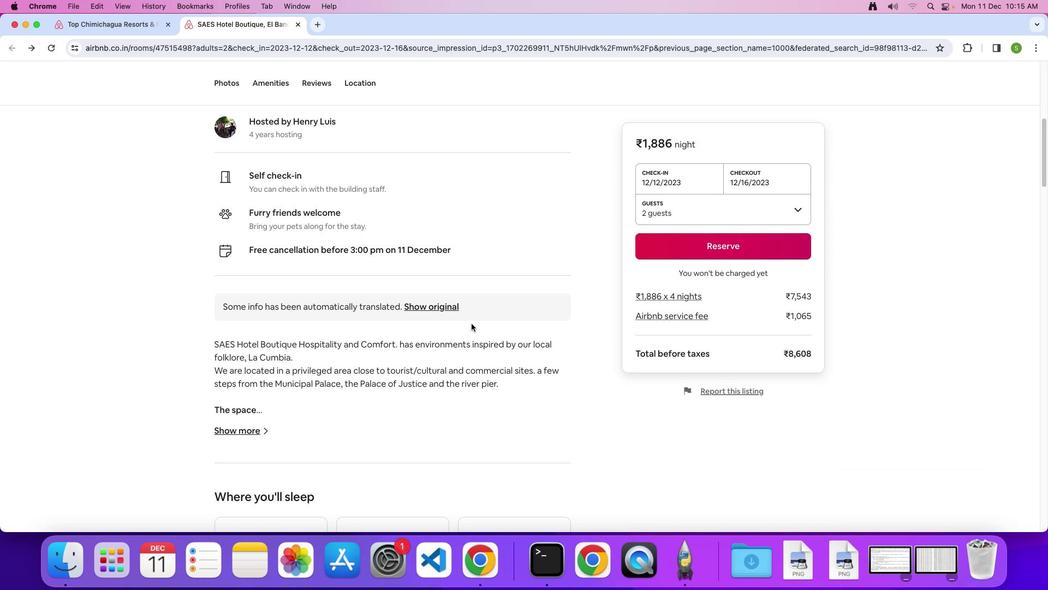 
Action: Mouse scrolled (471, 324) with delta (0, 0)
Screenshot: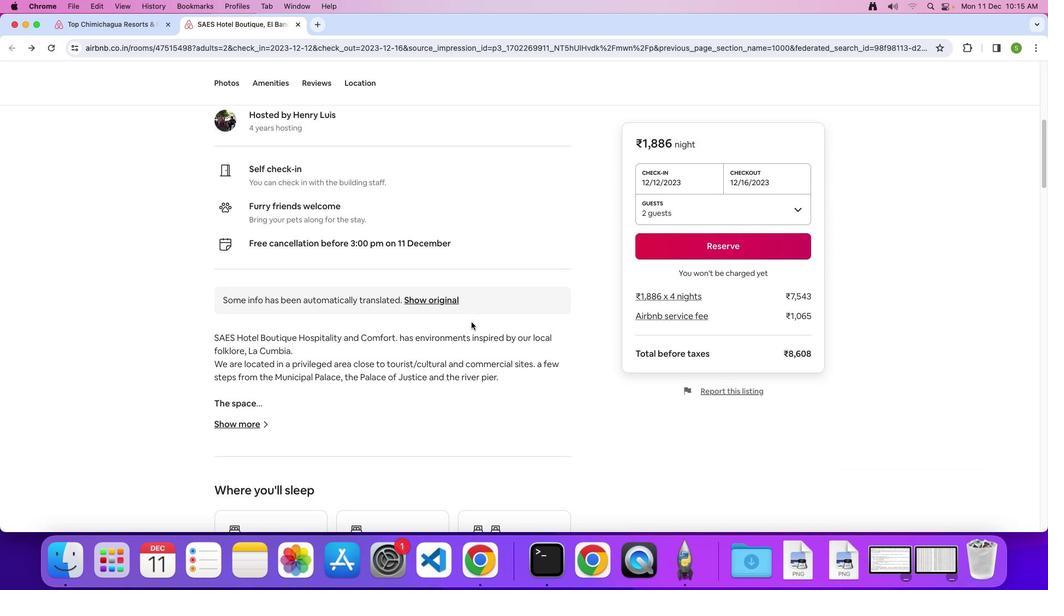 
Action: Mouse moved to (472, 322)
Screenshot: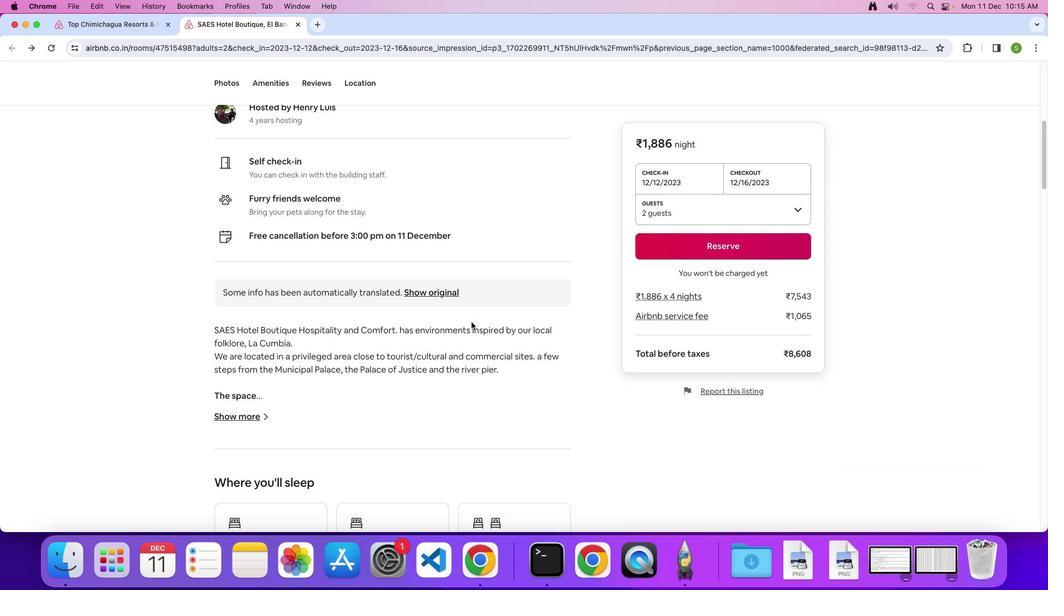 
Action: Mouse scrolled (472, 322) with delta (0, 0)
Screenshot: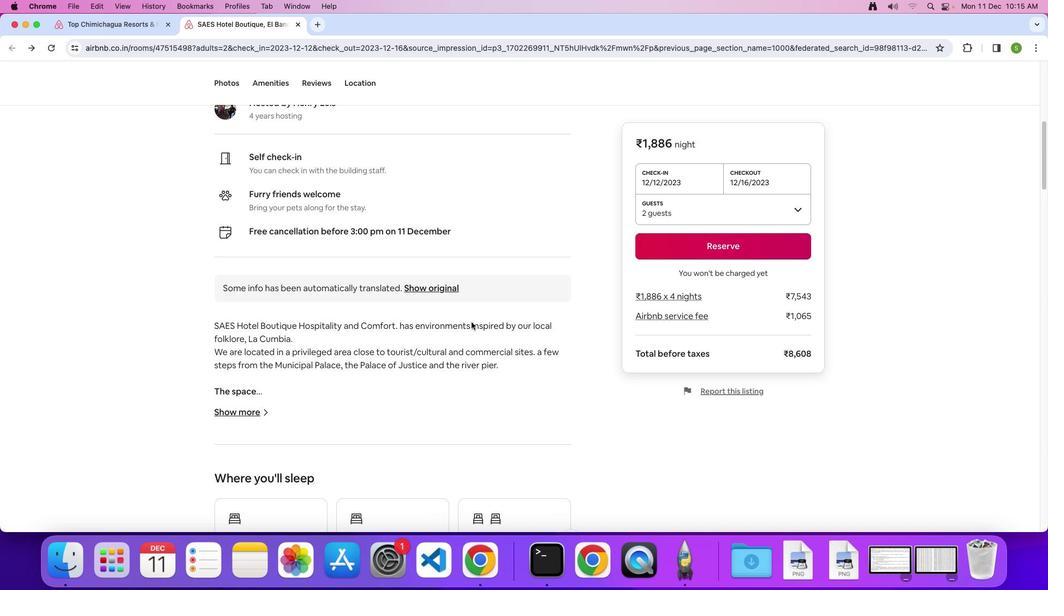
Action: Mouse scrolled (472, 322) with delta (0, 0)
Screenshot: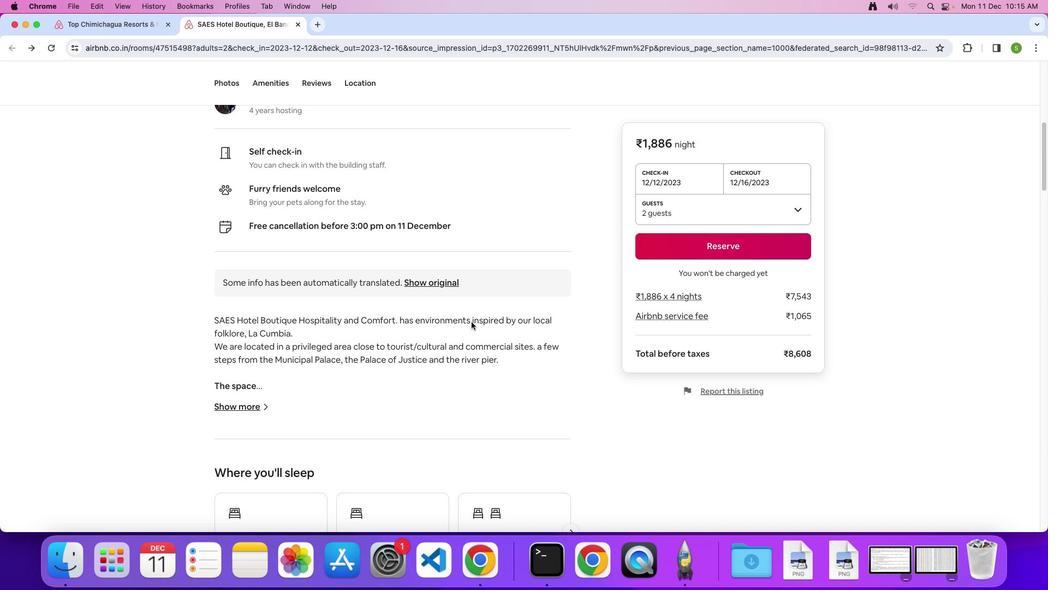 
Action: Mouse scrolled (472, 322) with delta (0, 0)
Screenshot: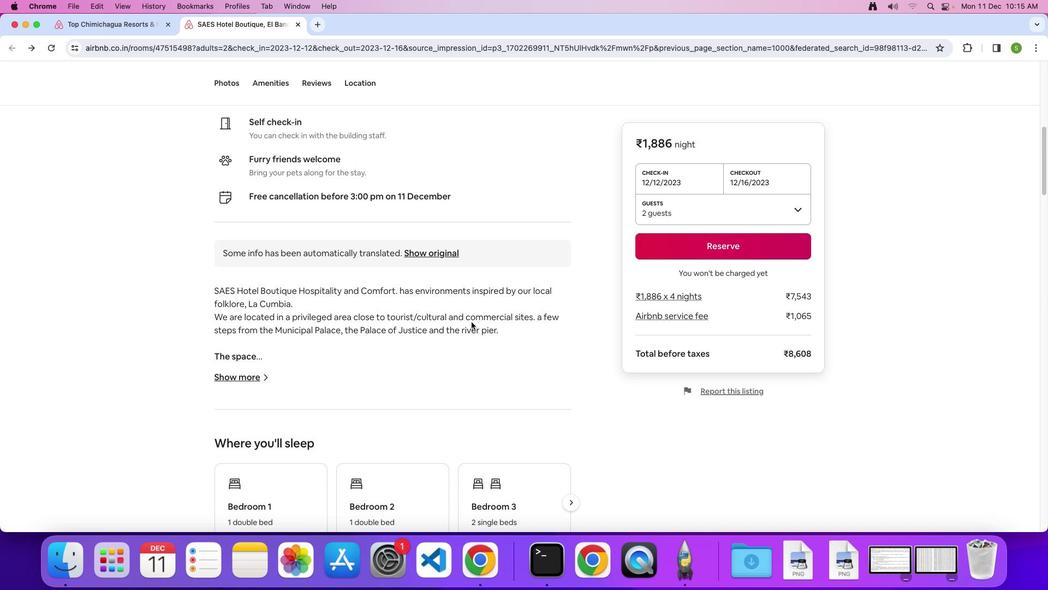 
Action: Mouse scrolled (472, 322) with delta (0, 0)
Screenshot: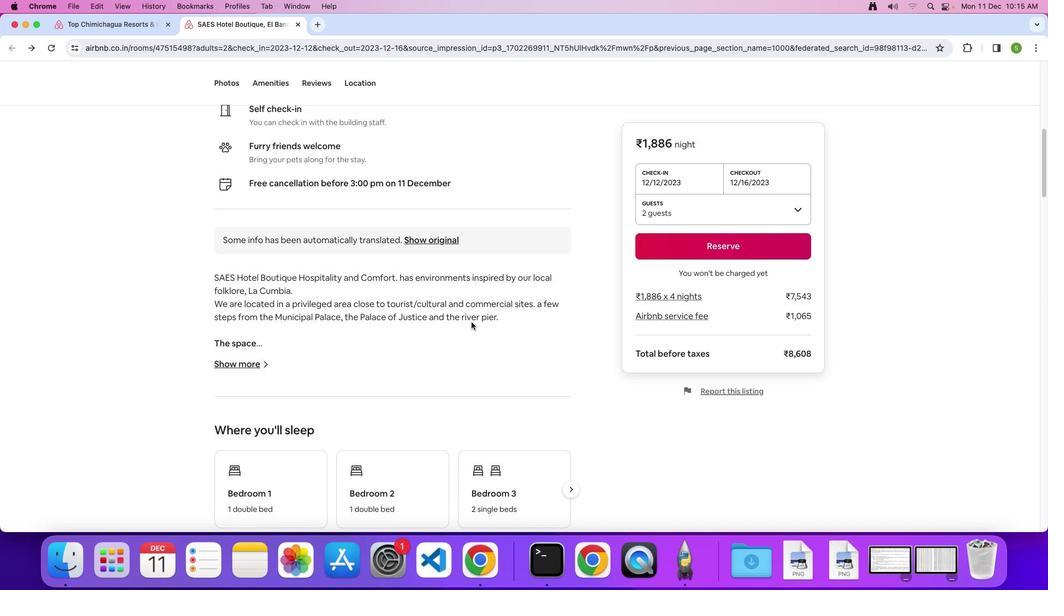 
Action: Mouse scrolled (472, 322) with delta (0, 0)
Screenshot: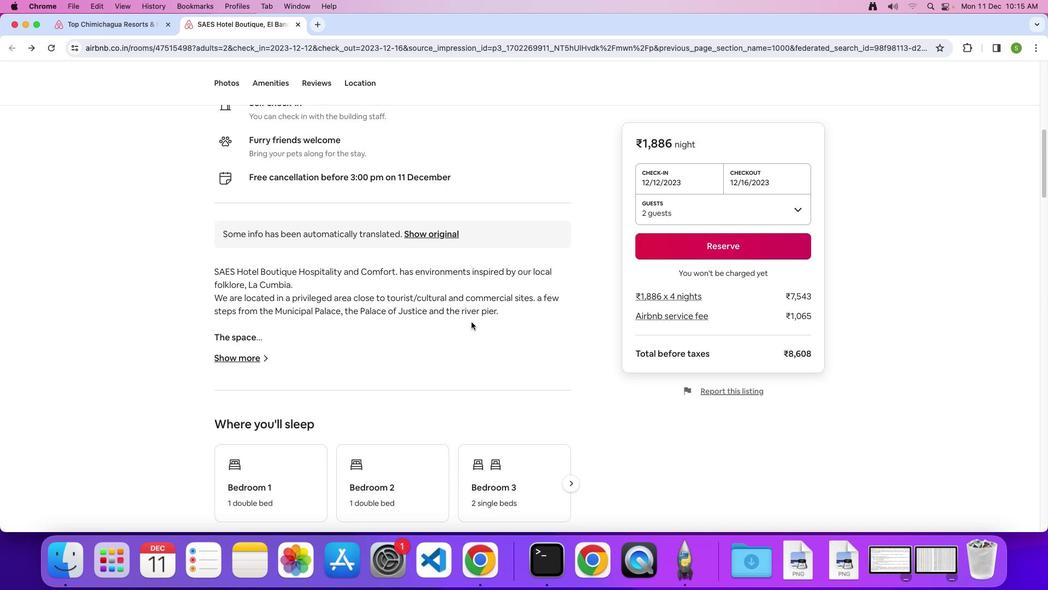 
Action: Mouse scrolled (472, 322) with delta (0, 0)
Screenshot: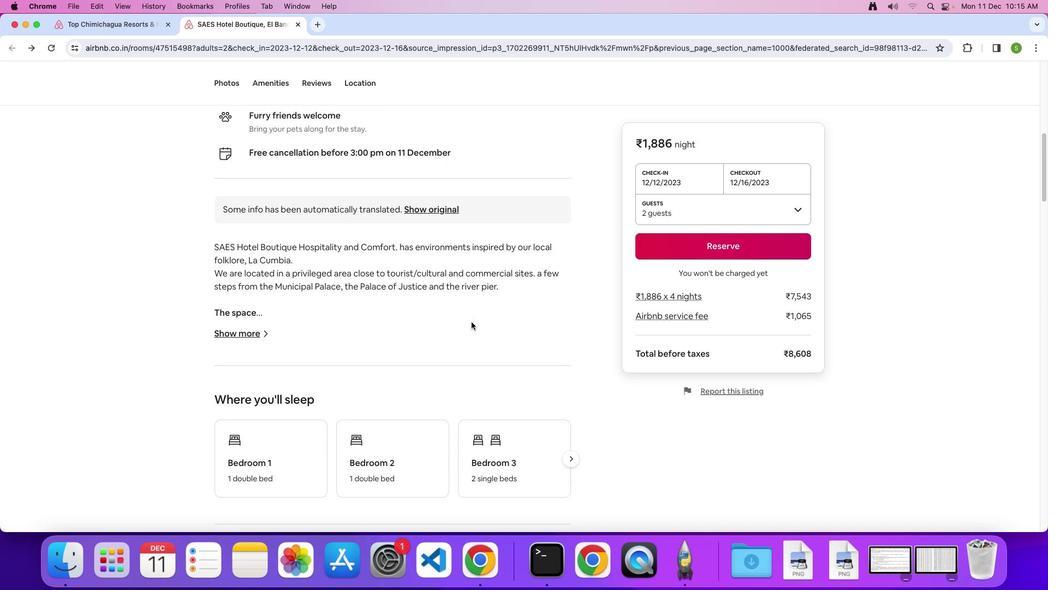 
Action: Mouse scrolled (472, 322) with delta (0, 0)
Screenshot: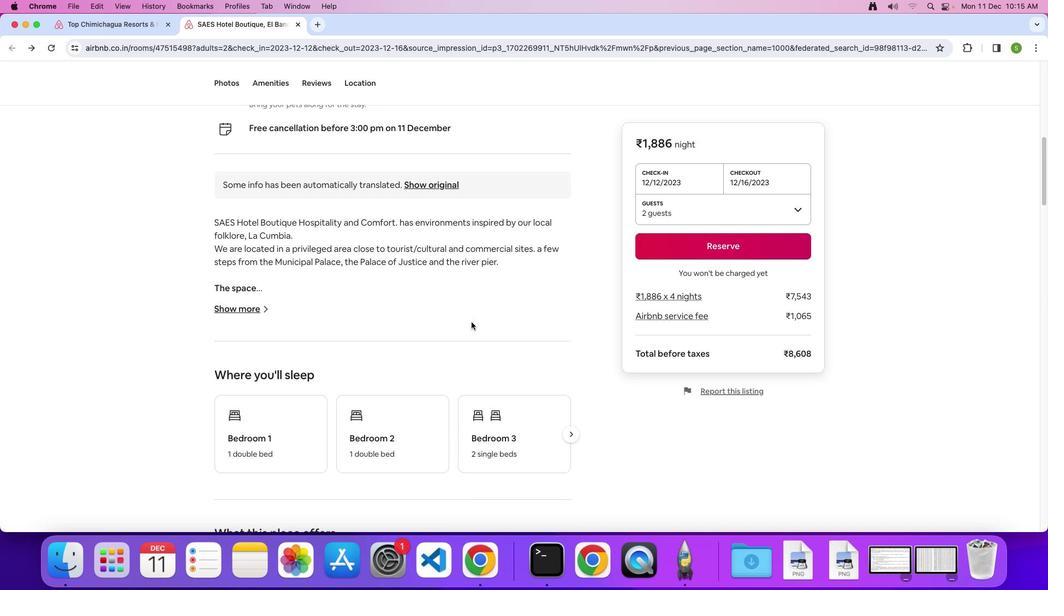 
Action: Mouse scrolled (472, 322) with delta (0, -1)
Screenshot: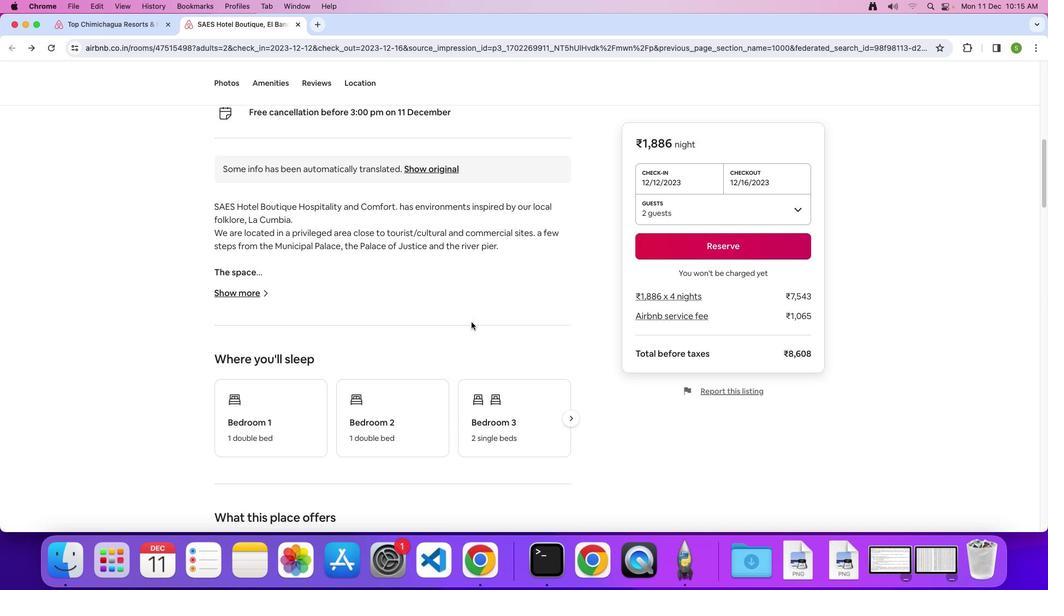 
Action: Mouse scrolled (472, 322) with delta (0, 0)
Screenshot: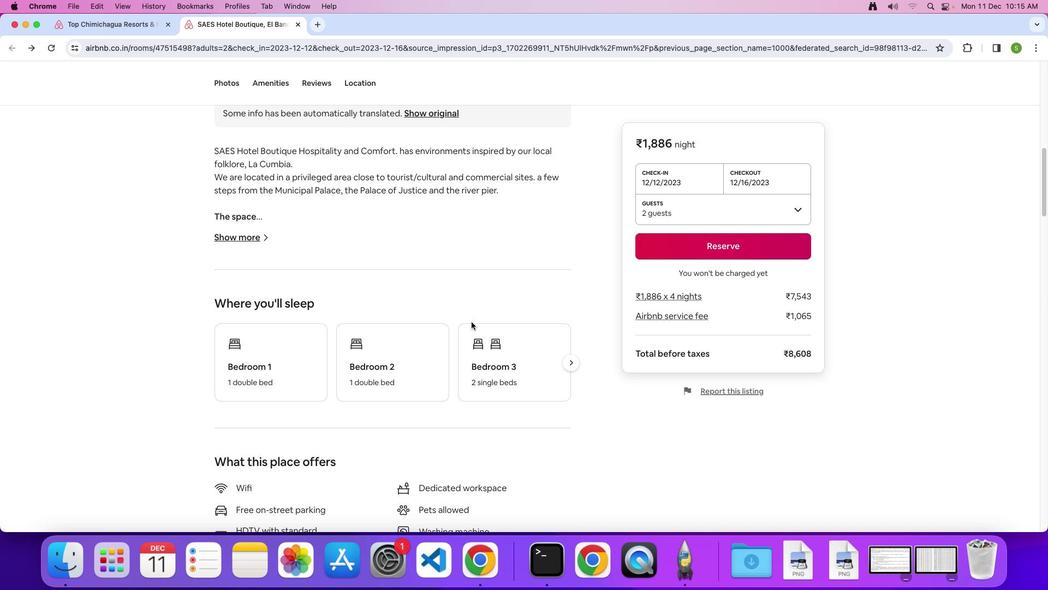 
Action: Mouse scrolled (472, 322) with delta (0, 0)
Screenshot: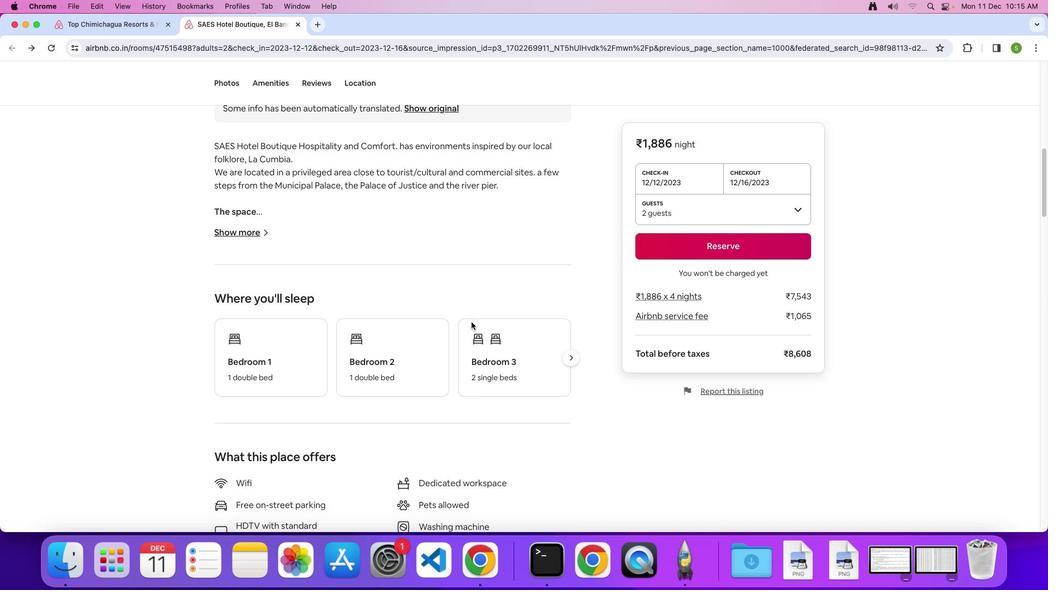 
Action: Mouse scrolled (472, 322) with delta (0, 0)
Screenshot: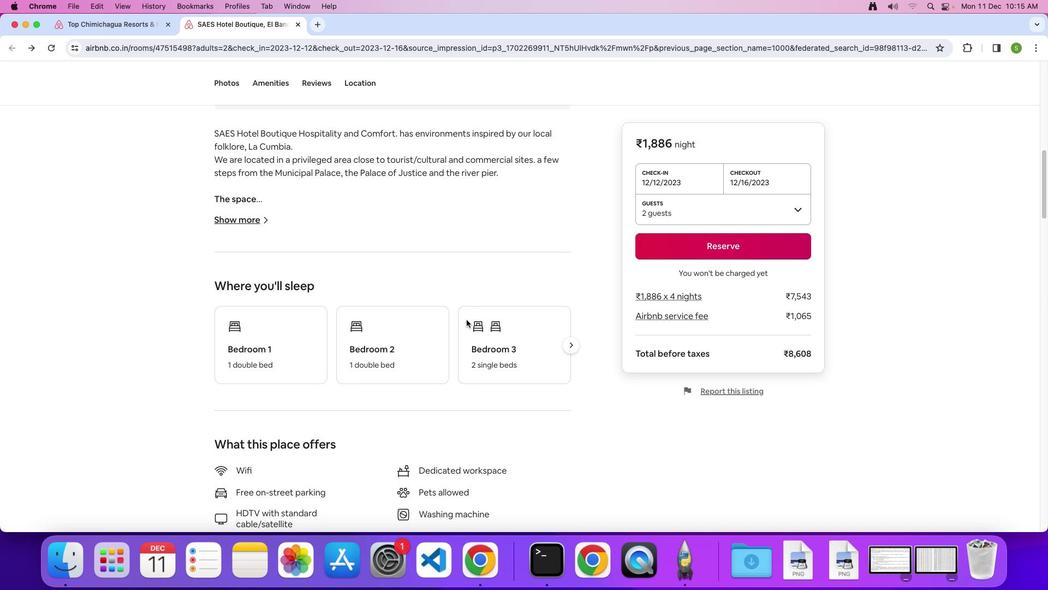 
Action: Mouse moved to (220, 220)
Screenshot: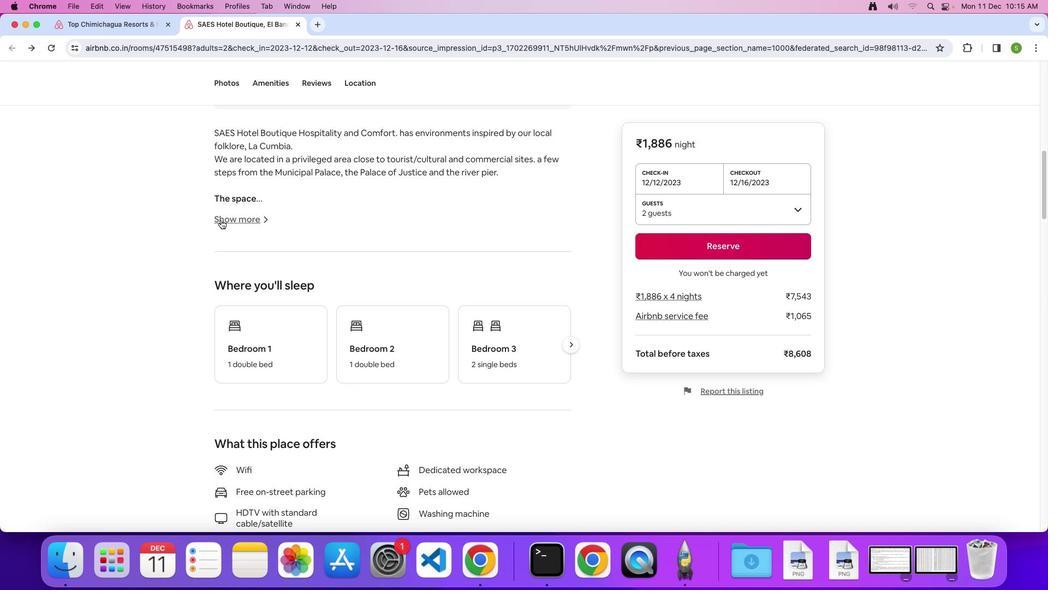 
Action: Mouse pressed left at (220, 220)
Screenshot: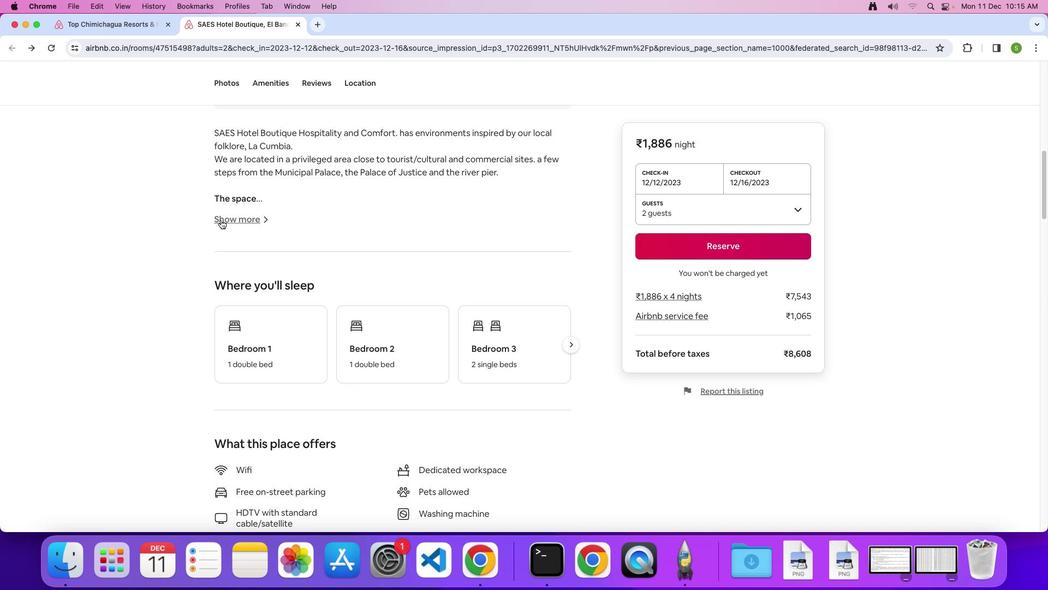 
Action: Mouse moved to (516, 298)
Screenshot: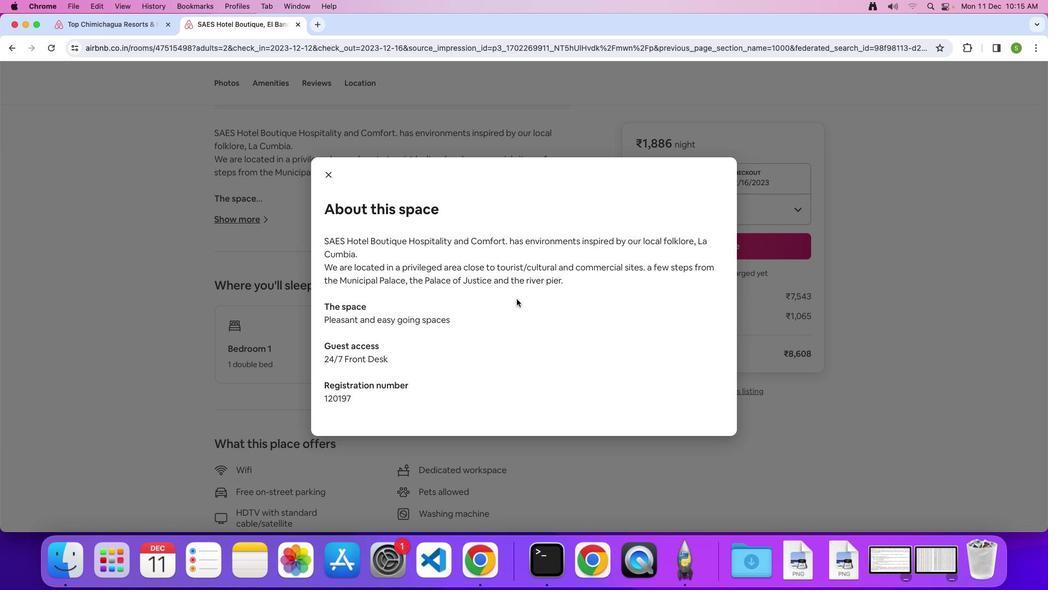 
Action: Mouse scrolled (516, 298) with delta (0, 0)
Screenshot: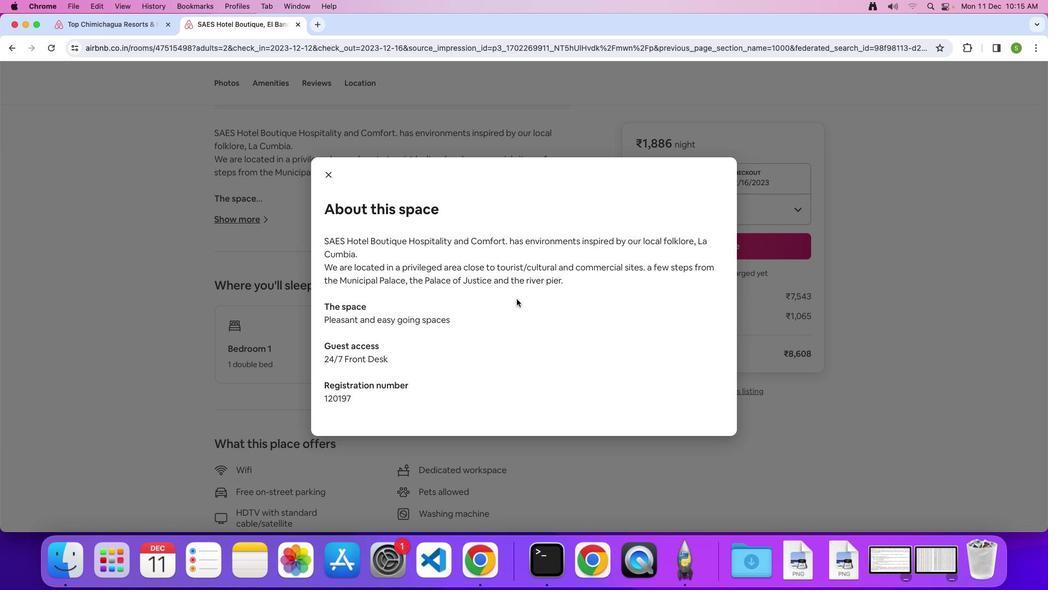 
Action: Mouse scrolled (516, 298) with delta (0, 0)
Screenshot: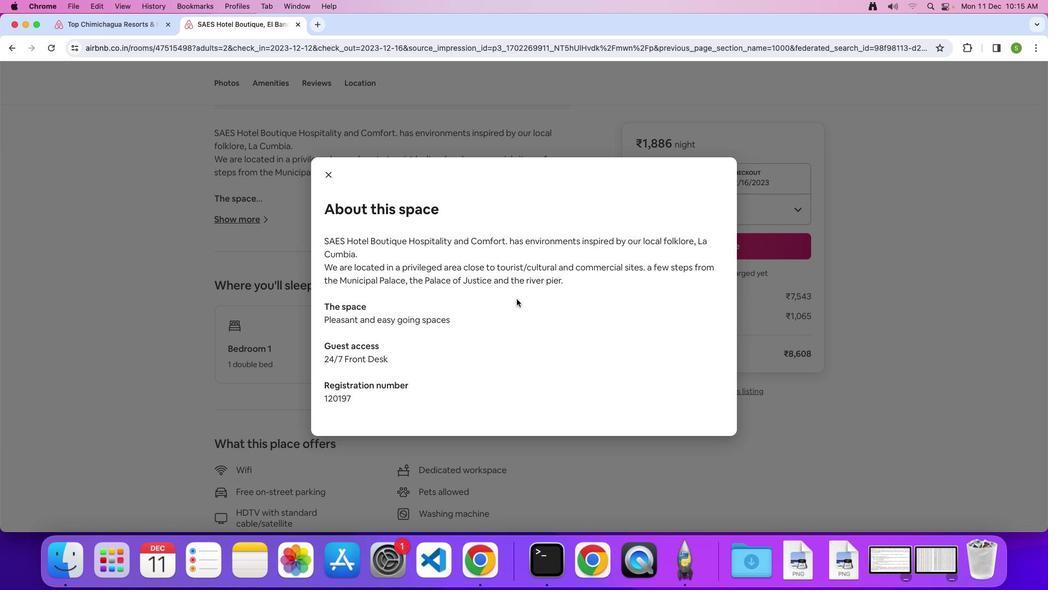 
Action: Mouse scrolled (516, 298) with delta (0, -1)
Screenshot: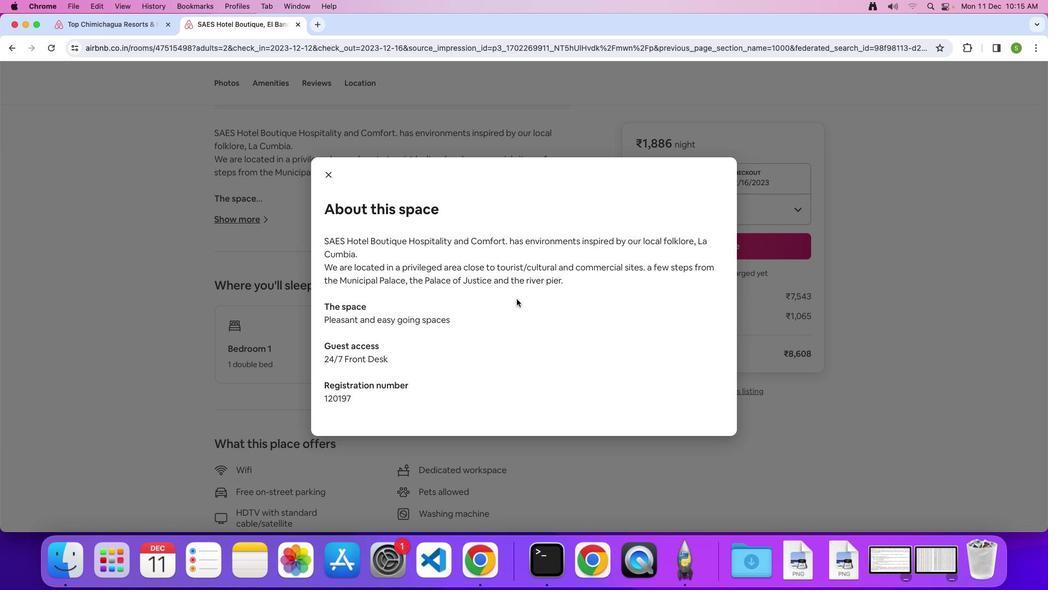 
Action: Mouse moved to (329, 179)
Screenshot: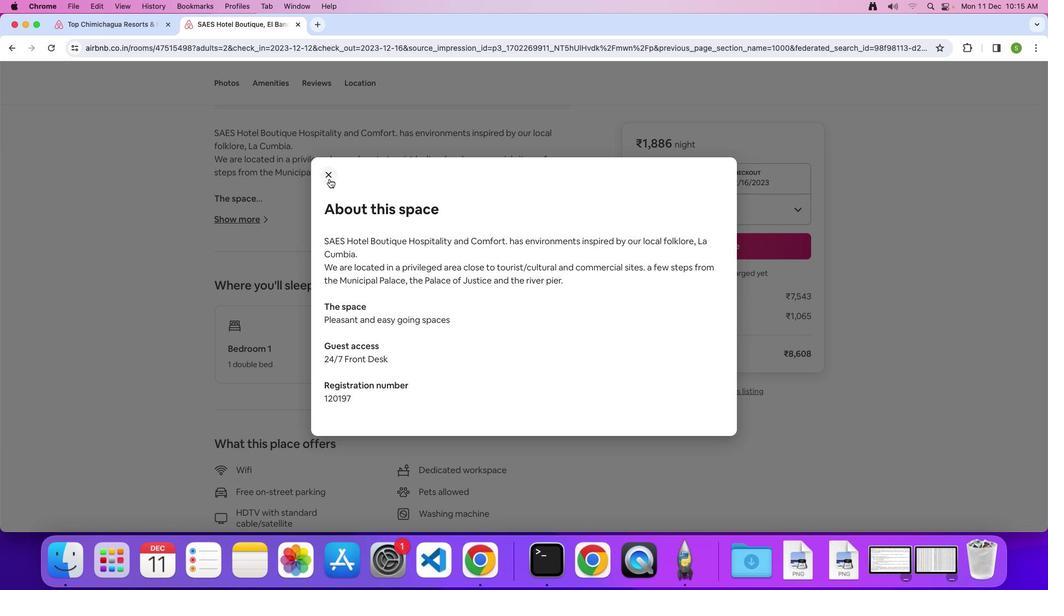 
Action: Mouse pressed left at (329, 179)
Screenshot: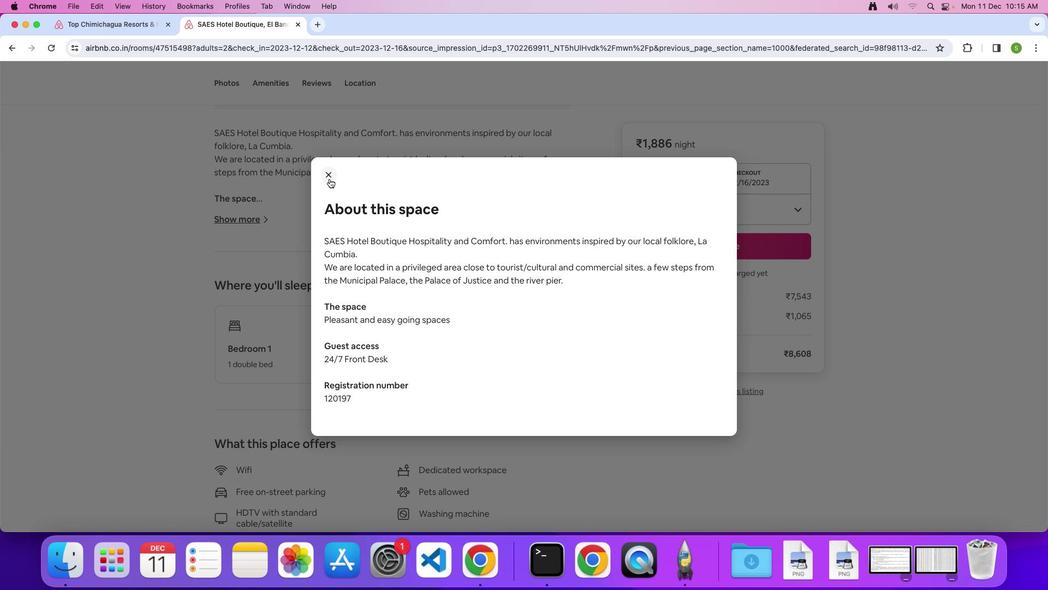 
Action: Mouse moved to (576, 345)
Screenshot: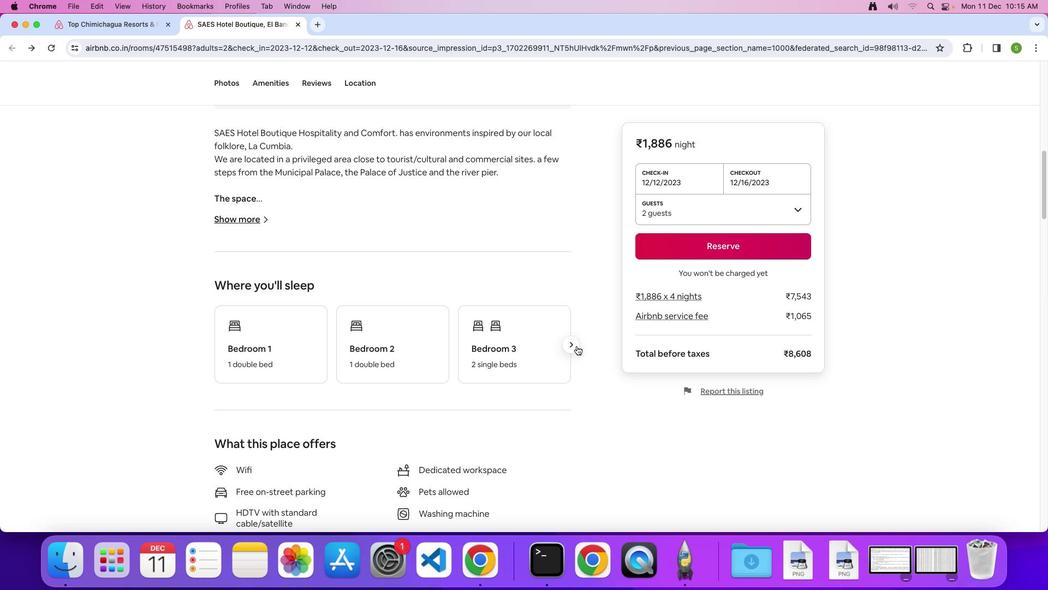 
Action: Mouse pressed left at (576, 345)
Screenshot: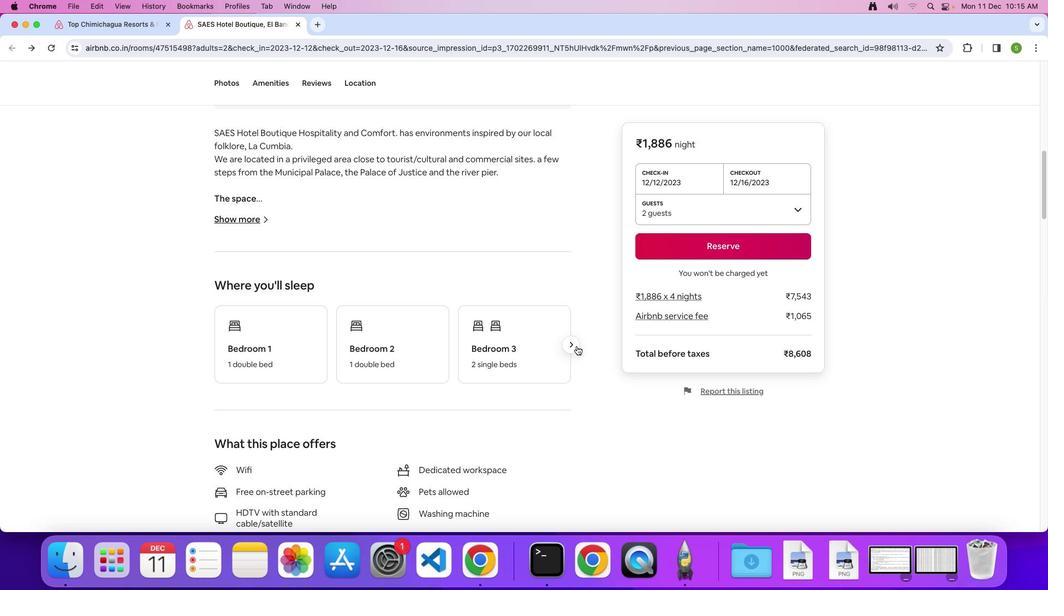 
Action: Mouse pressed left at (576, 345)
Screenshot: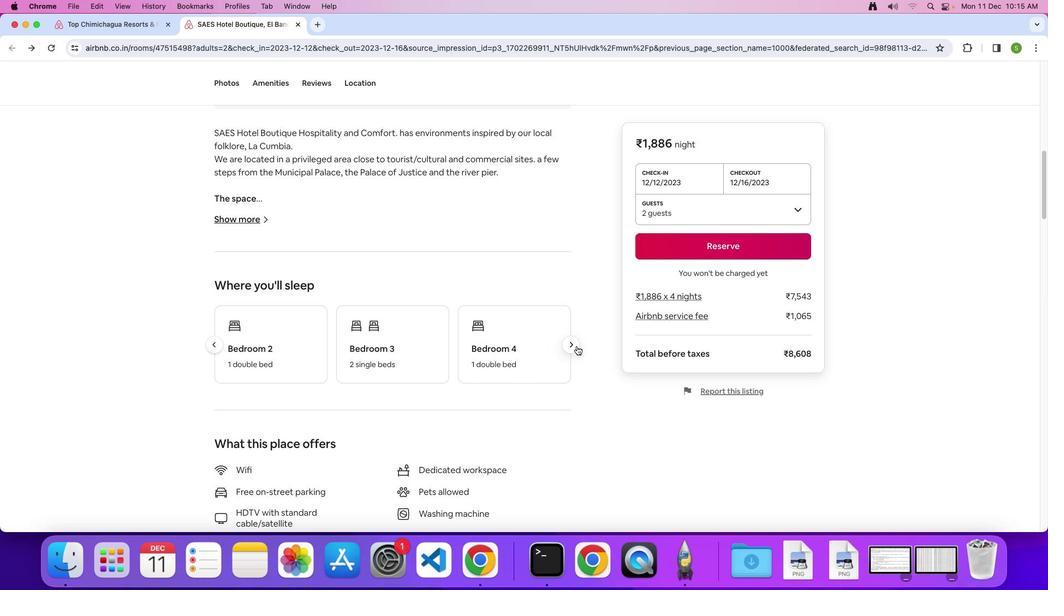 
Action: Mouse moved to (517, 366)
Screenshot: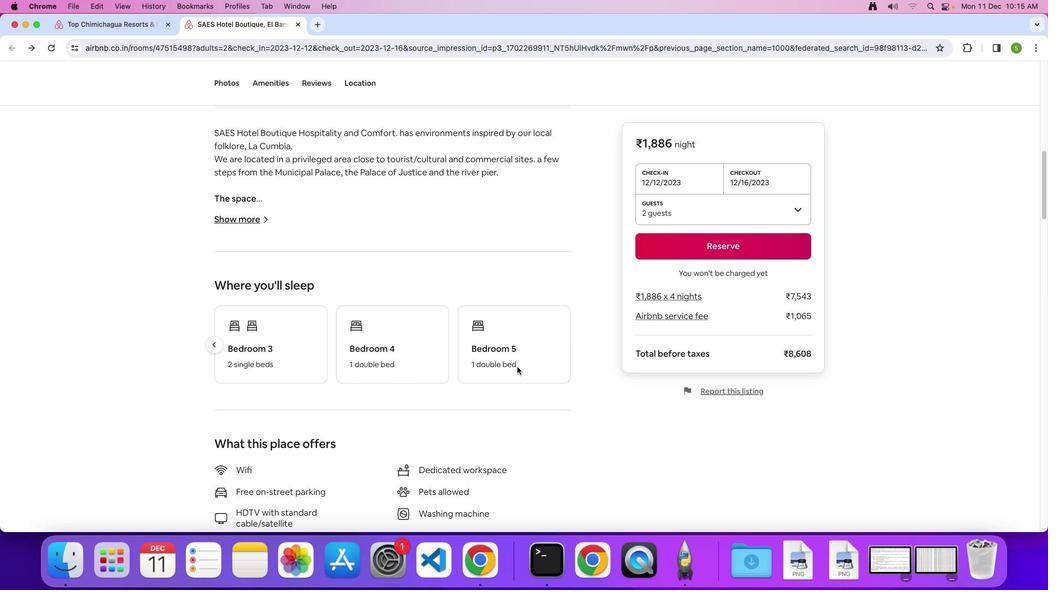 
Action: Mouse scrolled (517, 366) with delta (0, 0)
Screenshot: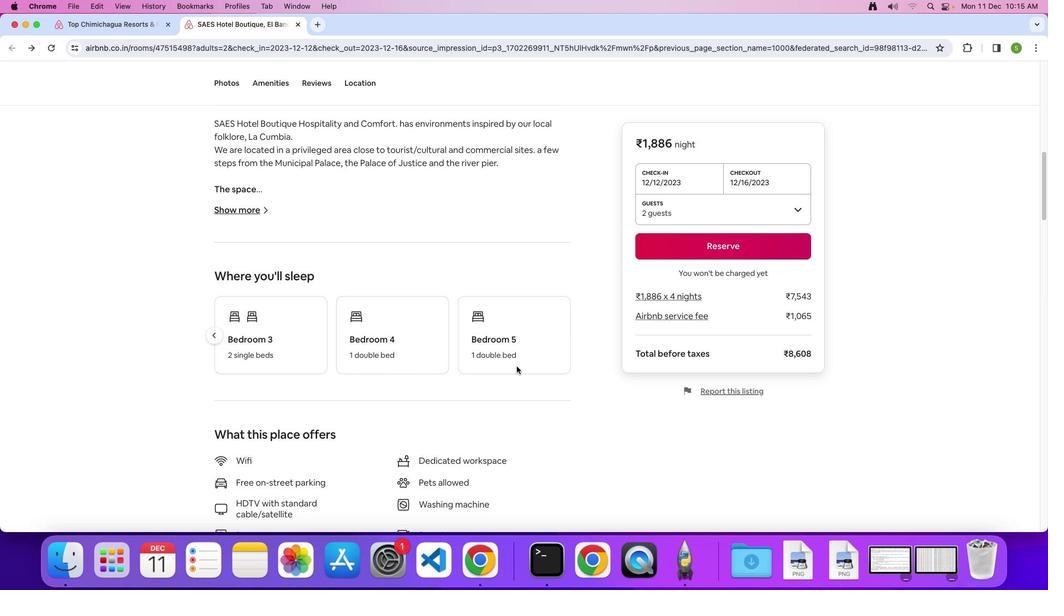 
Action: Mouse scrolled (517, 366) with delta (0, 0)
Screenshot: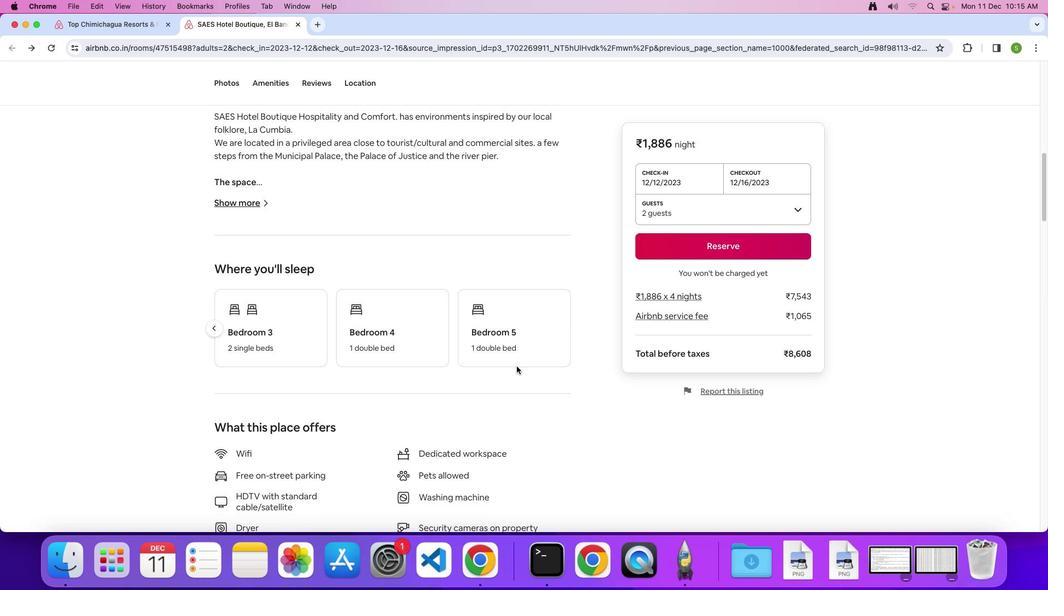 
Action: Mouse moved to (517, 366)
Screenshot: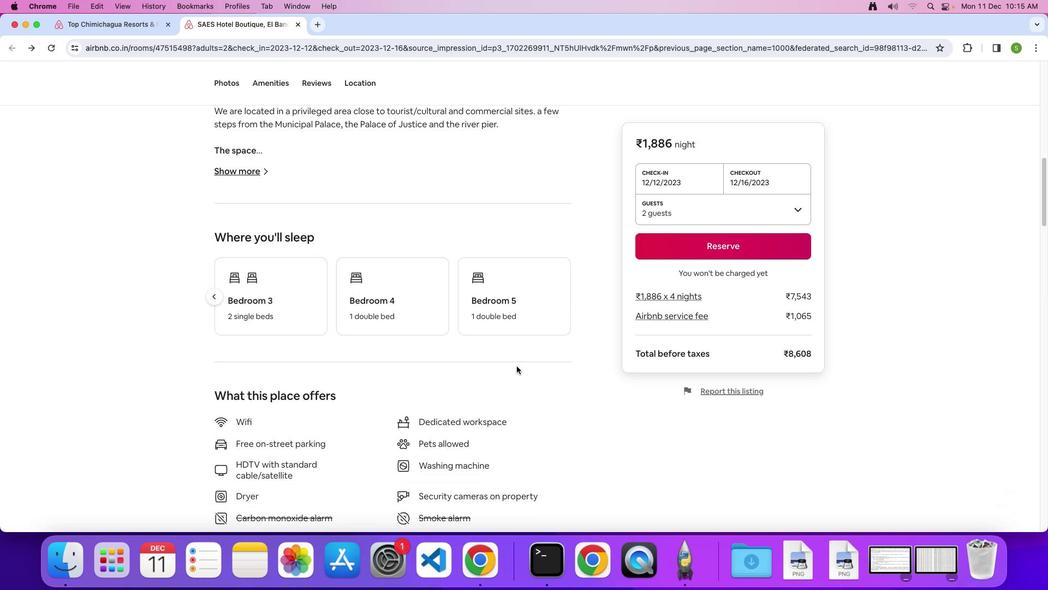 
Action: Mouse scrolled (517, 366) with delta (0, 0)
Screenshot: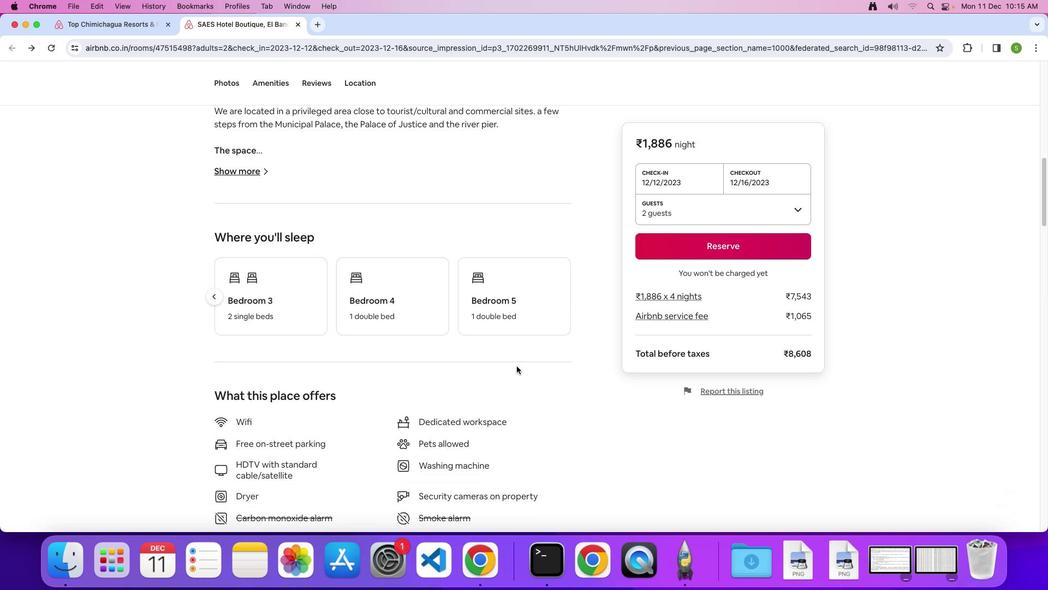 
Action: Mouse scrolled (517, 366) with delta (0, 0)
Screenshot: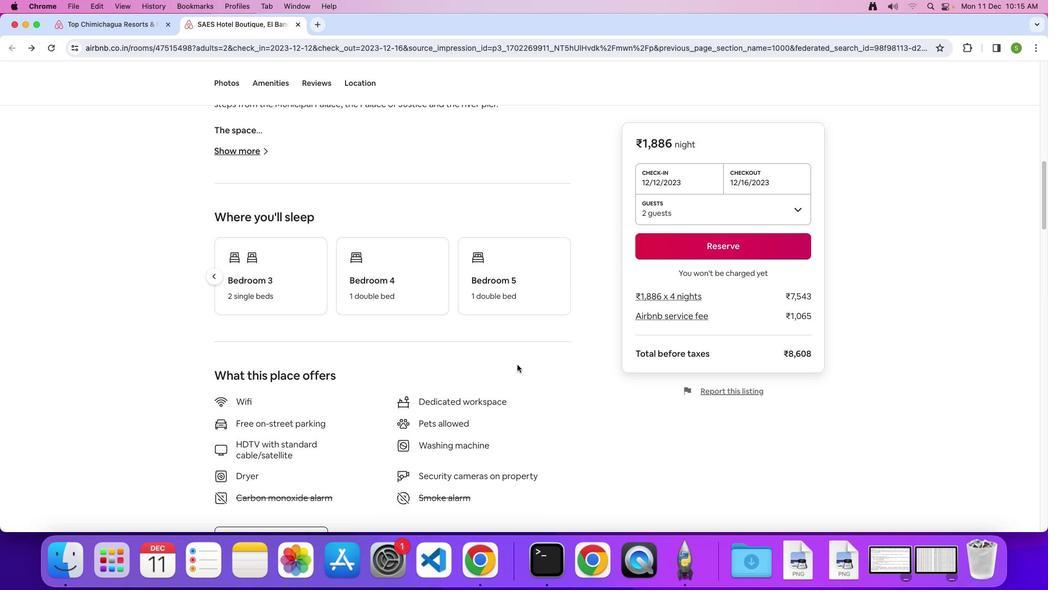 
Action: Mouse scrolled (517, 366) with delta (0, 0)
Screenshot: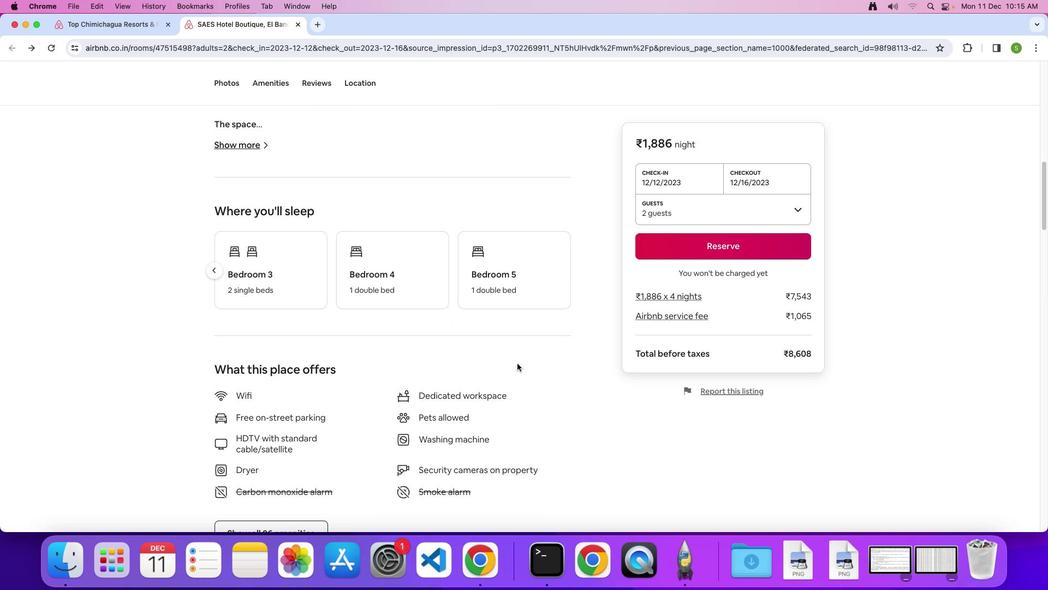 
Action: Mouse moved to (517, 363)
Screenshot: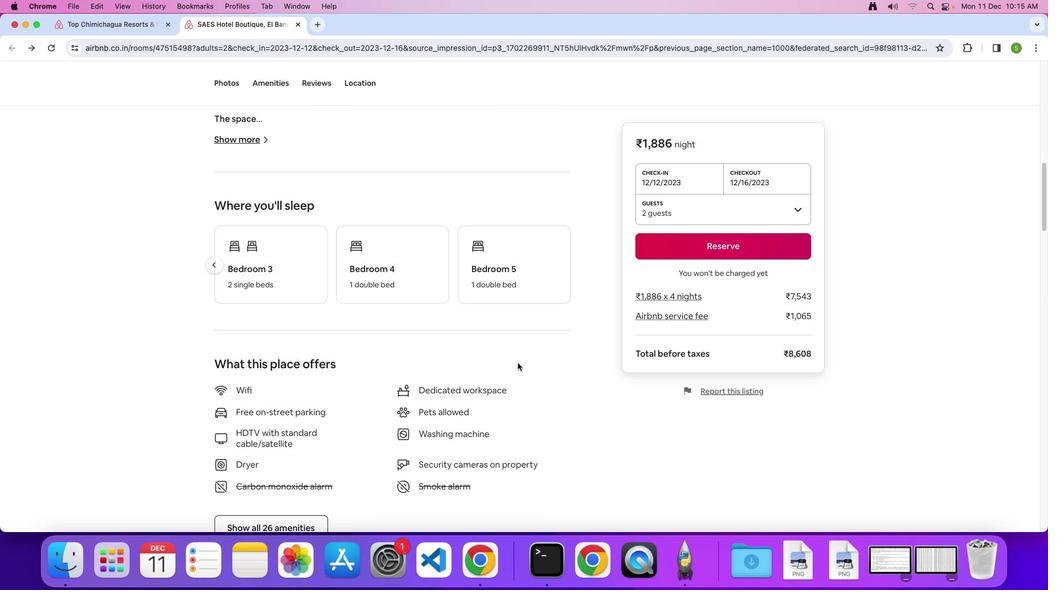 
Action: Mouse scrolled (517, 363) with delta (0, 0)
Screenshot: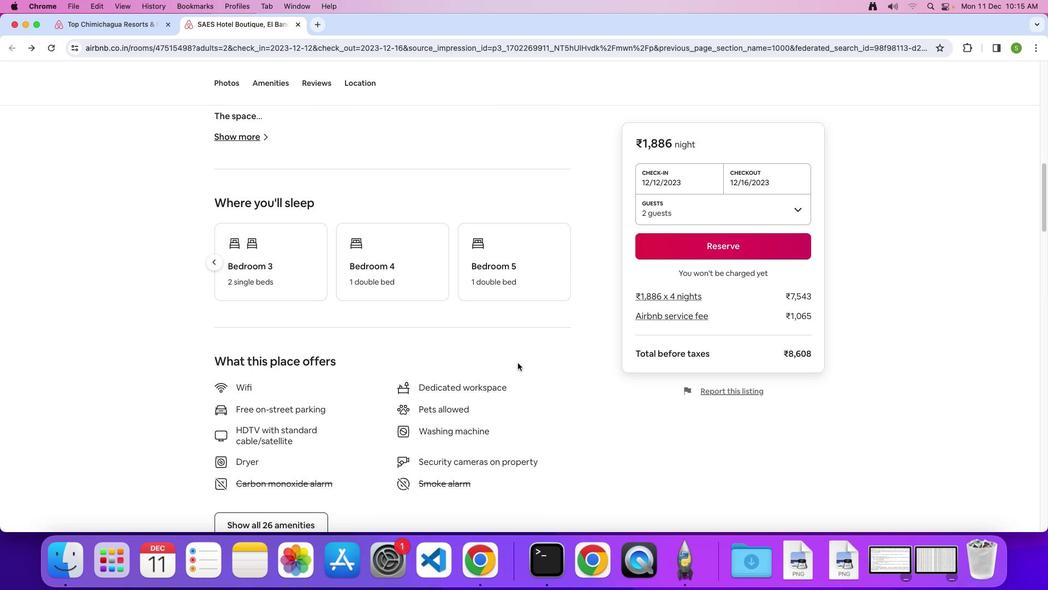 
Action: Mouse moved to (517, 362)
Screenshot: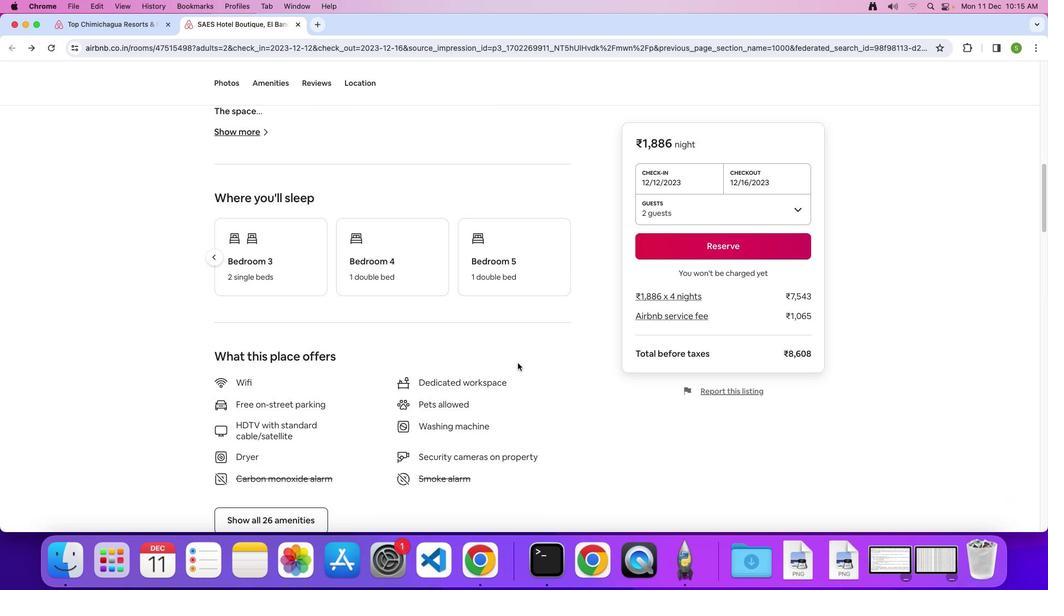 
Action: Mouse scrolled (517, 362) with delta (0, 0)
Screenshot: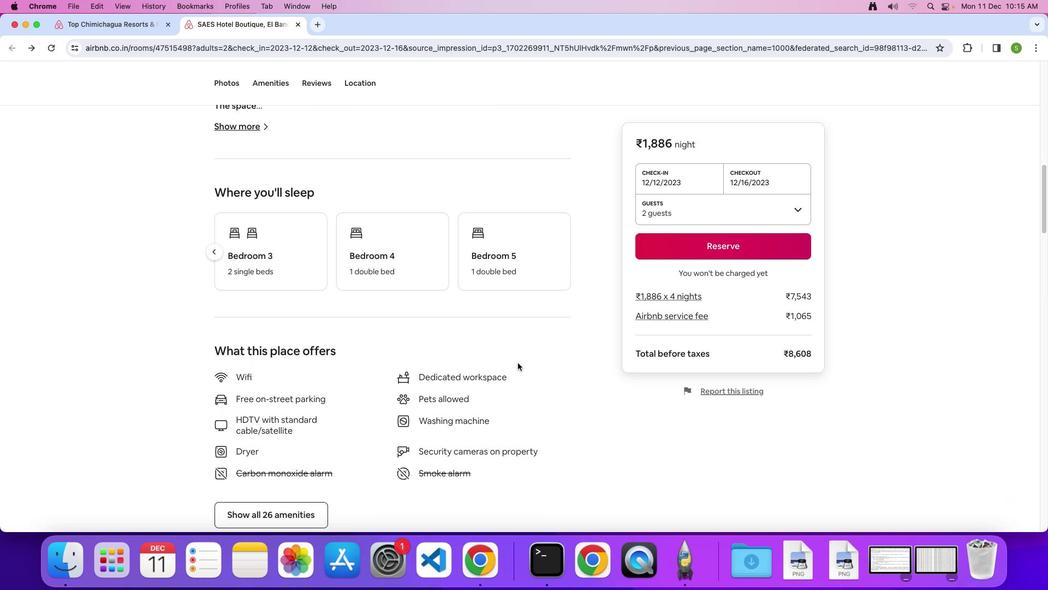 
Action: Mouse moved to (517, 362)
